 Task: Look for Airbnb options in Sepuka, Tanzania from 4th December, 2023 to 10th December, 2023 for 1 adult.1  bedroom having 1 bed and 1 bathroom. Property type can be hotel. Look for 5 properties as per requirement.
Action: Mouse moved to (382, 154)
Screenshot: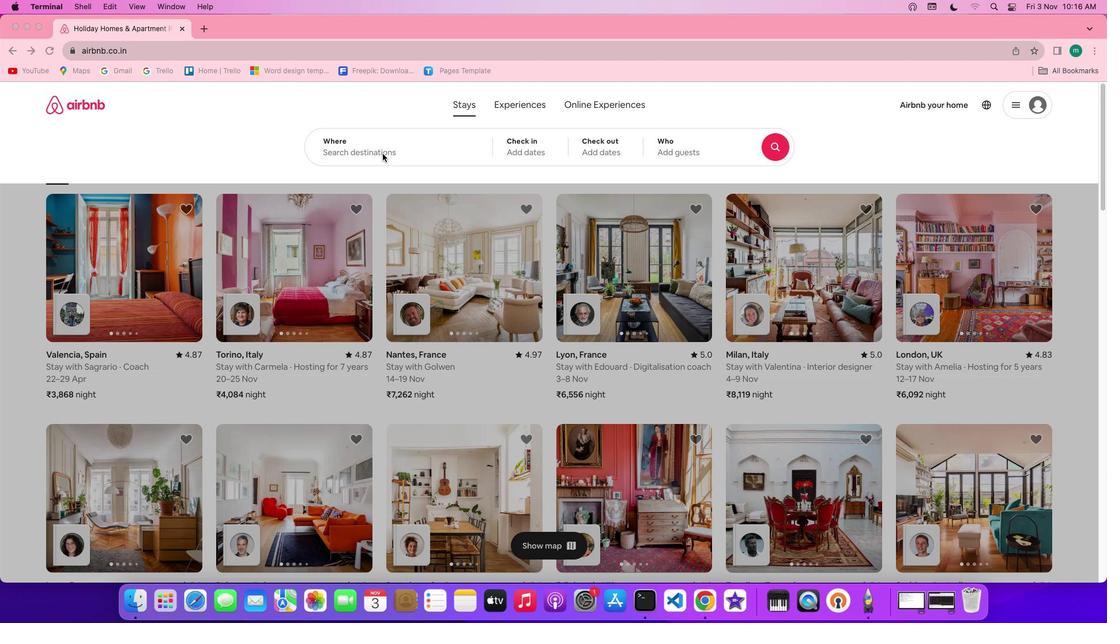 
Action: Mouse pressed left at (382, 154)
Screenshot: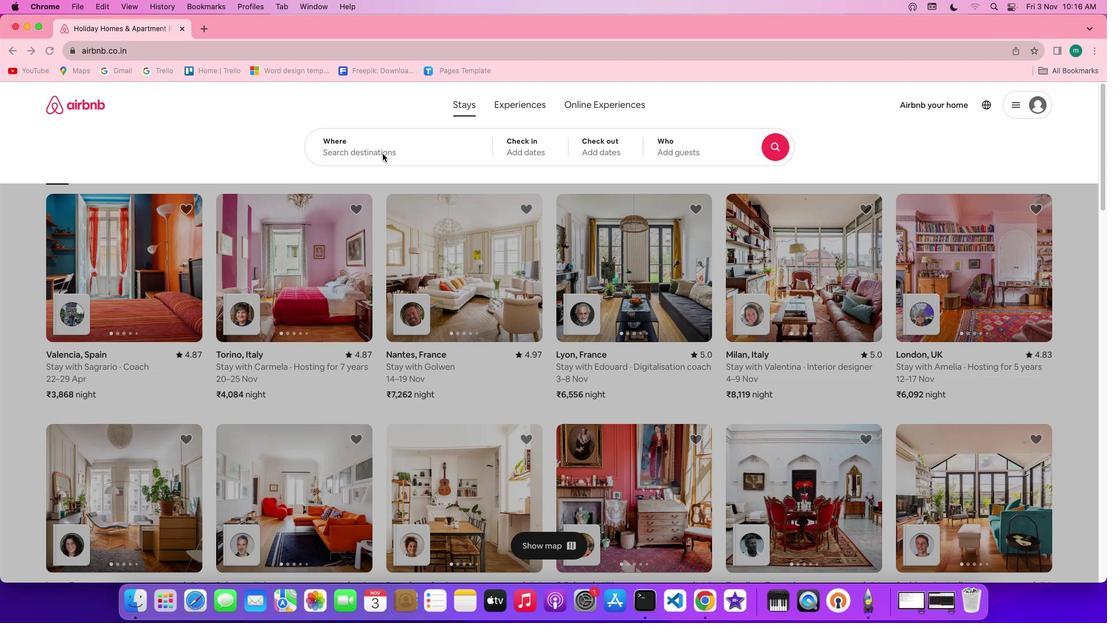 
Action: Mouse pressed left at (382, 154)
Screenshot: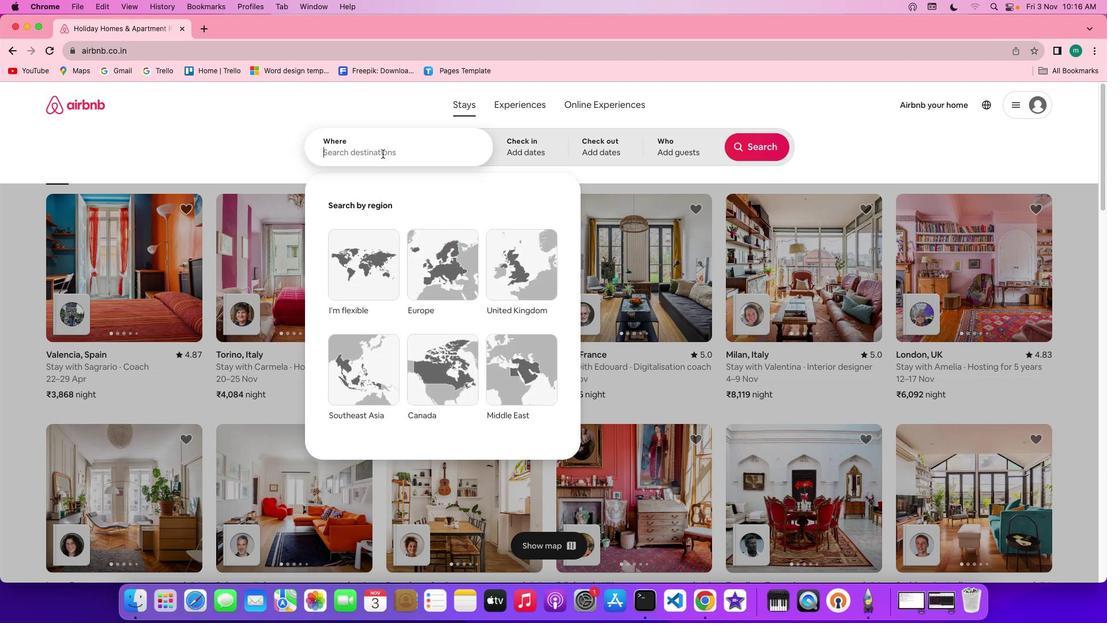 
Action: Mouse moved to (380, 154)
Screenshot: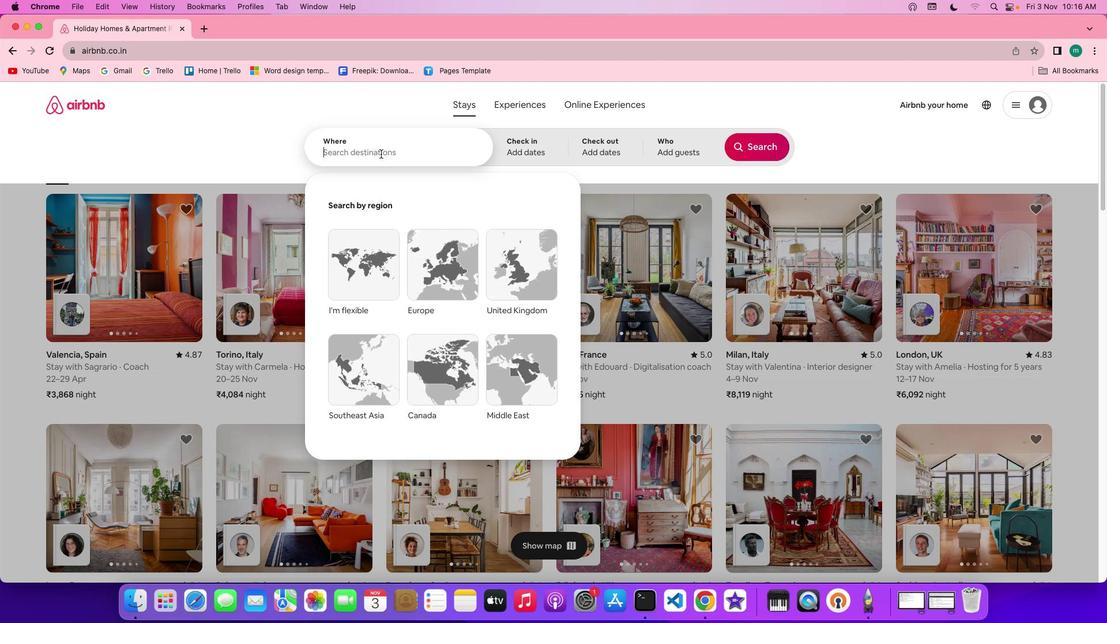 
Action: Key pressed Key.shift'S''e''p''u''k''a'','Key.spaceKey.shift'T''e'Key.backspace'a''n''z''a''l''i''a'Key.backspaceKey.backspaceKey.backspace'n''i''a'
Screenshot: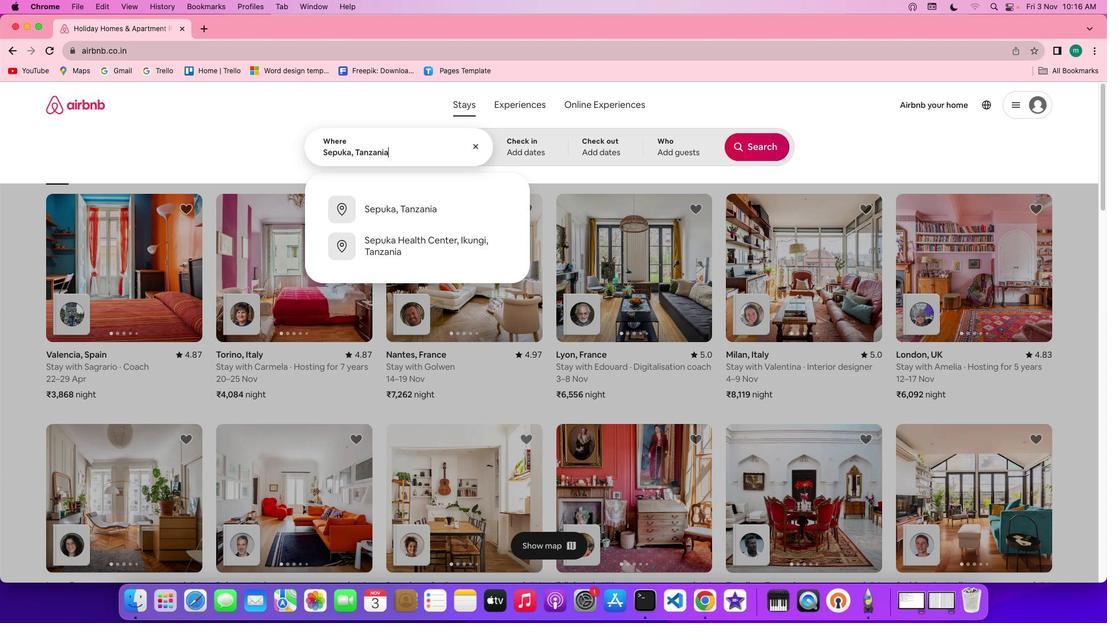 
Action: Mouse moved to (543, 156)
Screenshot: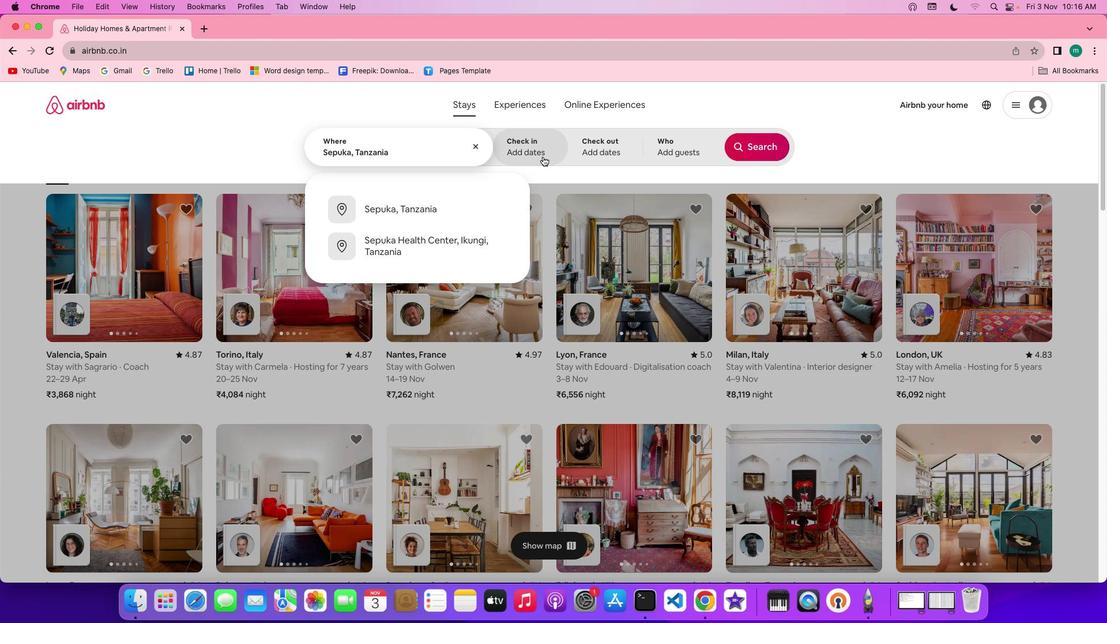 
Action: Mouse pressed left at (543, 156)
Screenshot: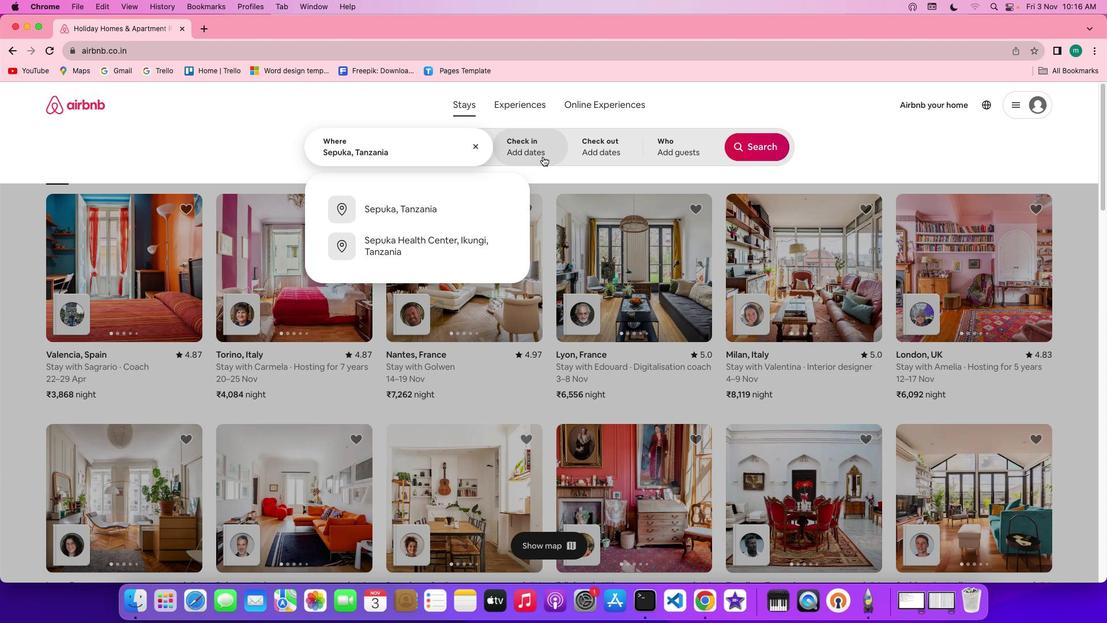 
Action: Mouse moved to (605, 317)
Screenshot: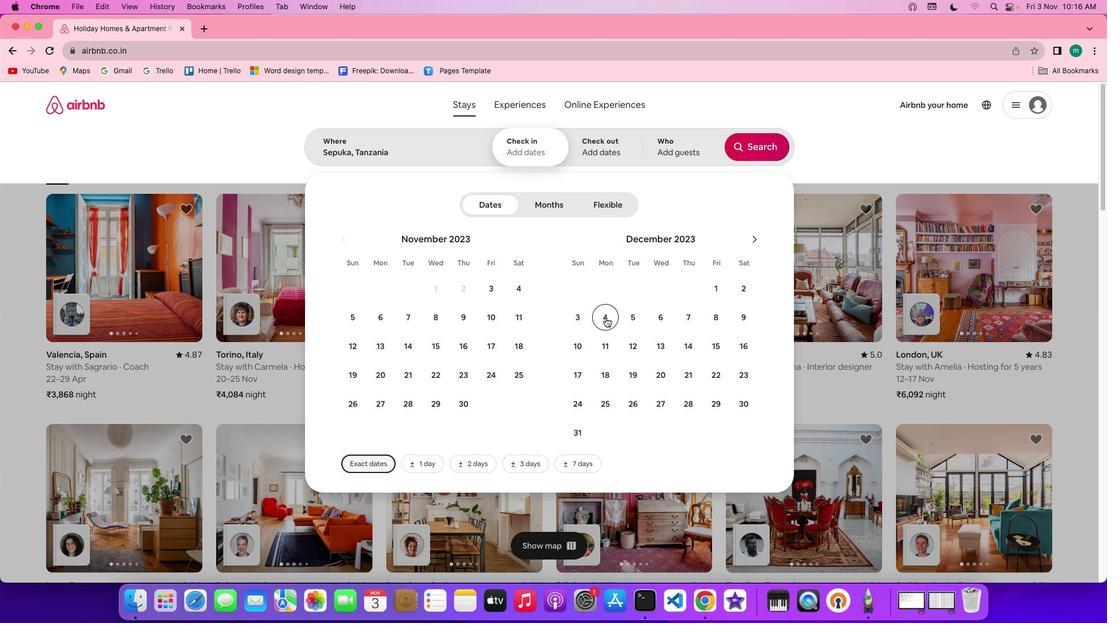 
Action: Mouse pressed left at (605, 317)
Screenshot: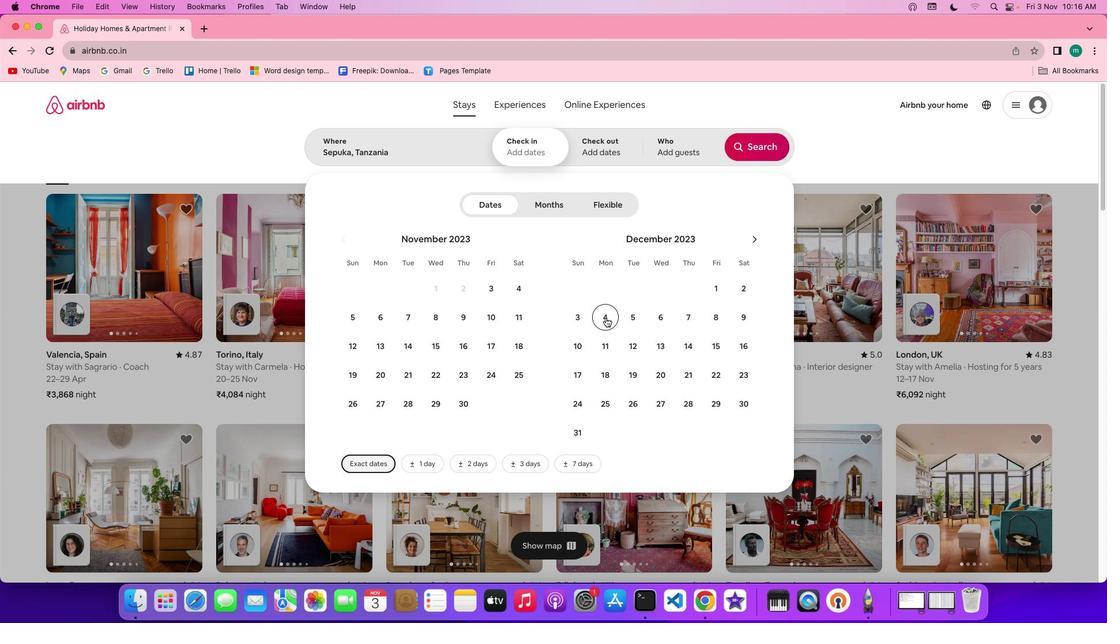 
Action: Mouse moved to (578, 346)
Screenshot: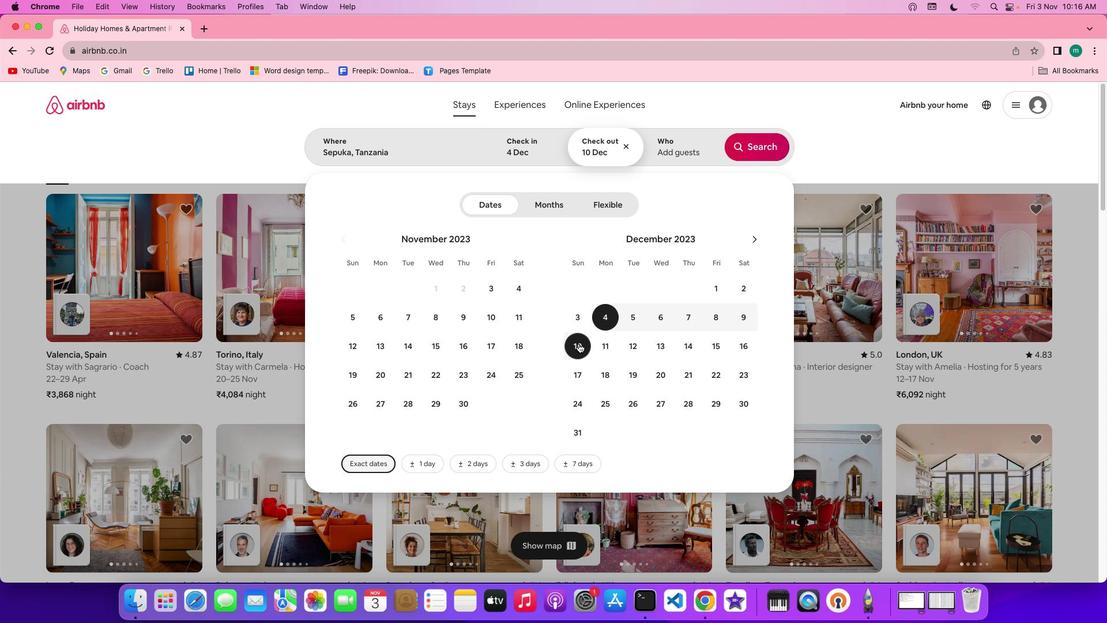
Action: Mouse pressed left at (578, 346)
Screenshot: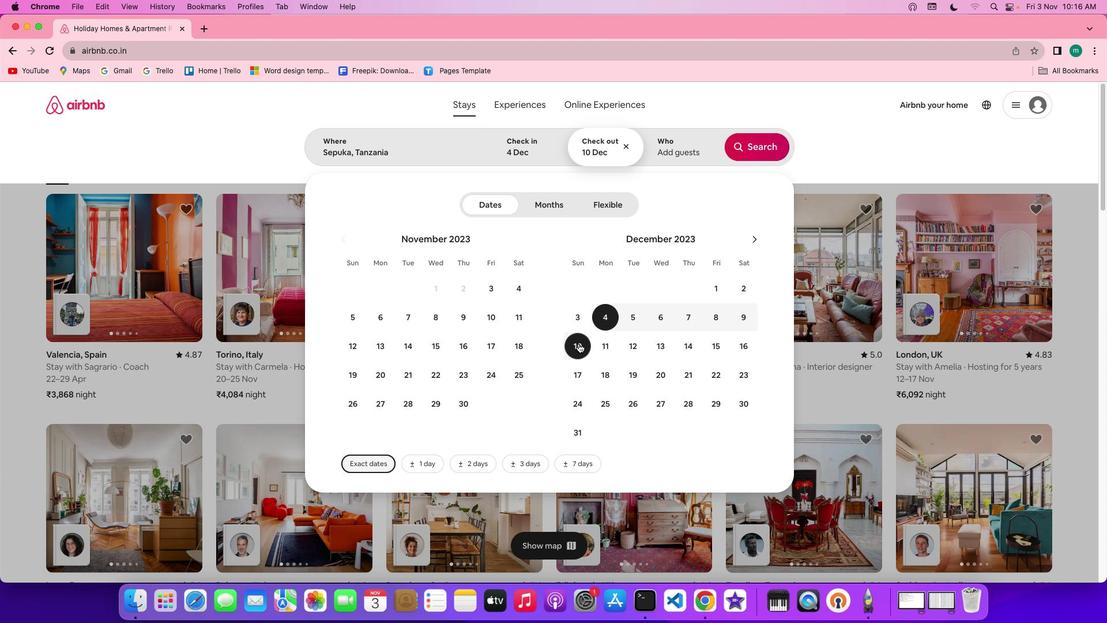 
Action: Mouse moved to (673, 148)
Screenshot: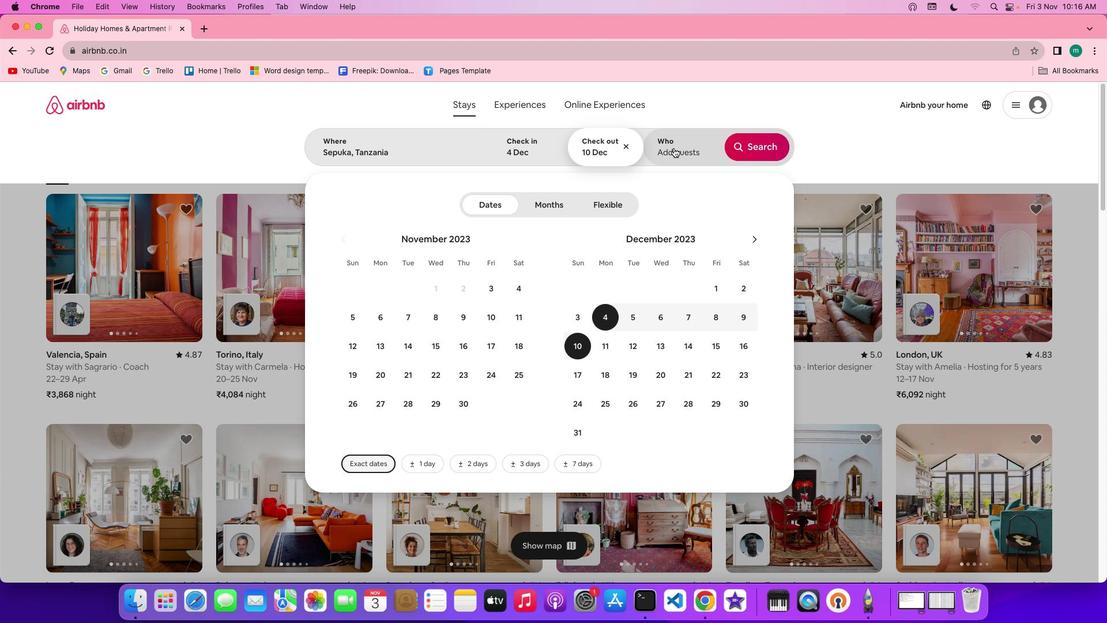 
Action: Mouse pressed left at (673, 148)
Screenshot: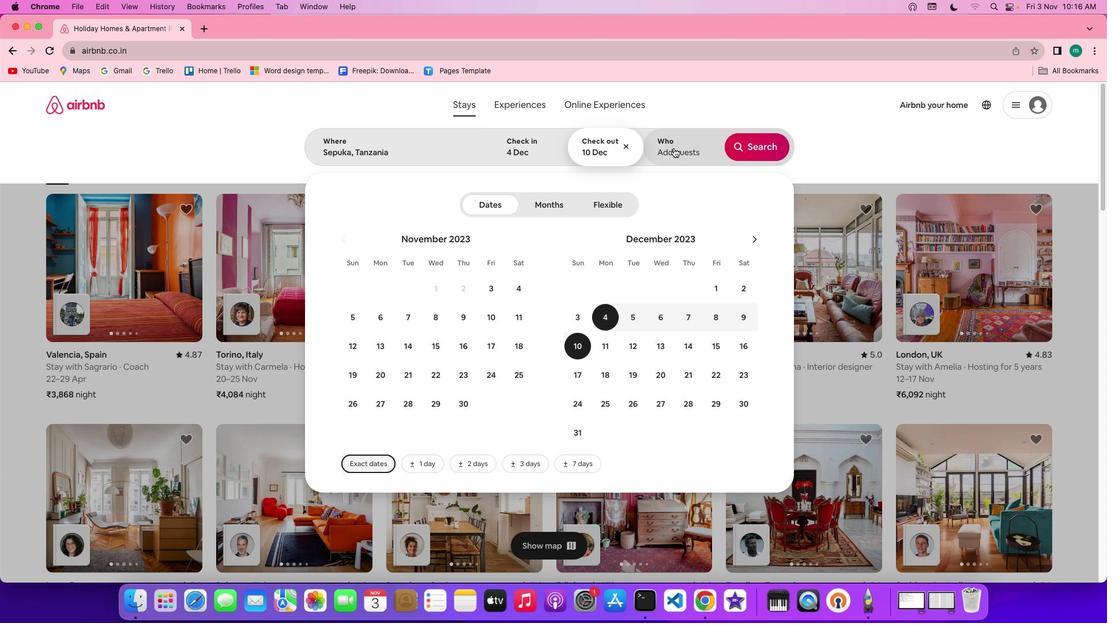 
Action: Mouse moved to (758, 203)
Screenshot: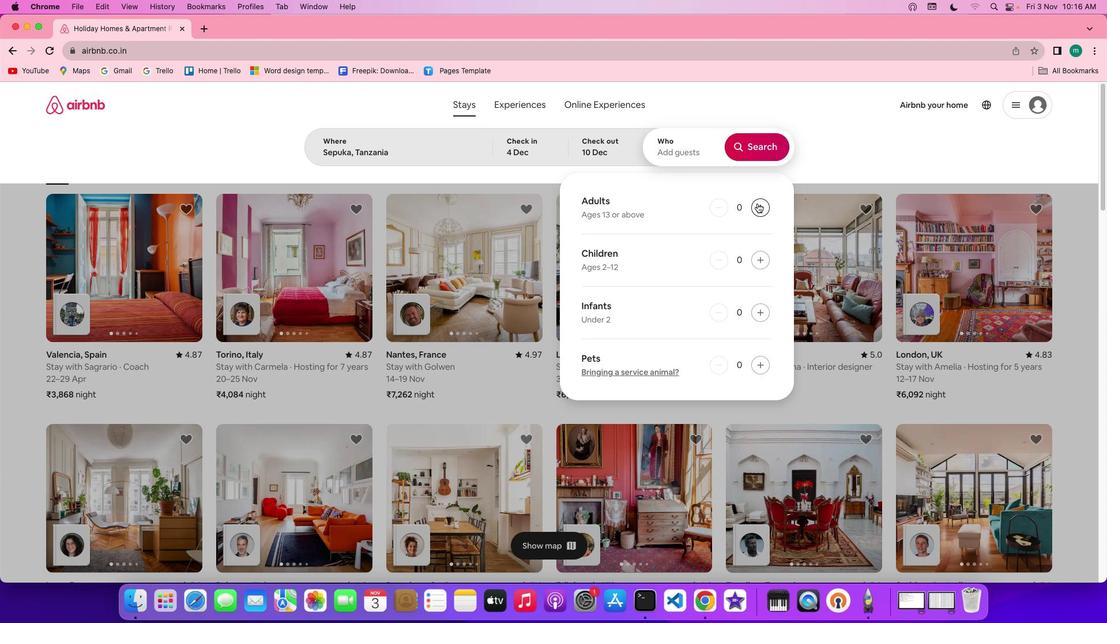 
Action: Mouse pressed left at (758, 203)
Screenshot: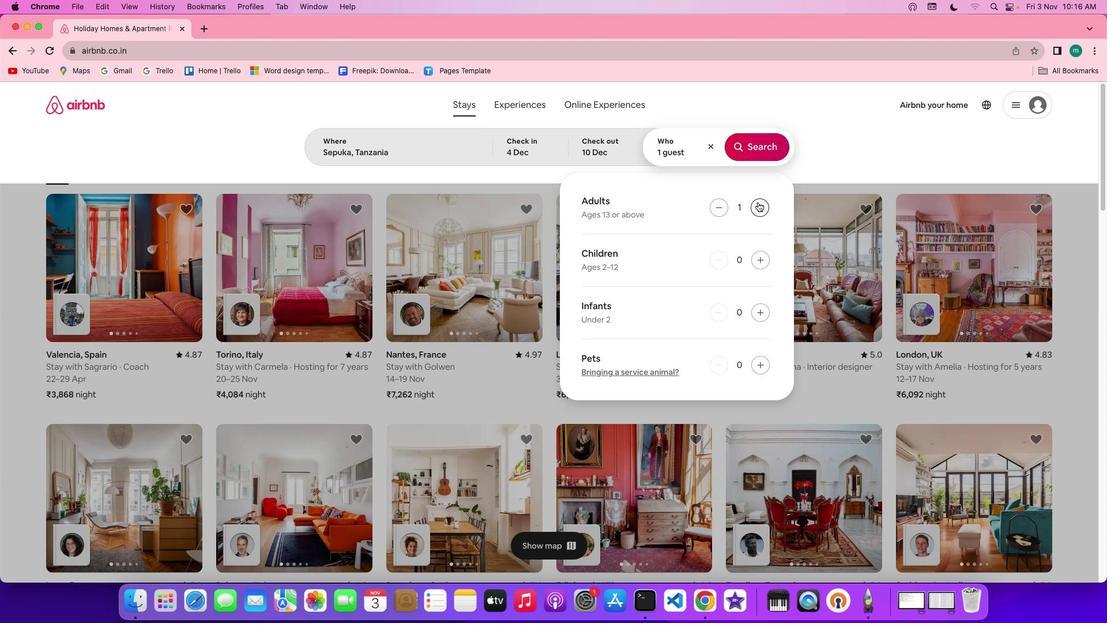 
Action: Mouse moved to (767, 145)
Screenshot: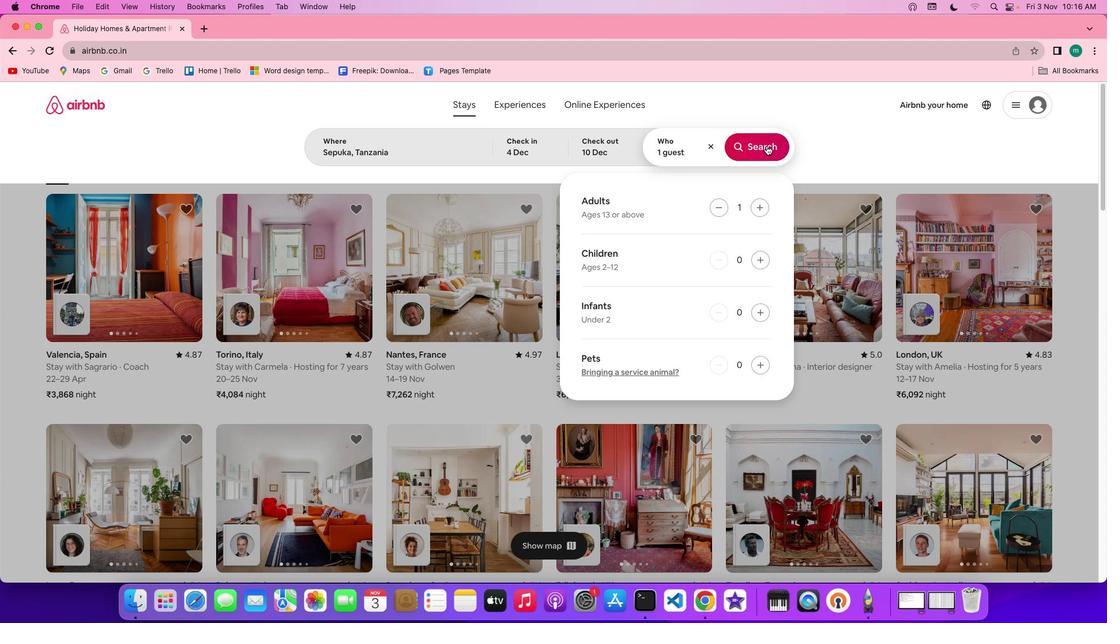 
Action: Mouse pressed left at (767, 145)
Screenshot: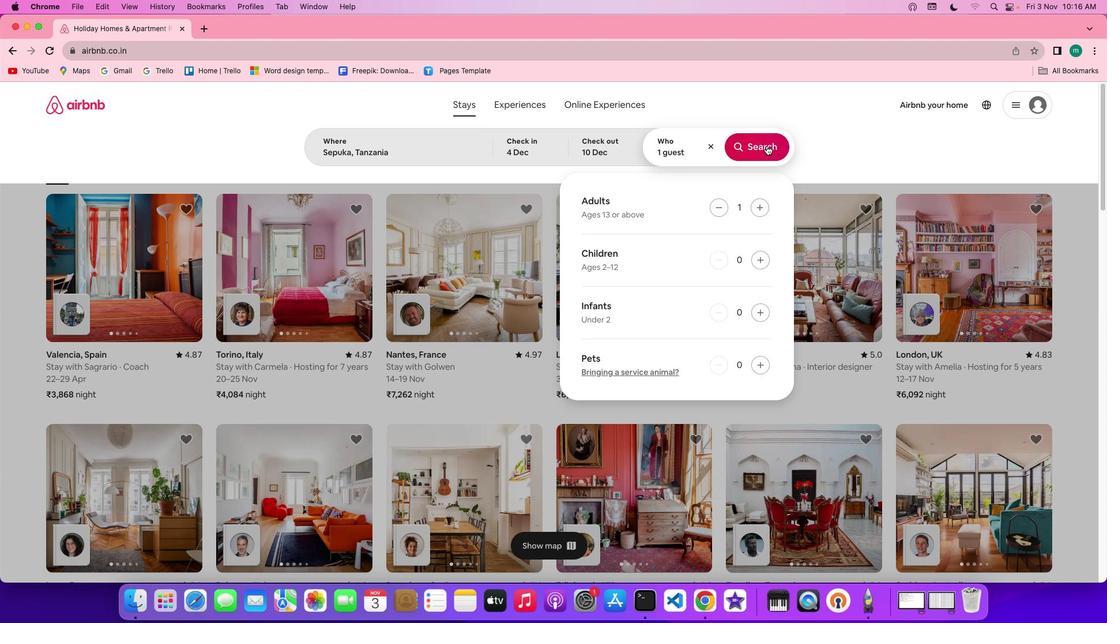 
Action: Mouse moved to (926, 148)
Screenshot: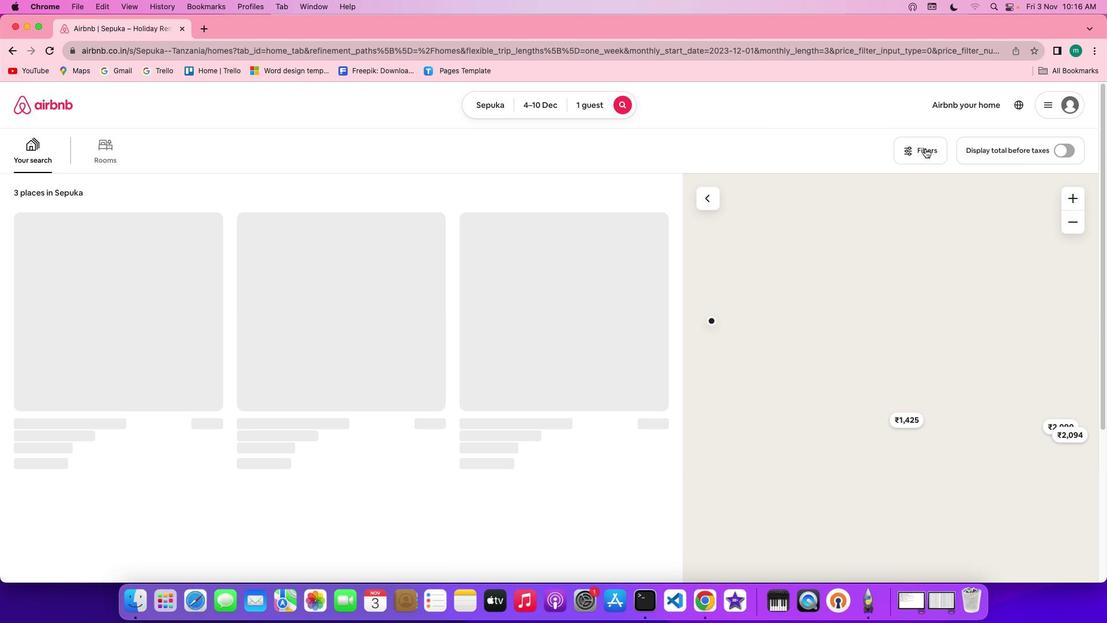 
Action: Mouse pressed left at (926, 148)
Screenshot: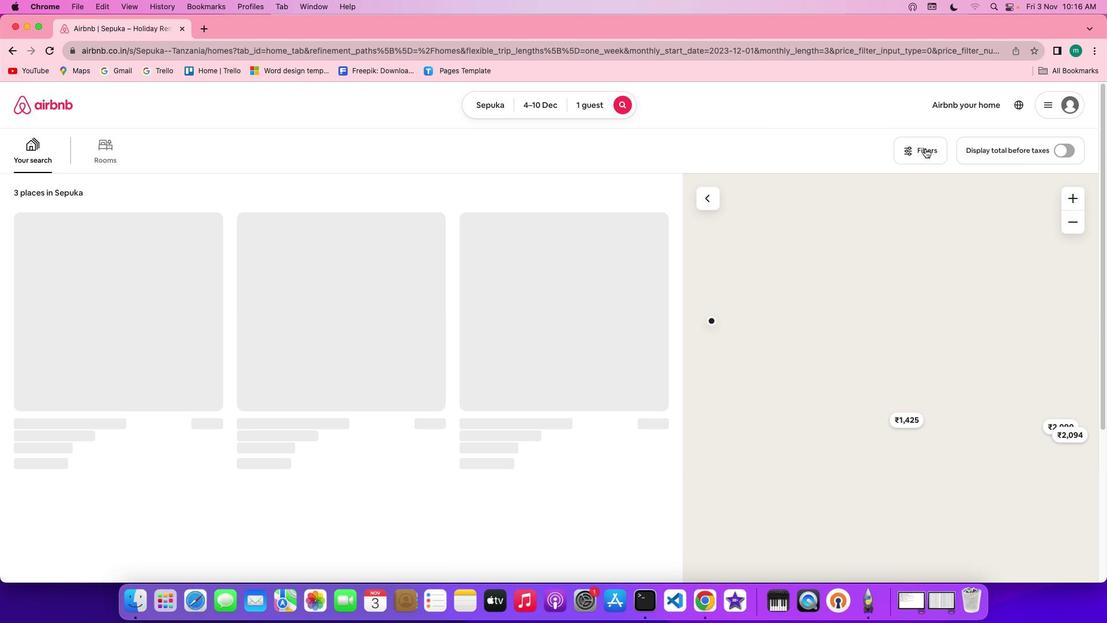 
Action: Mouse moved to (566, 313)
Screenshot: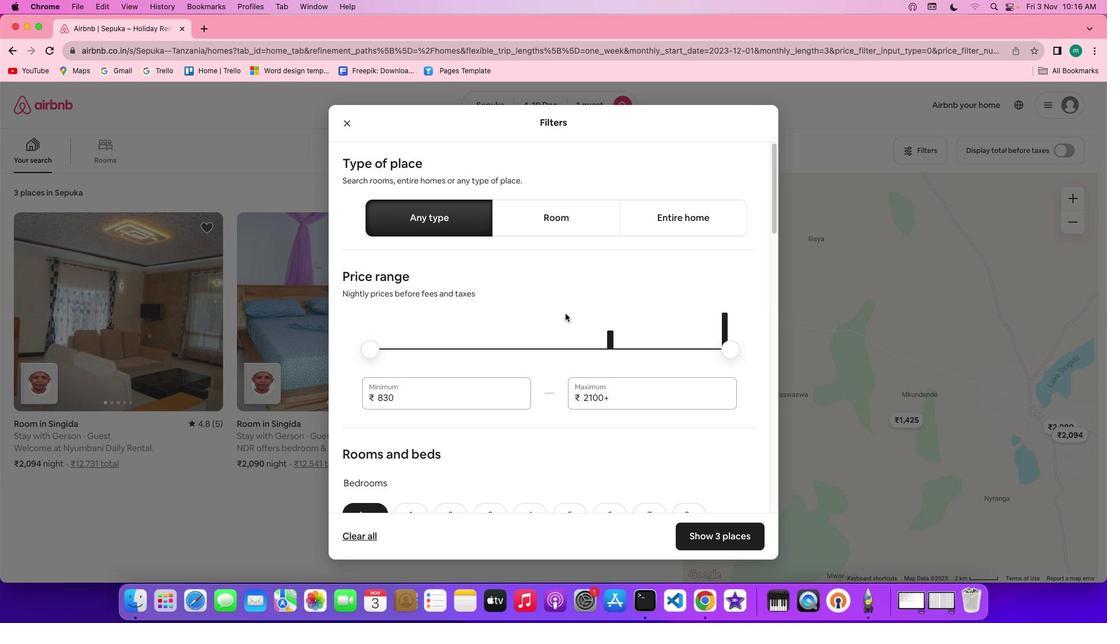 
Action: Mouse scrolled (566, 313) with delta (0, 0)
Screenshot: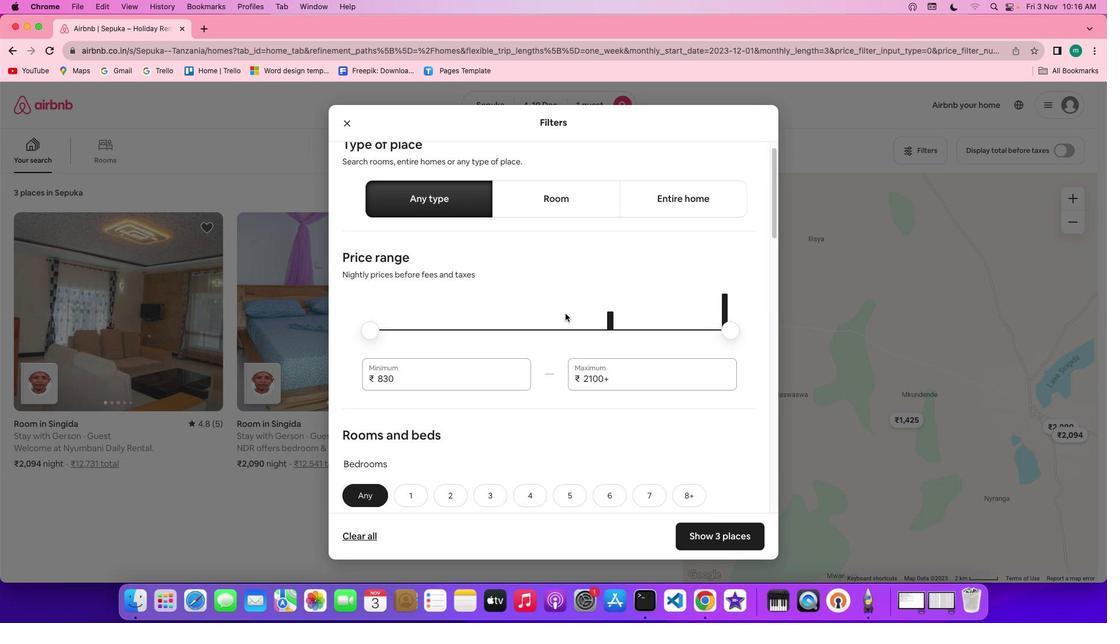 
Action: Mouse scrolled (566, 313) with delta (0, 0)
Screenshot: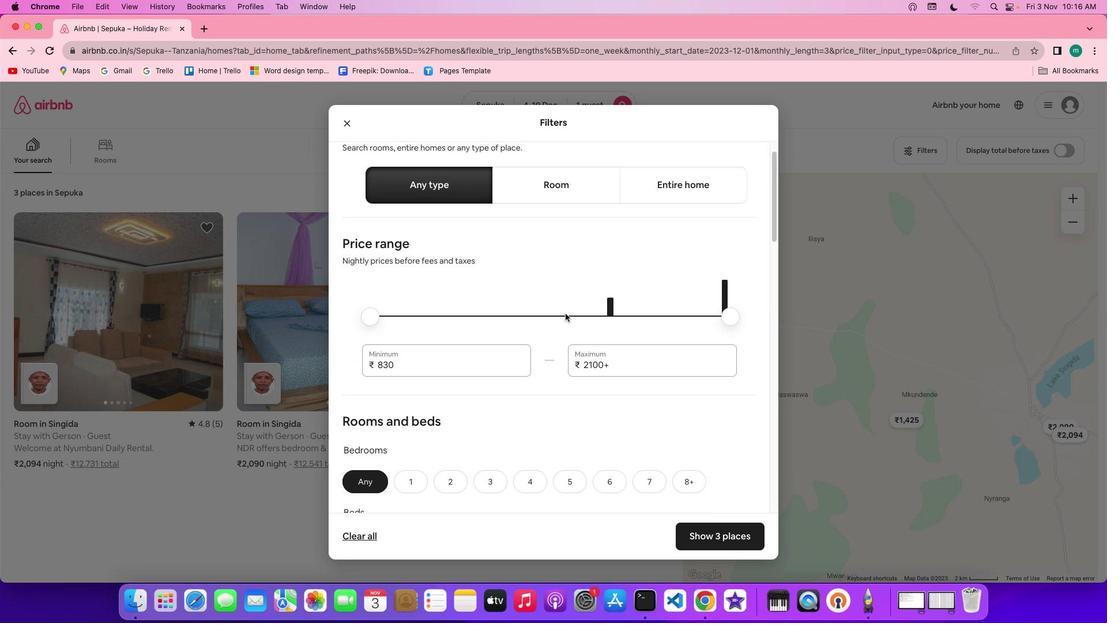 
Action: Mouse scrolled (566, 313) with delta (0, -1)
Screenshot: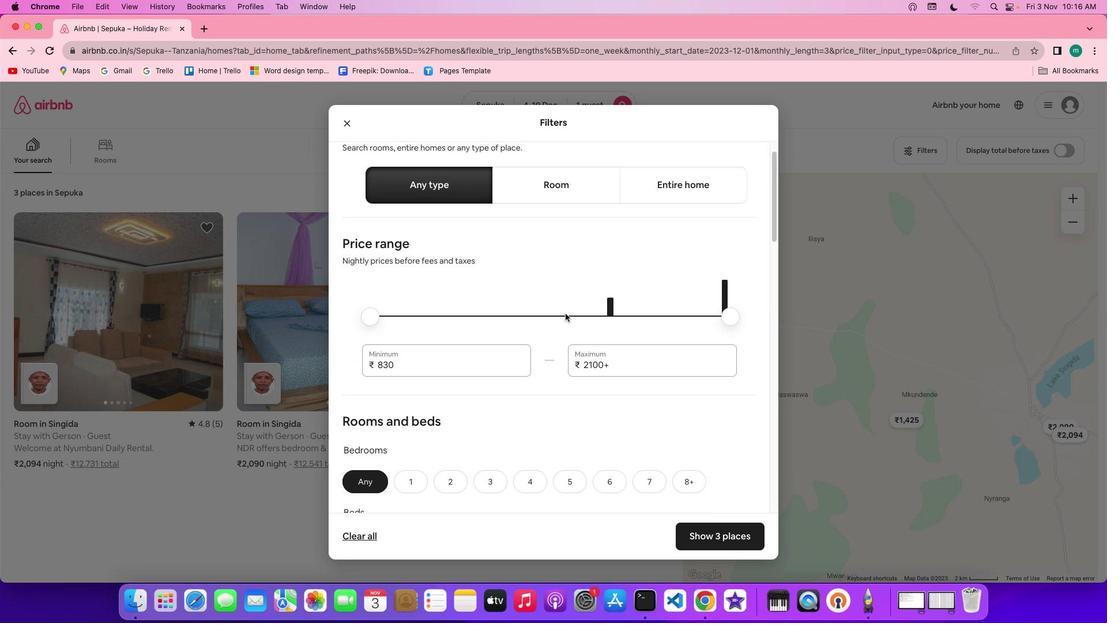 
Action: Mouse scrolled (566, 313) with delta (0, -1)
Screenshot: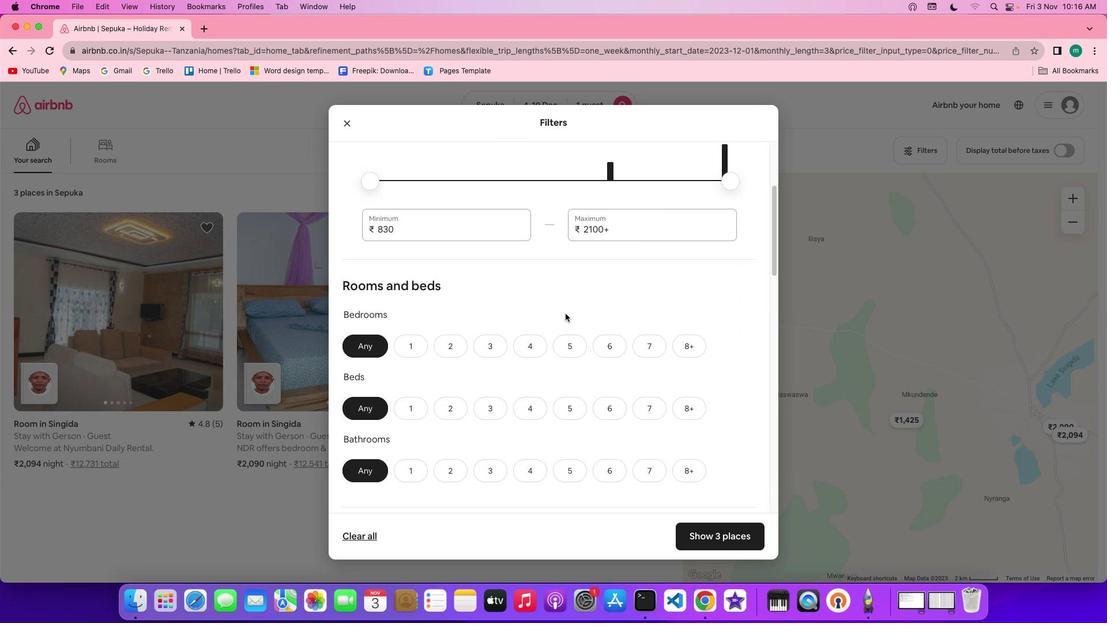 
Action: Mouse scrolled (566, 313) with delta (0, 0)
Screenshot: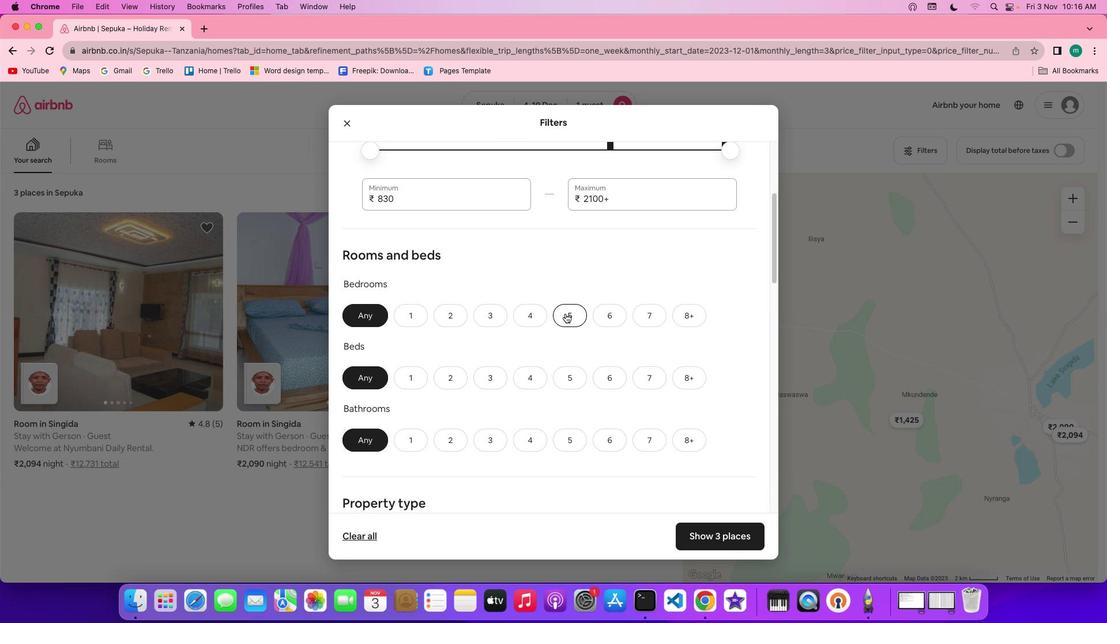 
Action: Mouse scrolled (566, 313) with delta (0, 0)
Screenshot: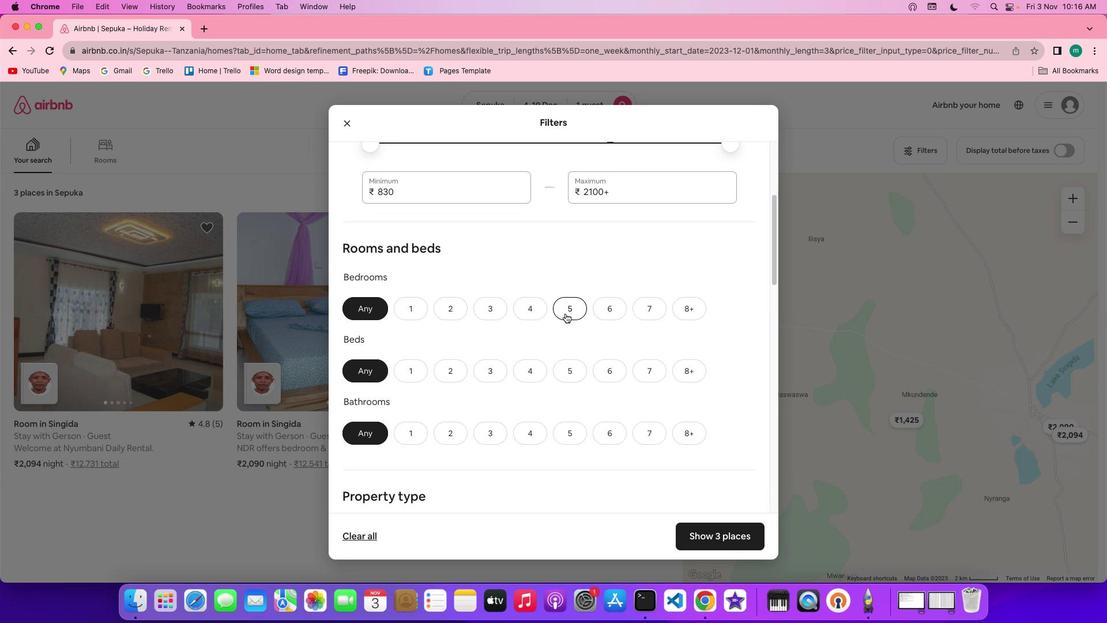 
Action: Mouse scrolled (566, 313) with delta (0, 0)
Screenshot: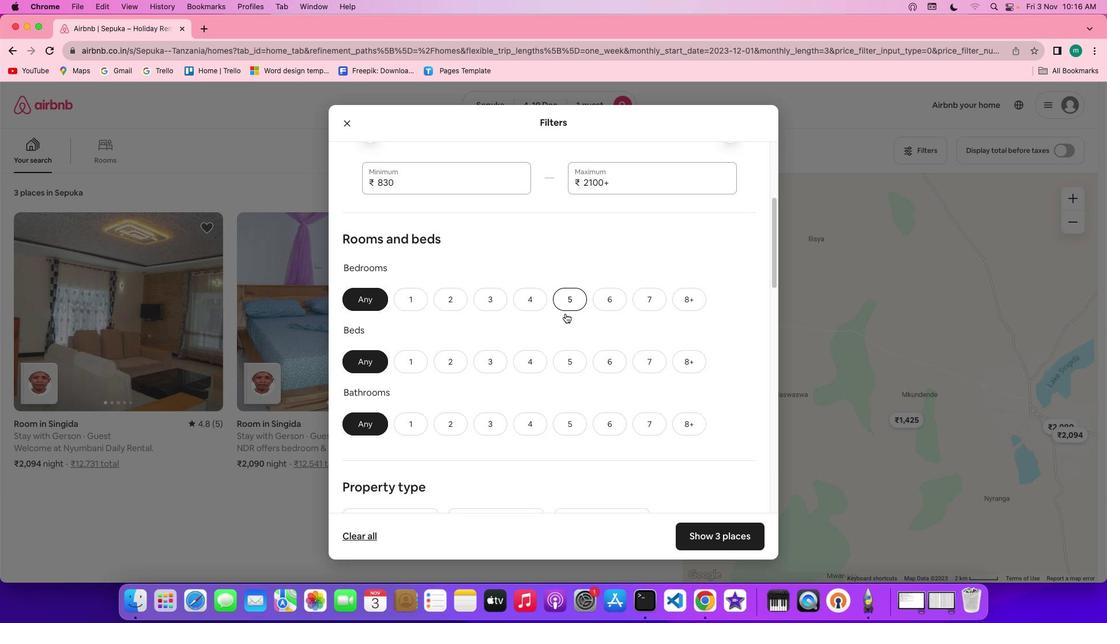 
Action: Mouse scrolled (566, 313) with delta (0, 0)
Screenshot: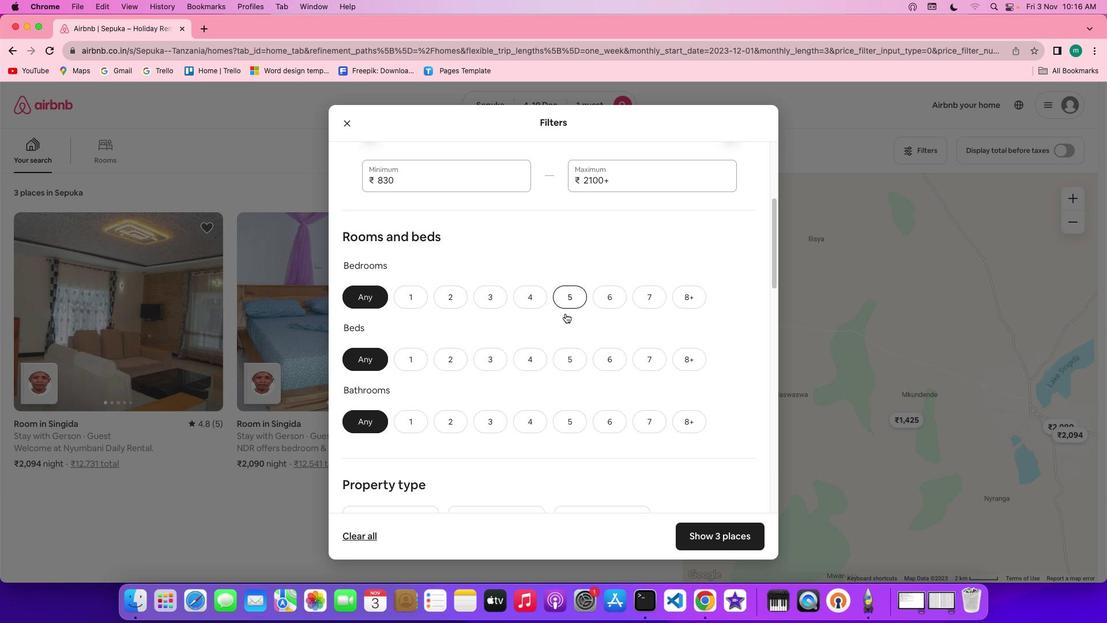 
Action: Mouse scrolled (566, 313) with delta (0, 0)
Screenshot: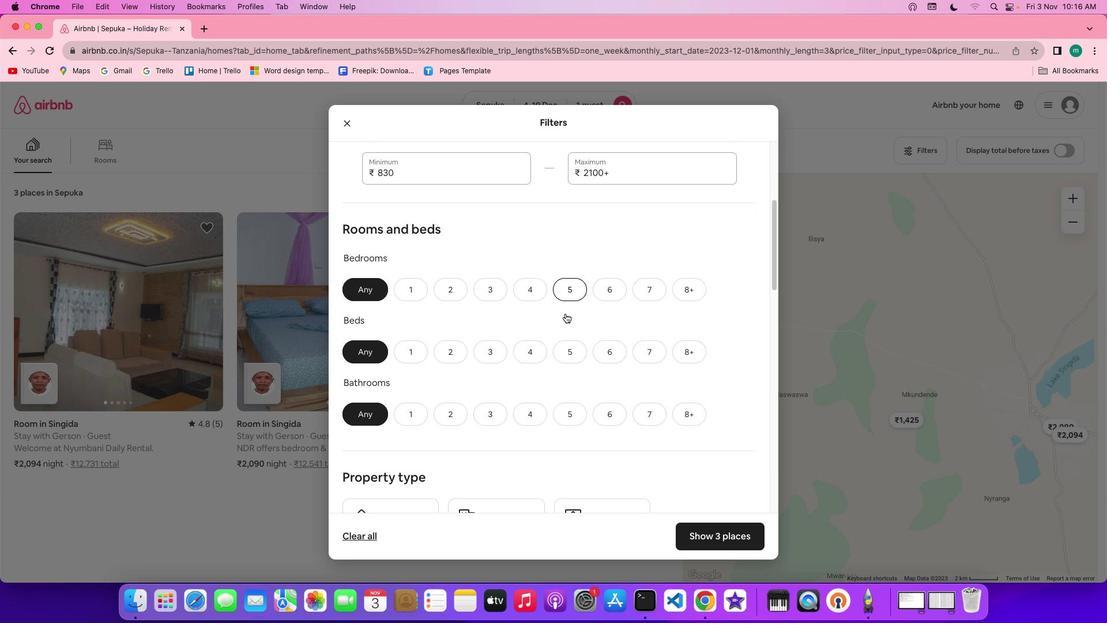 
Action: Mouse scrolled (566, 313) with delta (0, 0)
Screenshot: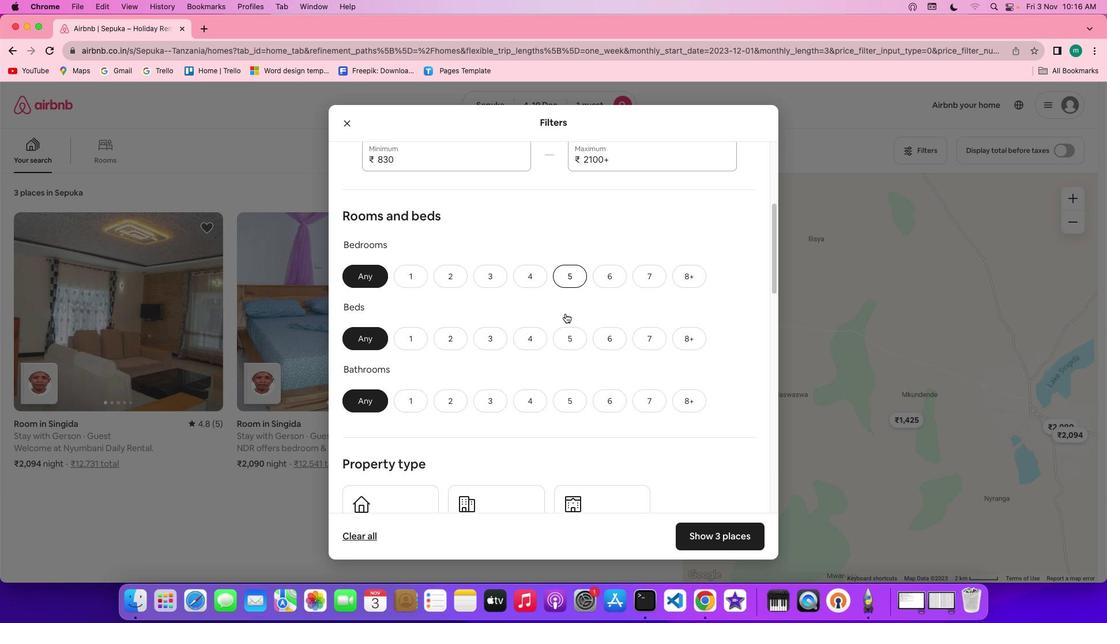 
Action: Mouse moved to (415, 249)
Screenshot: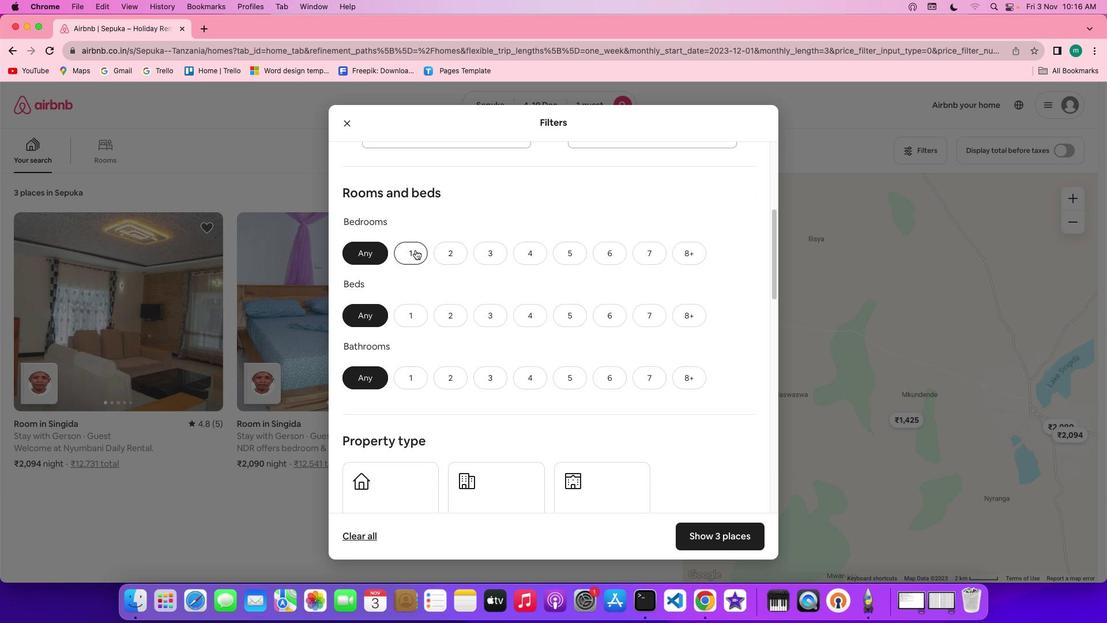 
Action: Mouse pressed left at (415, 249)
Screenshot: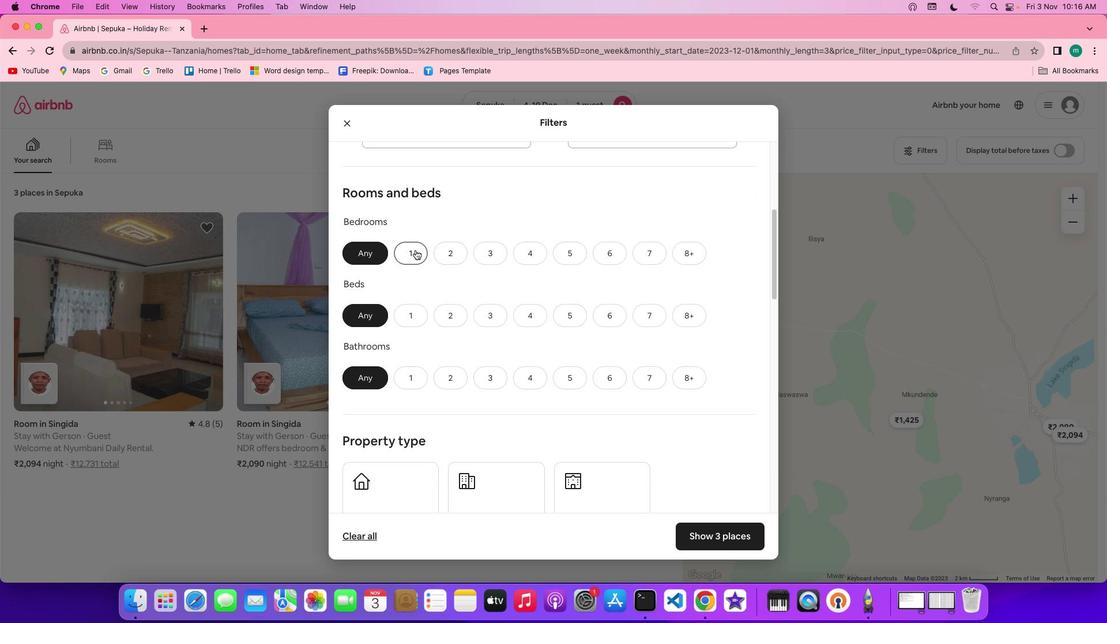 
Action: Mouse moved to (408, 323)
Screenshot: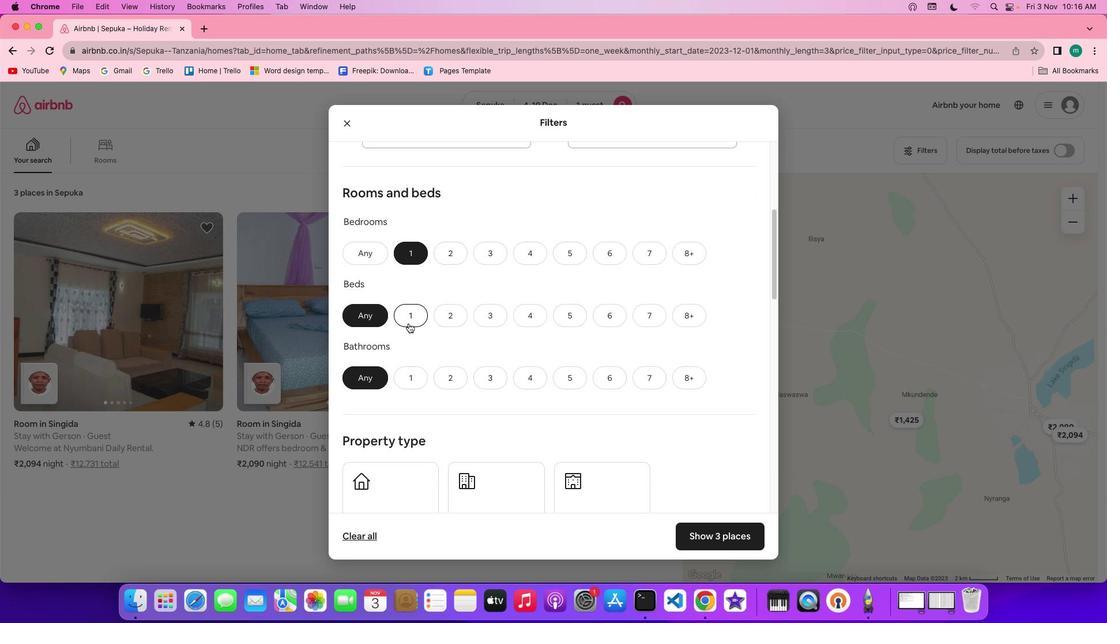 
Action: Mouse pressed left at (408, 323)
Screenshot: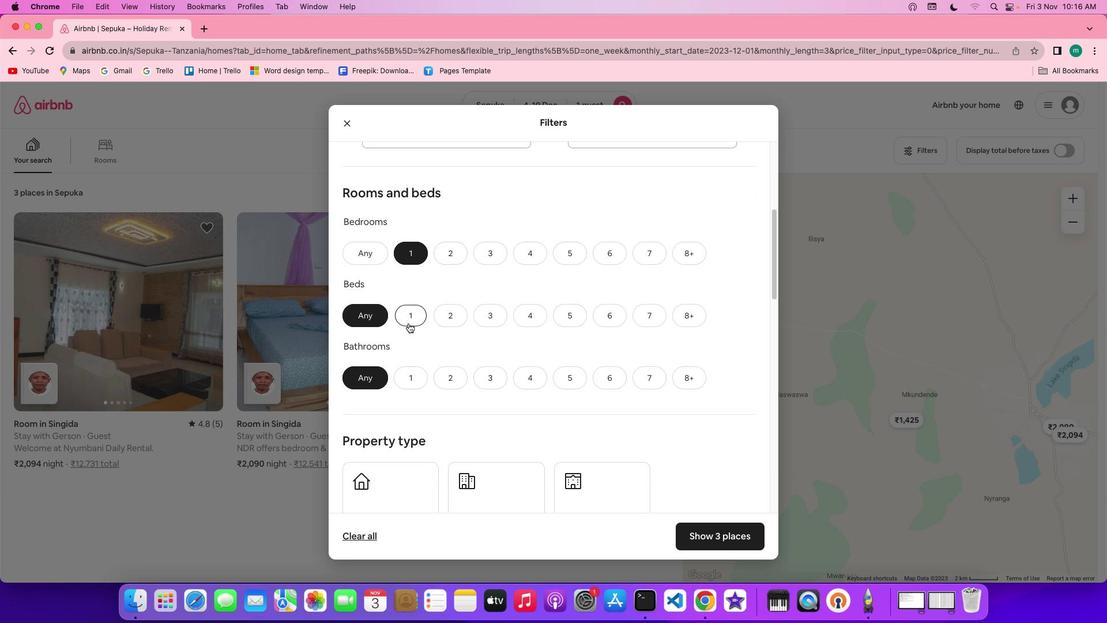 
Action: Mouse moved to (412, 373)
Screenshot: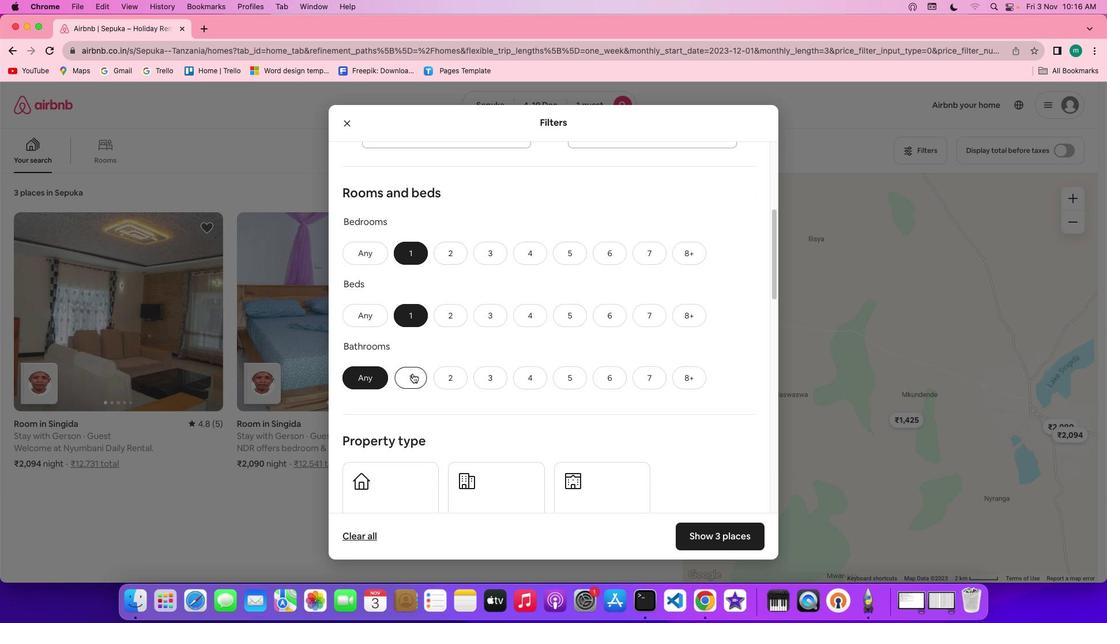 
Action: Mouse pressed left at (412, 373)
Screenshot: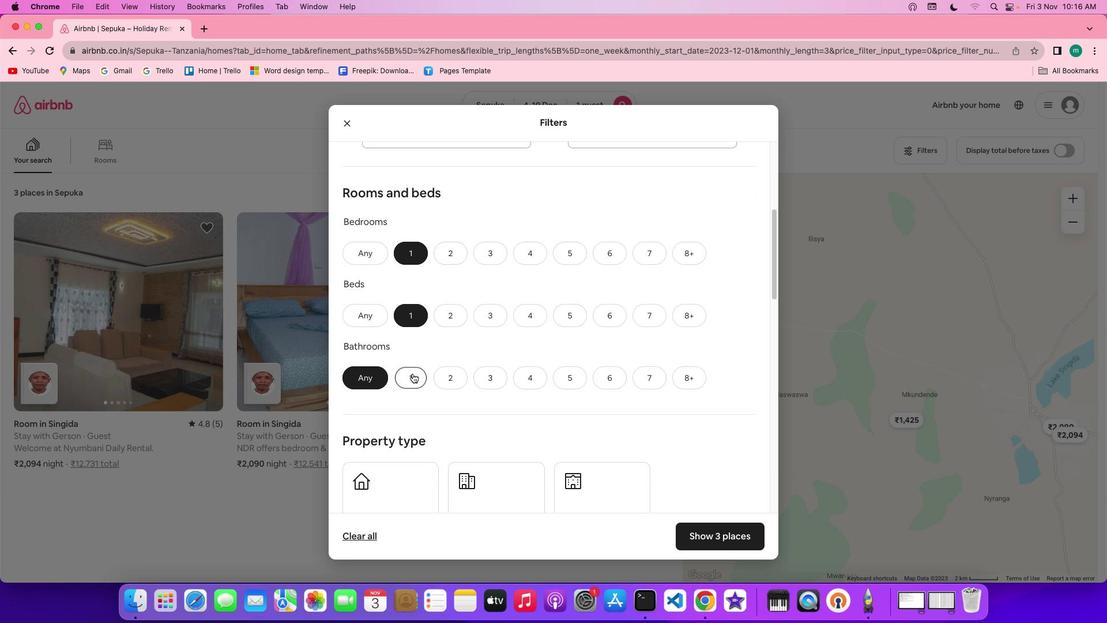 
Action: Mouse moved to (530, 370)
Screenshot: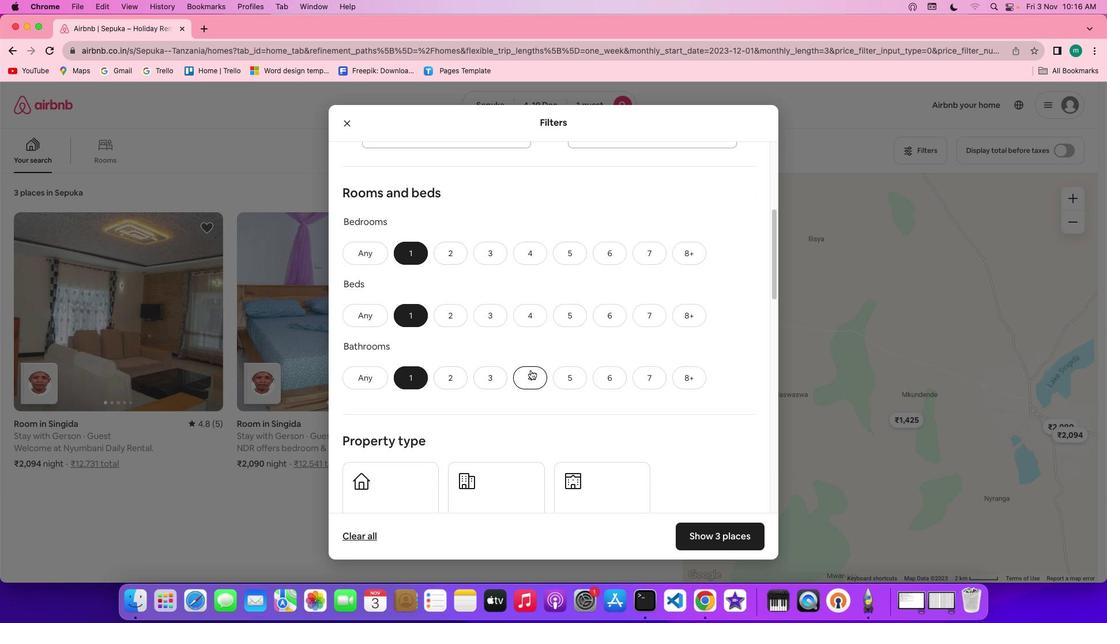 
Action: Mouse scrolled (530, 370) with delta (0, 0)
Screenshot: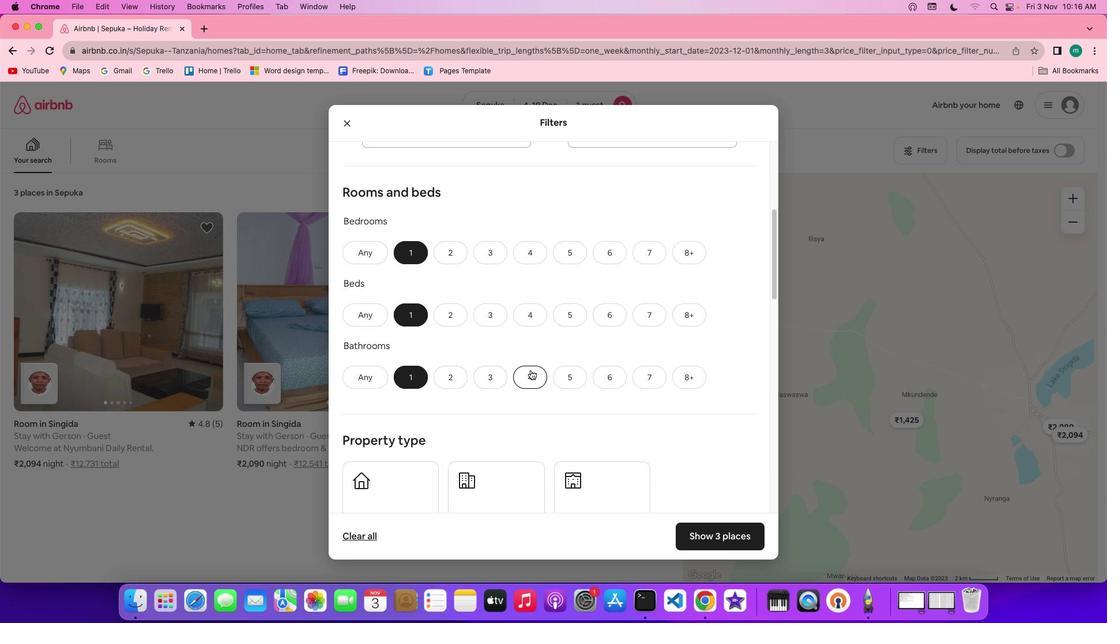 
Action: Mouse scrolled (530, 370) with delta (0, 0)
Screenshot: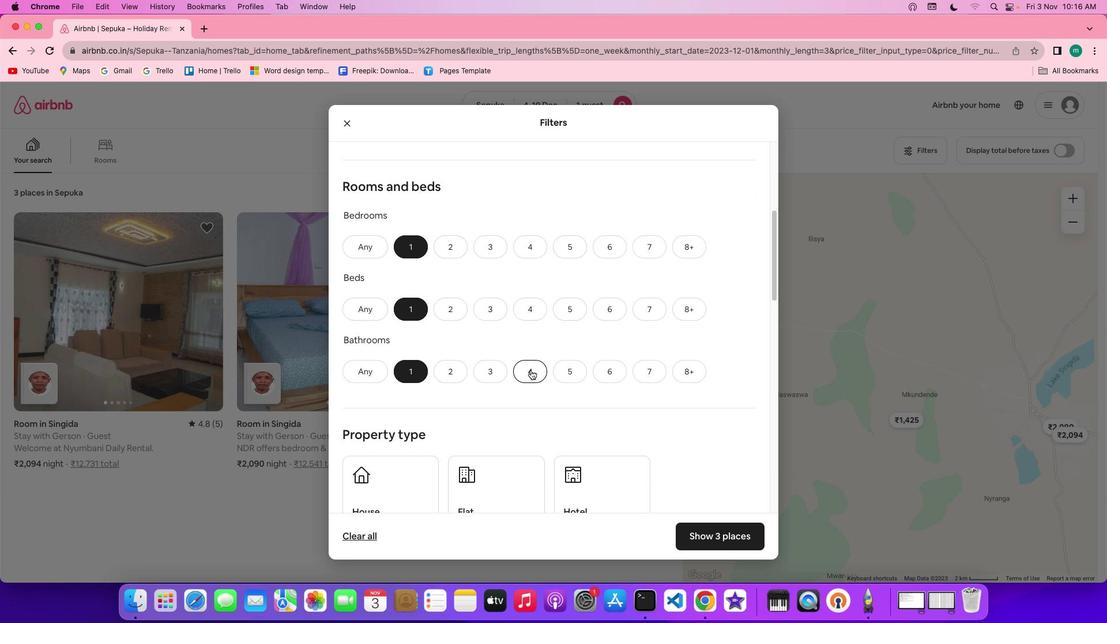 
Action: Mouse scrolled (530, 370) with delta (0, 0)
Screenshot: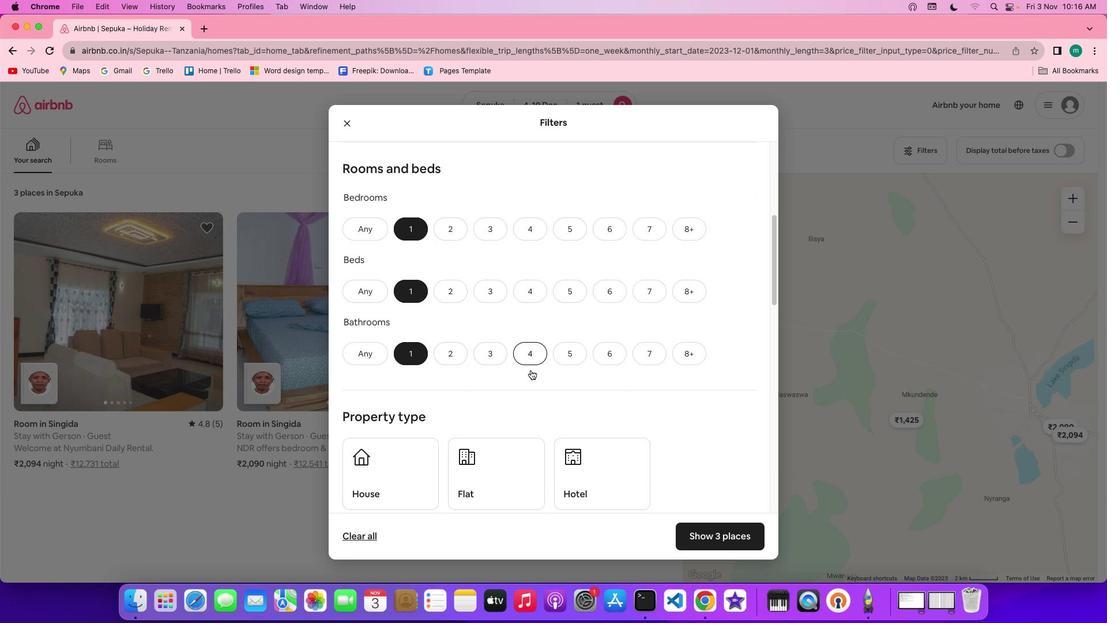 
Action: Mouse moved to (531, 369)
Screenshot: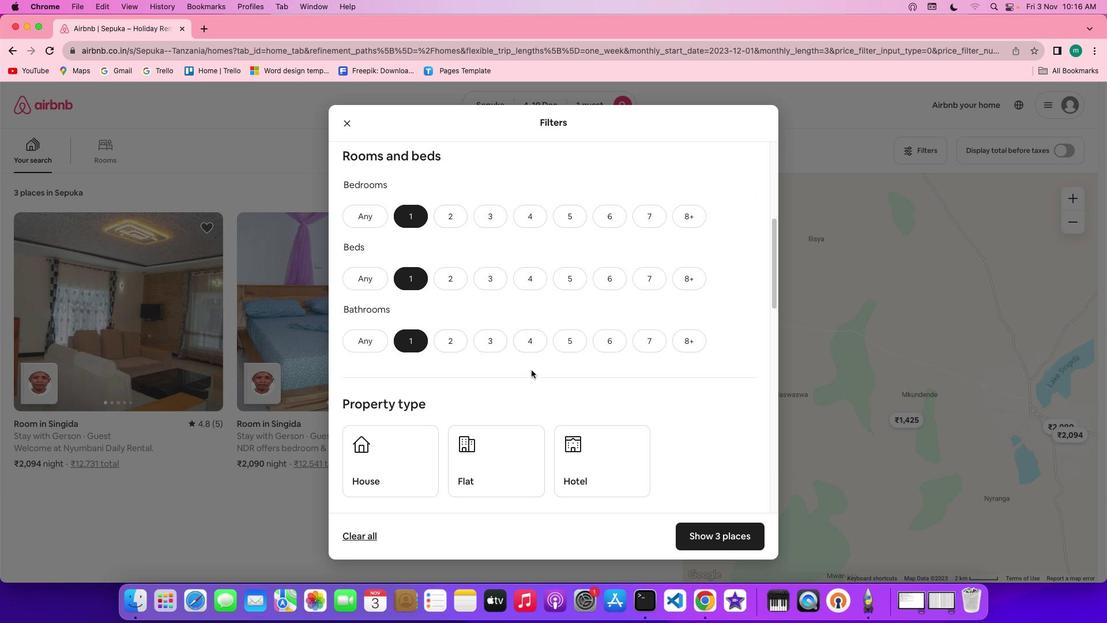 
Action: Mouse scrolled (531, 369) with delta (0, 0)
Screenshot: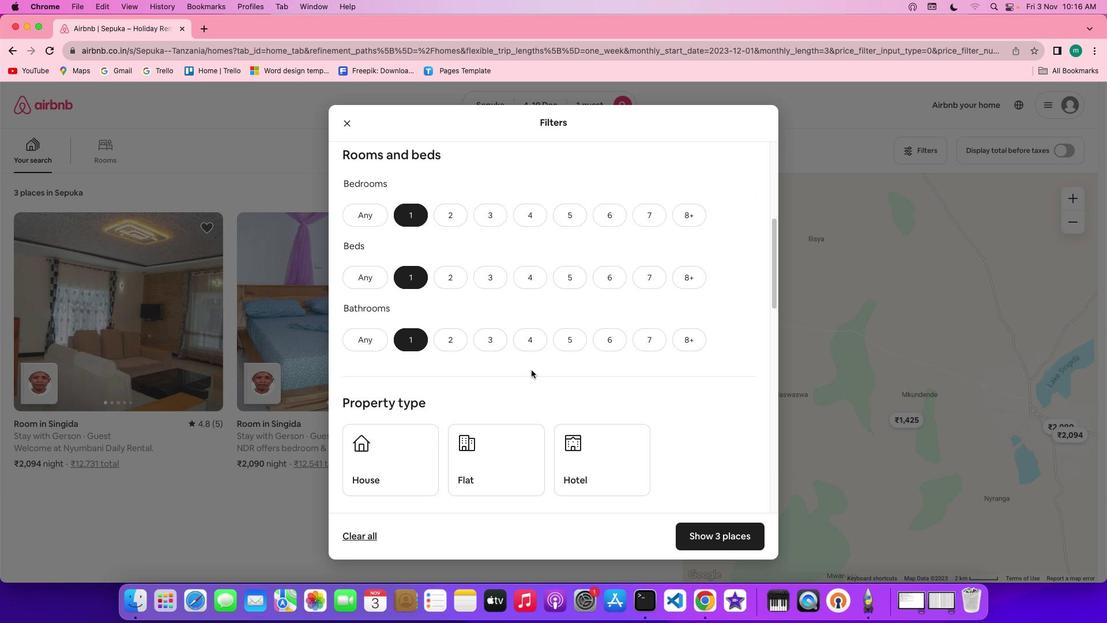 
Action: Mouse scrolled (531, 369) with delta (0, 0)
Screenshot: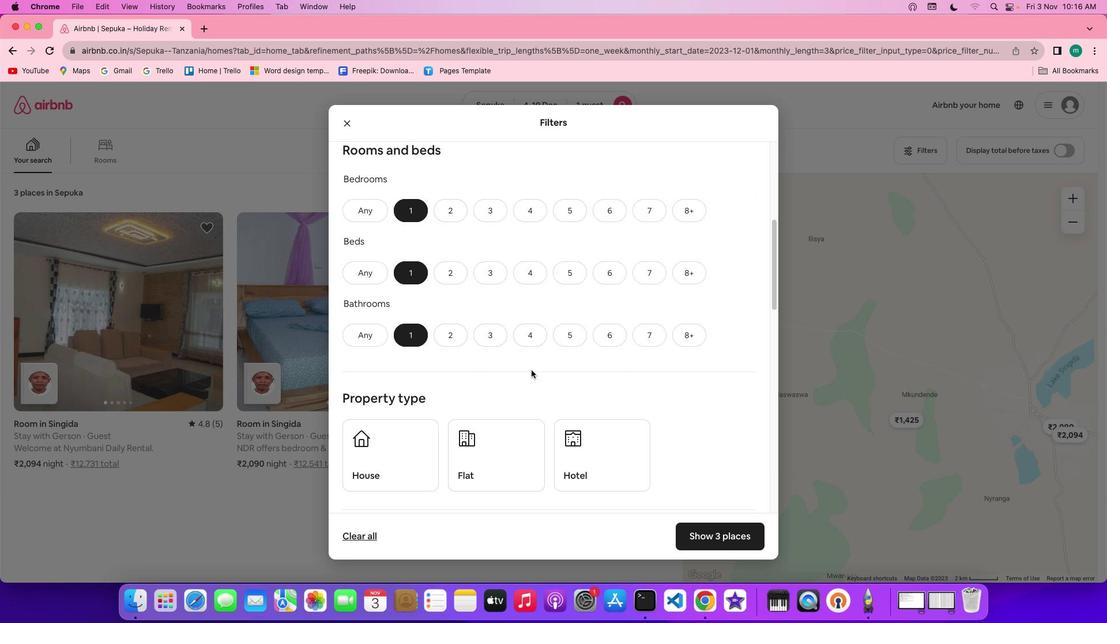 
Action: Mouse scrolled (531, 369) with delta (0, 0)
Screenshot: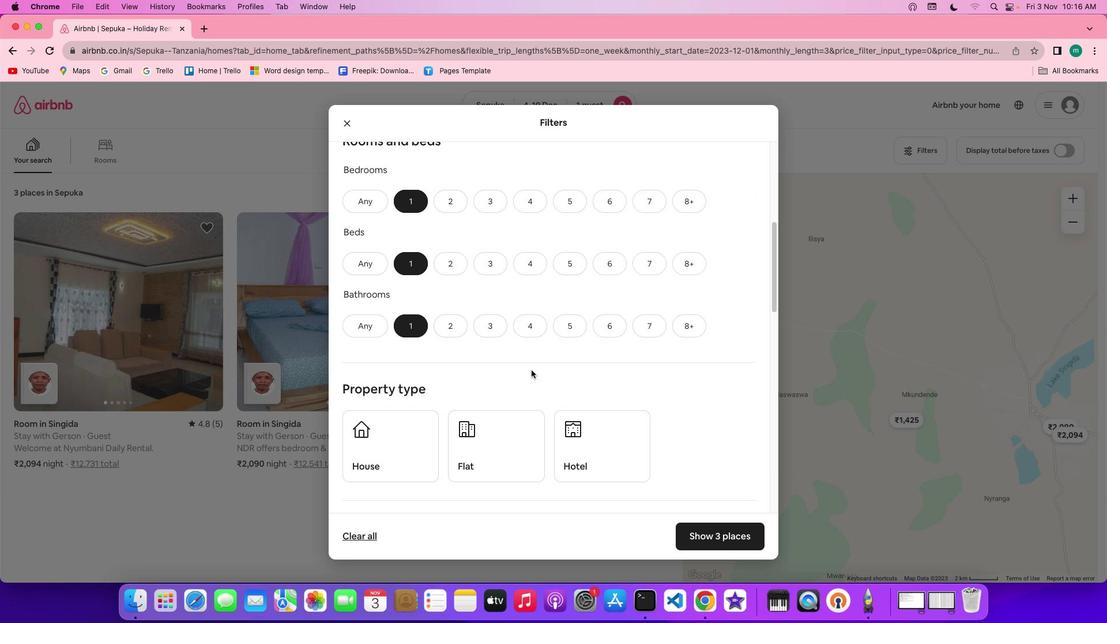 
Action: Mouse scrolled (531, 369) with delta (0, 0)
Screenshot: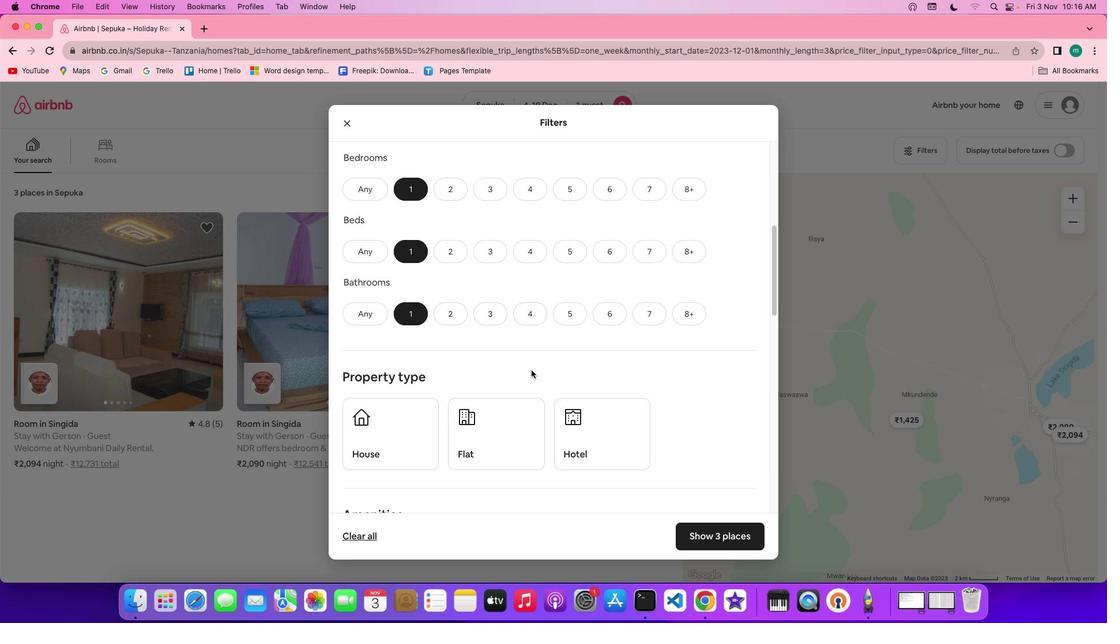 
Action: Mouse scrolled (531, 369) with delta (0, 0)
Screenshot: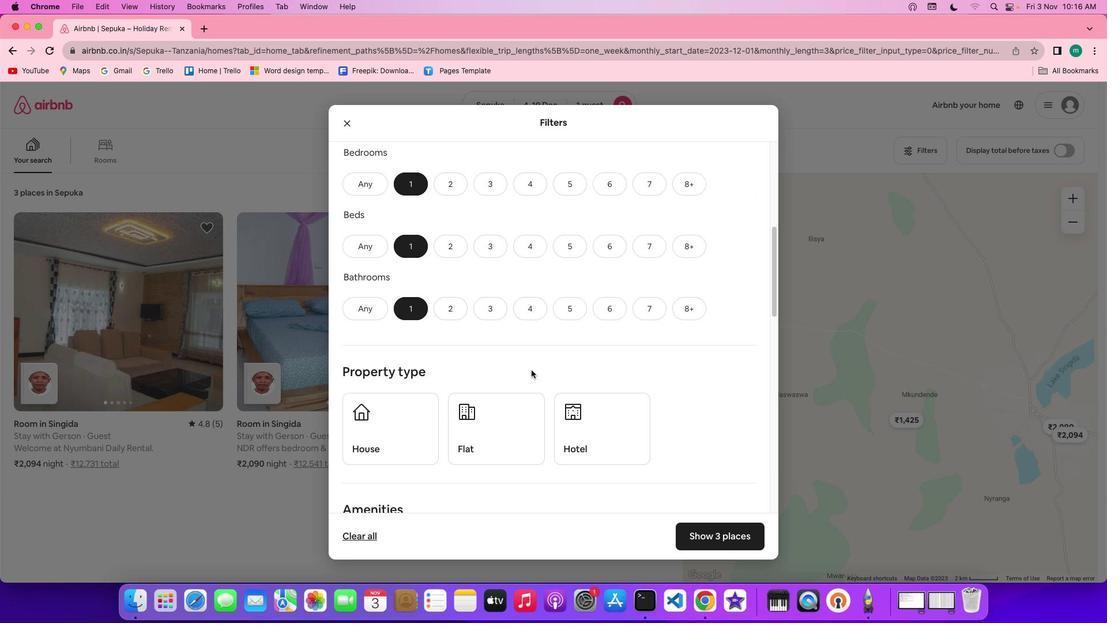 
Action: Mouse scrolled (531, 369) with delta (0, 0)
Screenshot: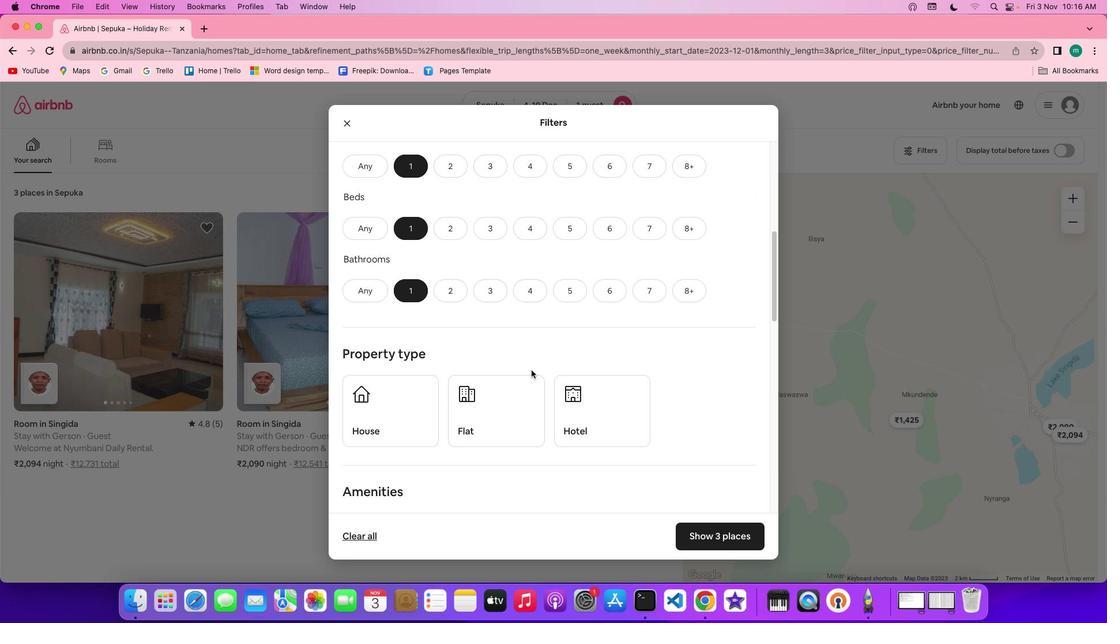 
Action: Mouse moved to (632, 399)
Screenshot: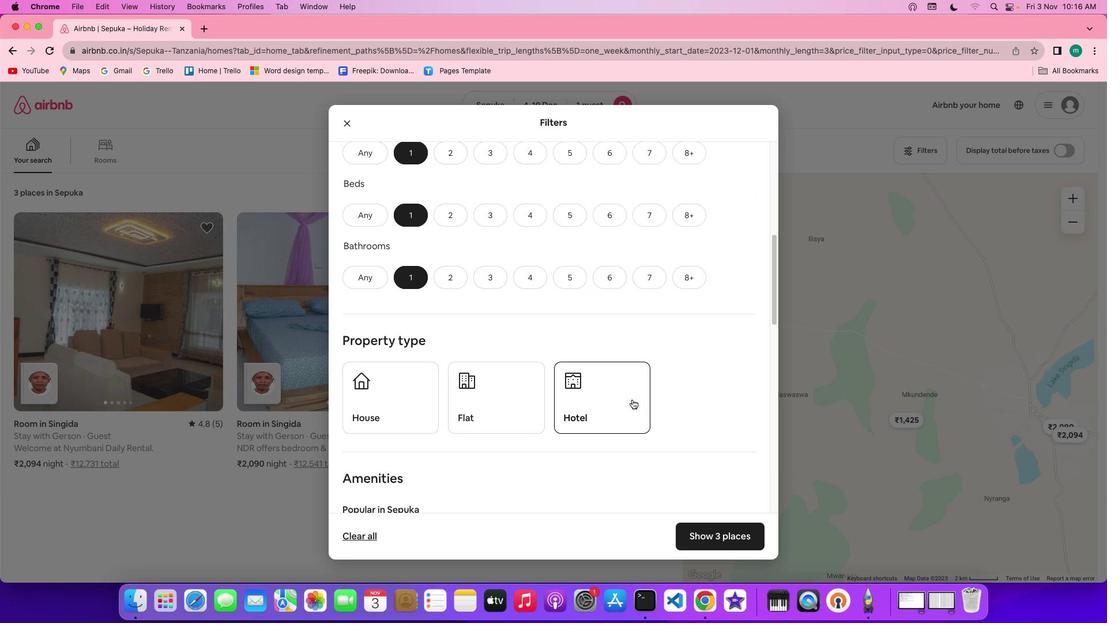 
Action: Mouse pressed left at (632, 399)
Screenshot: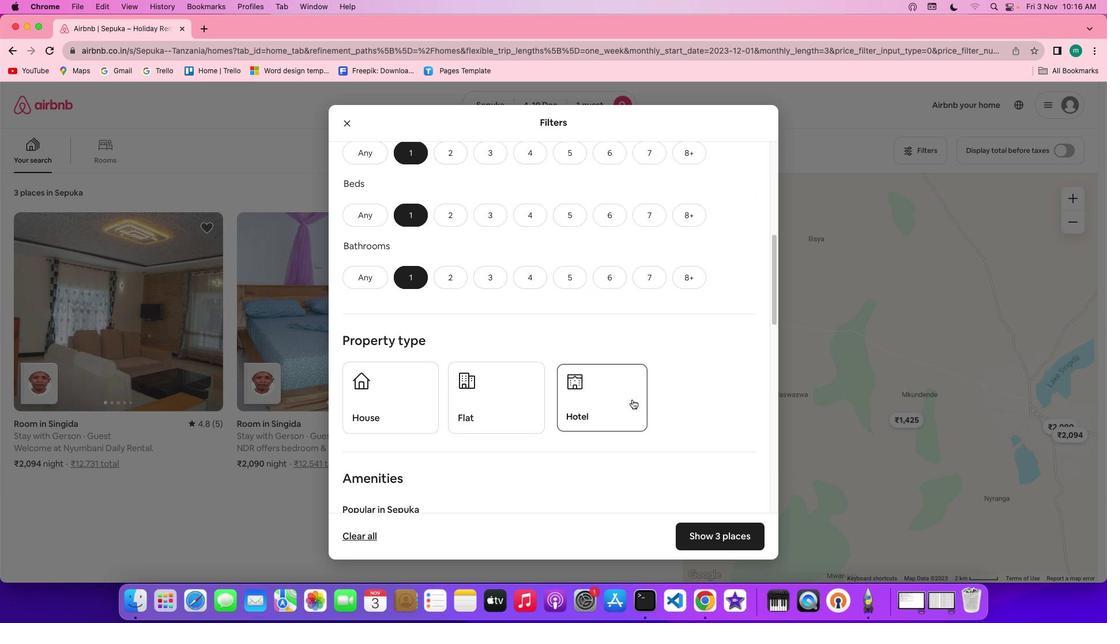
Action: Mouse moved to (685, 396)
Screenshot: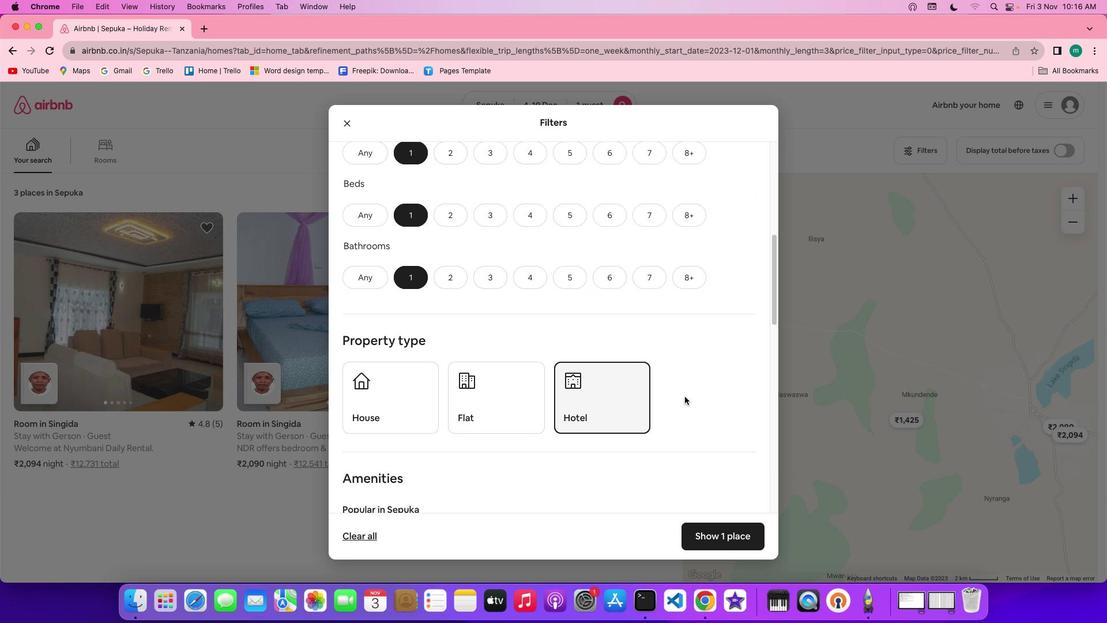 
Action: Mouse scrolled (685, 396) with delta (0, 0)
Screenshot: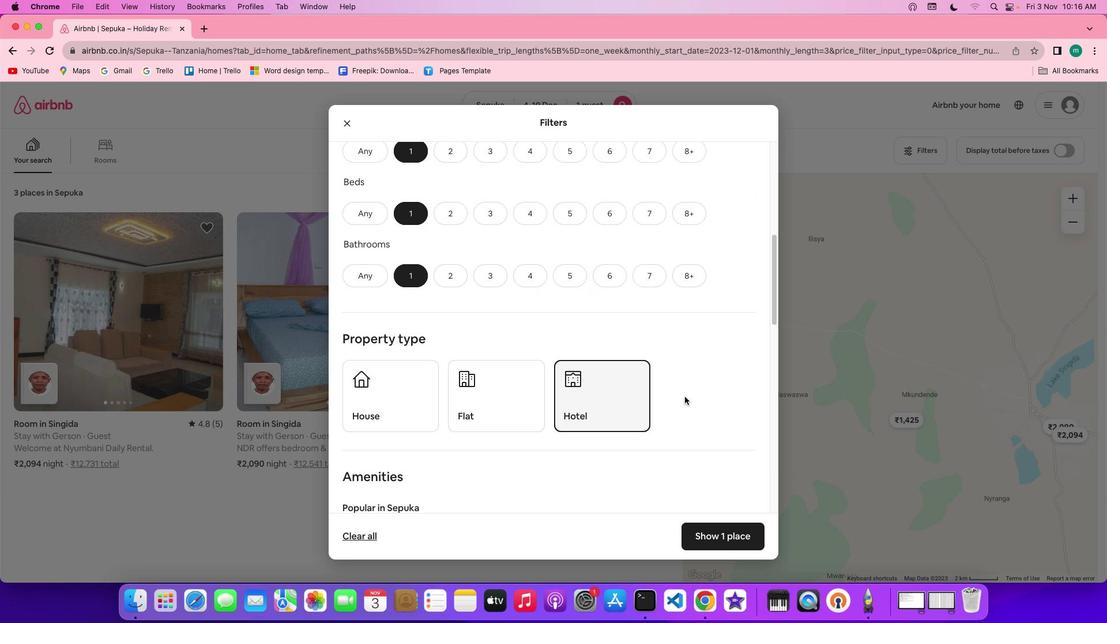 
Action: Mouse scrolled (685, 396) with delta (0, 0)
Screenshot: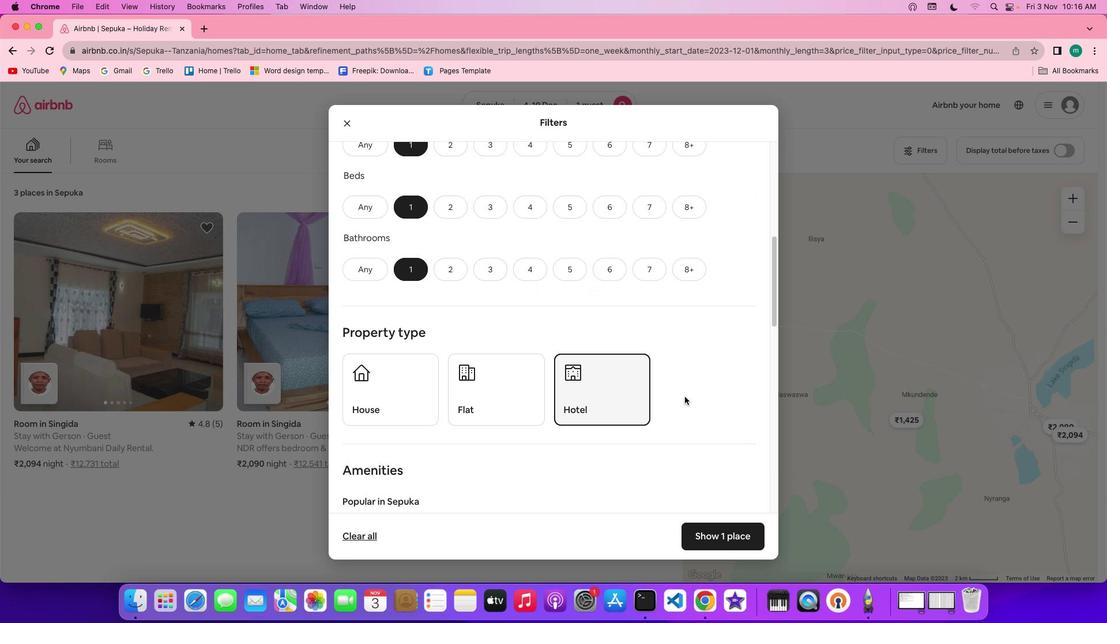 
Action: Mouse scrolled (685, 396) with delta (0, 0)
Screenshot: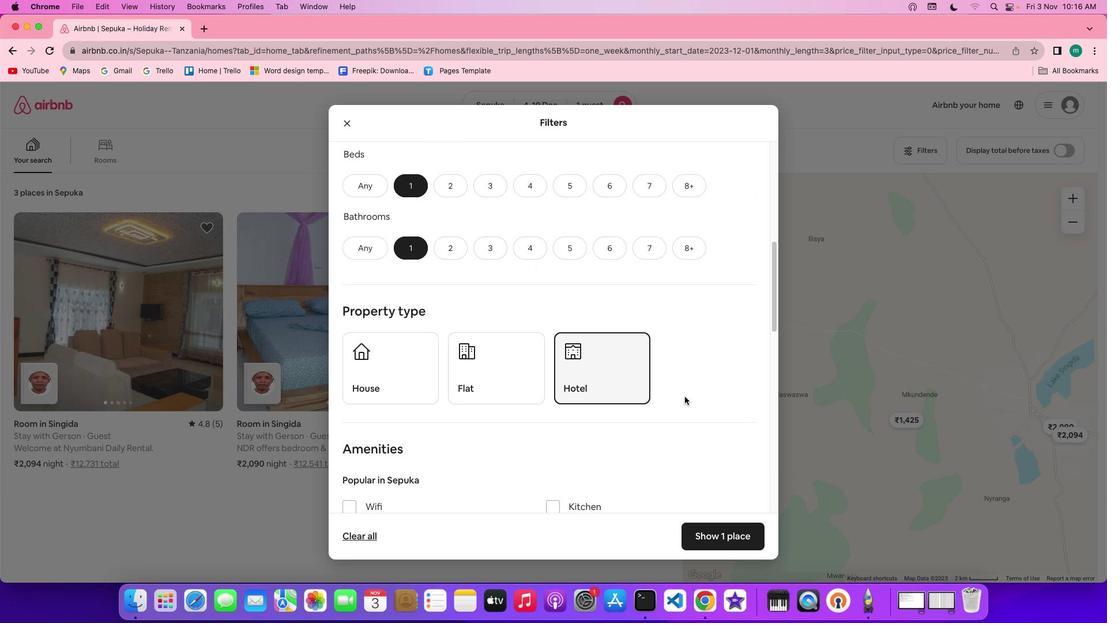 
Action: Mouse scrolled (685, 396) with delta (0, 0)
Screenshot: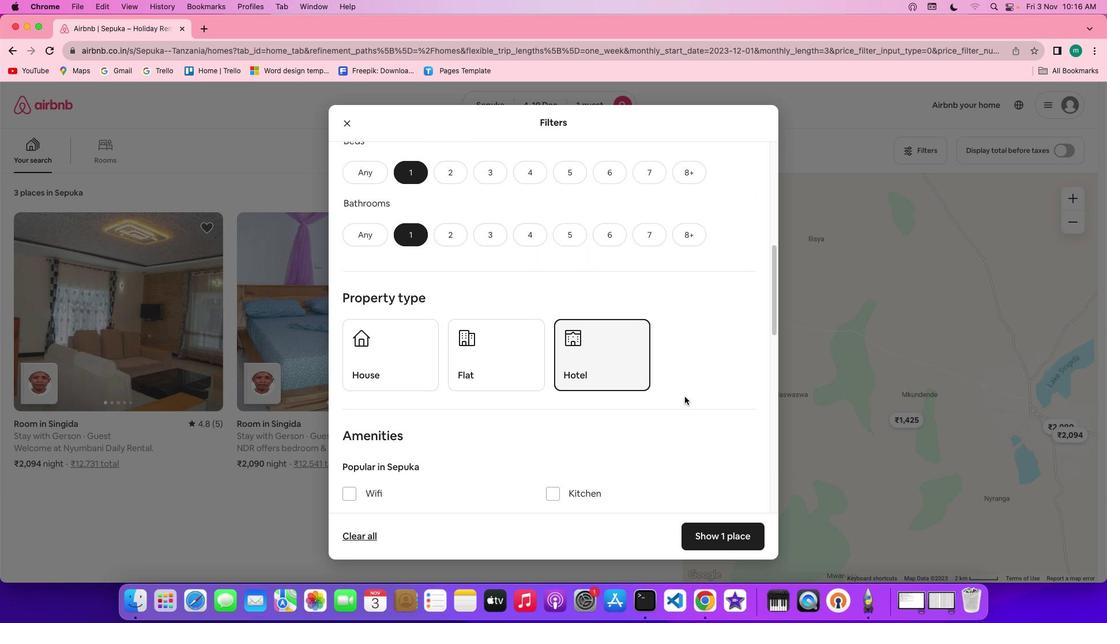 
Action: Mouse scrolled (685, 396) with delta (0, 0)
Screenshot: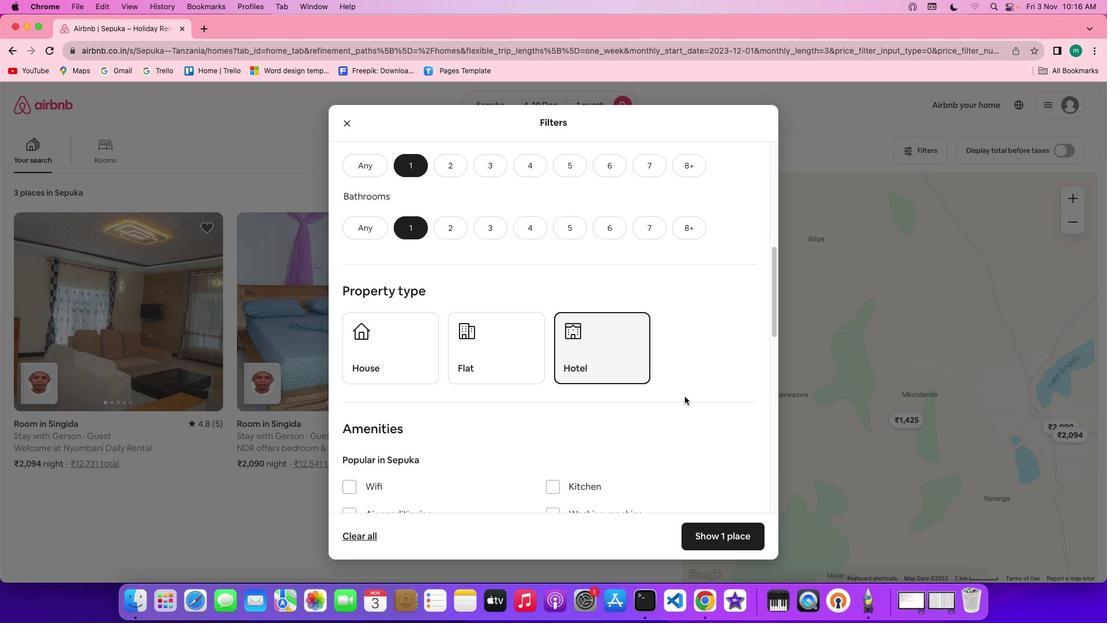 
Action: Mouse scrolled (685, 396) with delta (0, 0)
Screenshot: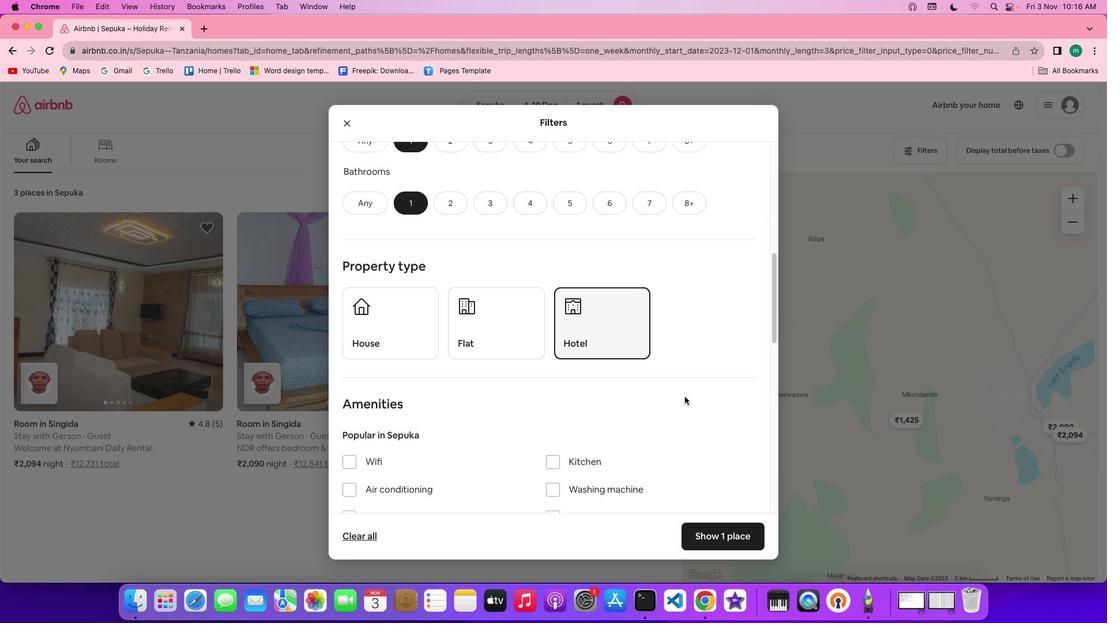 
Action: Mouse scrolled (685, 396) with delta (0, 0)
Screenshot: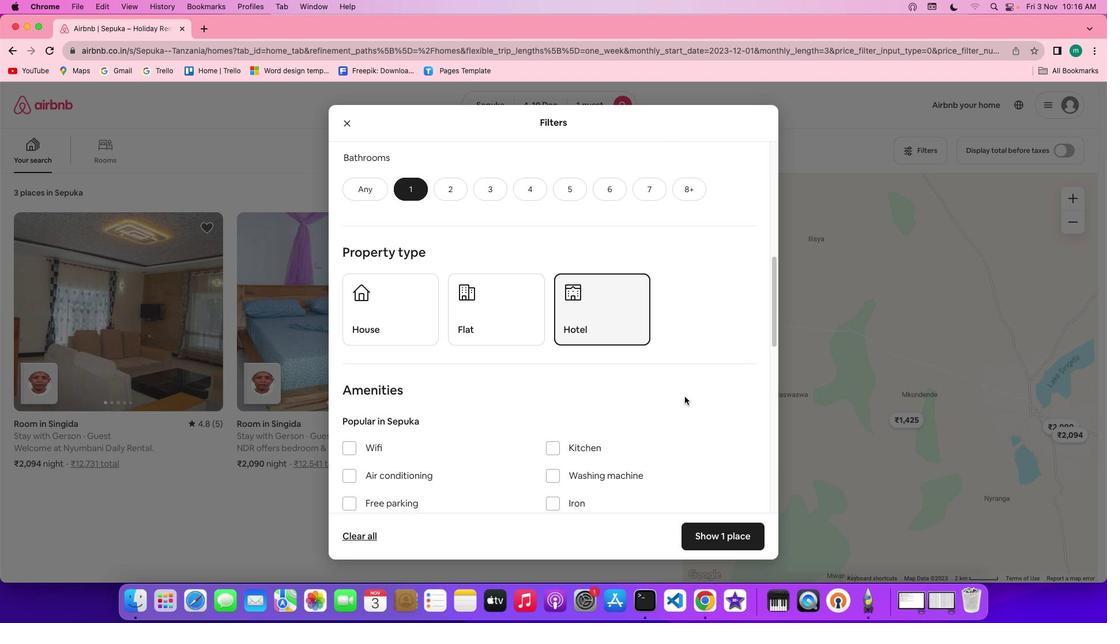 
Action: Mouse scrolled (685, 396) with delta (0, 0)
Screenshot: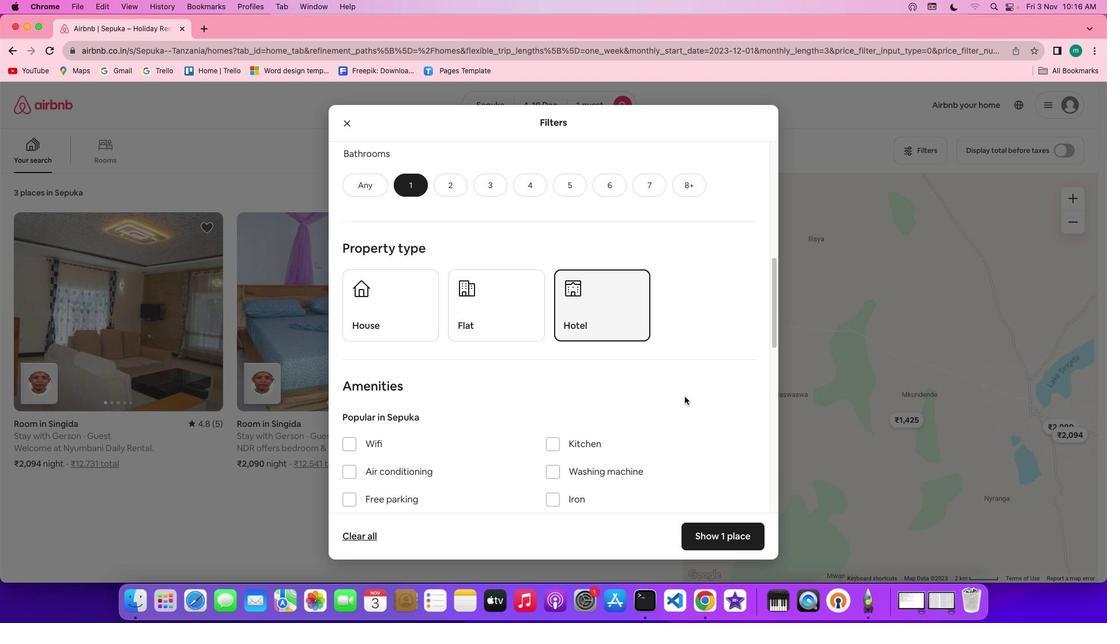 
Action: Mouse scrolled (685, 396) with delta (0, 0)
Screenshot: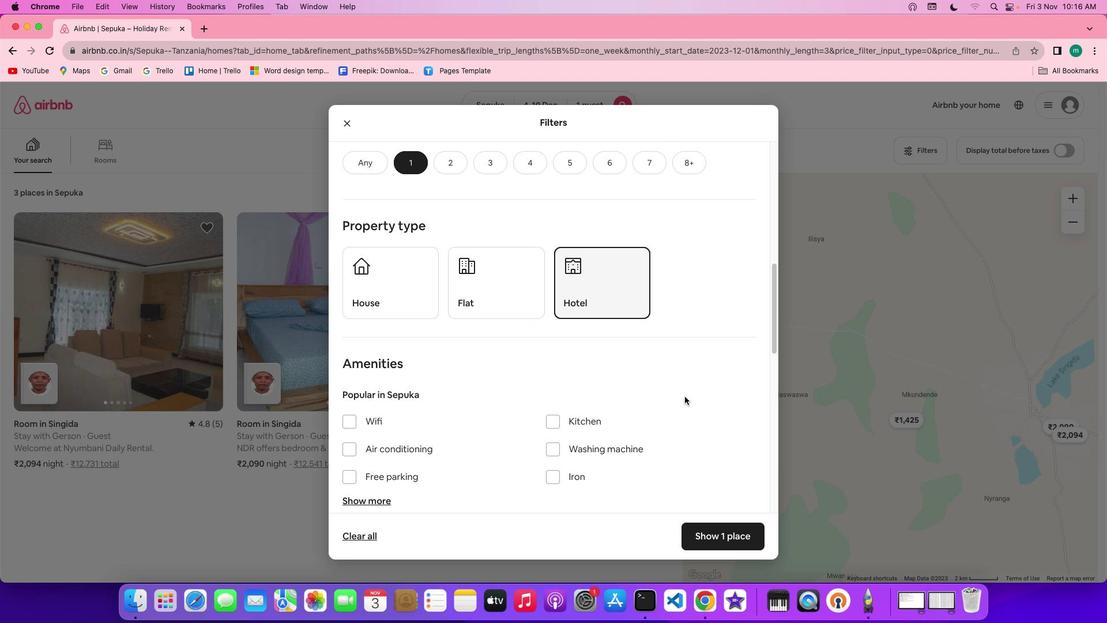 
Action: Mouse scrolled (685, 396) with delta (0, 0)
Screenshot: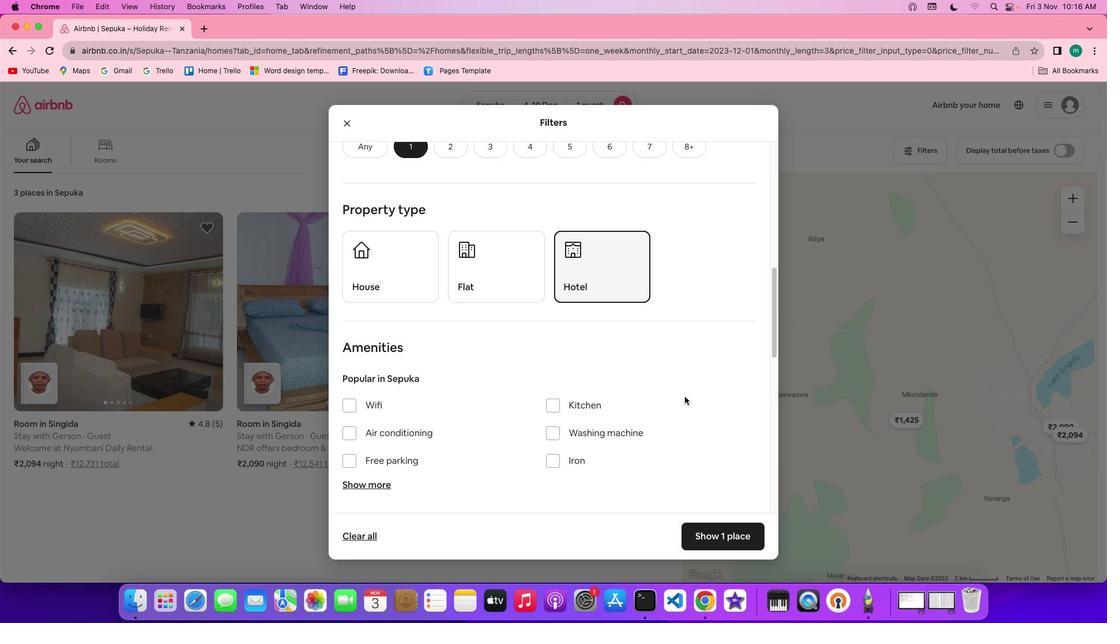 
Action: Mouse scrolled (685, 396) with delta (0, 0)
Screenshot: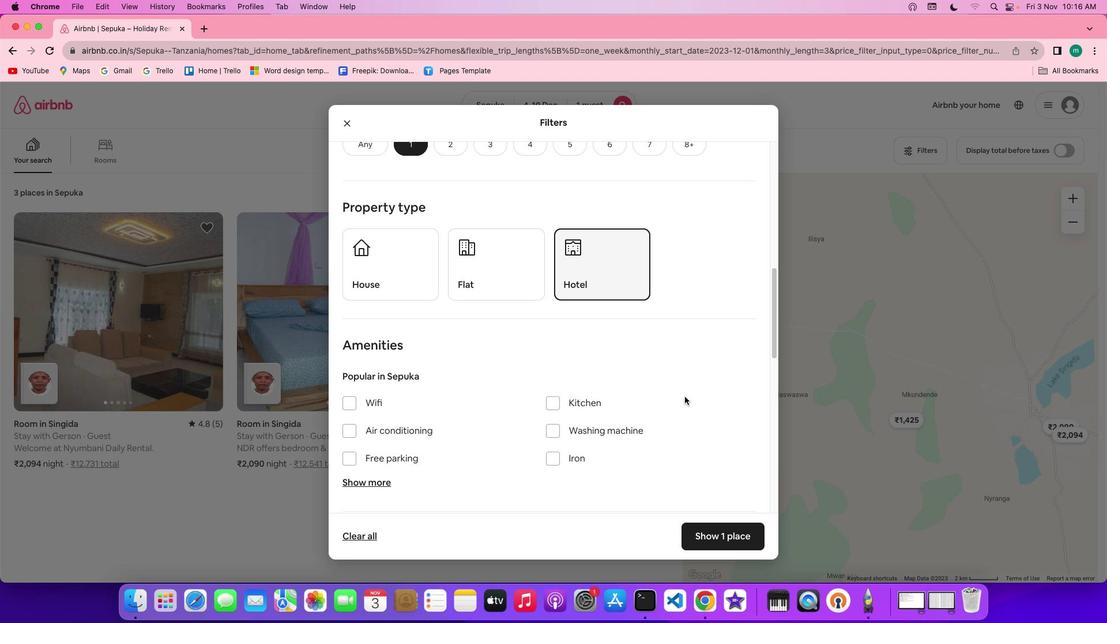 
Action: Mouse scrolled (685, 396) with delta (0, 0)
Screenshot: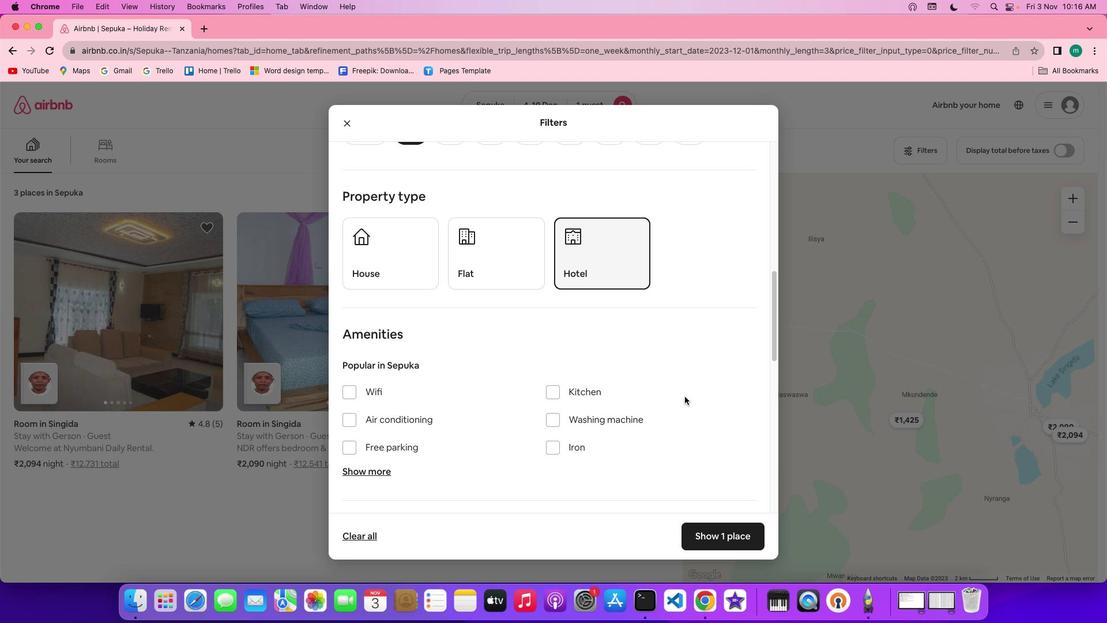 
Action: Mouse scrolled (685, 396) with delta (0, 0)
Screenshot: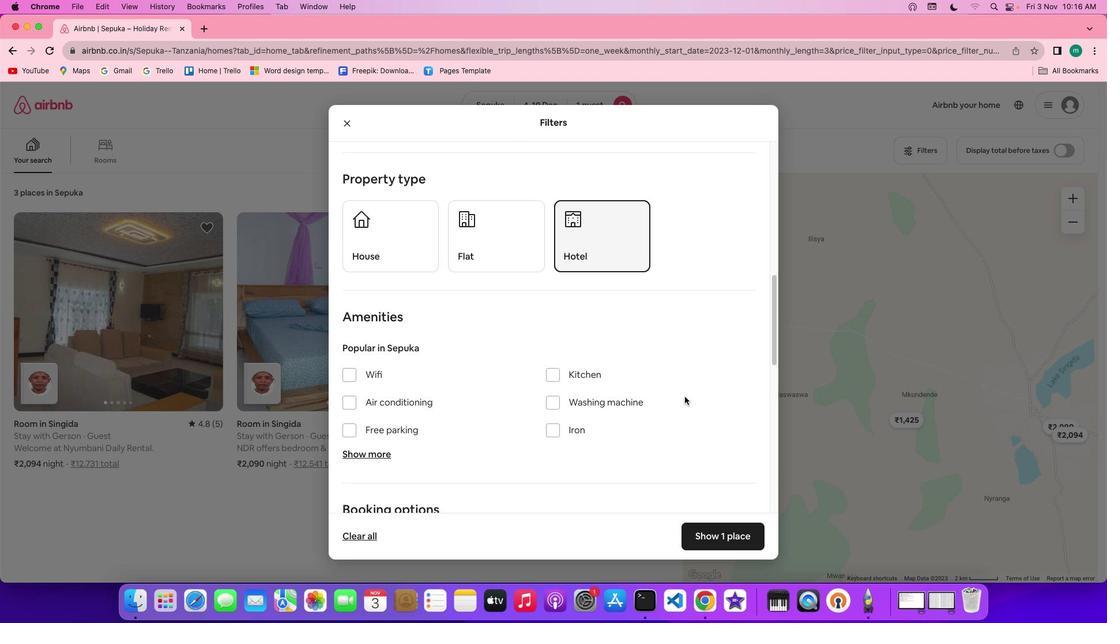 
Action: Mouse scrolled (685, 396) with delta (0, 0)
Screenshot: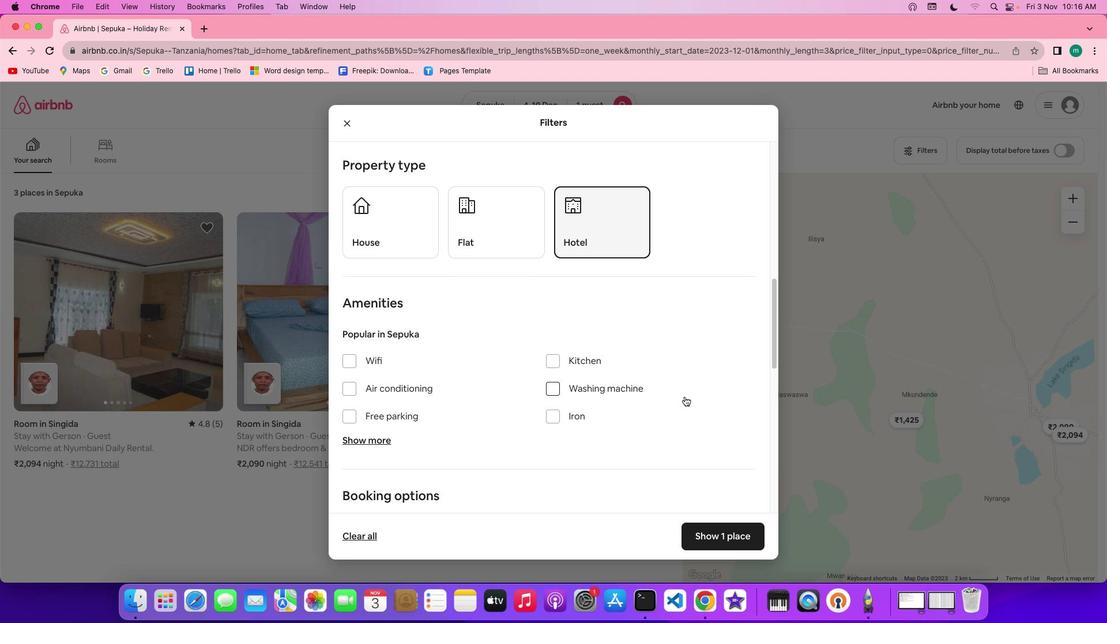 
Action: Mouse scrolled (685, 396) with delta (0, 0)
Screenshot: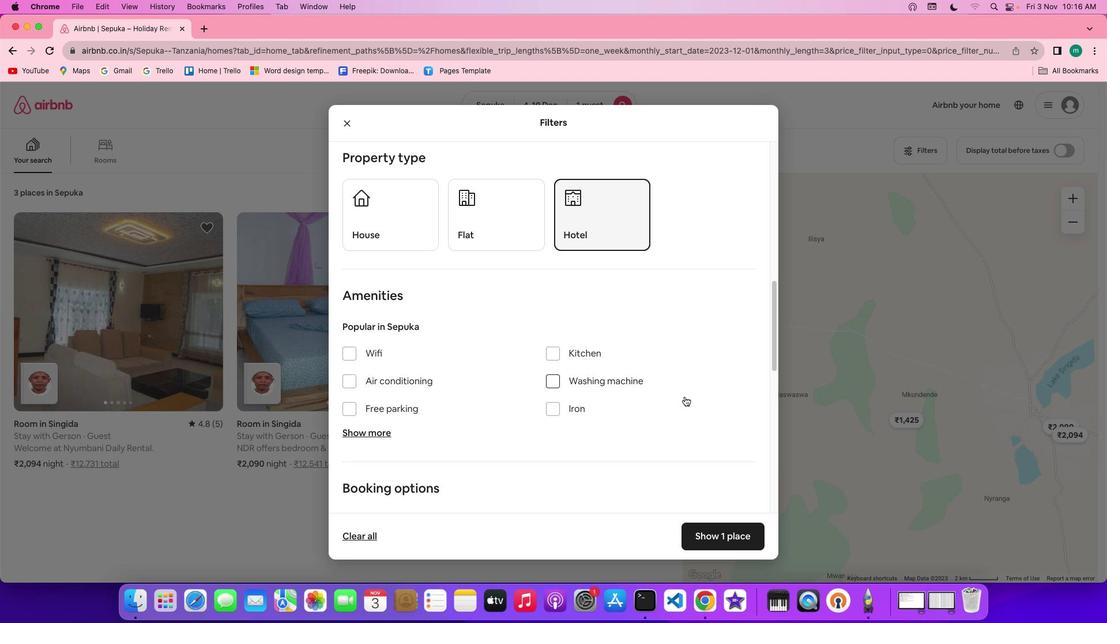 
Action: Mouse scrolled (685, 396) with delta (0, 0)
Screenshot: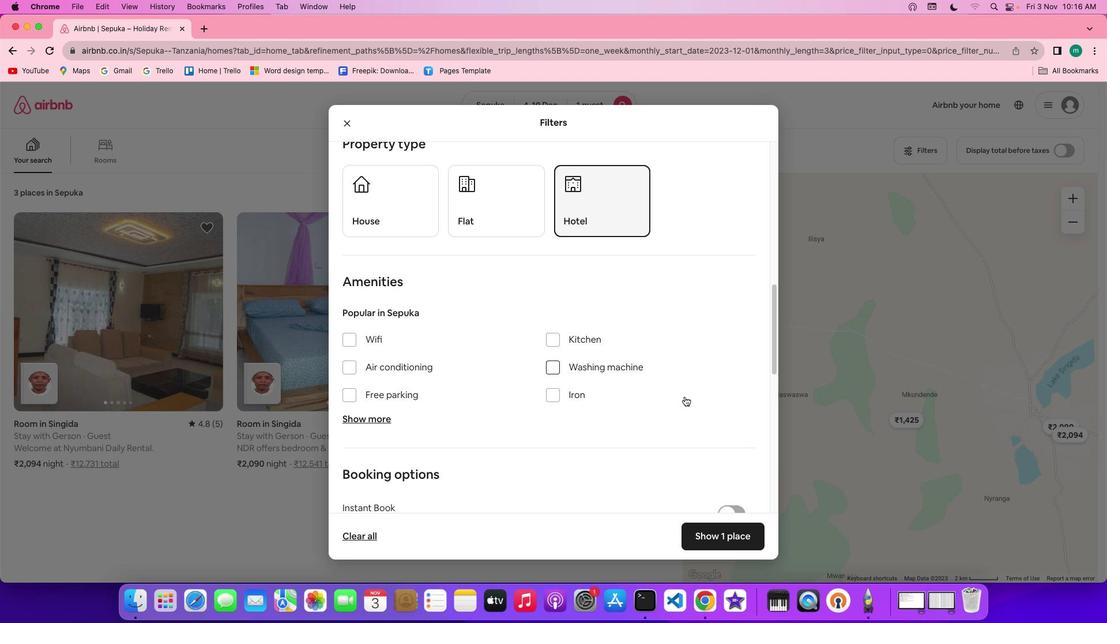 
Action: Mouse scrolled (685, 396) with delta (0, 0)
Screenshot: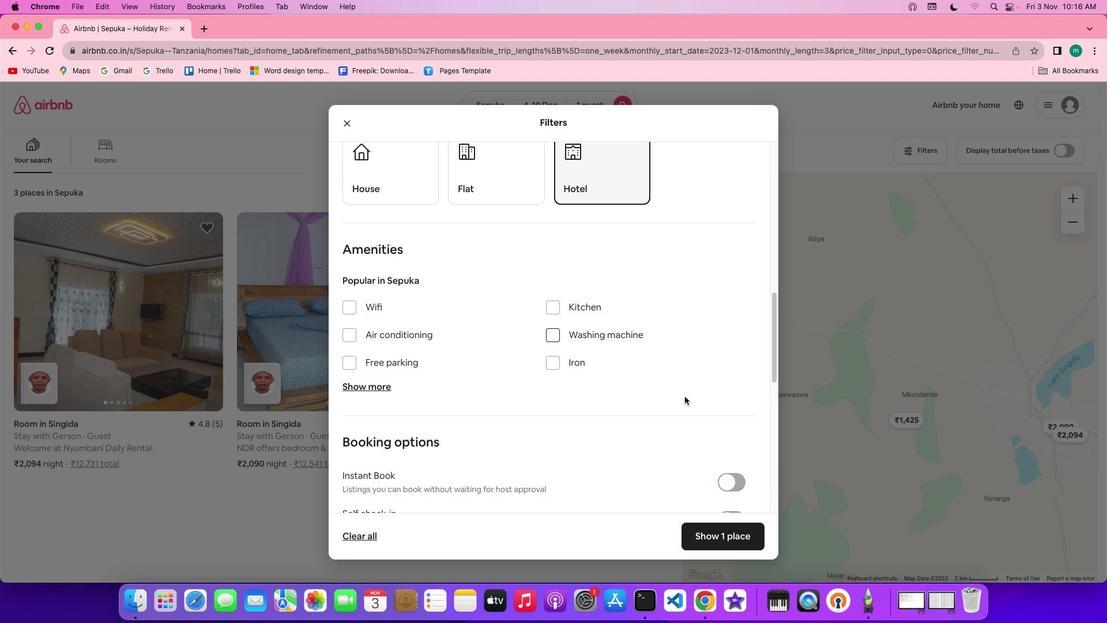 
Action: Mouse scrolled (685, 396) with delta (0, 0)
Screenshot: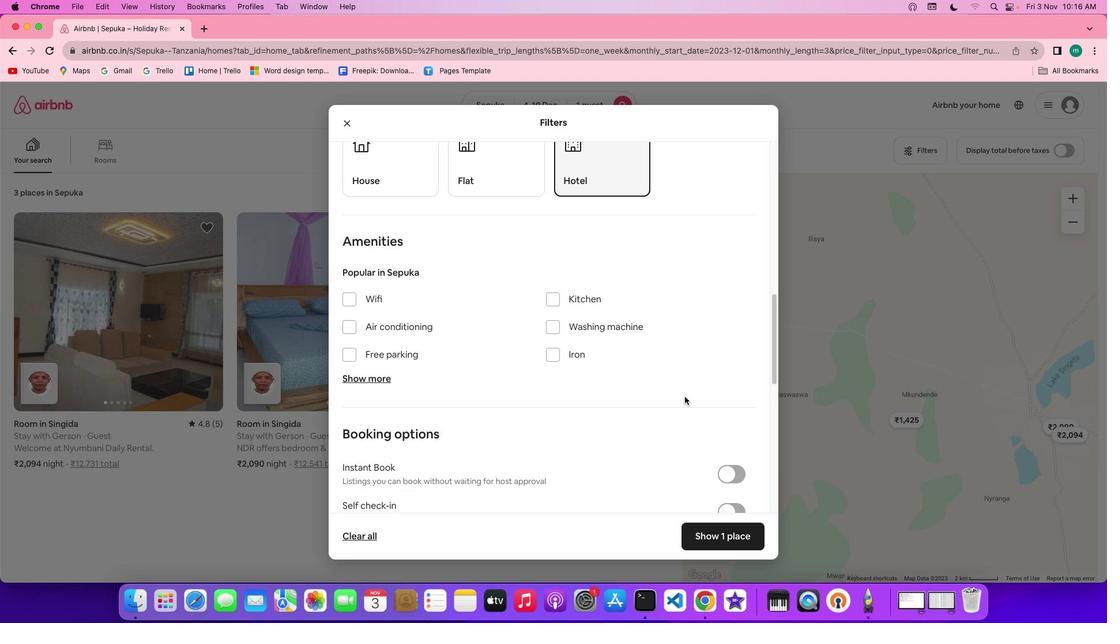 
Action: Mouse scrolled (685, 396) with delta (0, 0)
Screenshot: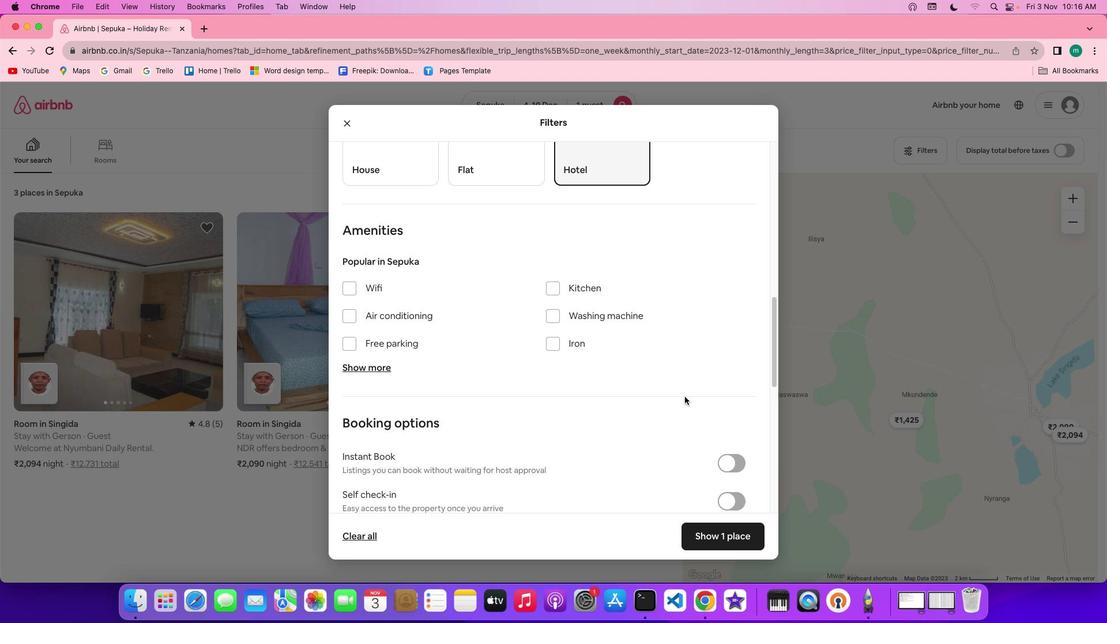
Action: Mouse scrolled (685, 396) with delta (0, 0)
Screenshot: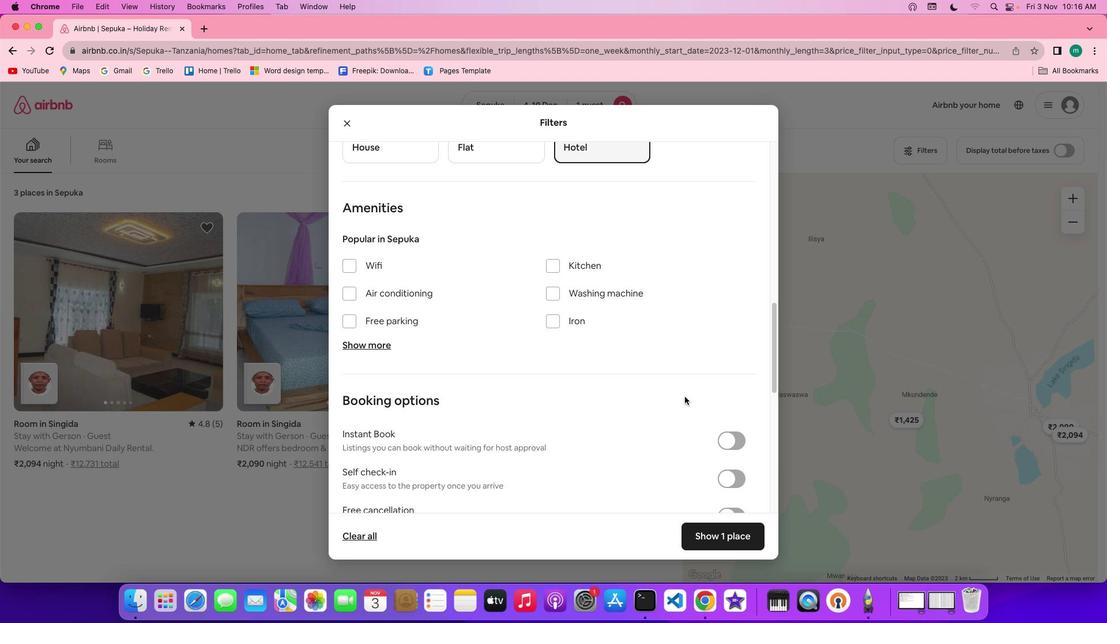 
Action: Mouse scrolled (685, 396) with delta (0, 0)
Screenshot: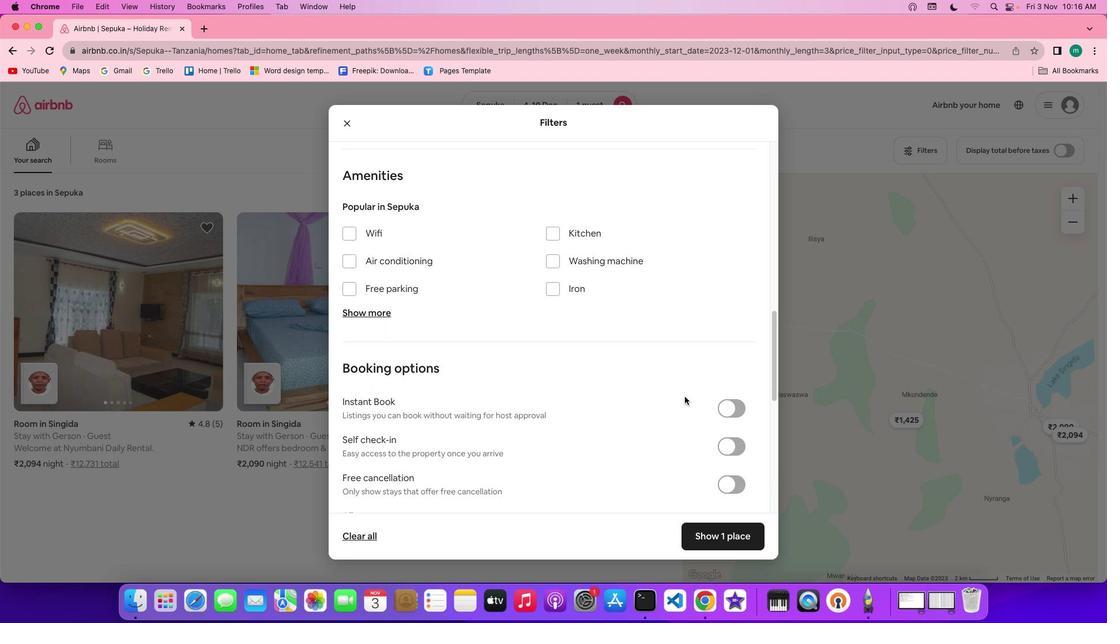 
Action: Mouse scrolled (685, 396) with delta (0, 0)
Screenshot: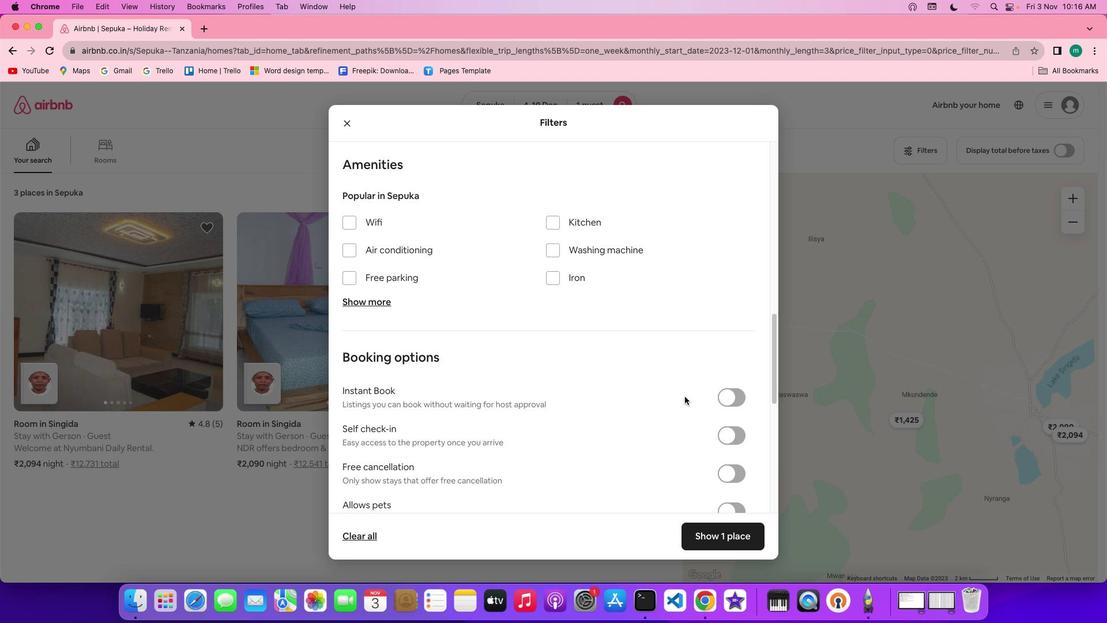 
Action: Mouse scrolled (685, 396) with delta (0, 0)
Screenshot: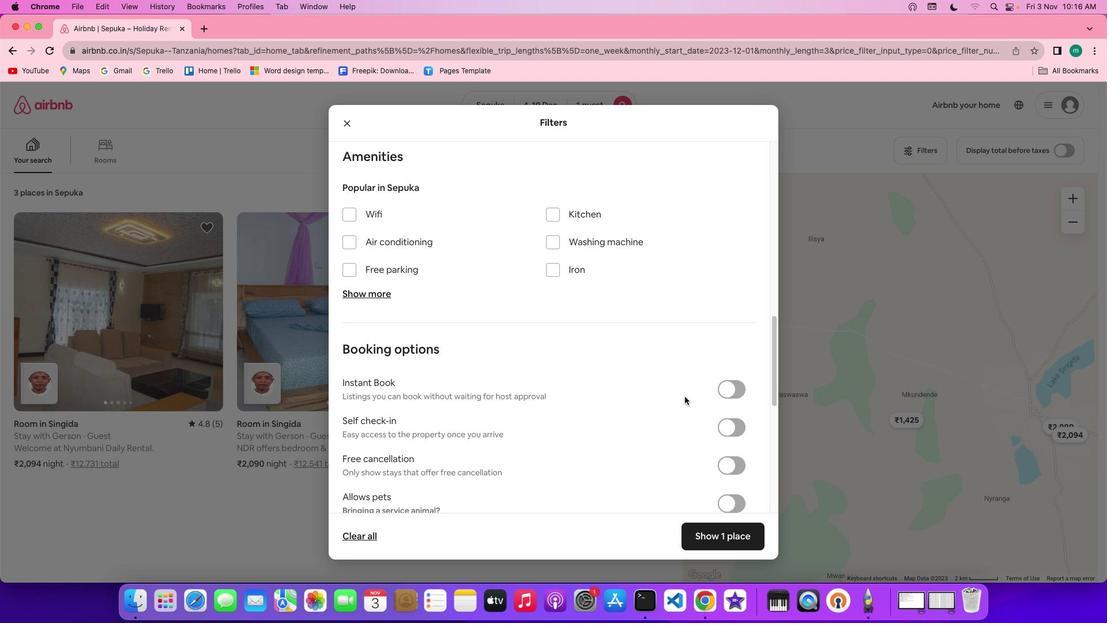 
Action: Mouse scrolled (685, 396) with delta (0, 0)
Screenshot: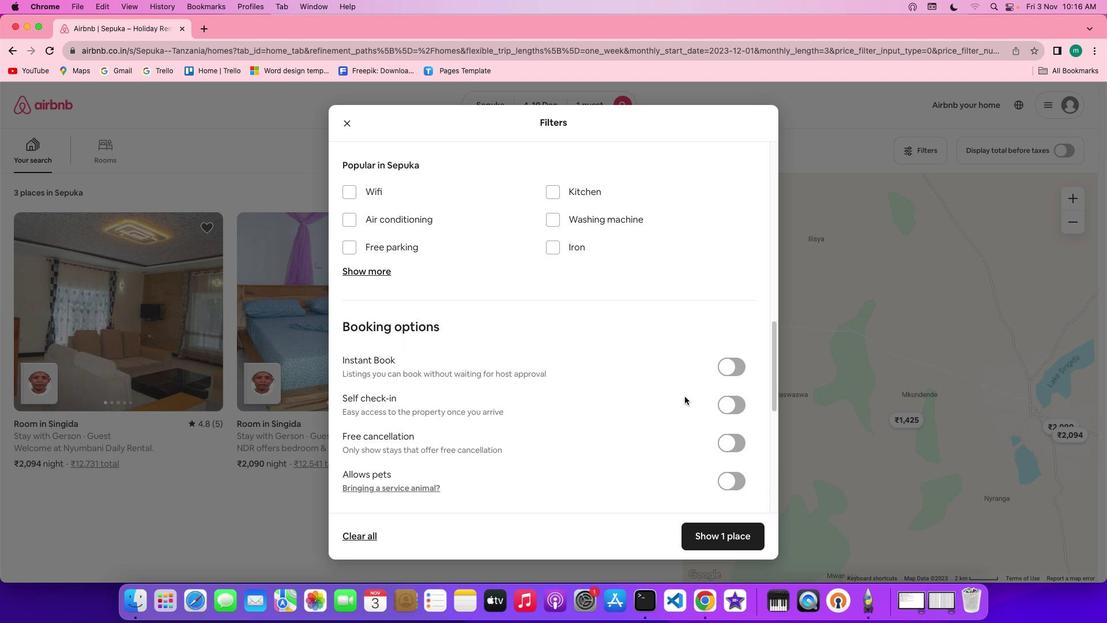 
Action: Mouse scrolled (685, 396) with delta (0, 0)
Screenshot: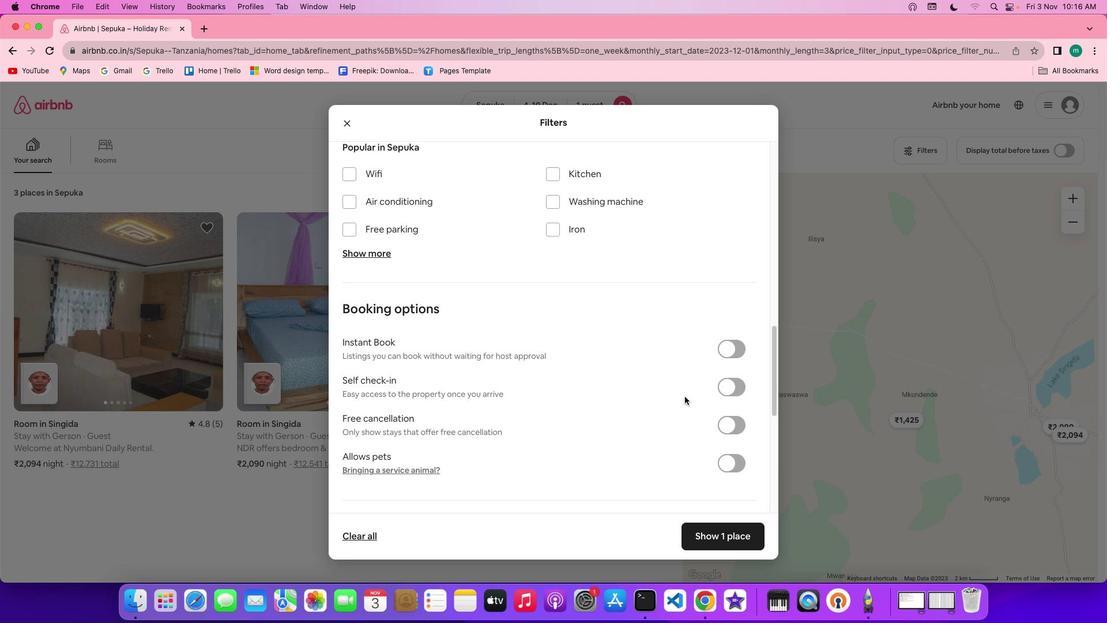 
Action: Mouse scrolled (685, 396) with delta (0, 0)
Screenshot: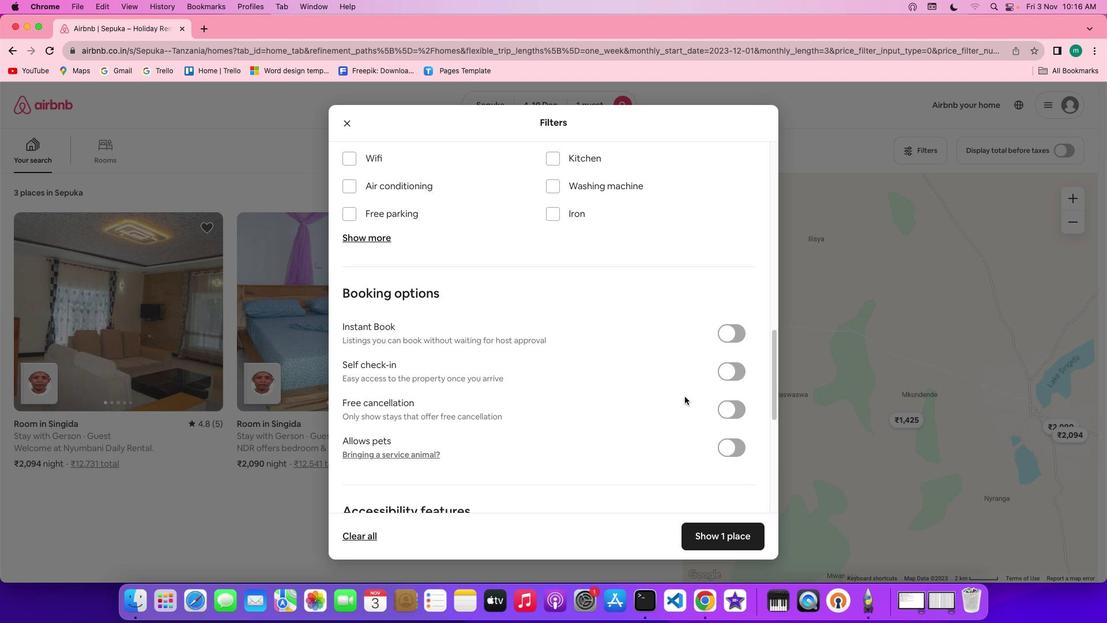 
Action: Mouse scrolled (685, 396) with delta (0, 0)
Screenshot: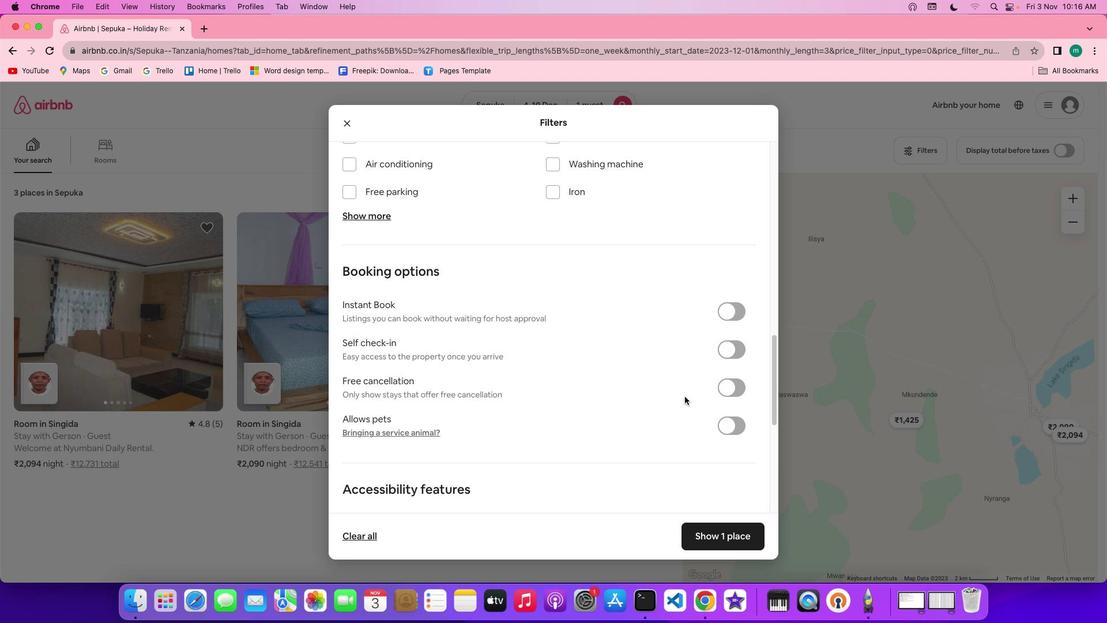 
Action: Mouse scrolled (685, 396) with delta (0, -1)
Screenshot: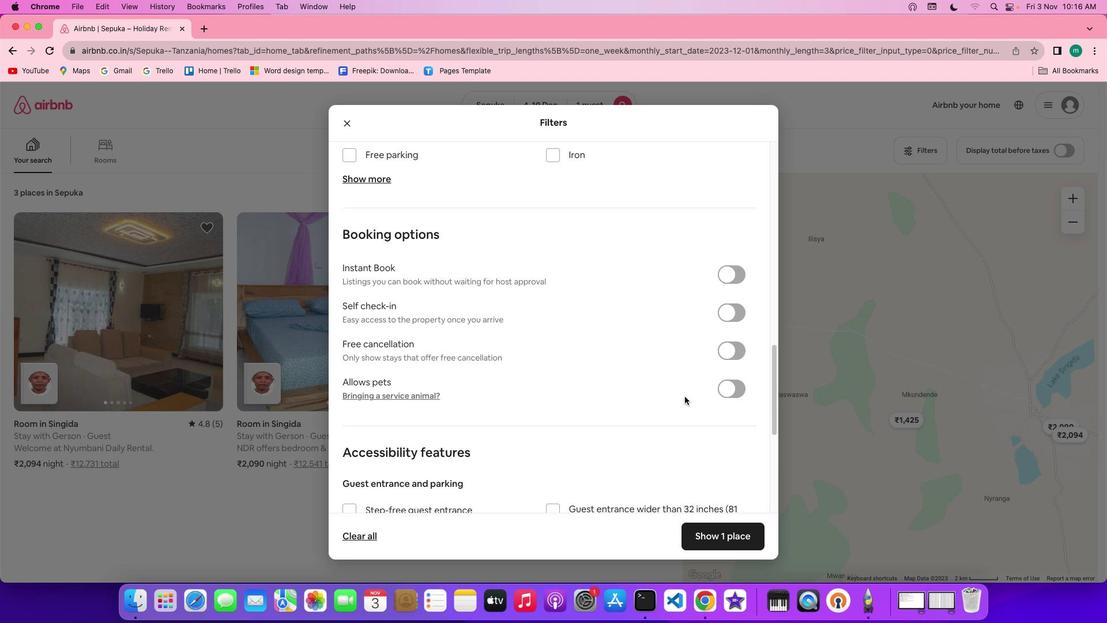 
Action: Mouse scrolled (685, 396) with delta (0, -1)
Screenshot: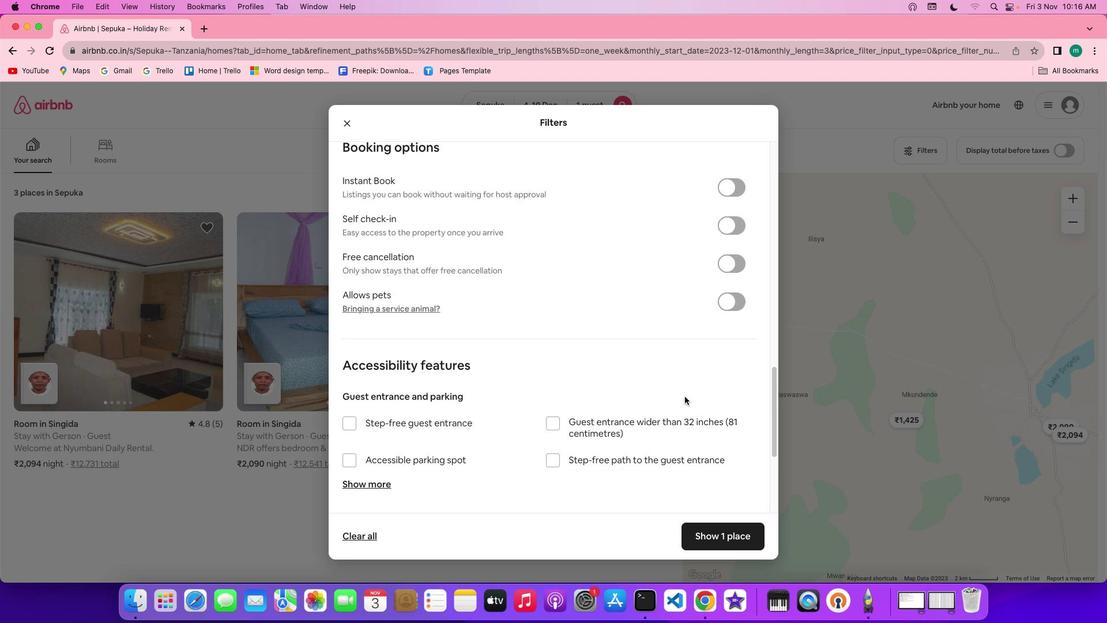 
Action: Mouse scrolled (685, 396) with delta (0, 0)
Screenshot: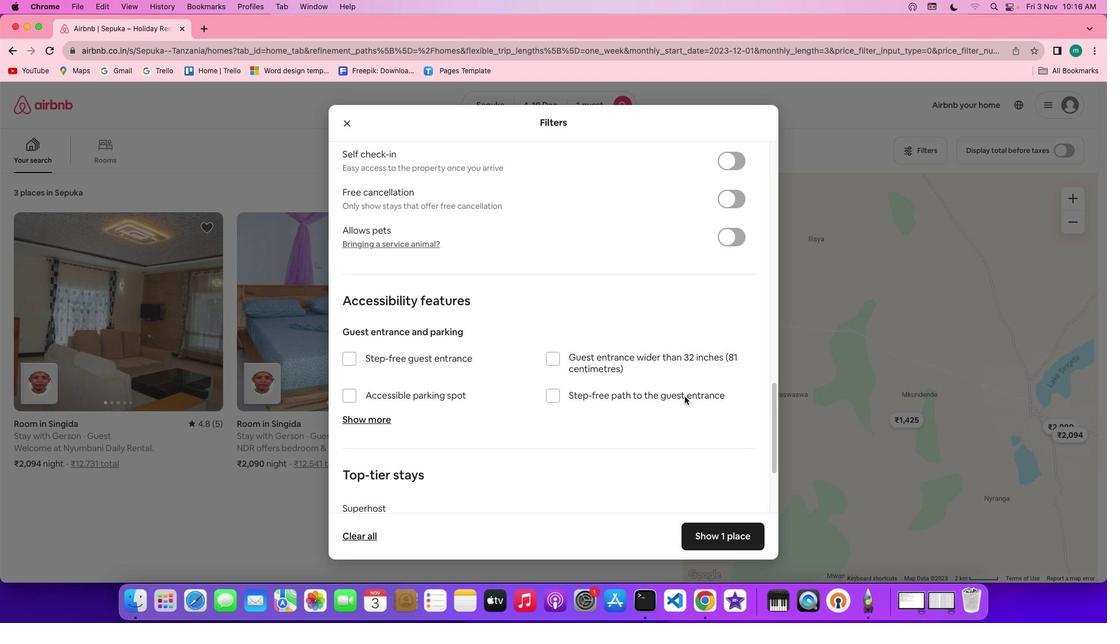 
Action: Mouse scrolled (685, 396) with delta (0, 0)
Screenshot: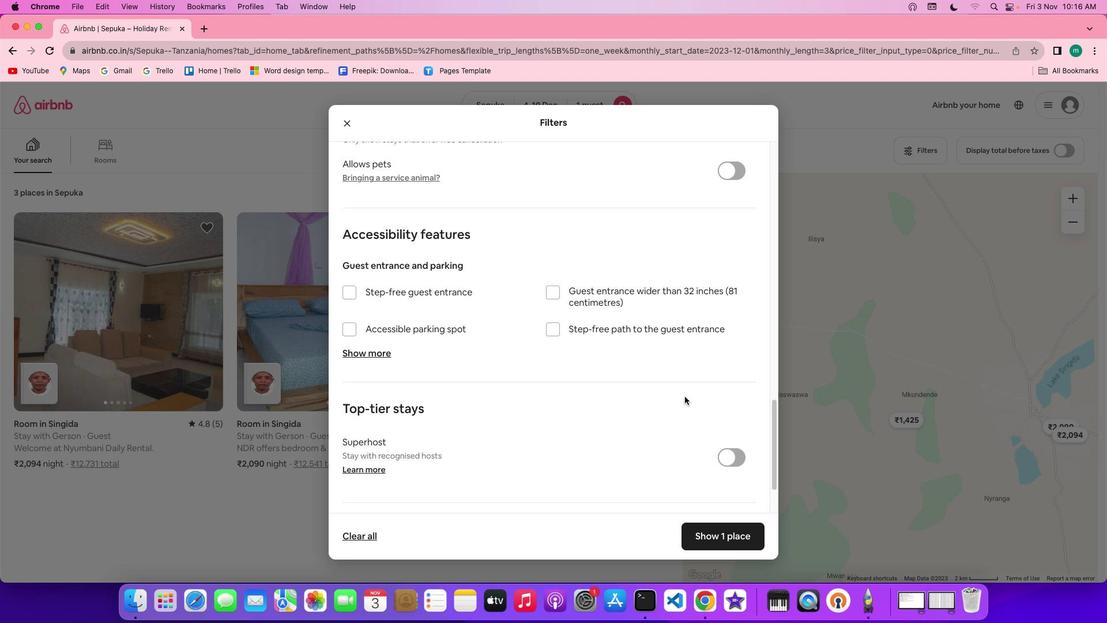 
Action: Mouse scrolled (685, 396) with delta (0, -1)
Screenshot: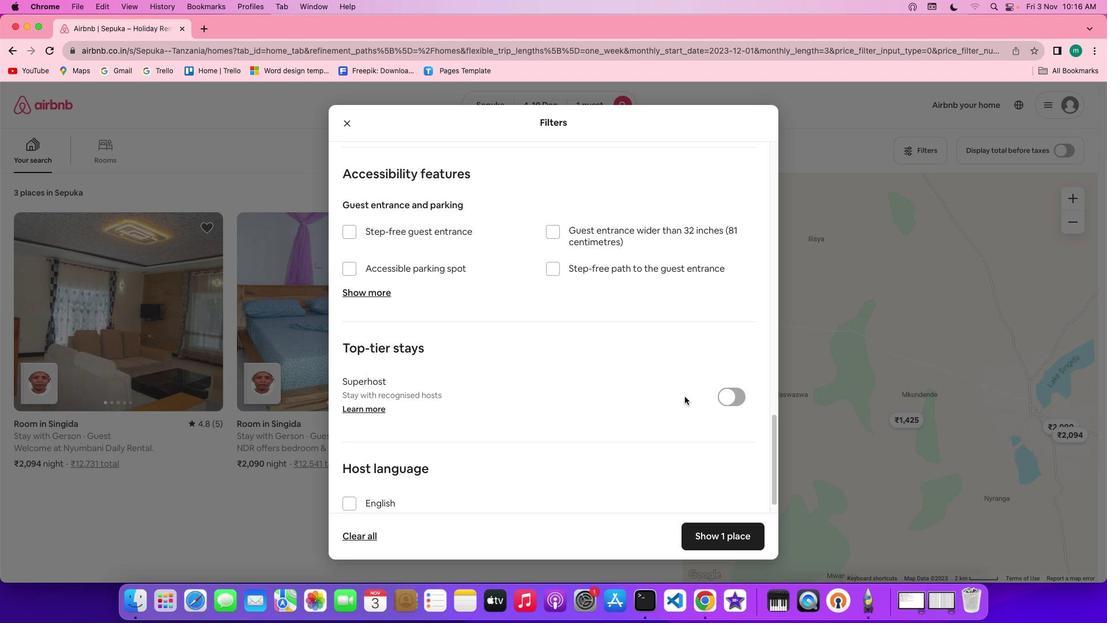 
Action: Mouse scrolled (685, 396) with delta (0, -2)
Screenshot: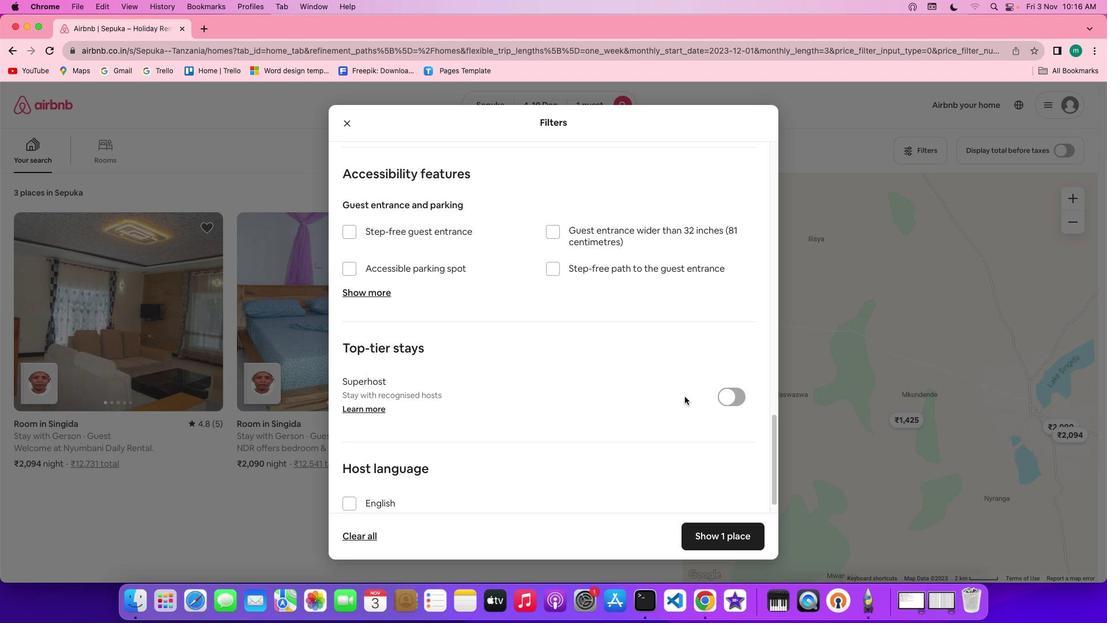 
Action: Mouse scrolled (685, 396) with delta (0, -2)
Screenshot: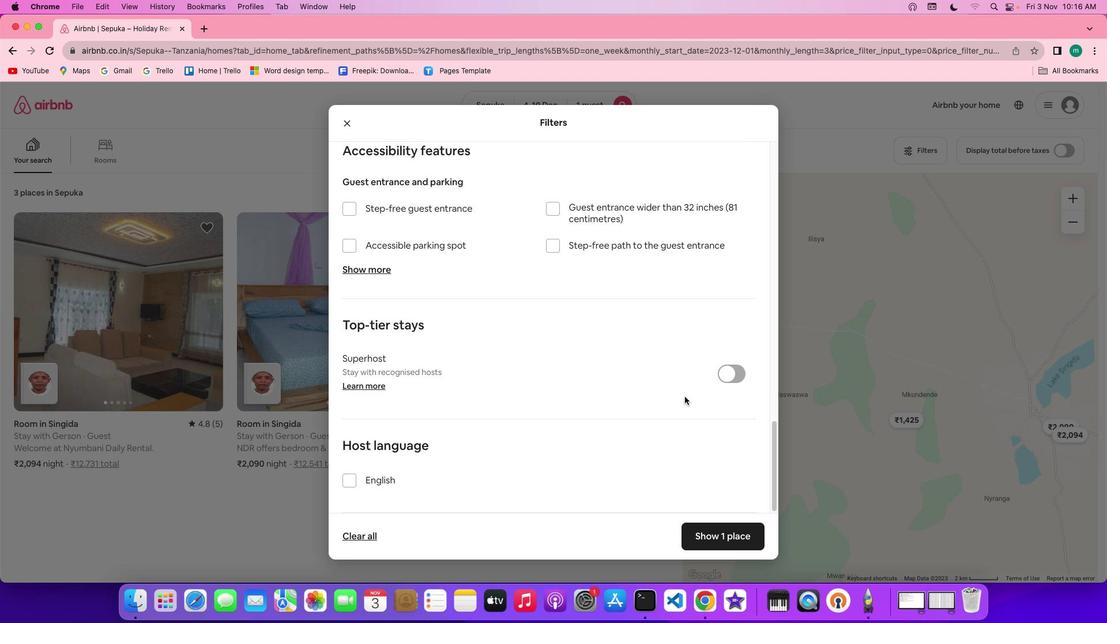 
Action: Mouse scrolled (685, 396) with delta (0, 0)
Screenshot: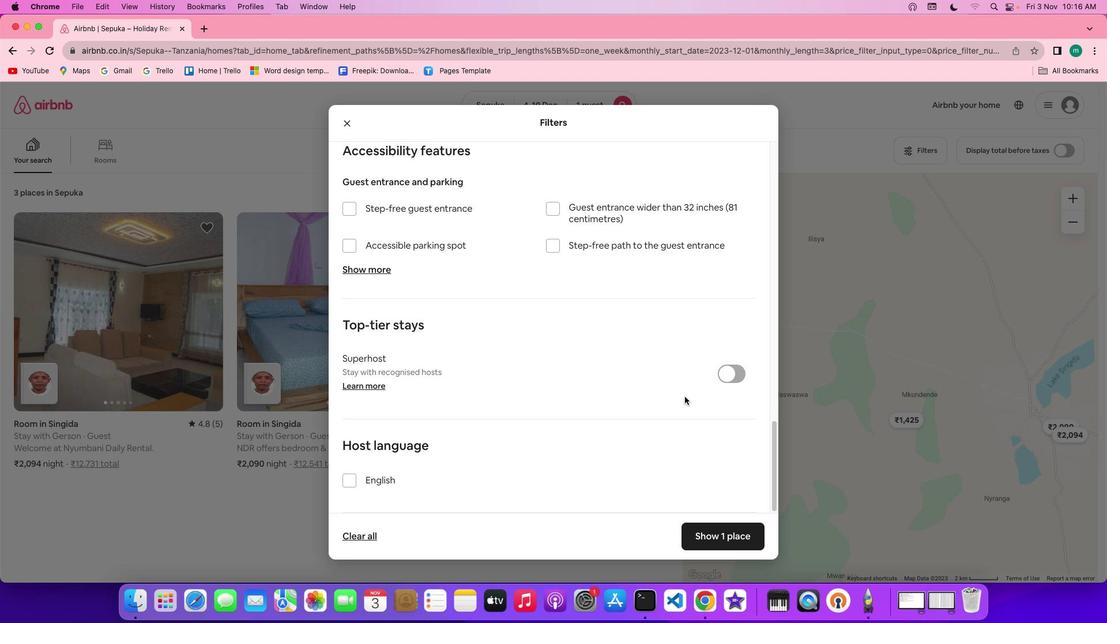 
Action: Mouse scrolled (685, 396) with delta (0, 0)
Screenshot: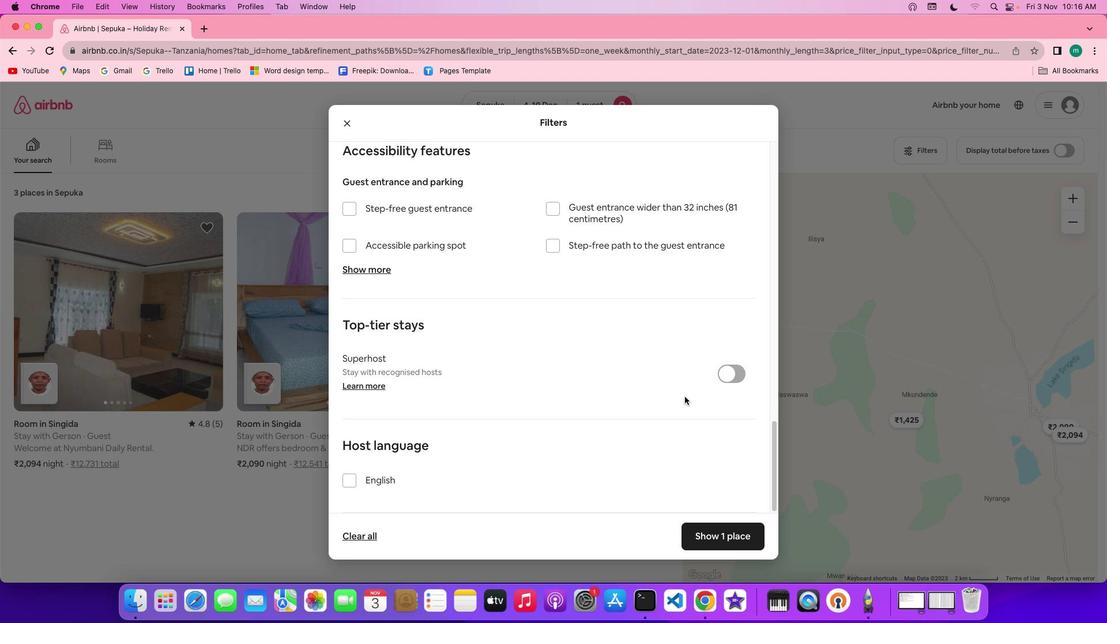 
Action: Mouse scrolled (685, 396) with delta (0, -1)
Screenshot: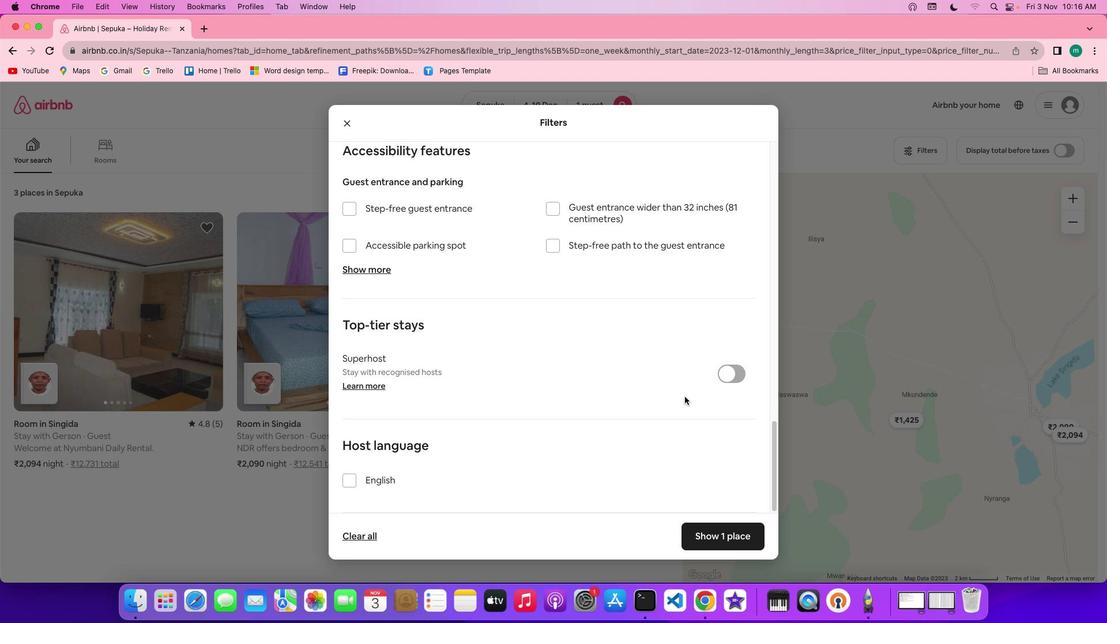 
Action: Mouse scrolled (685, 396) with delta (0, -2)
Screenshot: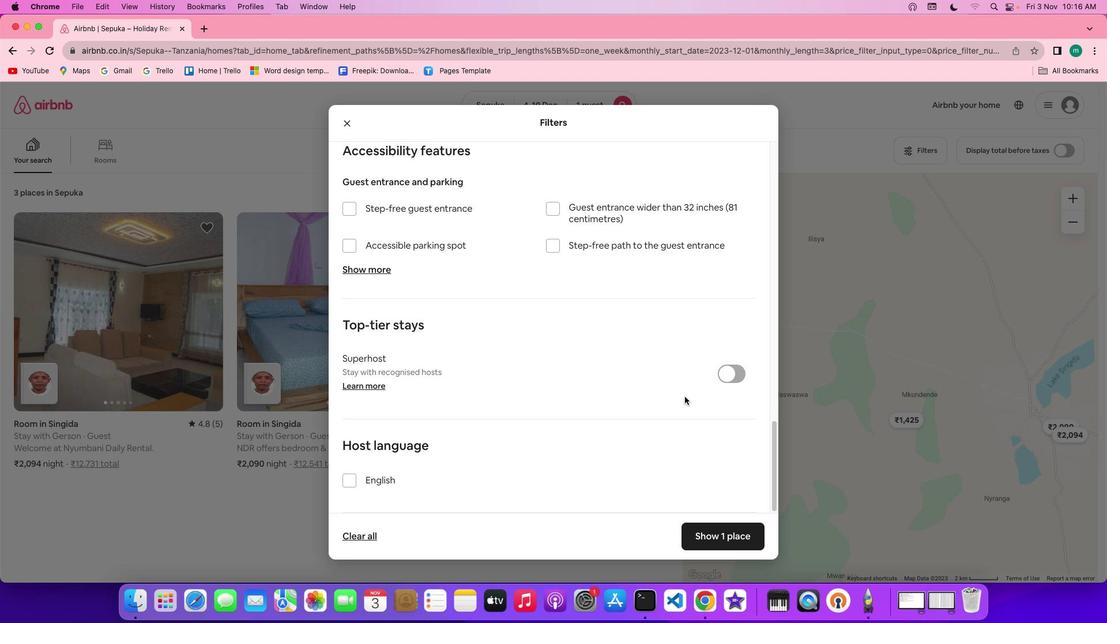 
Action: Mouse scrolled (685, 396) with delta (0, -3)
Screenshot: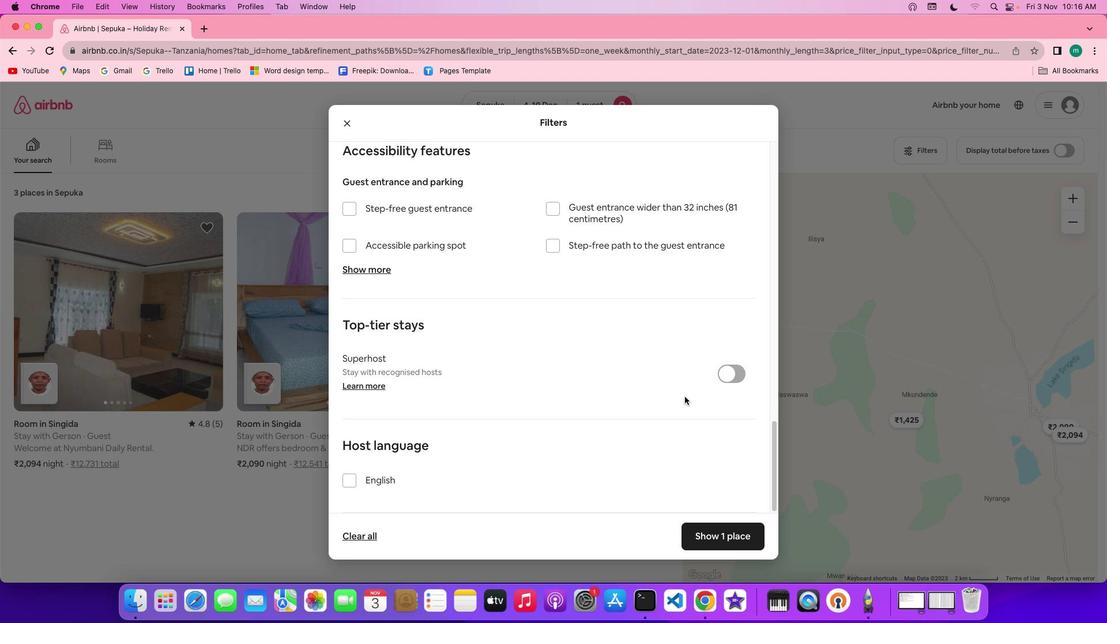 
Action: Mouse moved to (733, 533)
Screenshot: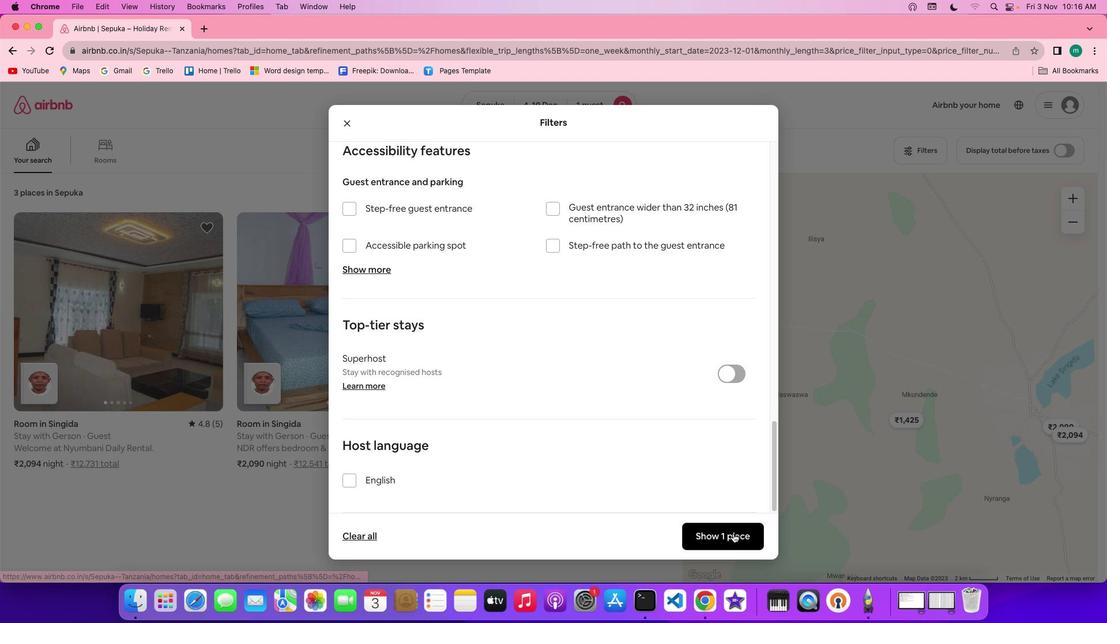 
Action: Mouse pressed left at (733, 533)
Screenshot: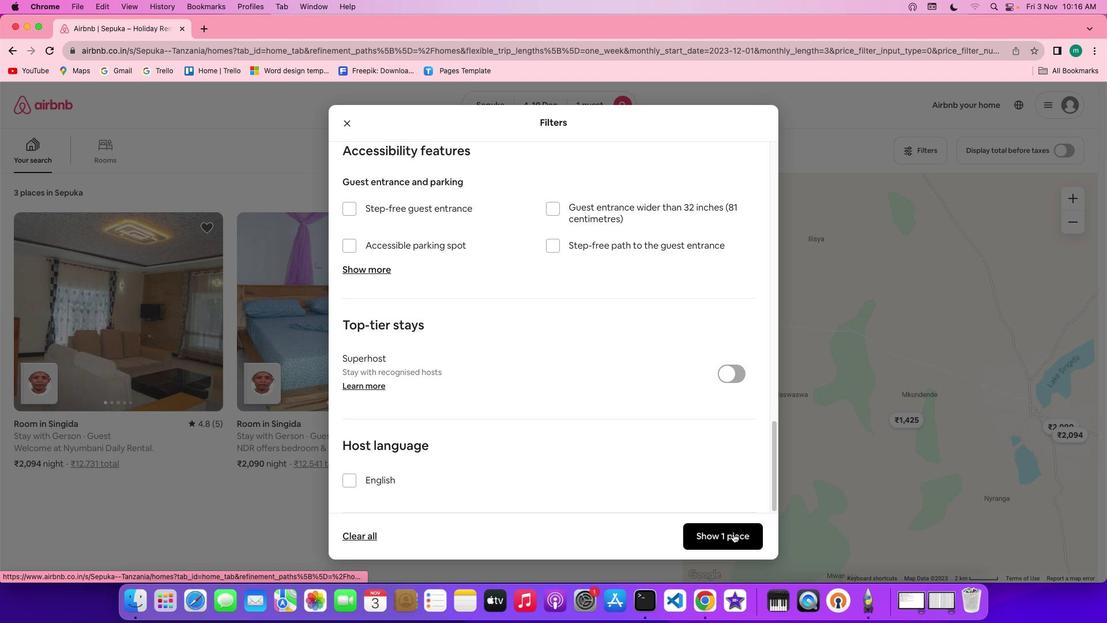 
Action: Mouse moved to (108, 295)
Screenshot: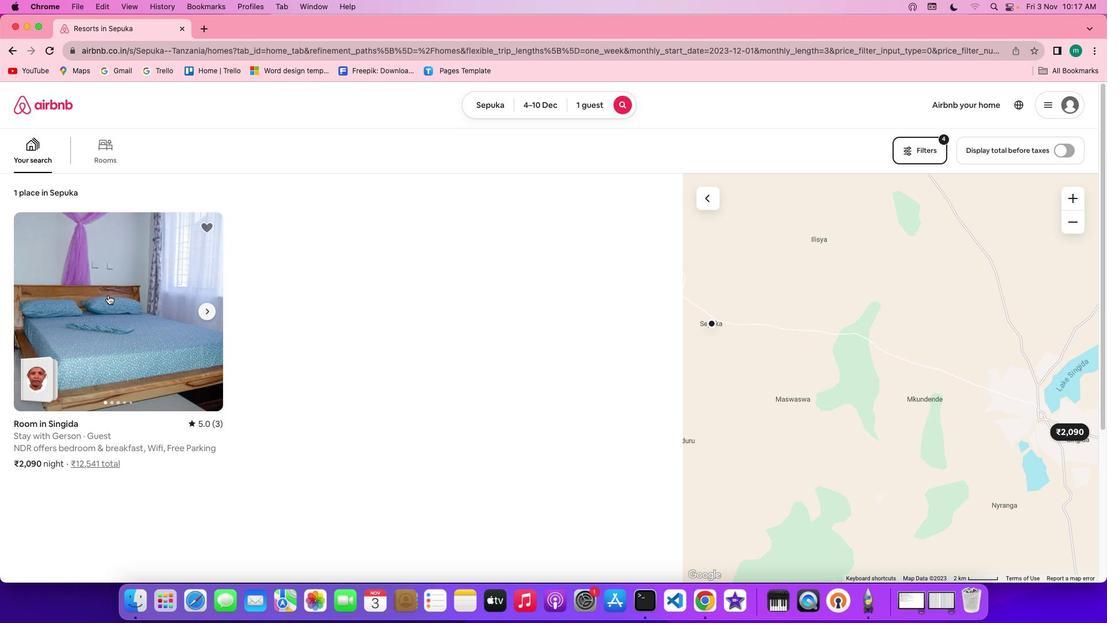 
Action: Mouse pressed left at (108, 295)
Screenshot: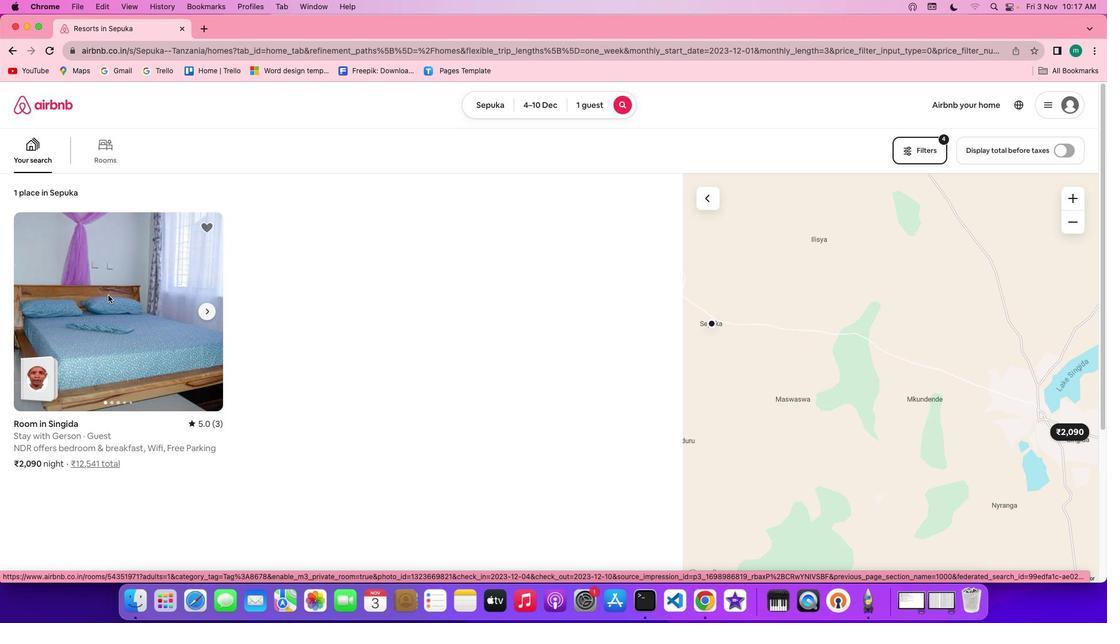 
Action: Mouse moved to (819, 431)
Screenshot: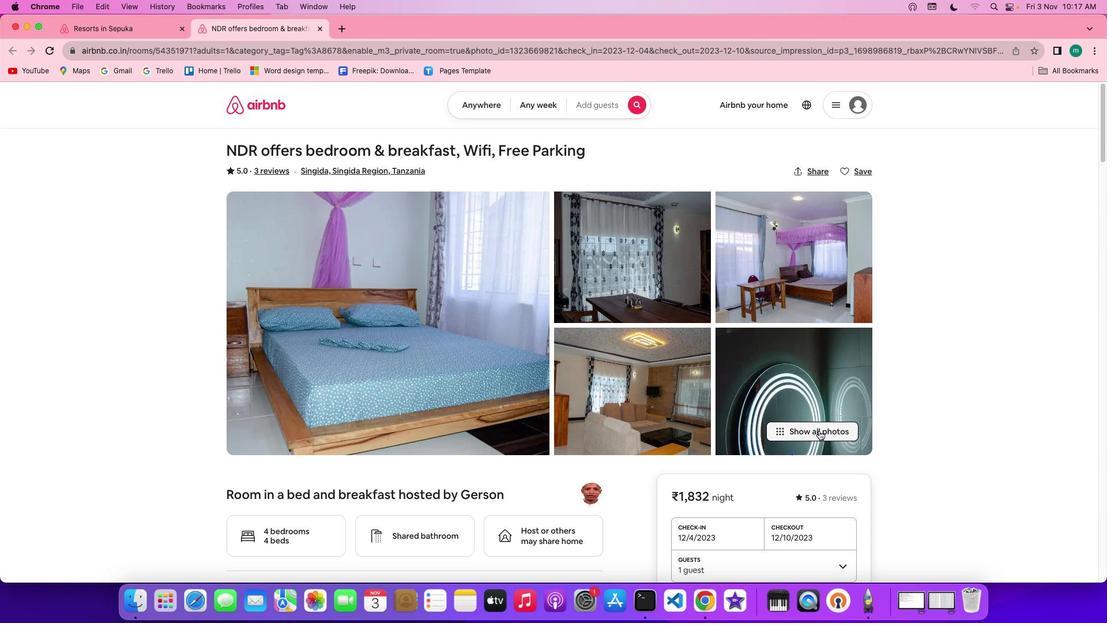 
Action: Mouse pressed left at (819, 431)
Screenshot: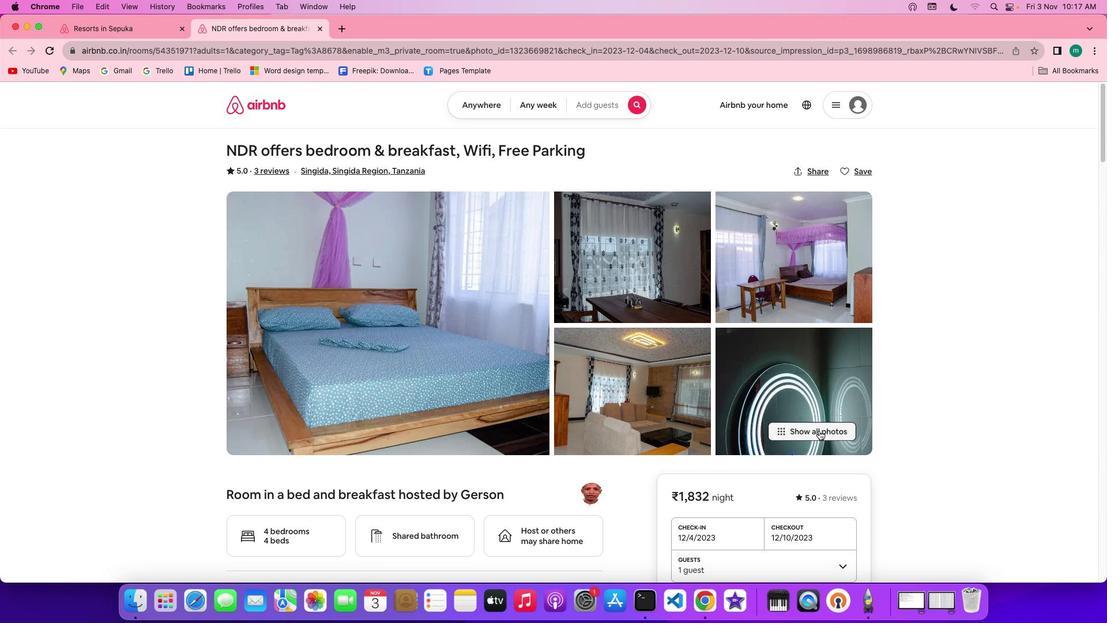
Action: Mouse moved to (647, 457)
Screenshot: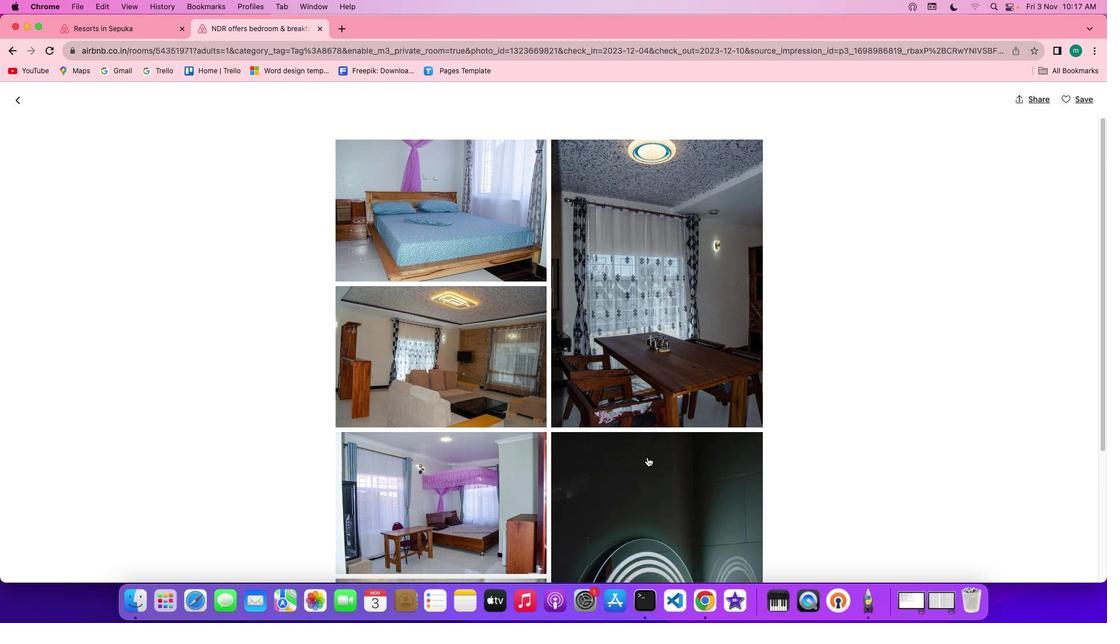 
Action: Mouse scrolled (647, 457) with delta (0, 0)
Screenshot: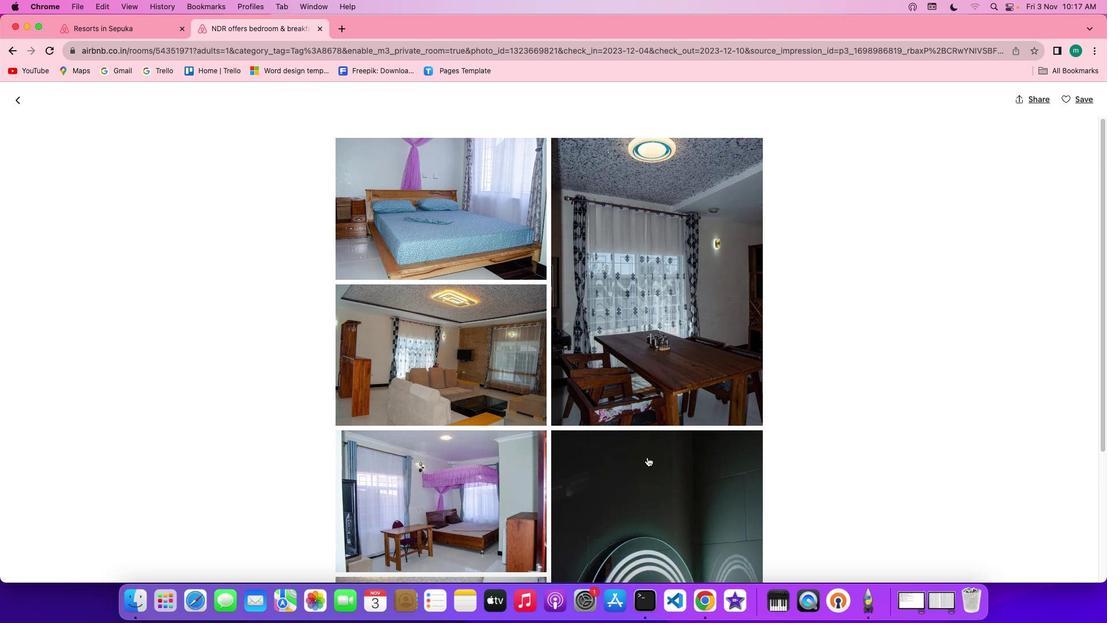 
Action: Mouse scrolled (647, 457) with delta (0, 0)
Screenshot: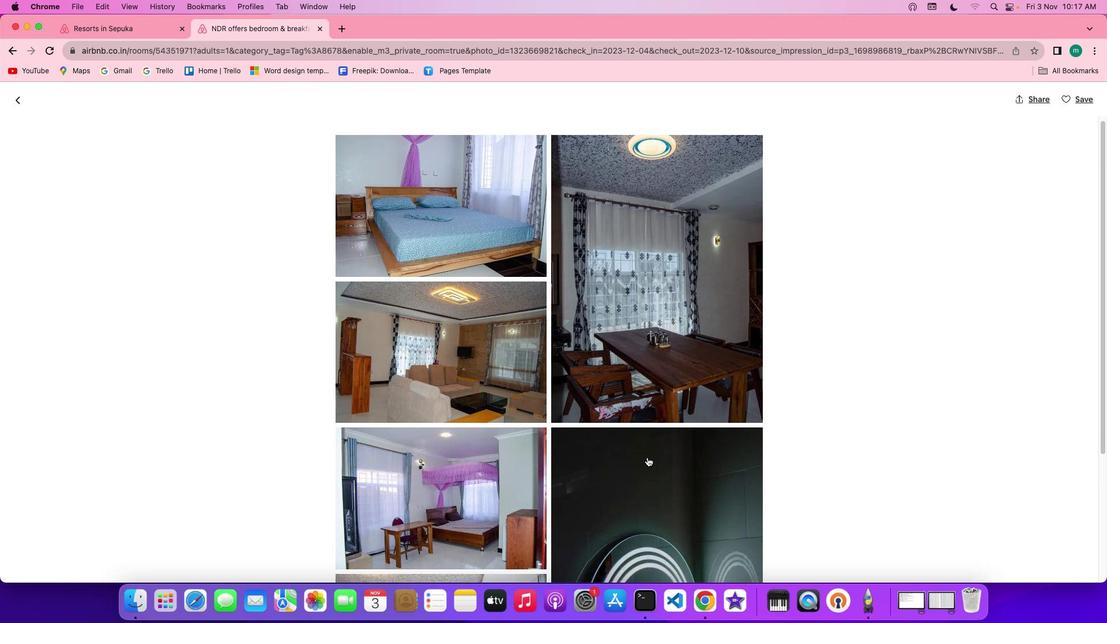 
Action: Mouse scrolled (647, 457) with delta (0, 0)
Screenshot: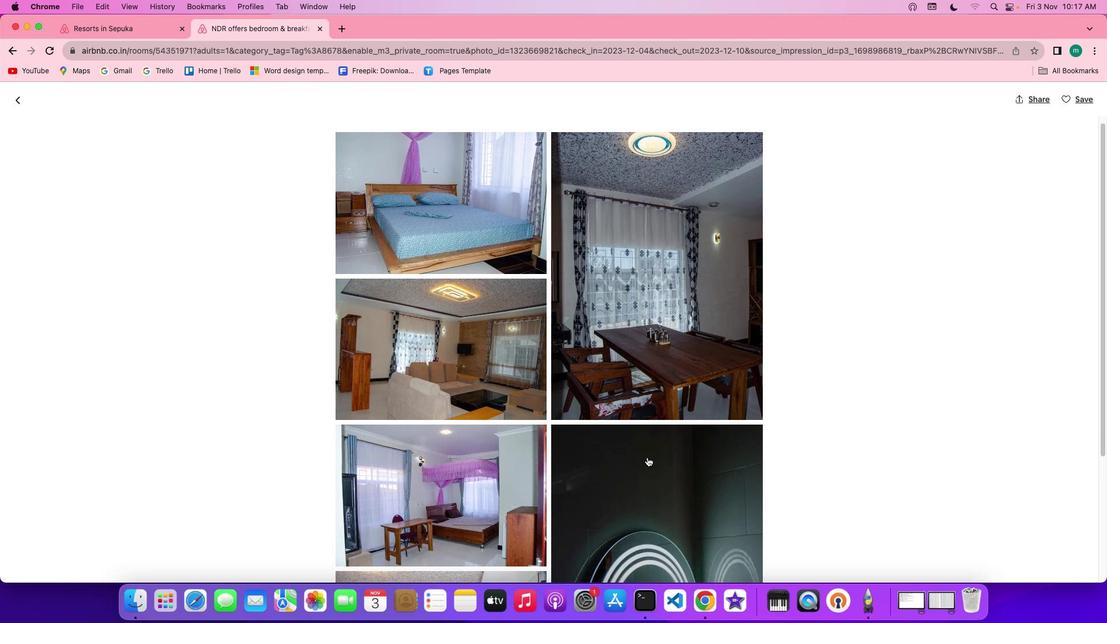 
Action: Mouse scrolled (647, 457) with delta (0, 0)
Screenshot: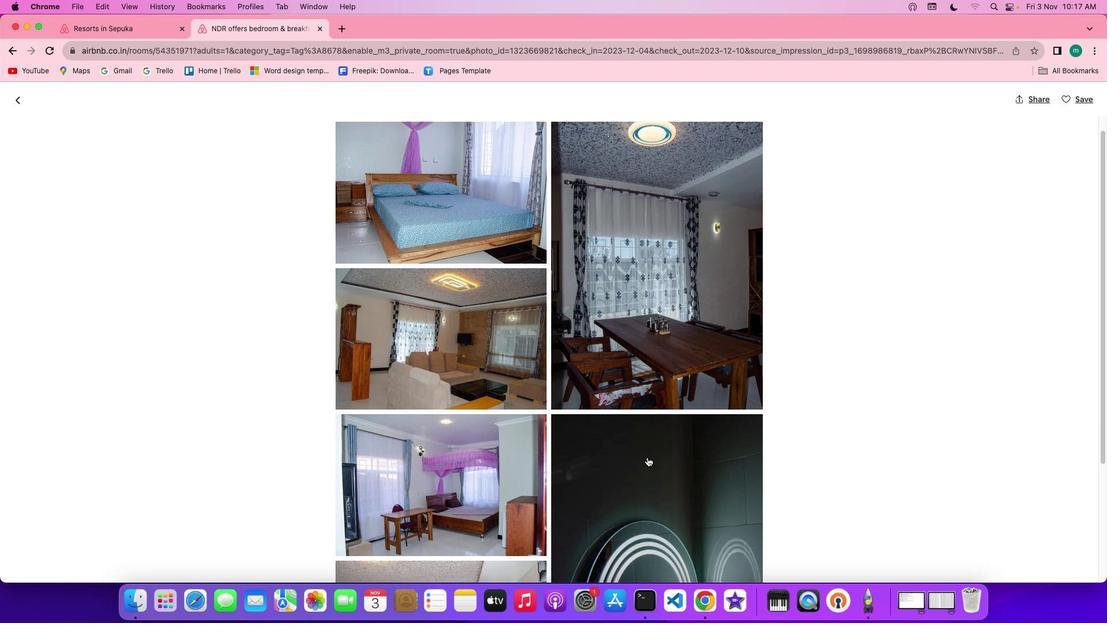 
Action: Mouse scrolled (647, 457) with delta (0, 0)
Screenshot: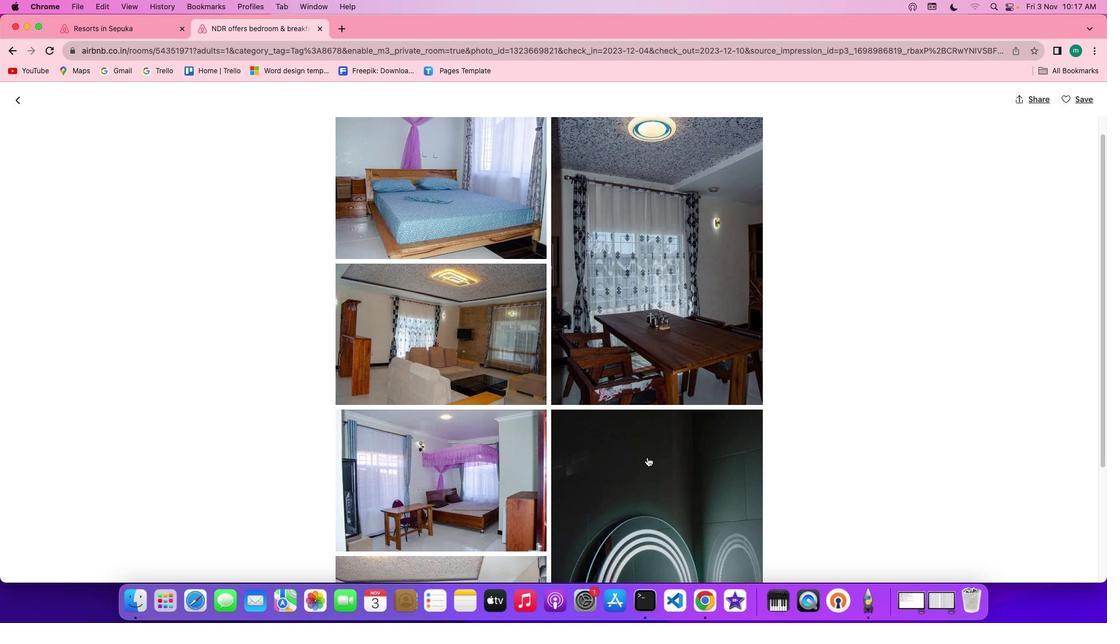 
Action: Mouse scrolled (647, 457) with delta (0, 0)
Screenshot: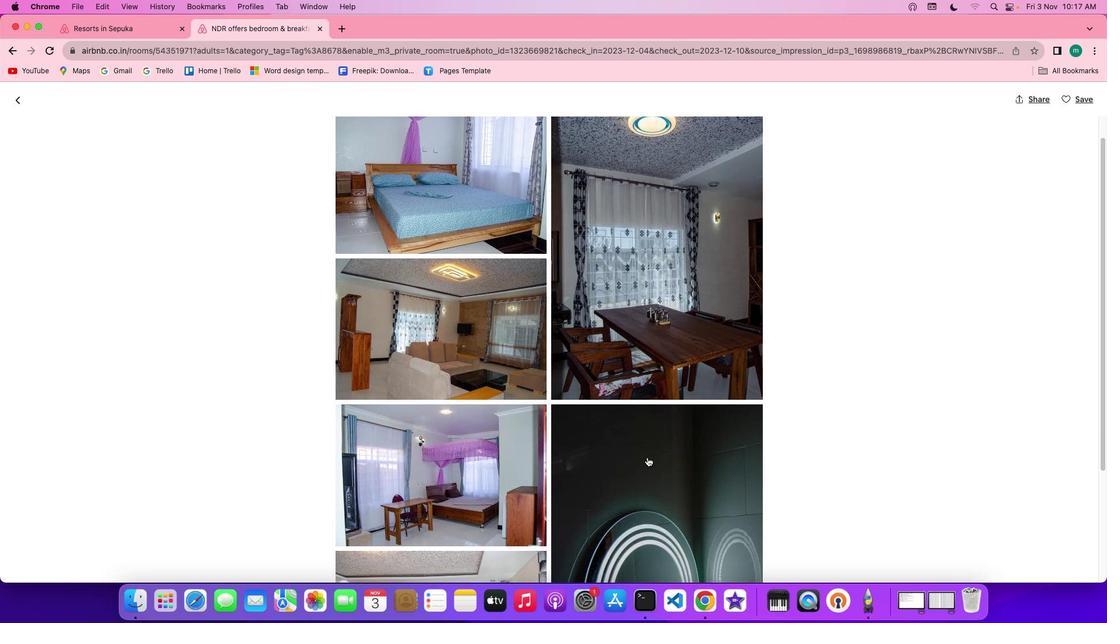 
Action: Mouse scrolled (647, 457) with delta (0, 0)
Screenshot: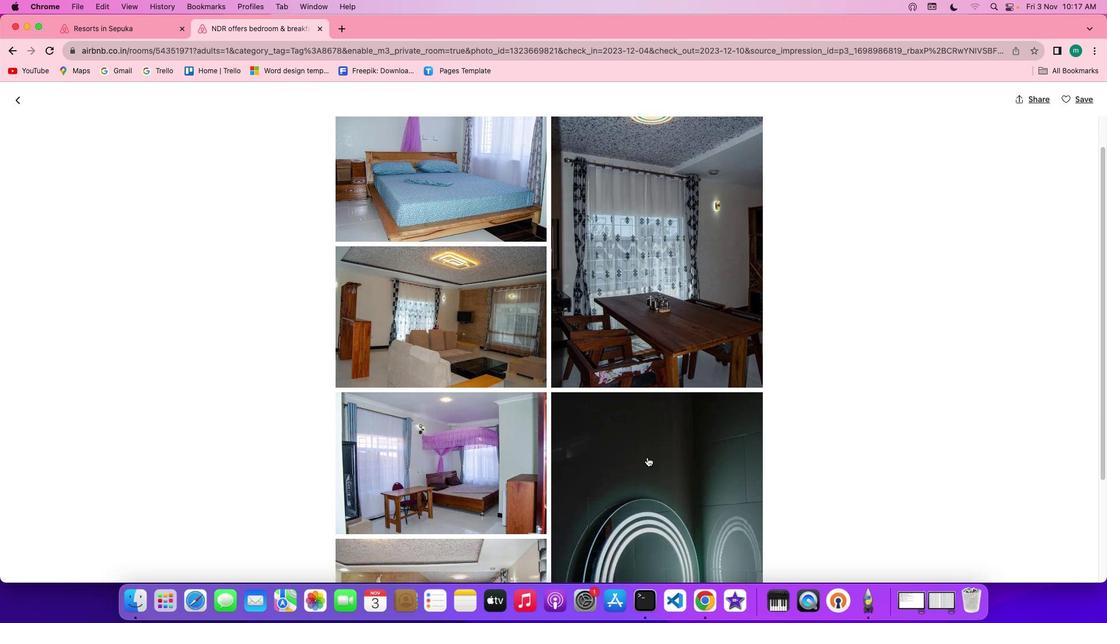 
Action: Mouse scrolled (647, 457) with delta (0, 0)
Screenshot: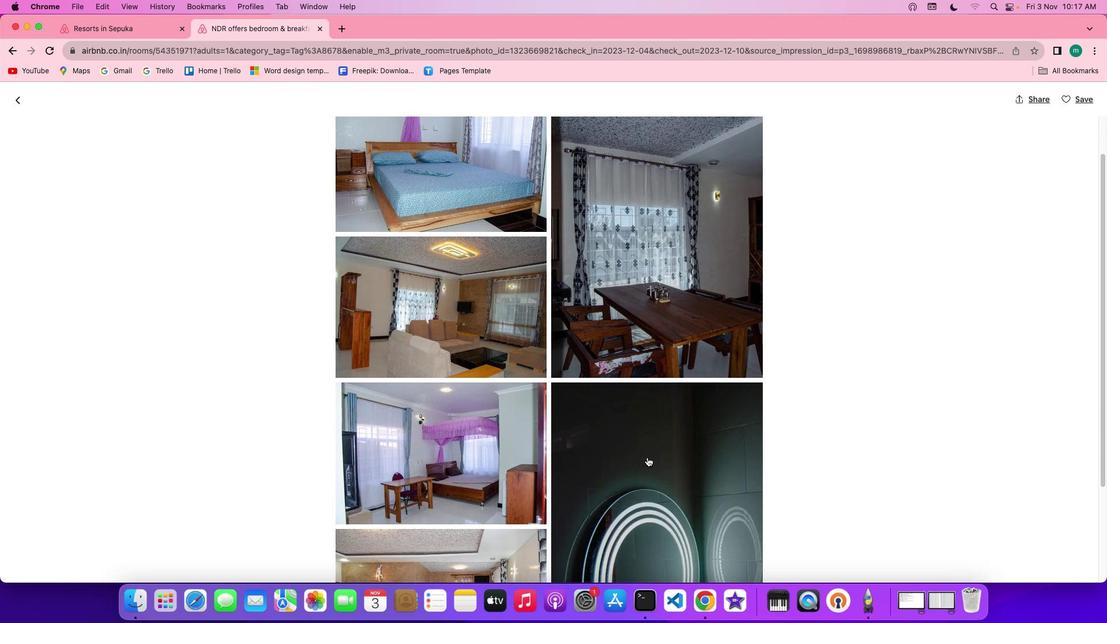 
Action: Mouse scrolled (647, 457) with delta (0, 0)
Screenshot: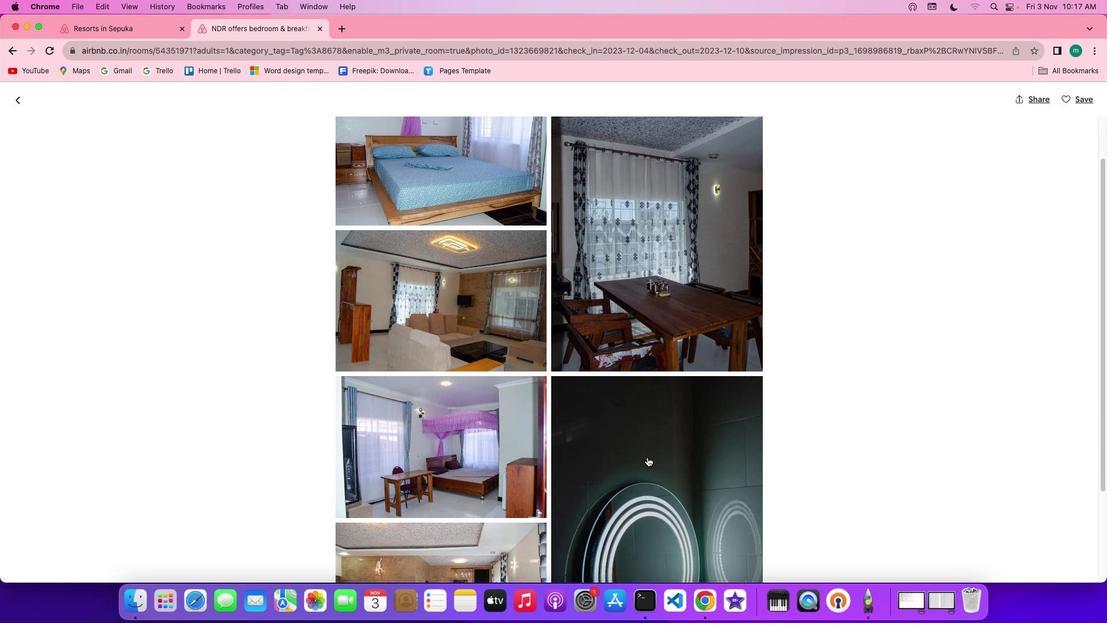 
Action: Mouse scrolled (647, 457) with delta (0, 0)
Screenshot: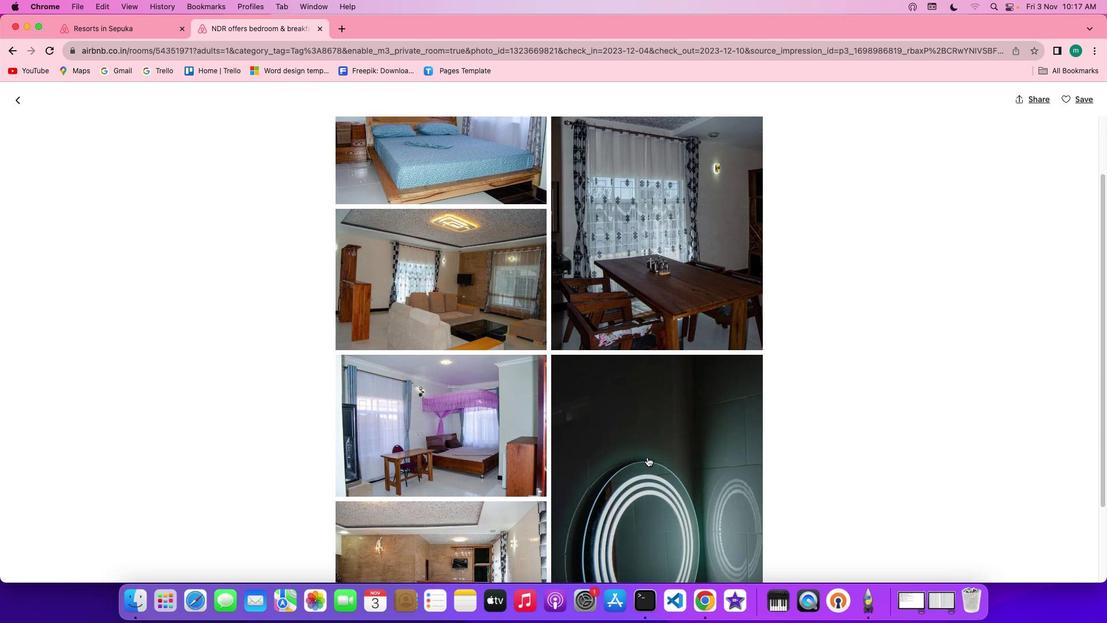 
Action: Mouse scrolled (647, 457) with delta (0, 0)
Screenshot: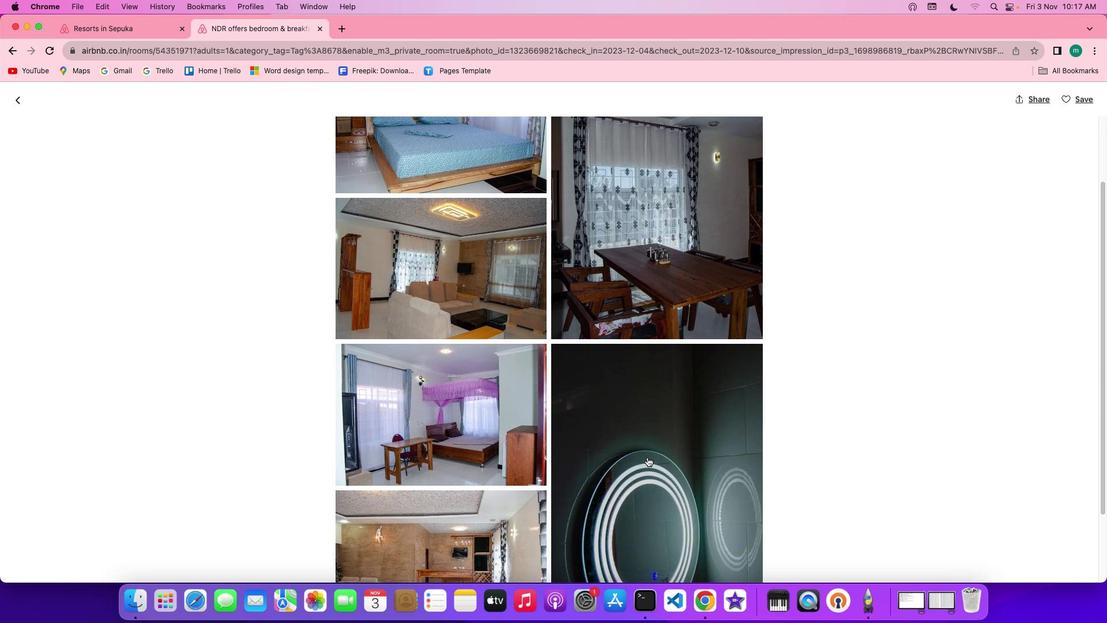 
Action: Mouse scrolled (647, 457) with delta (0, 0)
Screenshot: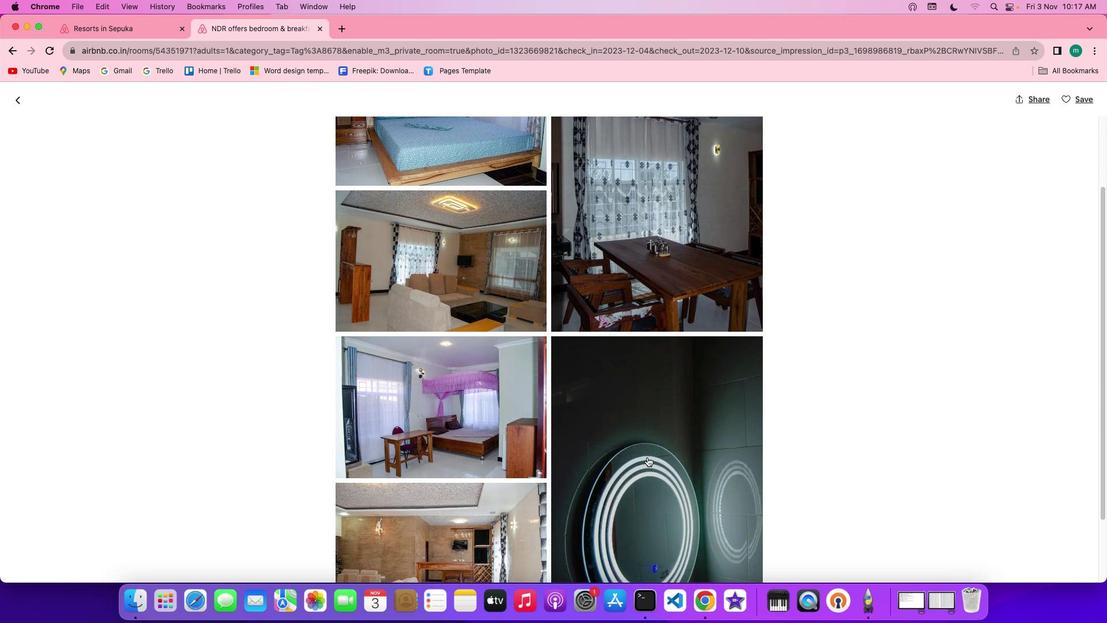 
Action: Mouse scrolled (647, 457) with delta (0, 0)
Screenshot: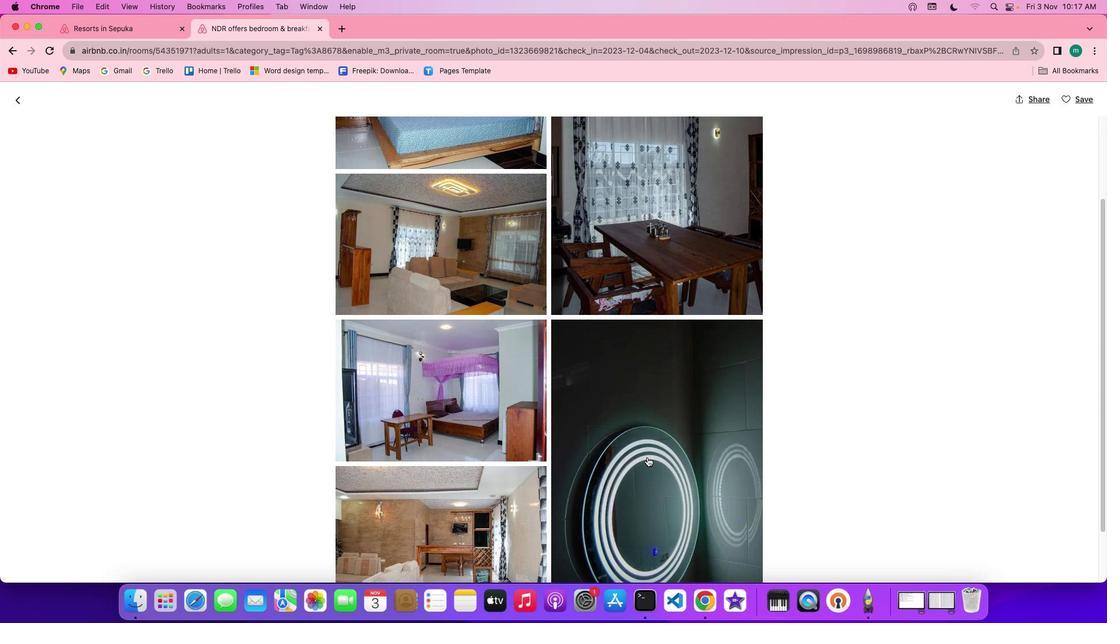 
Action: Mouse scrolled (647, 457) with delta (0, 0)
Screenshot: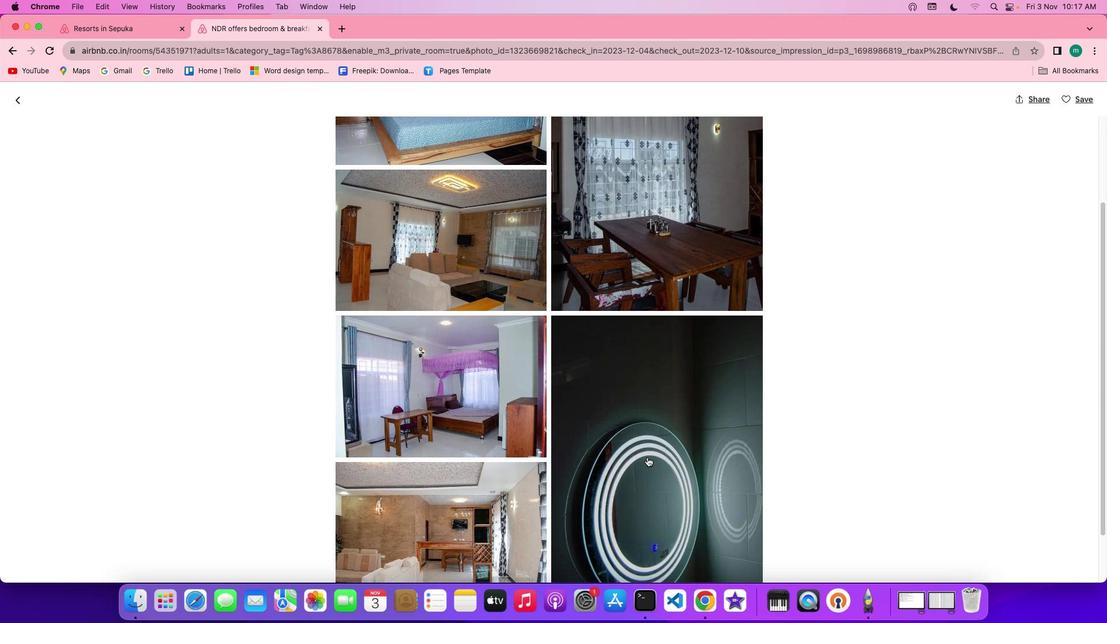 
Action: Mouse scrolled (647, 457) with delta (0, 0)
Screenshot: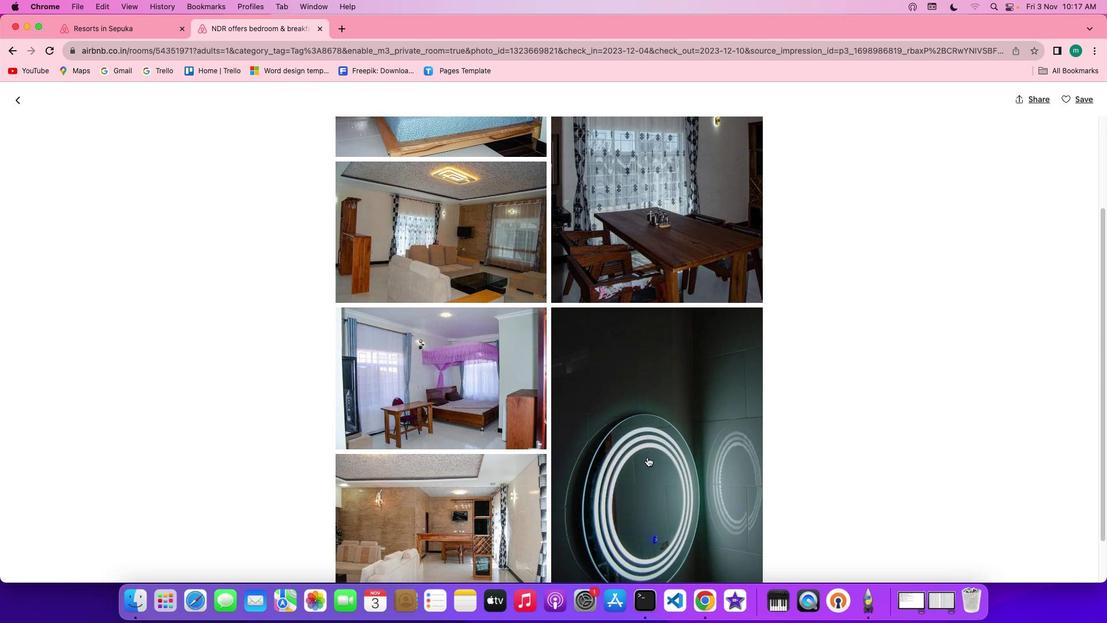 
Action: Mouse scrolled (647, 457) with delta (0, 0)
Screenshot: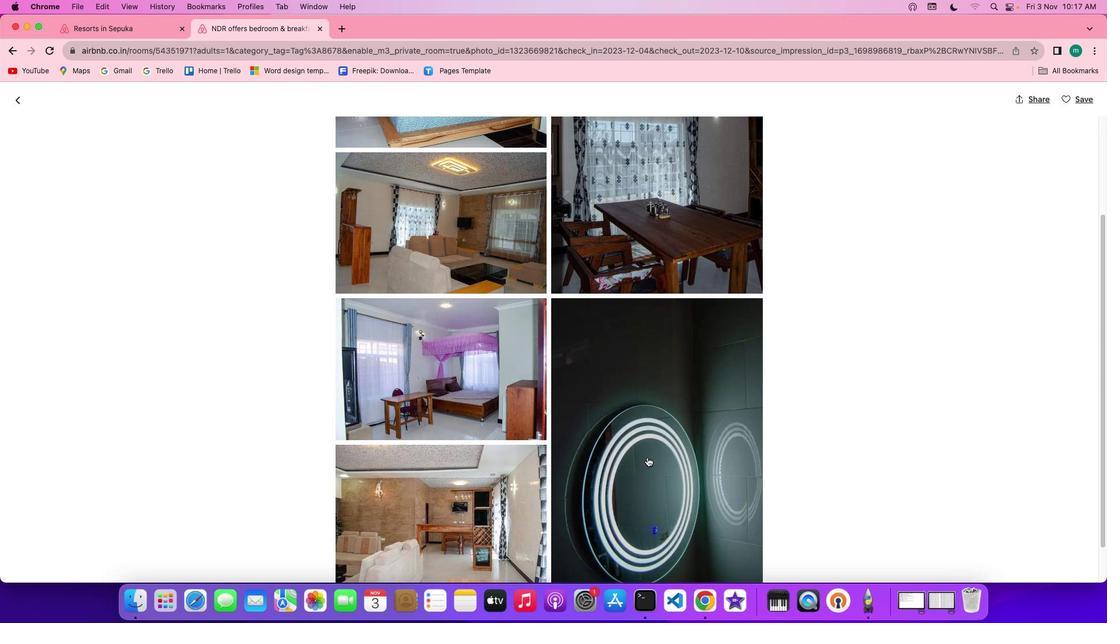 
Action: Mouse scrolled (647, 457) with delta (0, 0)
Screenshot: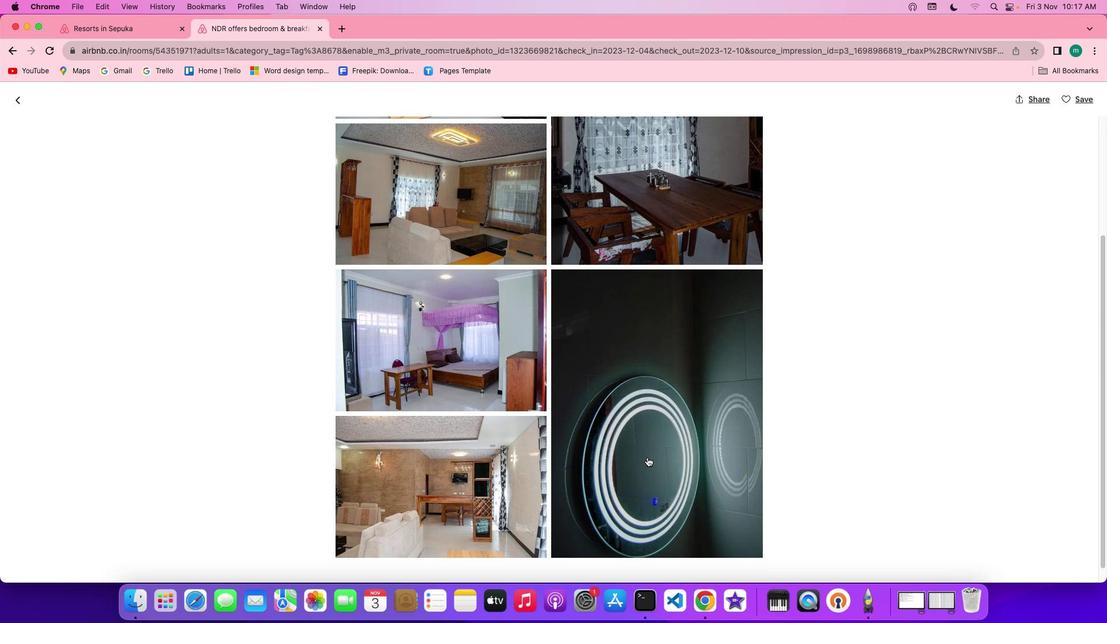 
Action: Mouse scrolled (647, 457) with delta (0, 0)
Screenshot: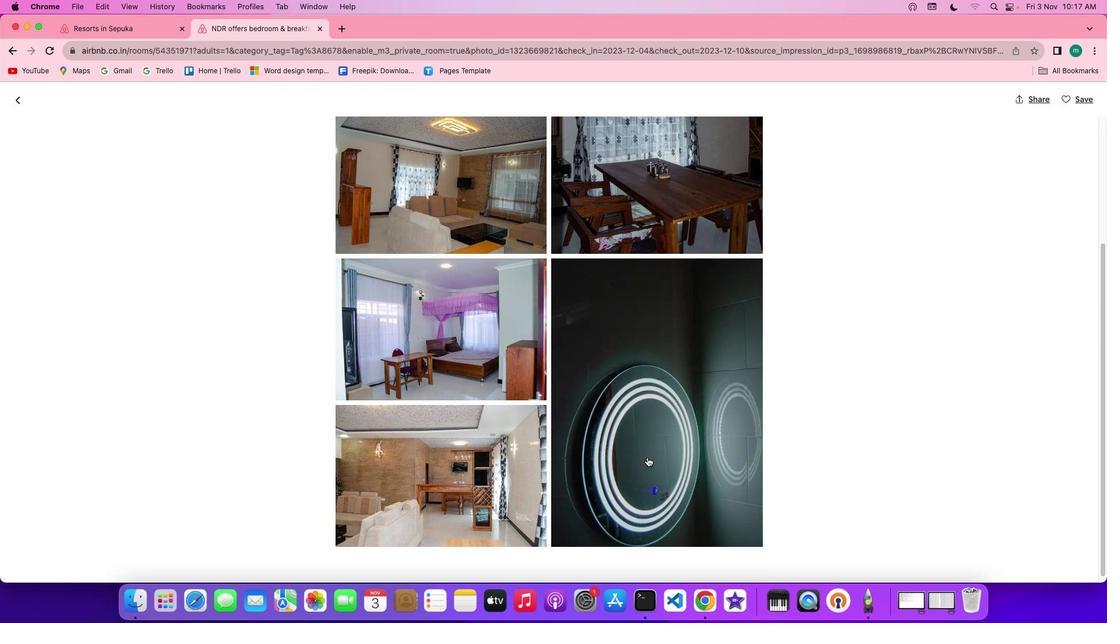 
Action: Mouse scrolled (647, 457) with delta (0, 0)
Screenshot: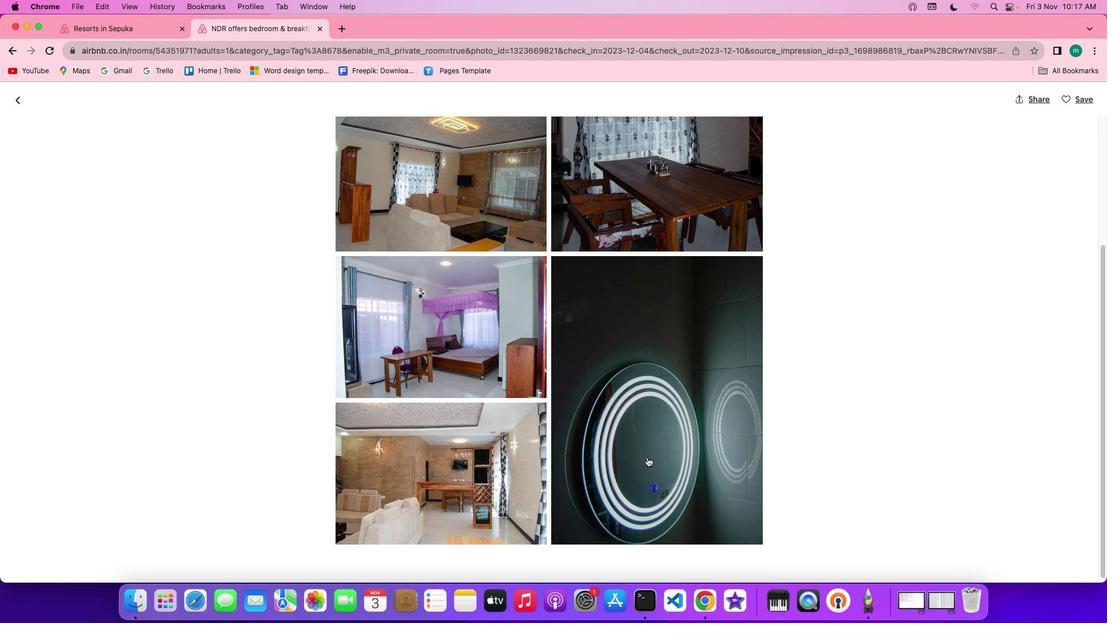 
Action: Mouse scrolled (647, 457) with delta (0, -1)
Screenshot: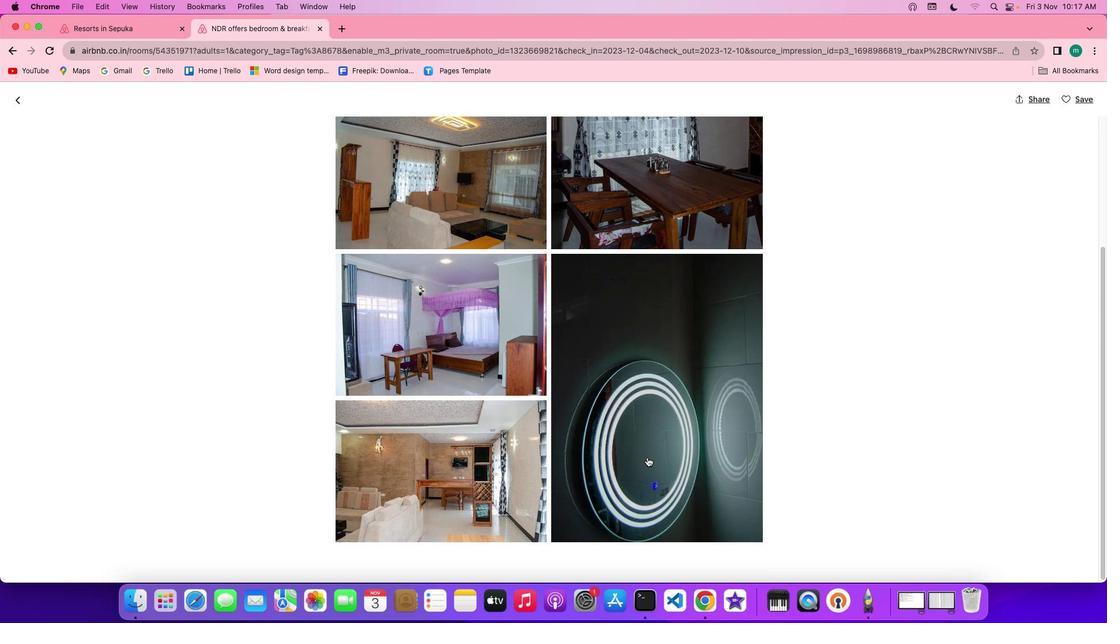 
Action: Mouse scrolled (647, 457) with delta (0, 0)
Screenshot: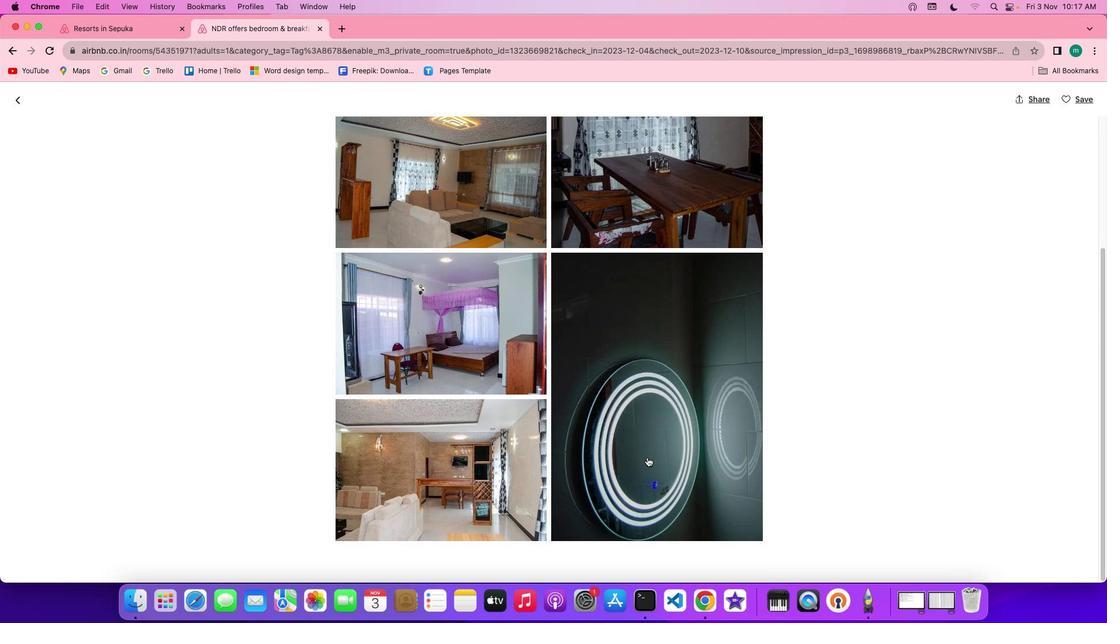 
Action: Mouse scrolled (647, 457) with delta (0, 0)
Screenshot: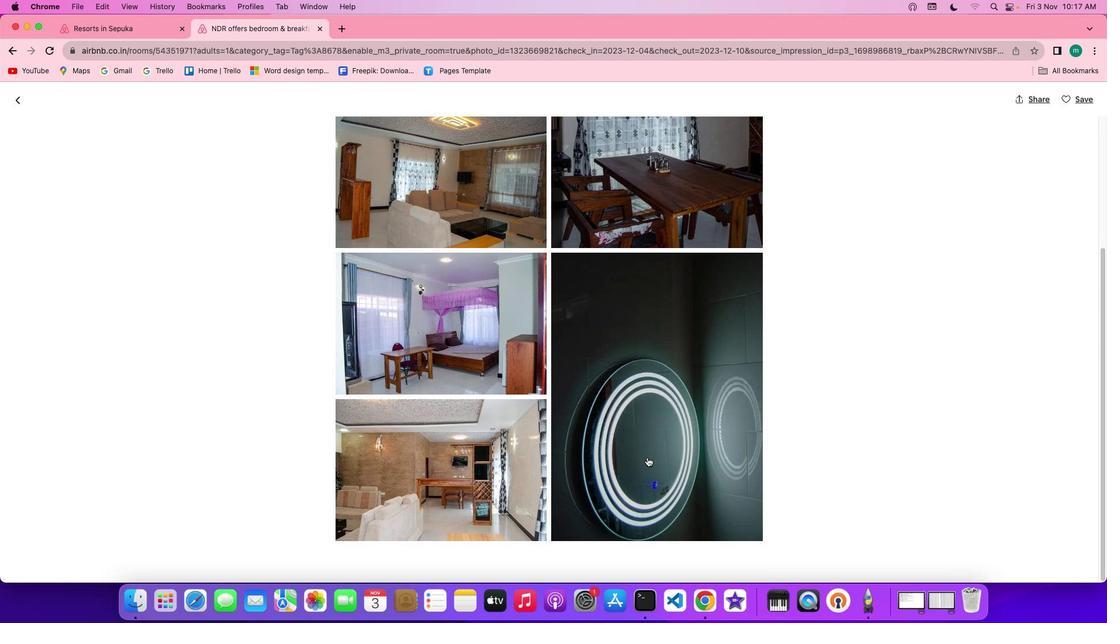 
Action: Mouse scrolled (647, 457) with delta (0, 0)
Screenshot: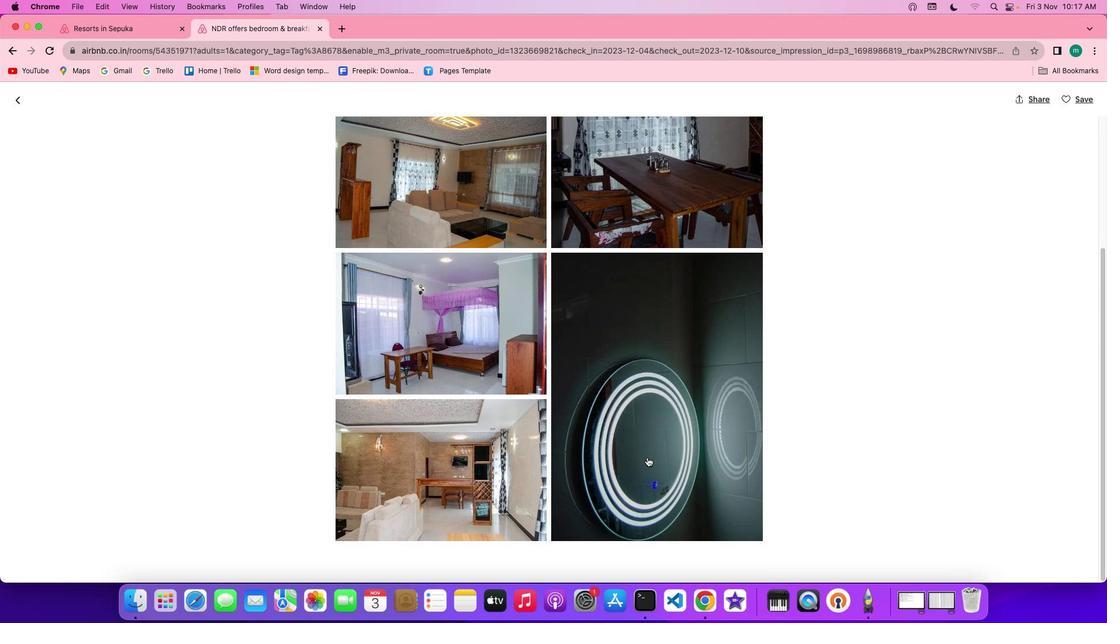 
Action: Mouse scrolled (647, 457) with delta (0, -1)
Screenshot: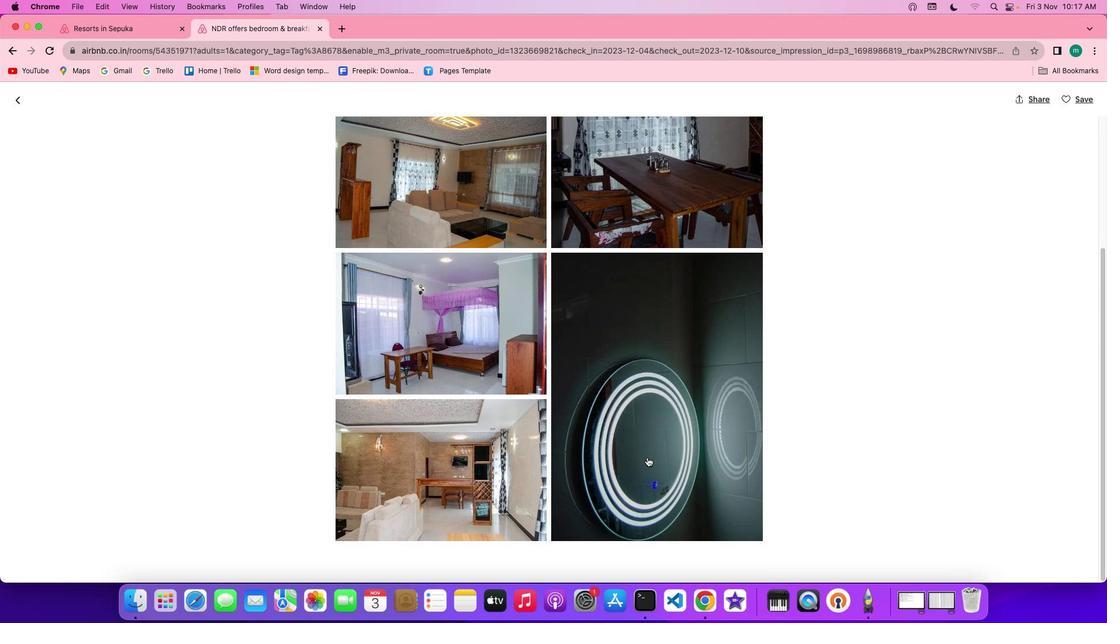 
Action: Mouse scrolled (647, 457) with delta (0, -1)
Screenshot: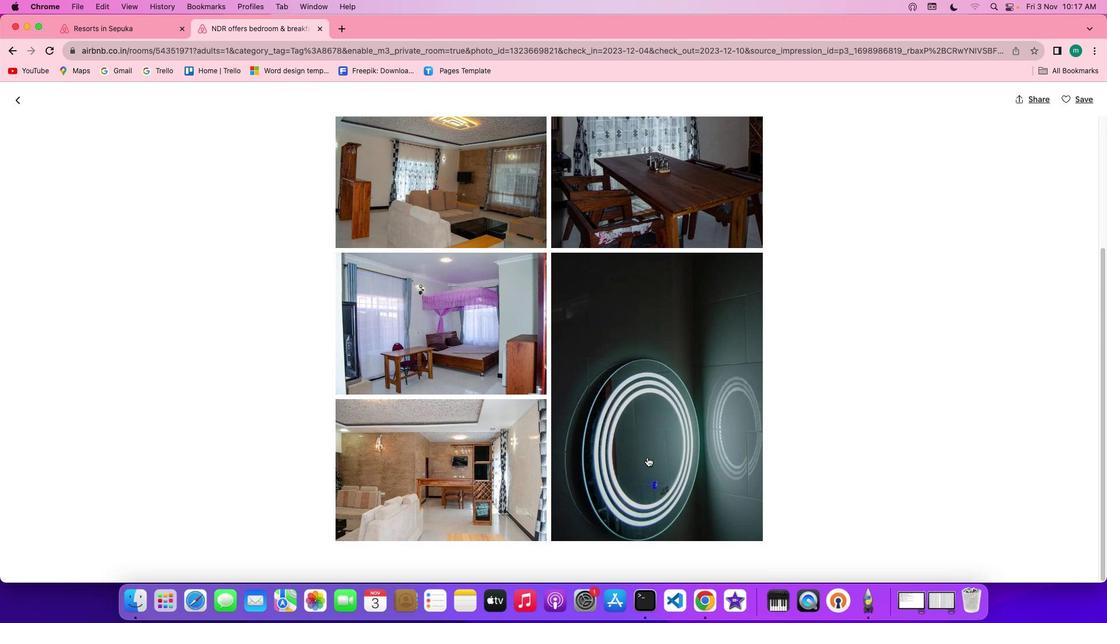 
Action: Mouse scrolled (647, 457) with delta (0, 0)
Screenshot: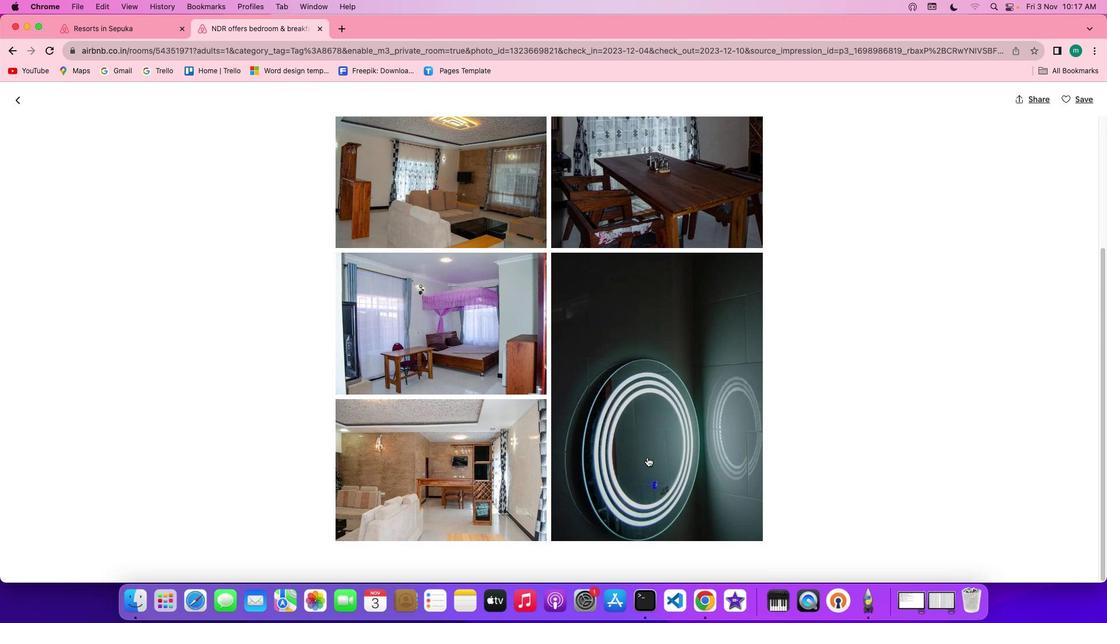 
Action: Mouse scrolled (647, 457) with delta (0, 0)
Screenshot: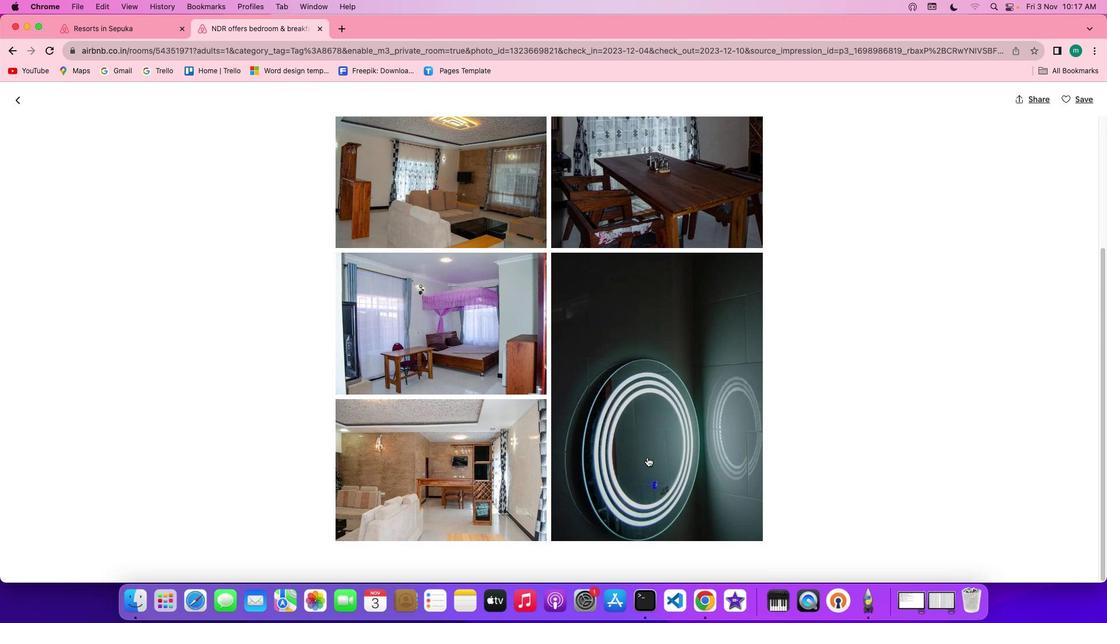 
Action: Mouse scrolled (647, 457) with delta (0, -1)
Screenshot: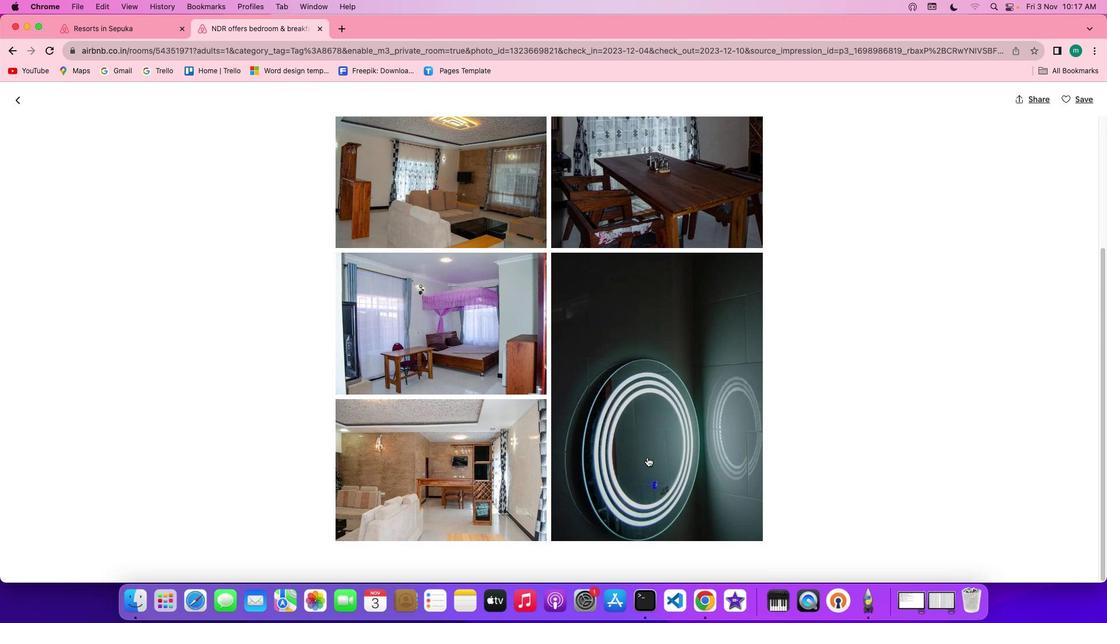 
Action: Mouse scrolled (647, 457) with delta (0, -2)
Screenshot: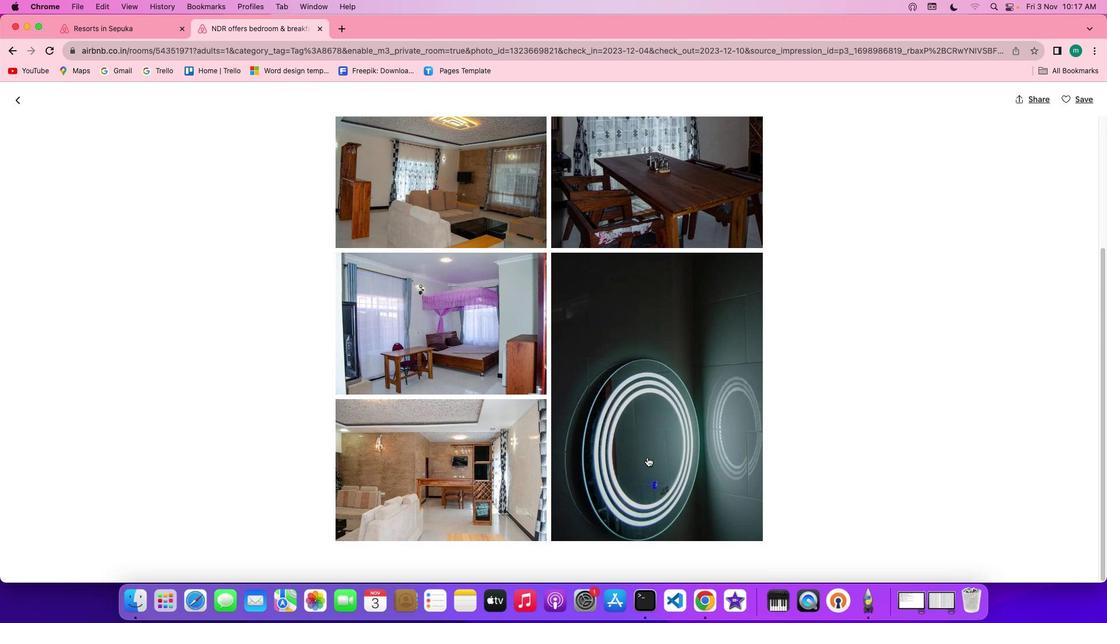 
Action: Mouse scrolled (647, 457) with delta (0, -2)
Screenshot: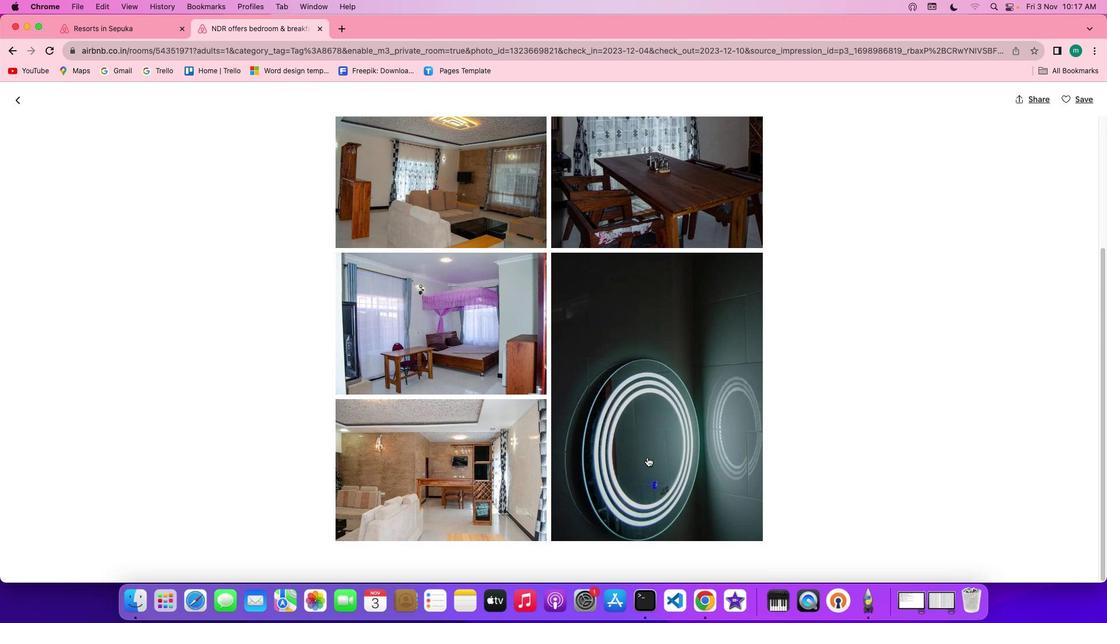 
Action: Mouse moved to (23, 100)
Screenshot: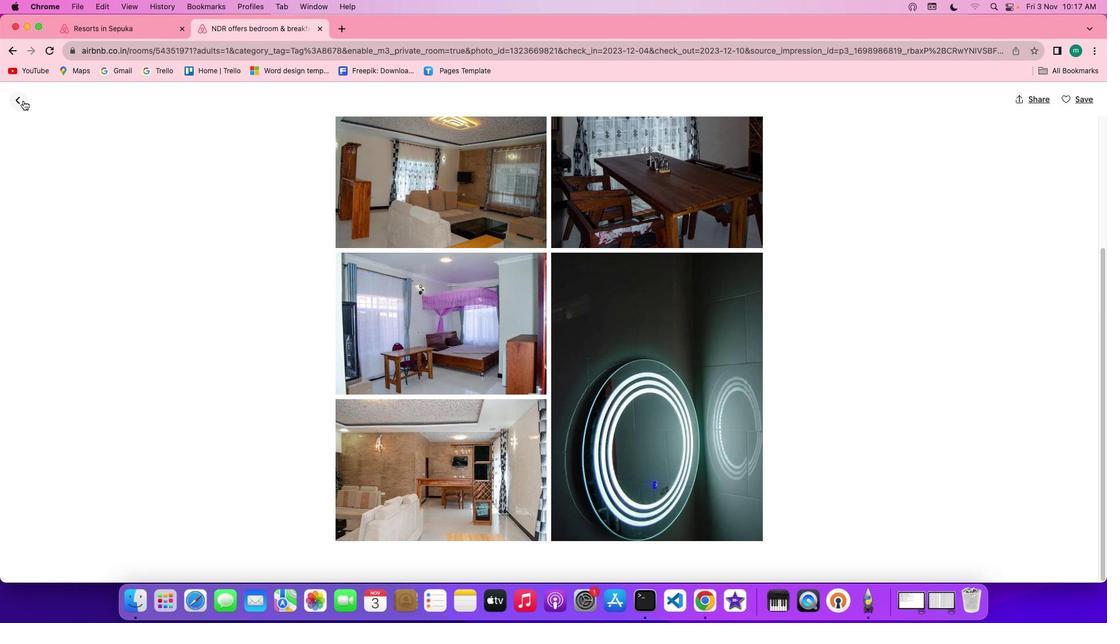 
Action: Mouse pressed left at (23, 100)
Screenshot: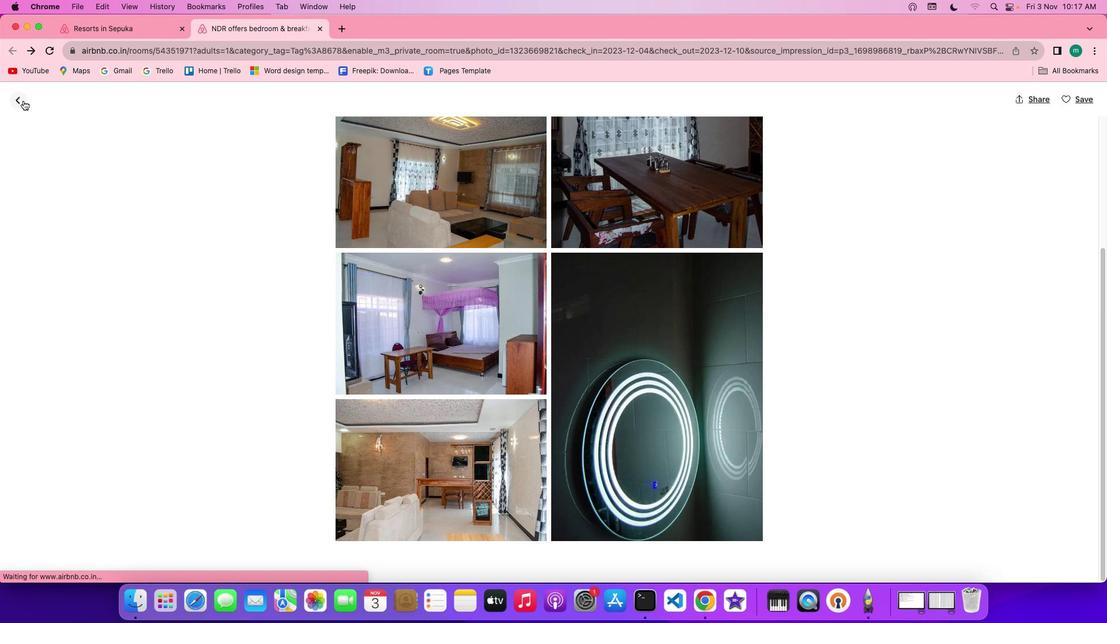 
Action: Mouse moved to (544, 386)
Screenshot: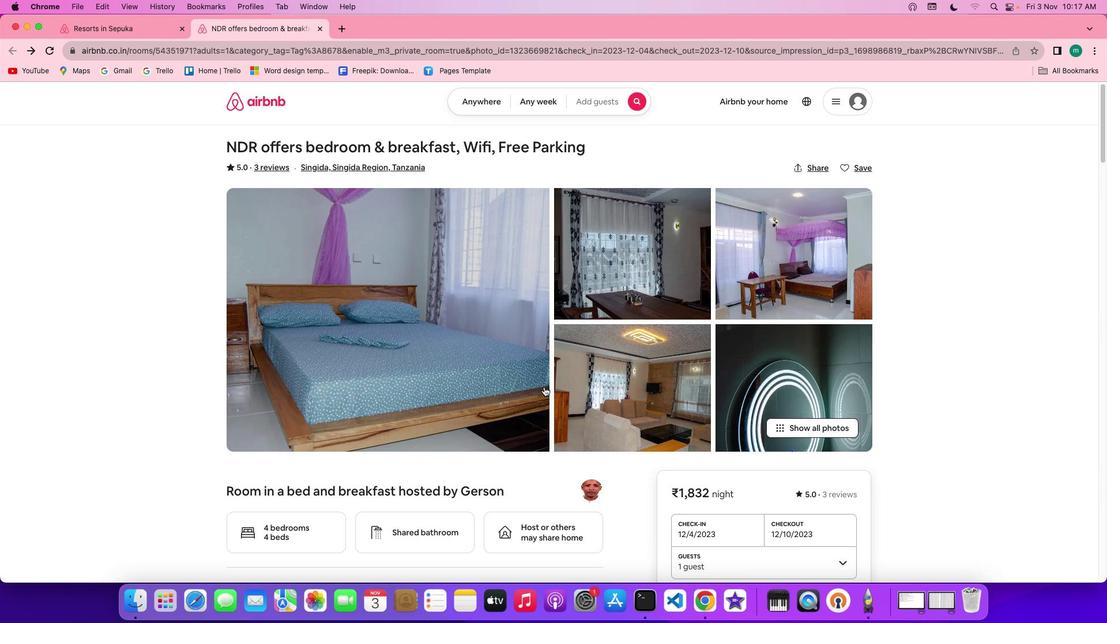 
Action: Mouse scrolled (544, 386) with delta (0, 0)
Screenshot: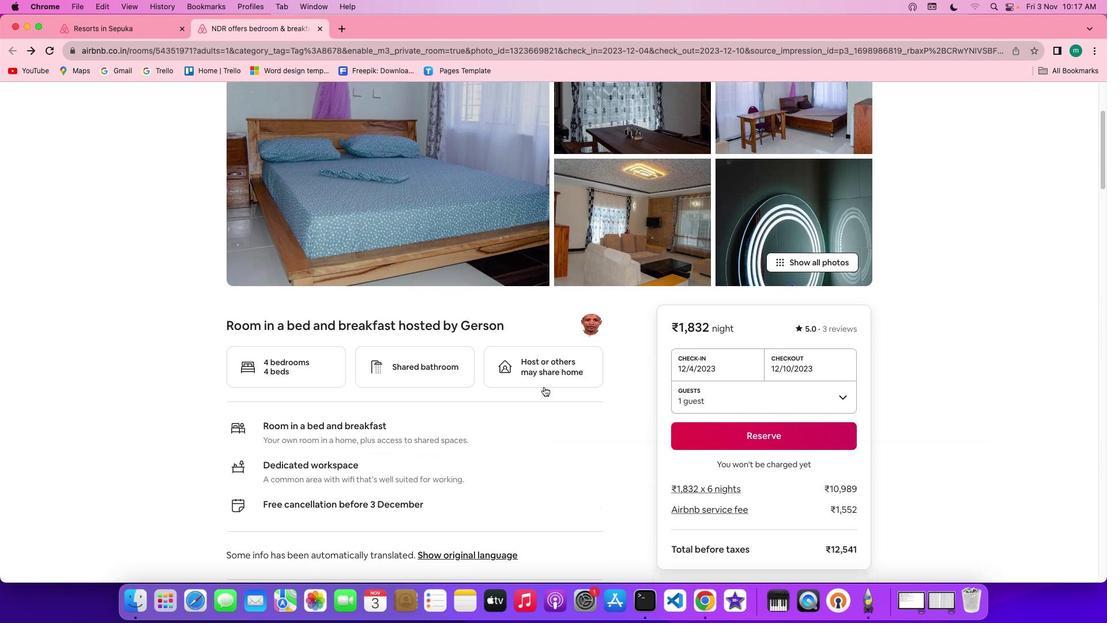 
Action: Mouse moved to (544, 387)
Screenshot: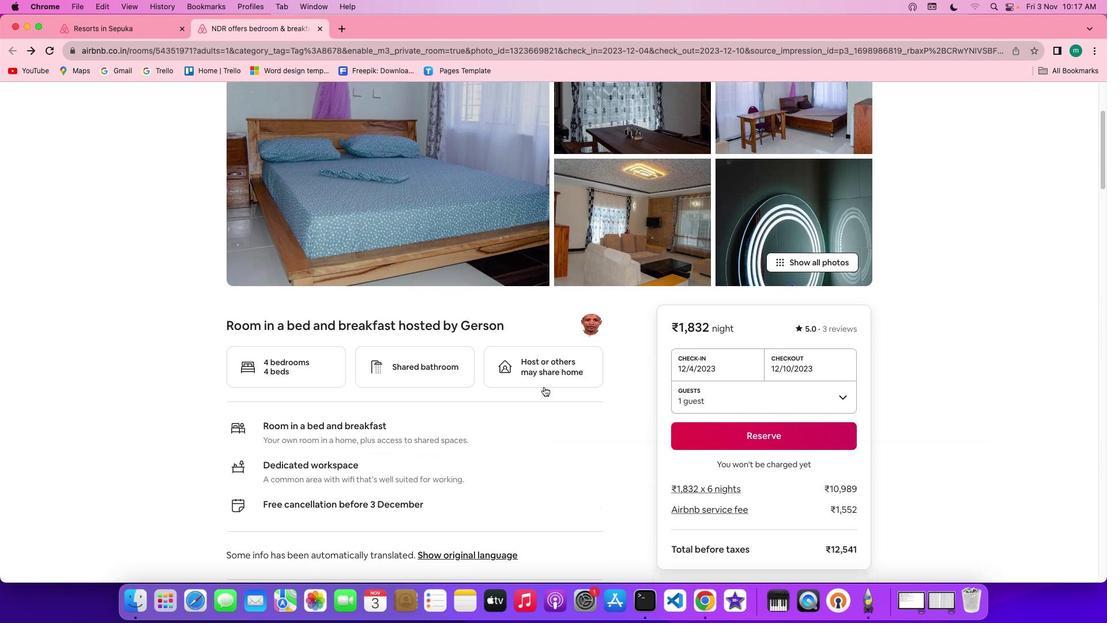 
Action: Mouse scrolled (544, 387) with delta (0, 0)
Screenshot: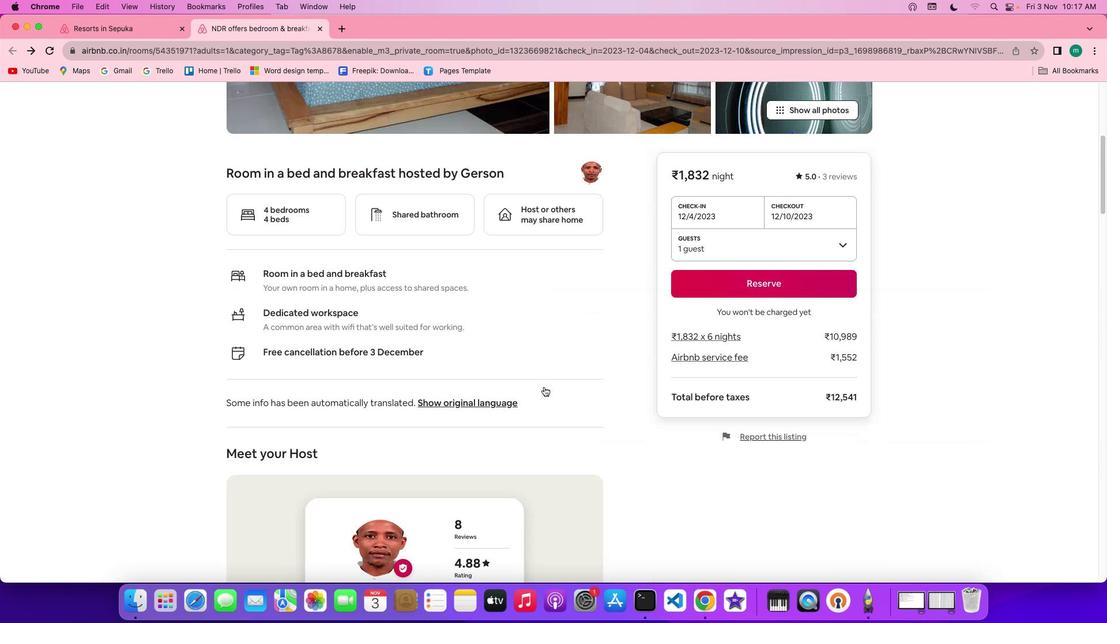
Action: Mouse moved to (544, 387)
Screenshot: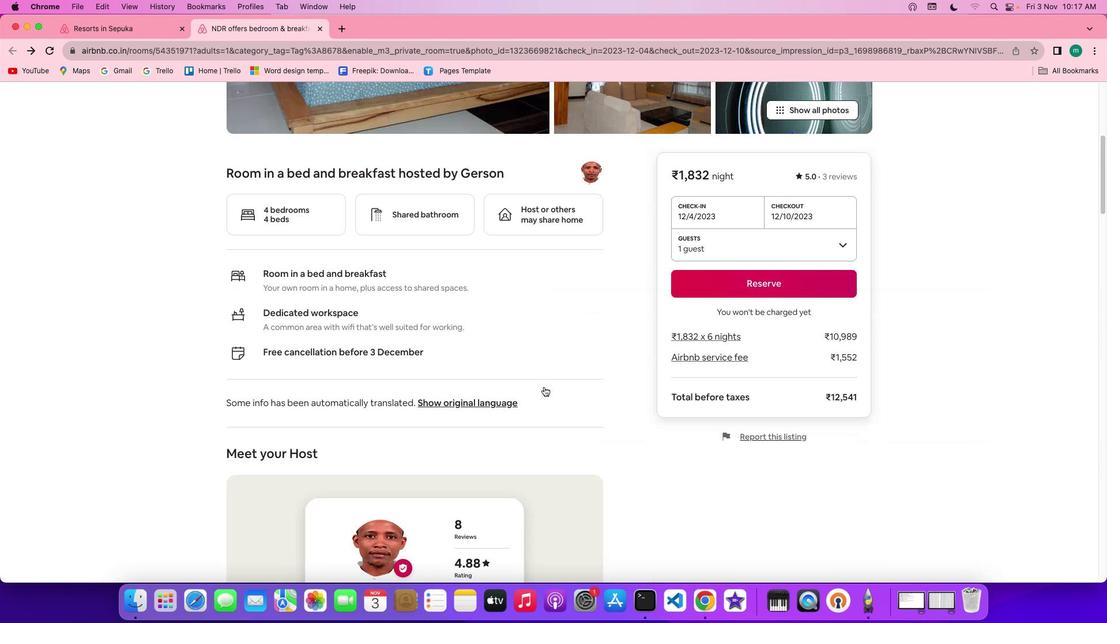 
Action: Mouse scrolled (544, 387) with delta (0, -1)
Screenshot: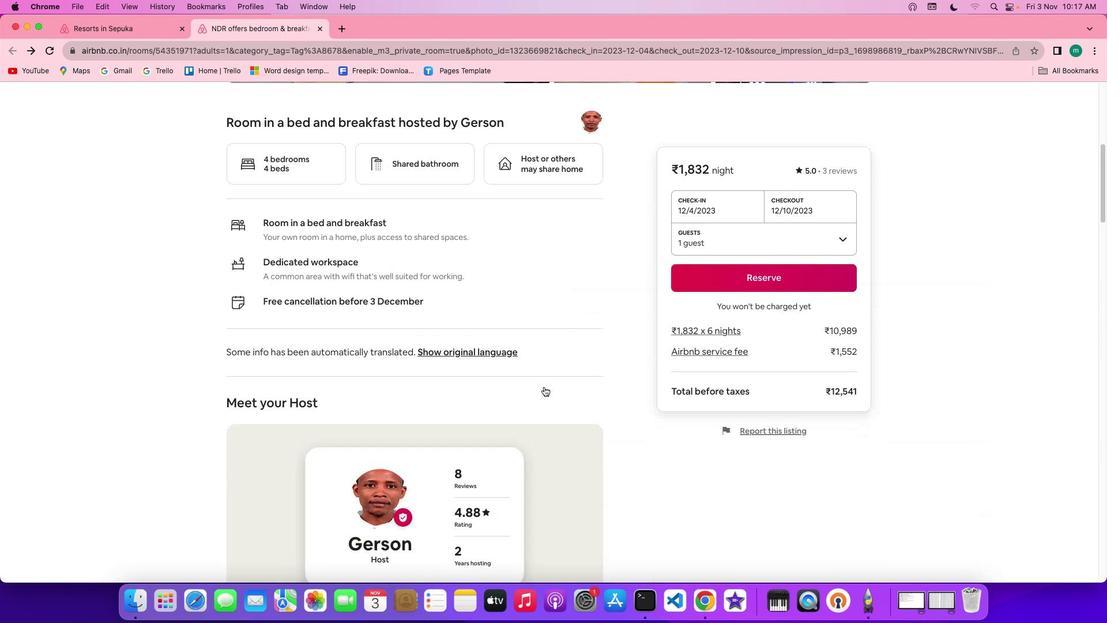 
Action: Mouse scrolled (544, 387) with delta (0, -2)
Screenshot: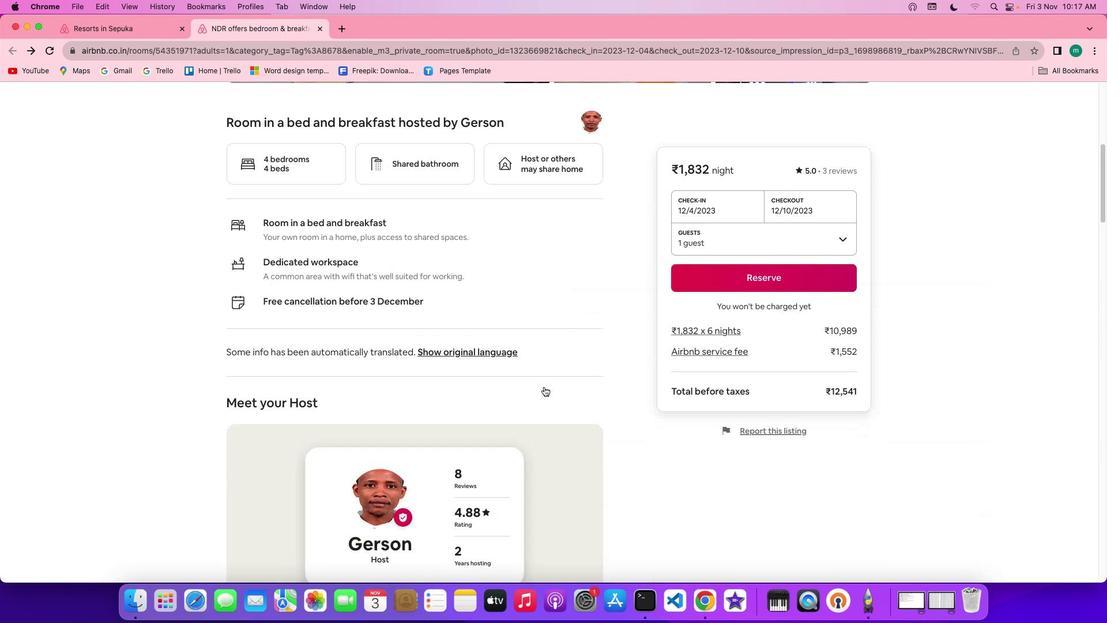 
Action: Mouse scrolled (544, 387) with delta (0, -3)
Screenshot: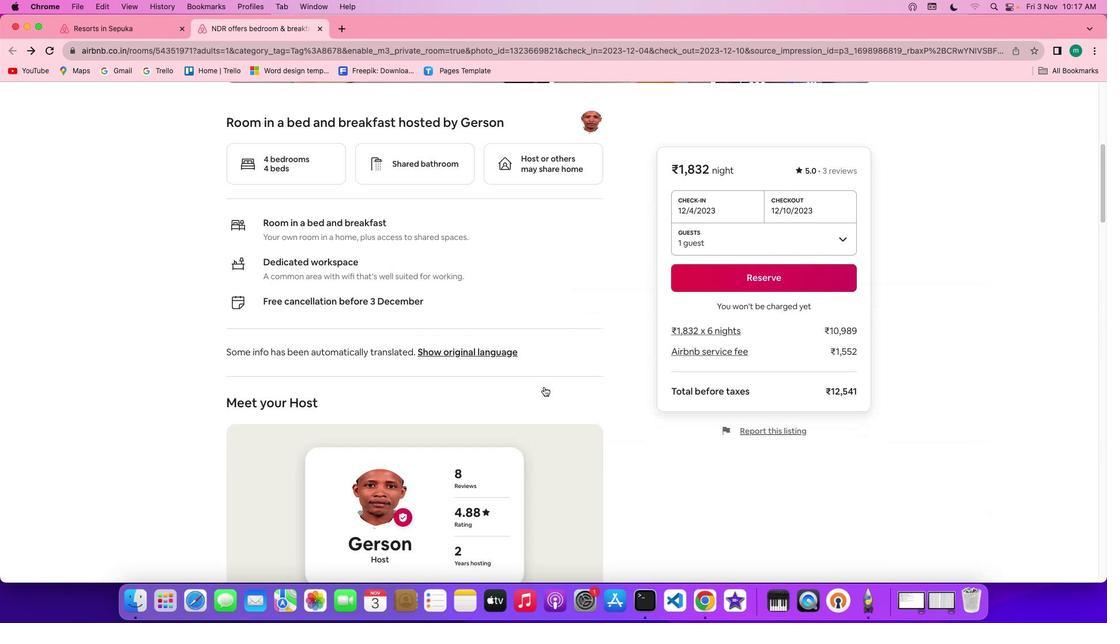 
Action: Mouse scrolled (544, 387) with delta (0, 0)
Screenshot: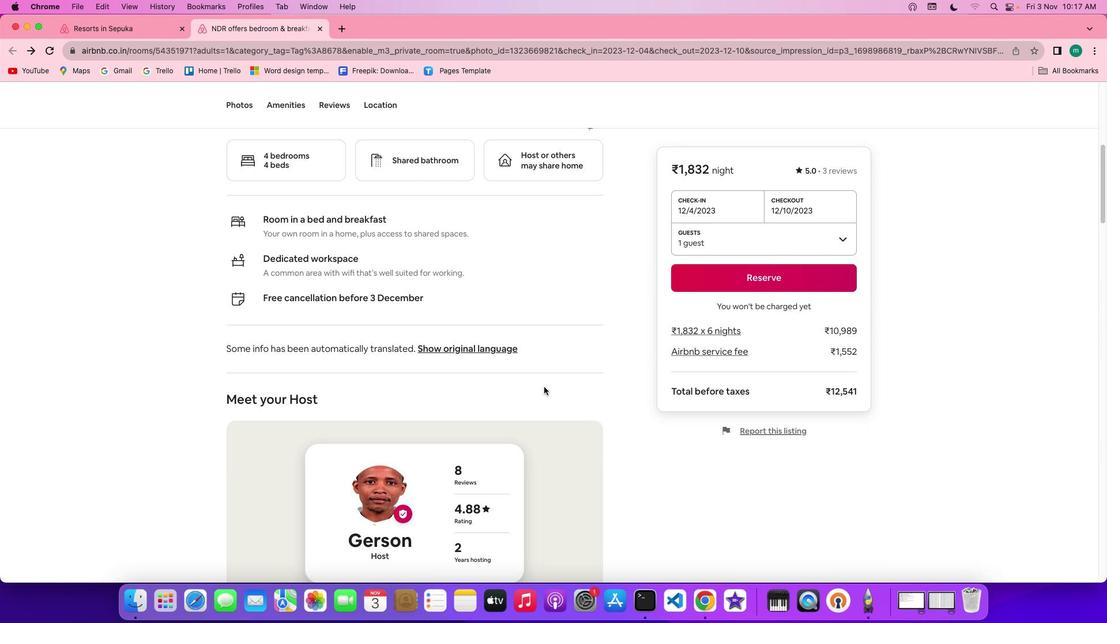 
Action: Mouse scrolled (544, 387) with delta (0, 0)
Screenshot: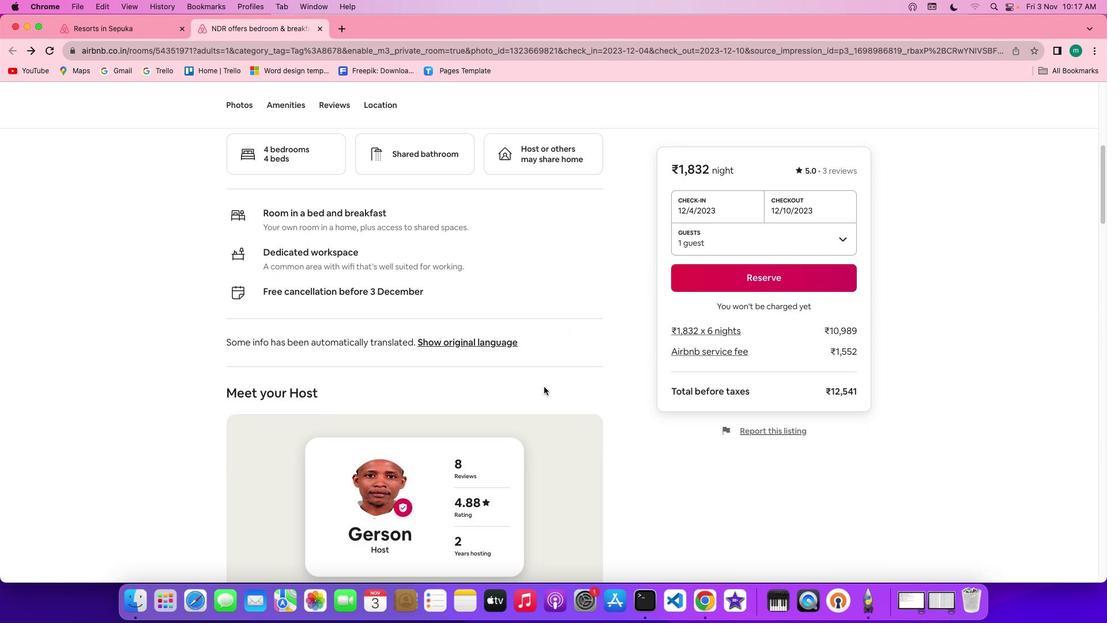 
Action: Mouse scrolled (544, 387) with delta (0, 0)
Screenshot: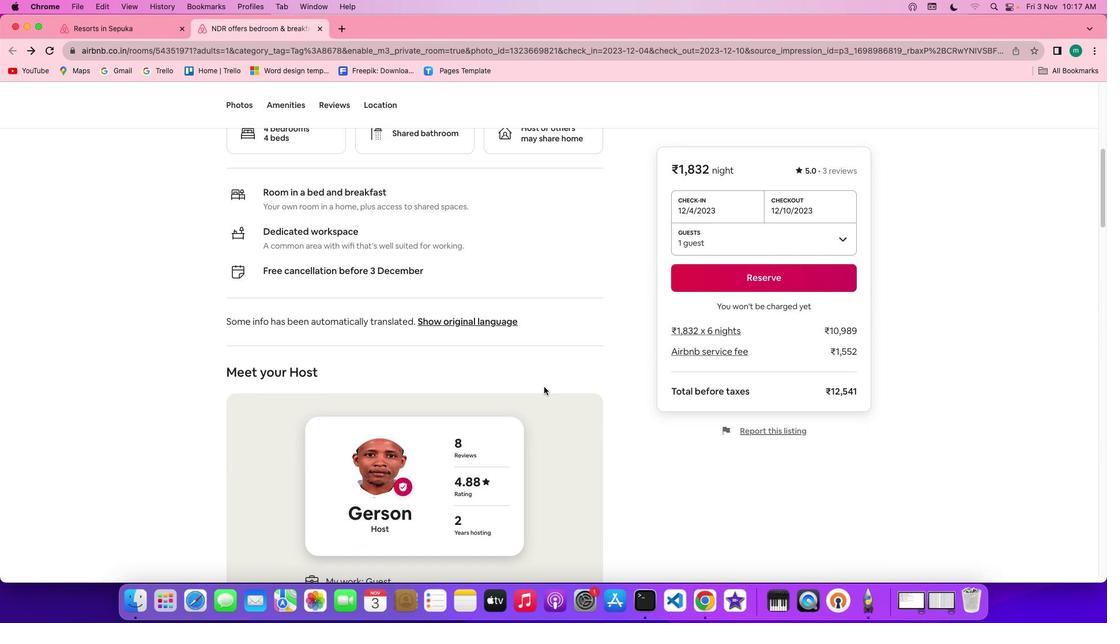 
Action: Mouse scrolled (544, 387) with delta (0, 0)
Screenshot: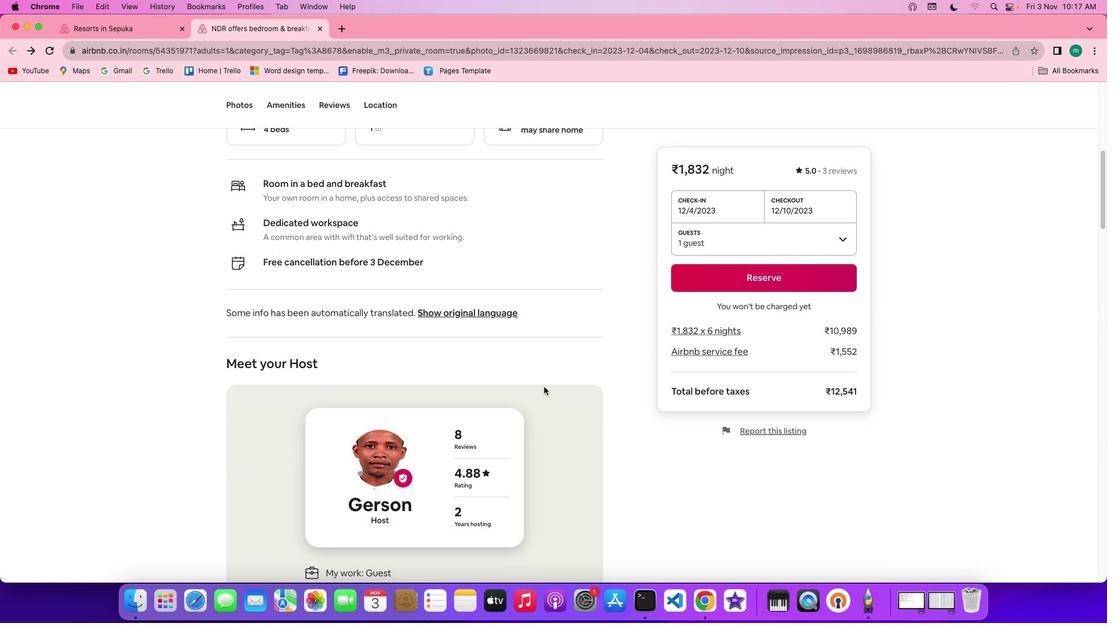 
Action: Mouse scrolled (544, 387) with delta (0, 0)
Screenshot: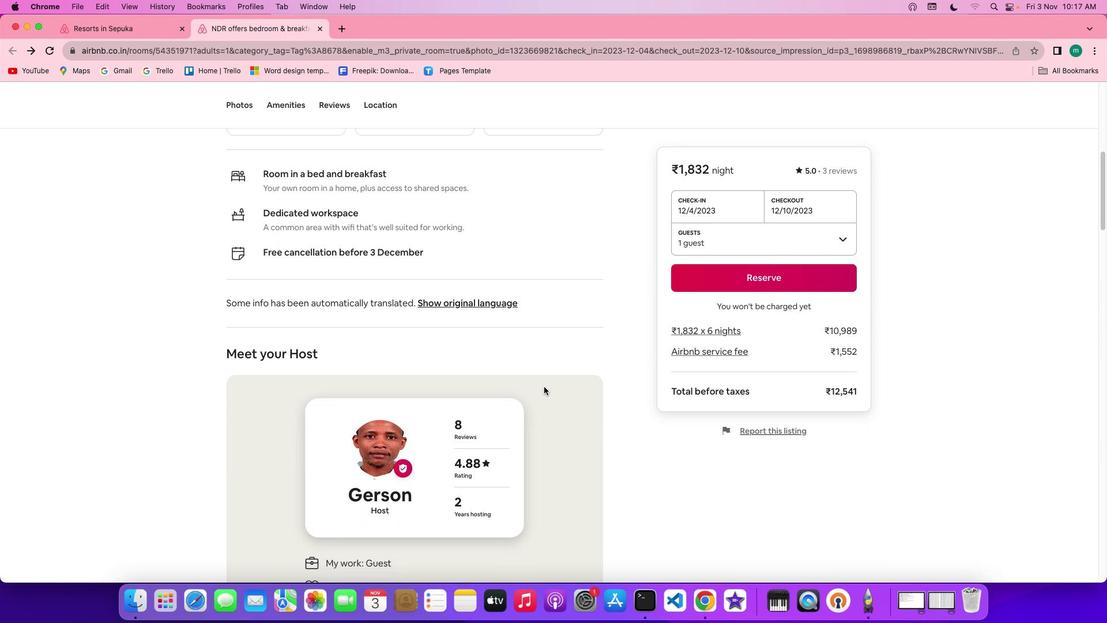 
Action: Mouse scrolled (544, 387) with delta (0, 0)
Screenshot: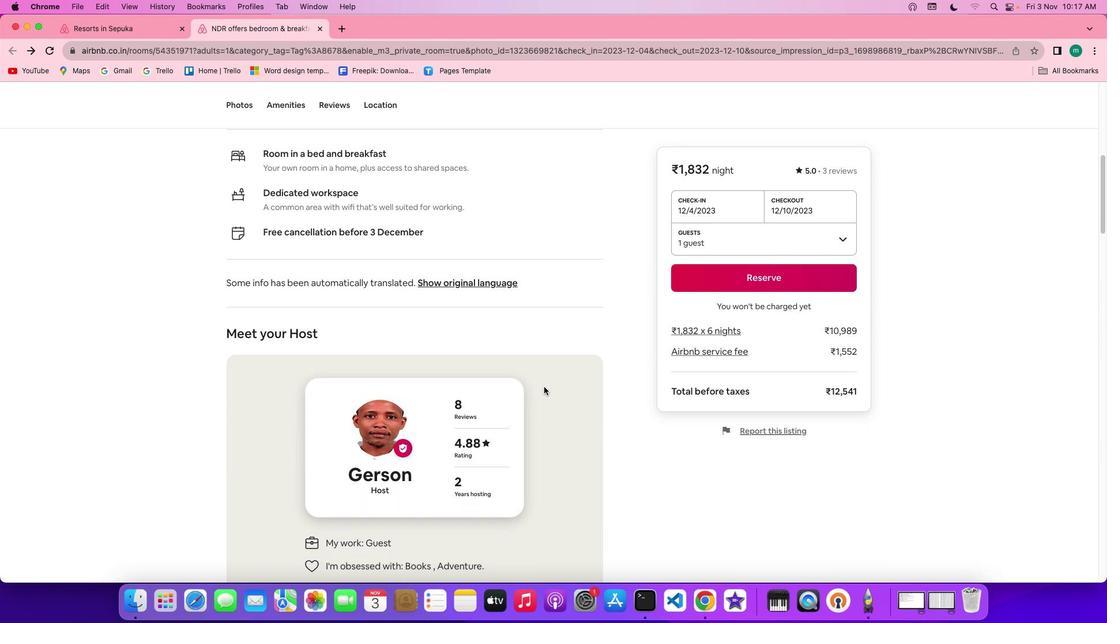 
Action: Mouse scrolled (544, 387) with delta (0, 0)
Screenshot: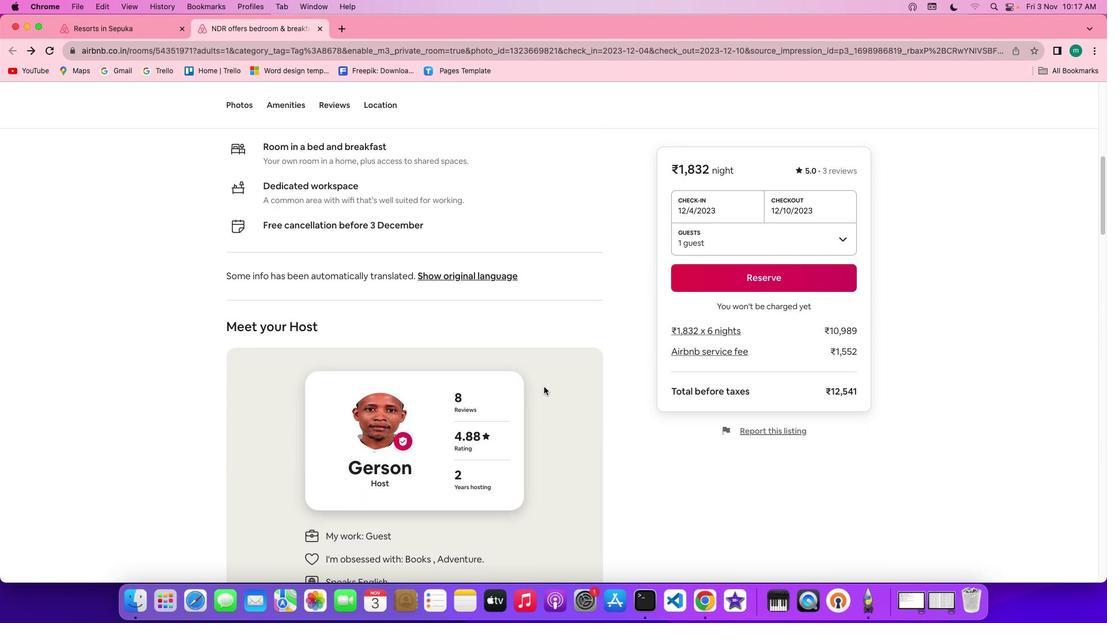 
Action: Mouse scrolled (544, 387) with delta (0, 0)
Screenshot: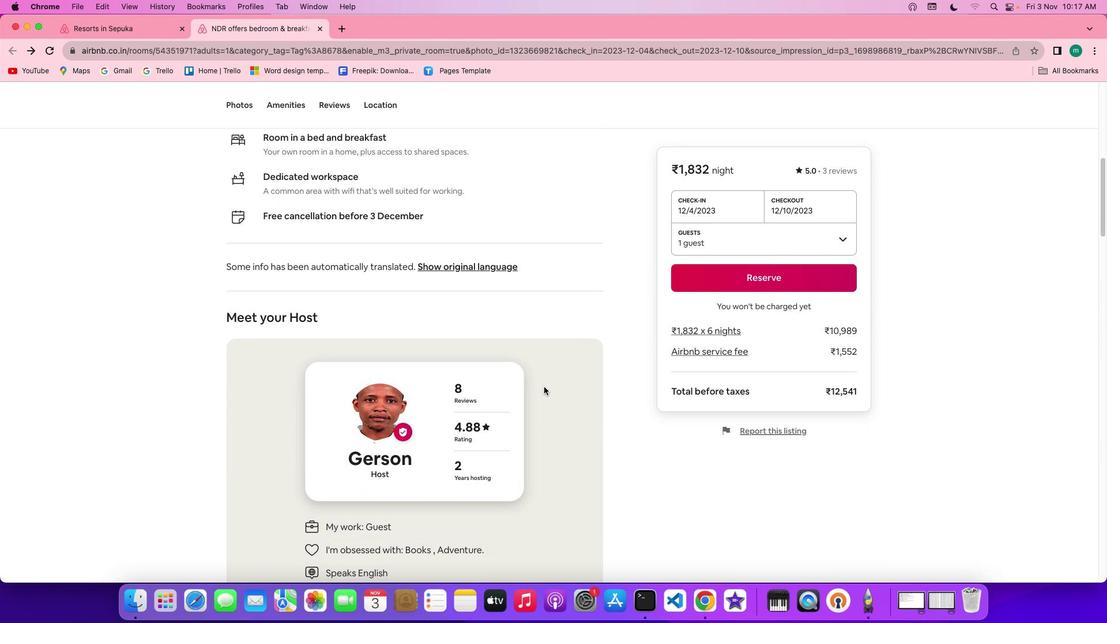 
Action: Mouse scrolled (544, 387) with delta (0, 0)
Screenshot: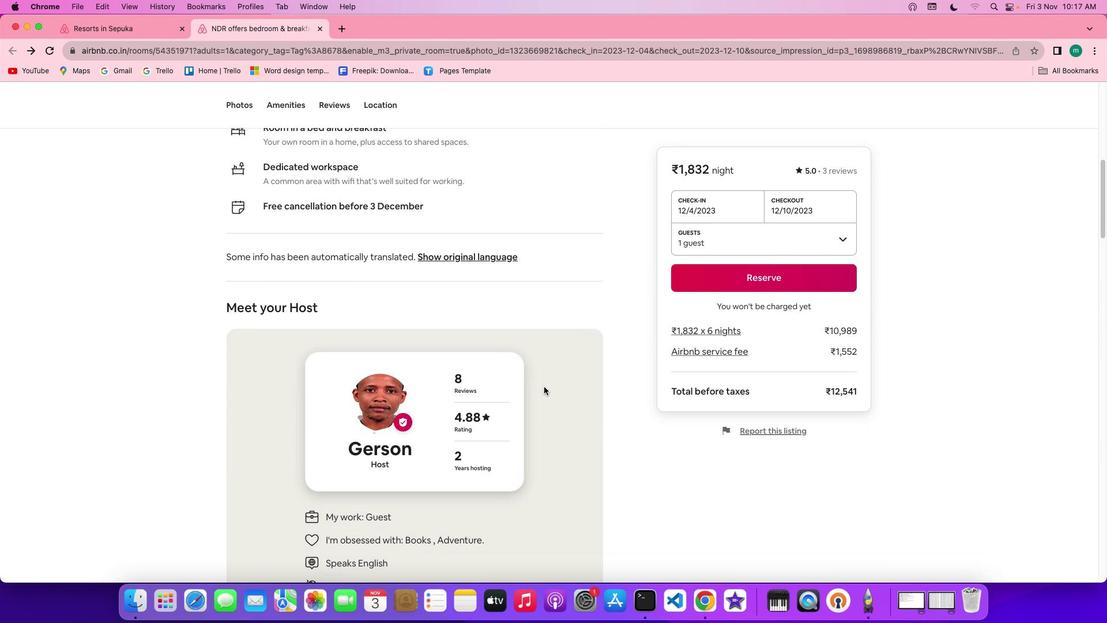 
Action: Mouse scrolled (544, 387) with delta (0, -1)
Screenshot: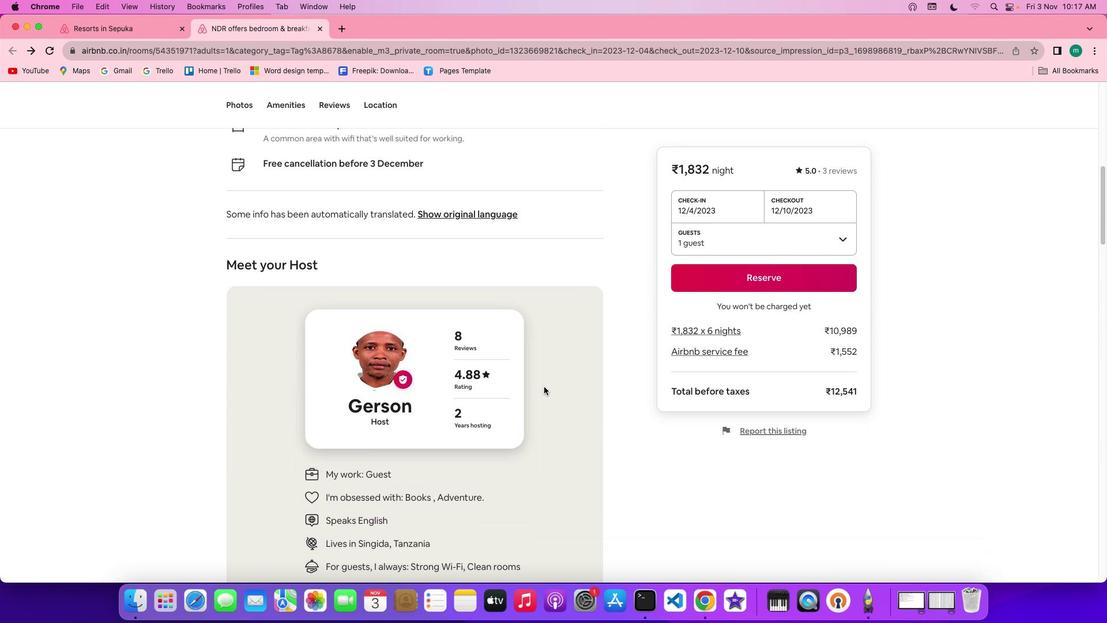 
Action: Mouse scrolled (544, 387) with delta (0, 0)
Screenshot: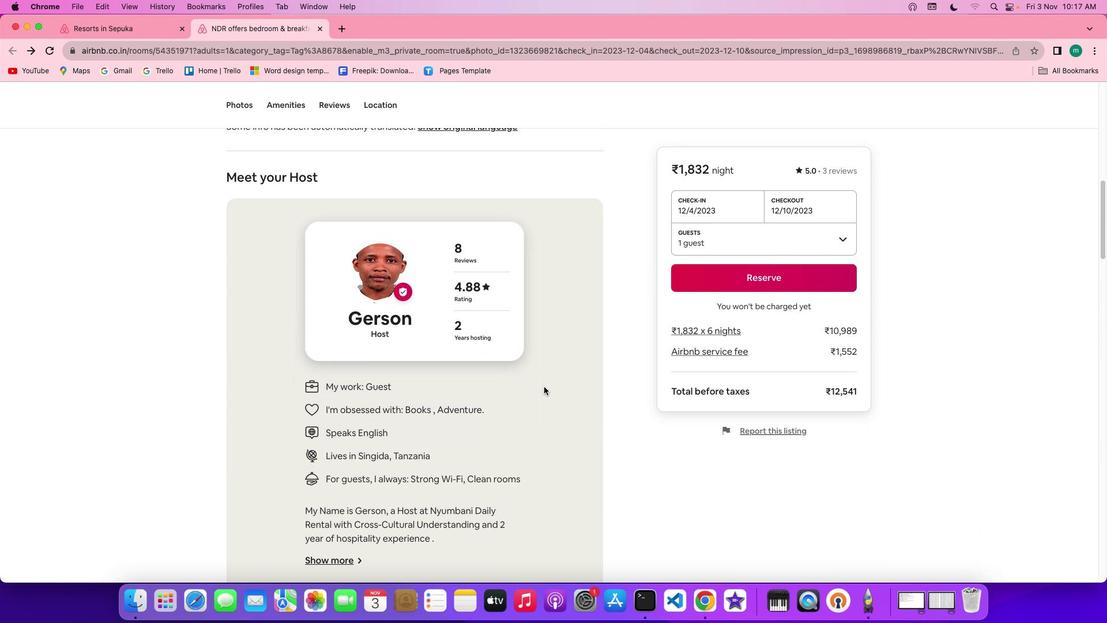 
Action: Mouse scrolled (544, 387) with delta (0, 0)
Screenshot: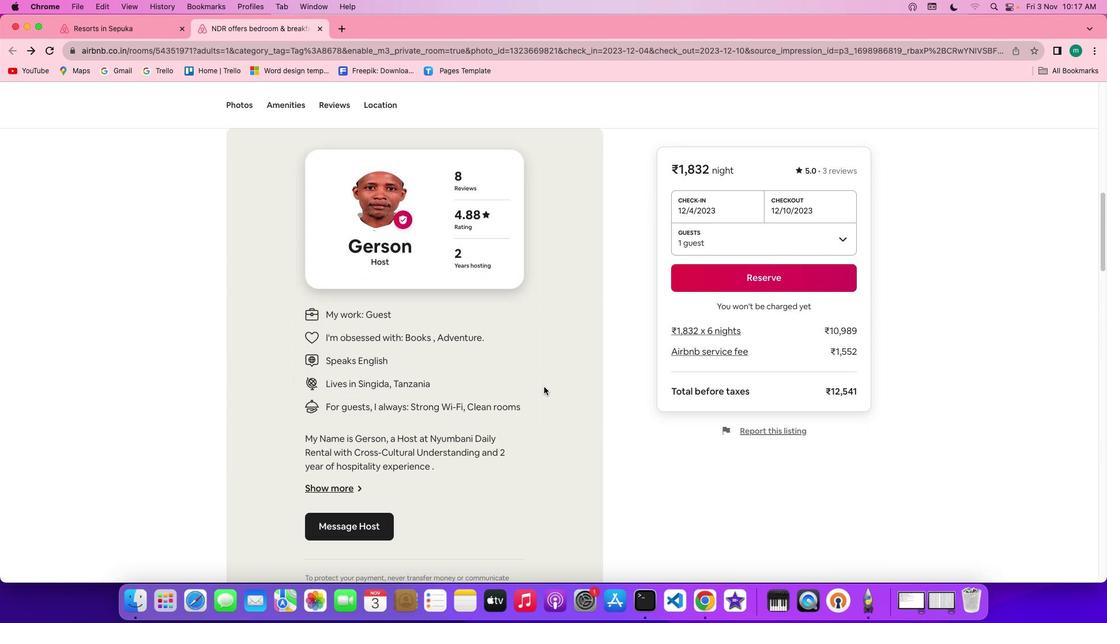 
Action: Mouse scrolled (544, 387) with delta (0, -1)
Screenshot: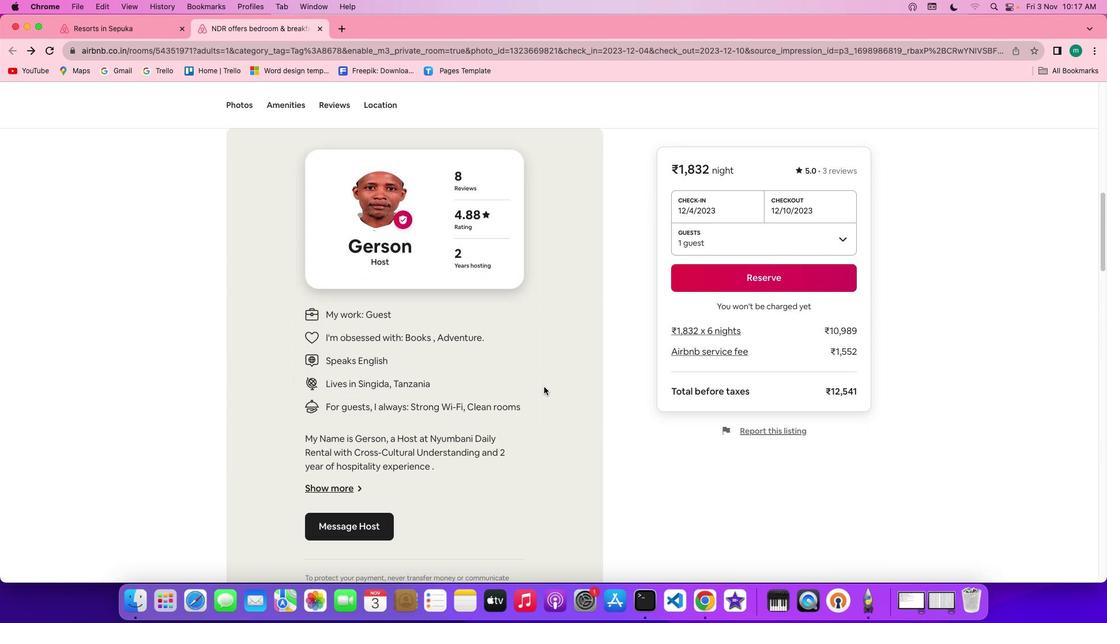 
Action: Mouse scrolled (544, 387) with delta (0, -2)
Screenshot: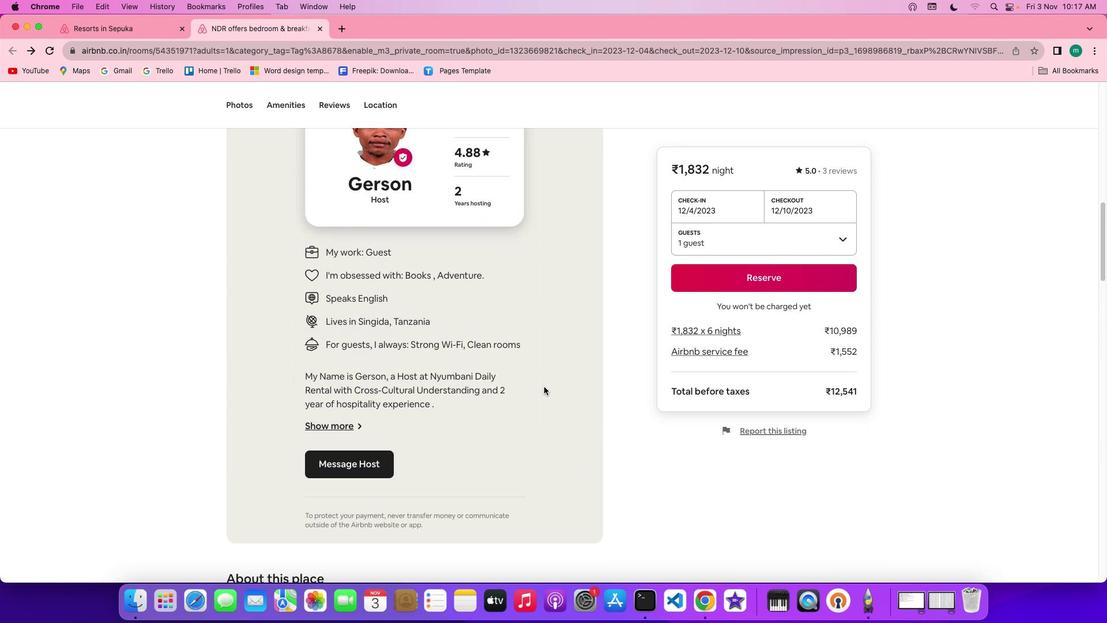 
Action: Mouse scrolled (544, 387) with delta (0, 0)
Screenshot: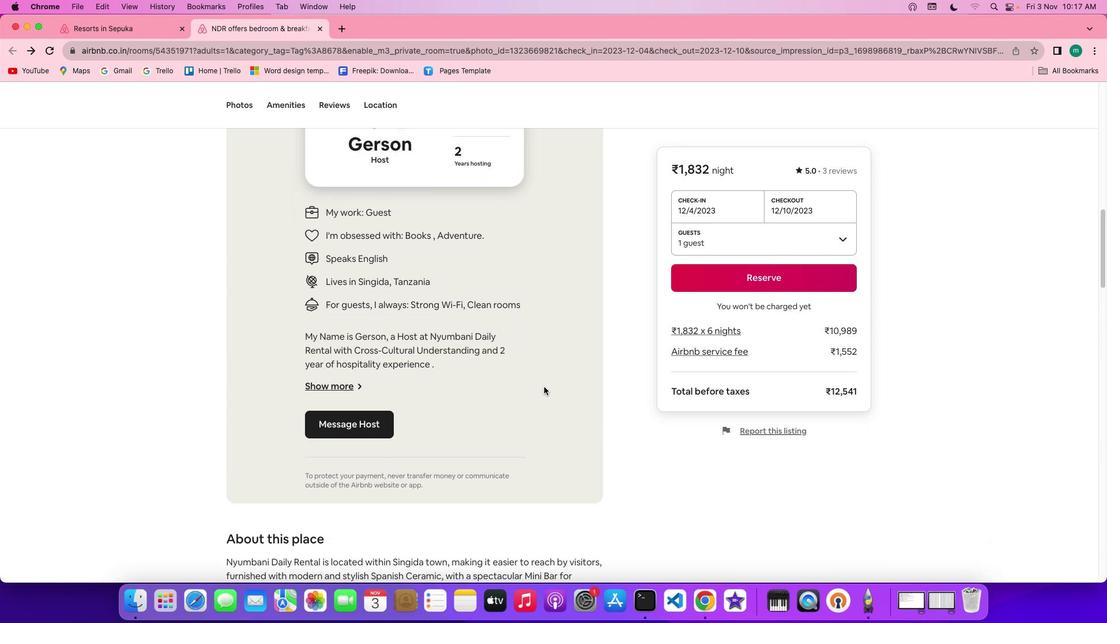 
Action: Mouse scrolled (544, 387) with delta (0, 0)
Screenshot: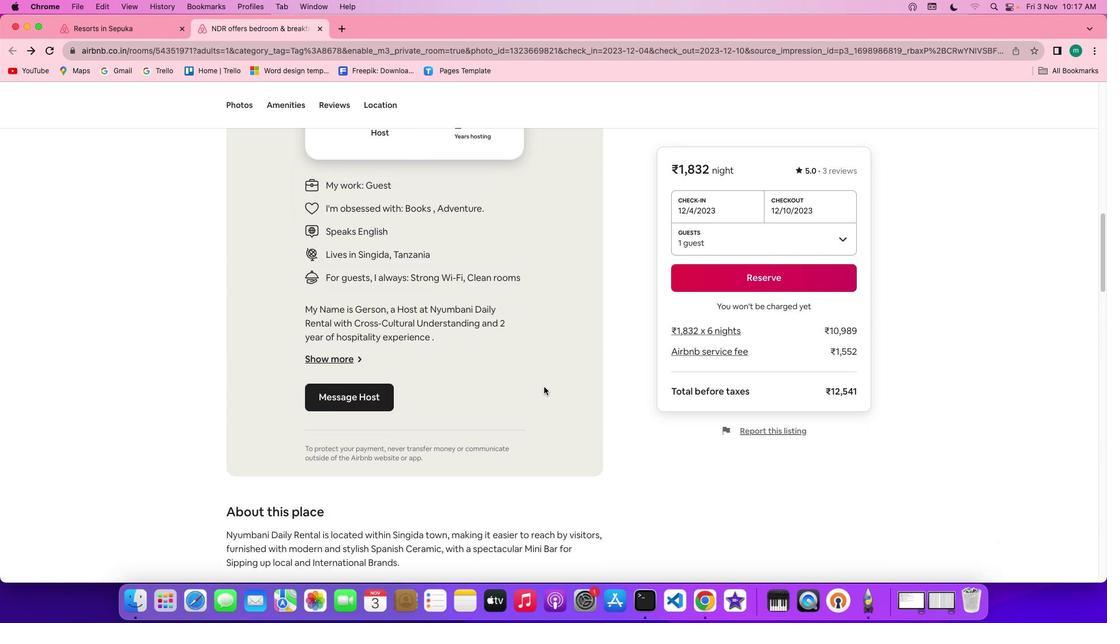
Action: Mouse scrolled (544, 387) with delta (0, -1)
Screenshot: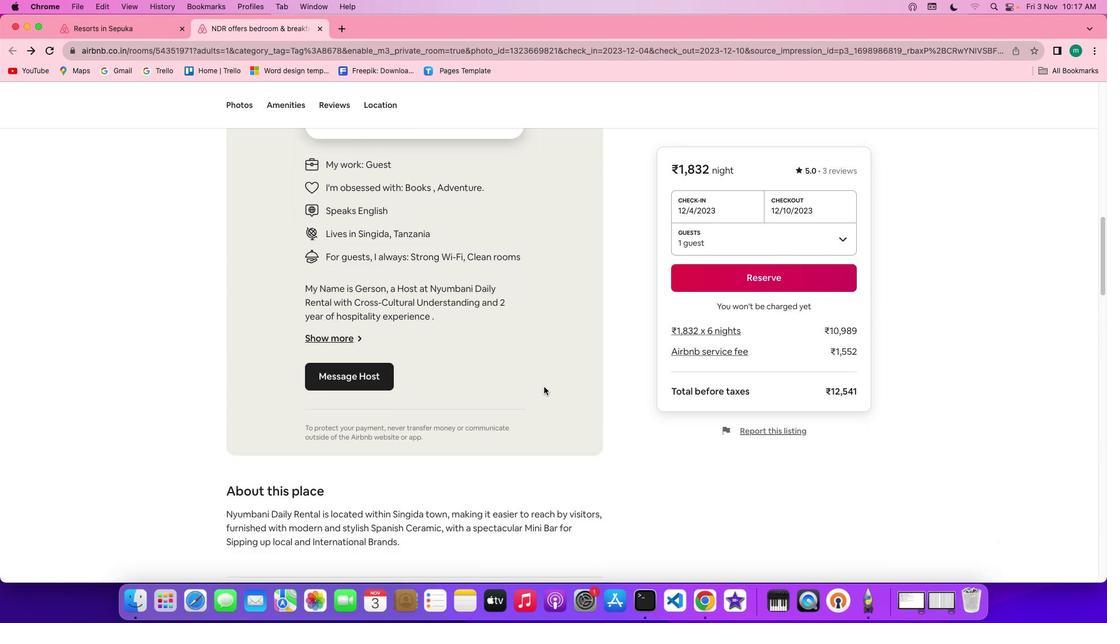 
Action: Mouse scrolled (544, 387) with delta (0, 0)
Screenshot: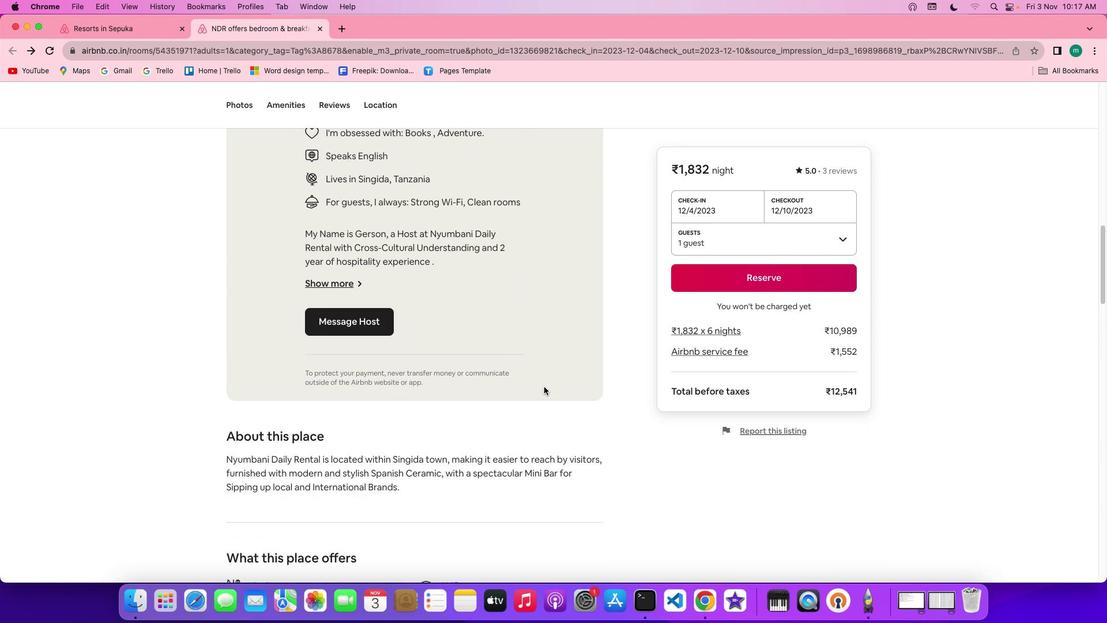
Action: Mouse scrolled (544, 387) with delta (0, 0)
Screenshot: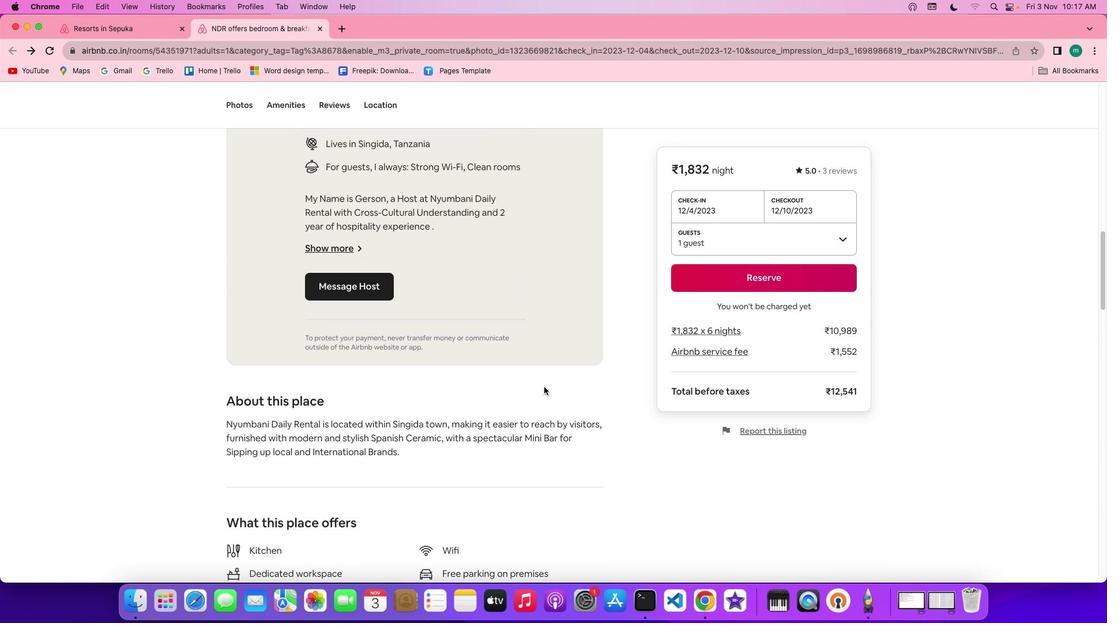 
Action: Mouse scrolled (544, 387) with delta (0, -1)
Screenshot: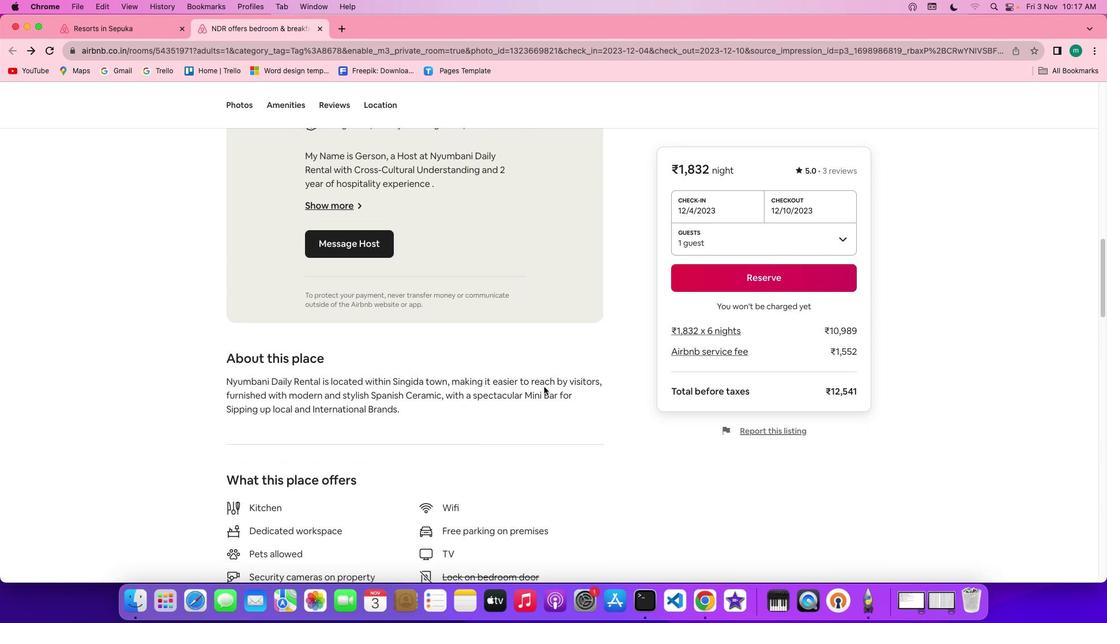 
Action: Mouse scrolled (544, 387) with delta (0, -1)
Screenshot: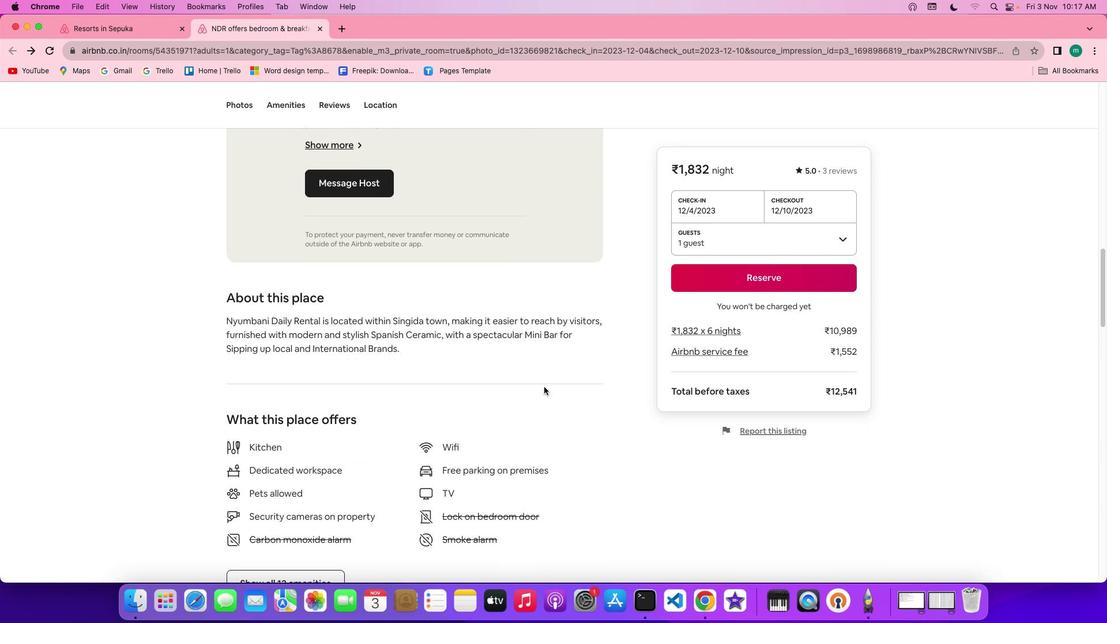 
Action: Mouse moved to (531, 391)
Screenshot: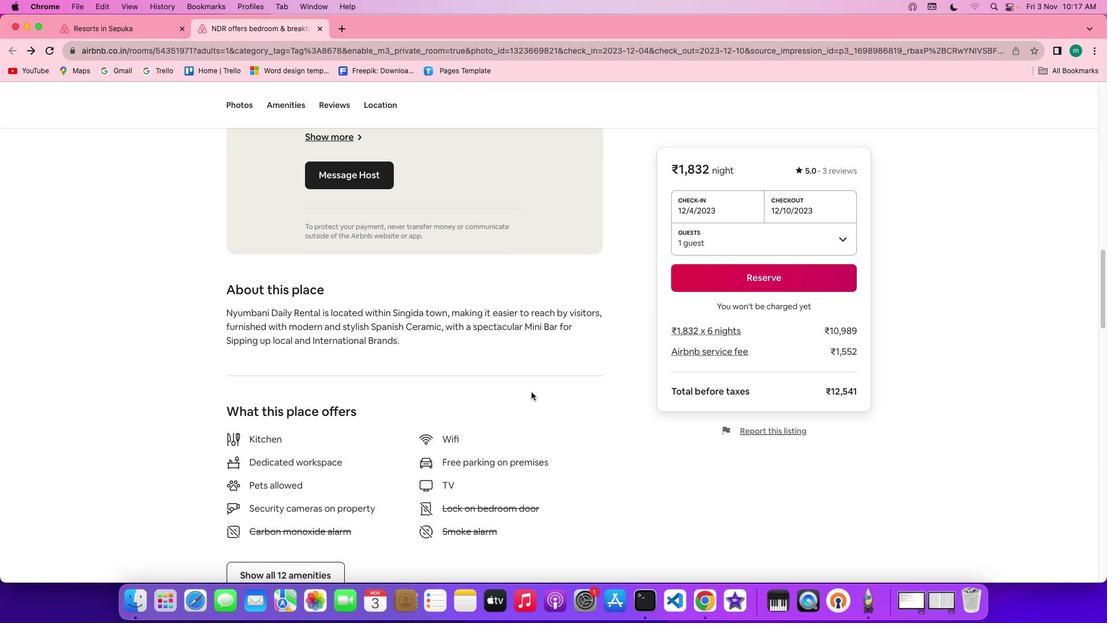 
Action: Mouse scrolled (531, 391) with delta (0, 0)
Screenshot: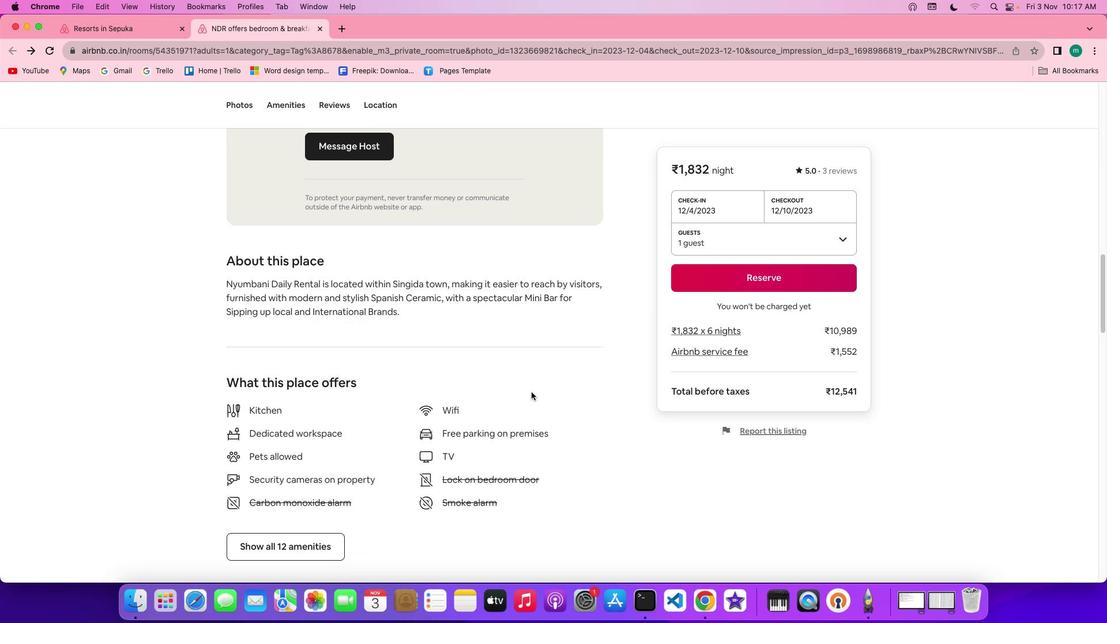 
Action: Mouse scrolled (531, 391) with delta (0, 0)
Screenshot: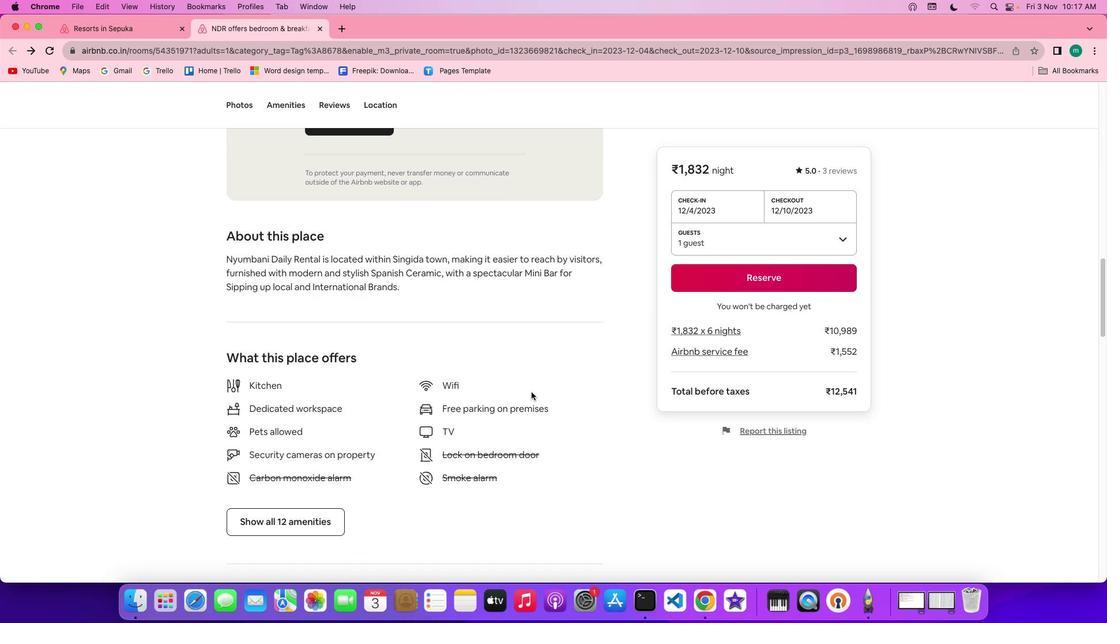 
Action: Mouse scrolled (531, 391) with delta (0, -1)
Screenshot: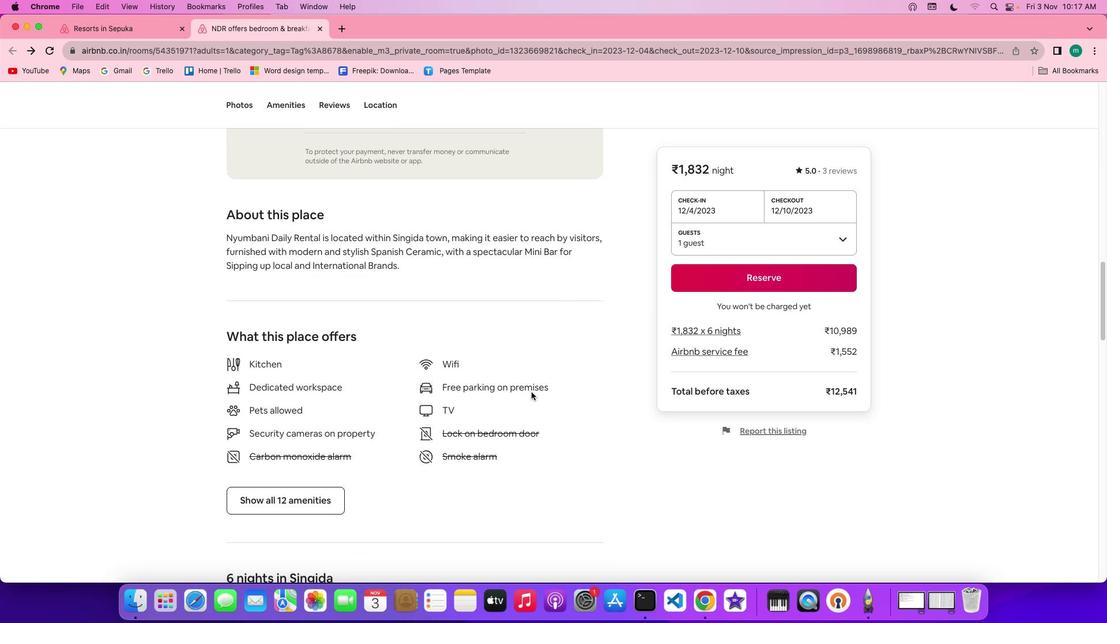 
Action: Mouse moved to (301, 474)
Screenshot: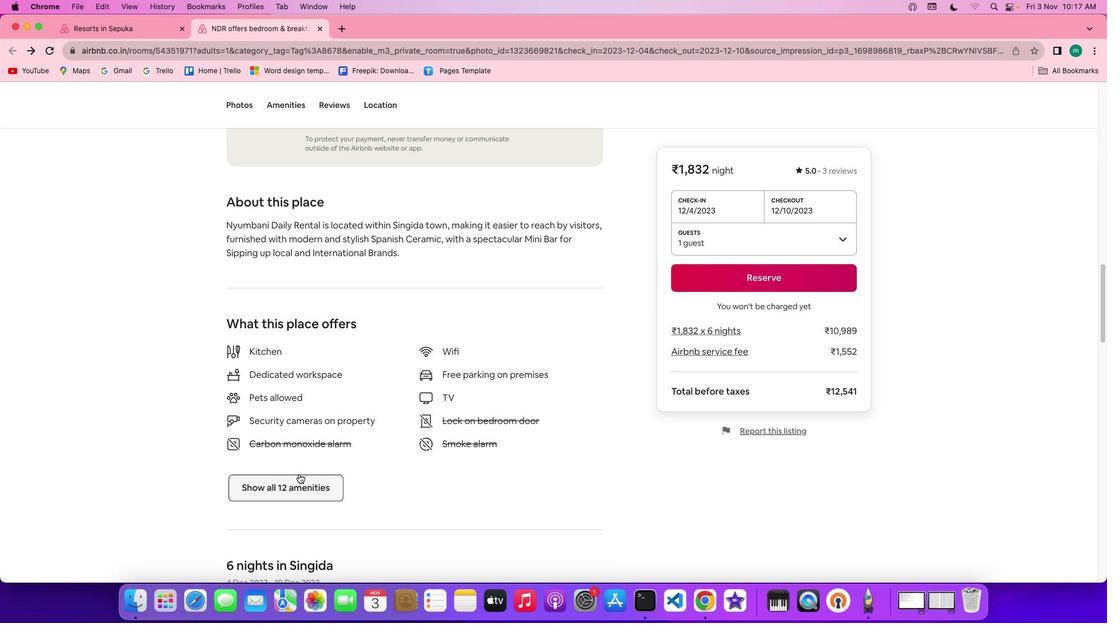 
Action: Mouse pressed left at (301, 474)
Screenshot: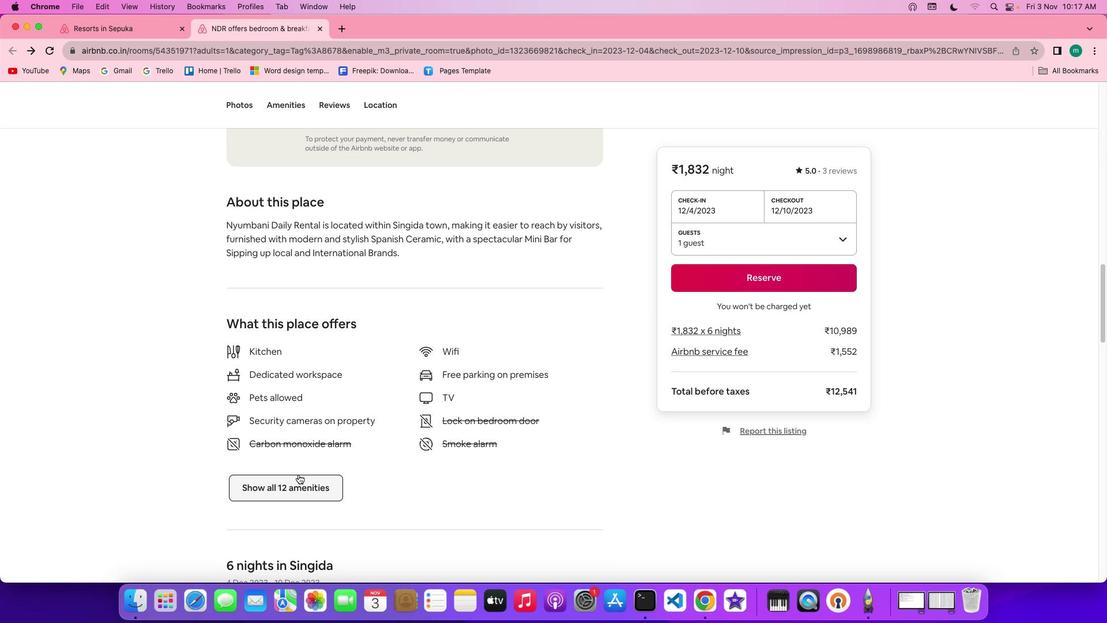 
Action: Mouse moved to (604, 437)
Screenshot: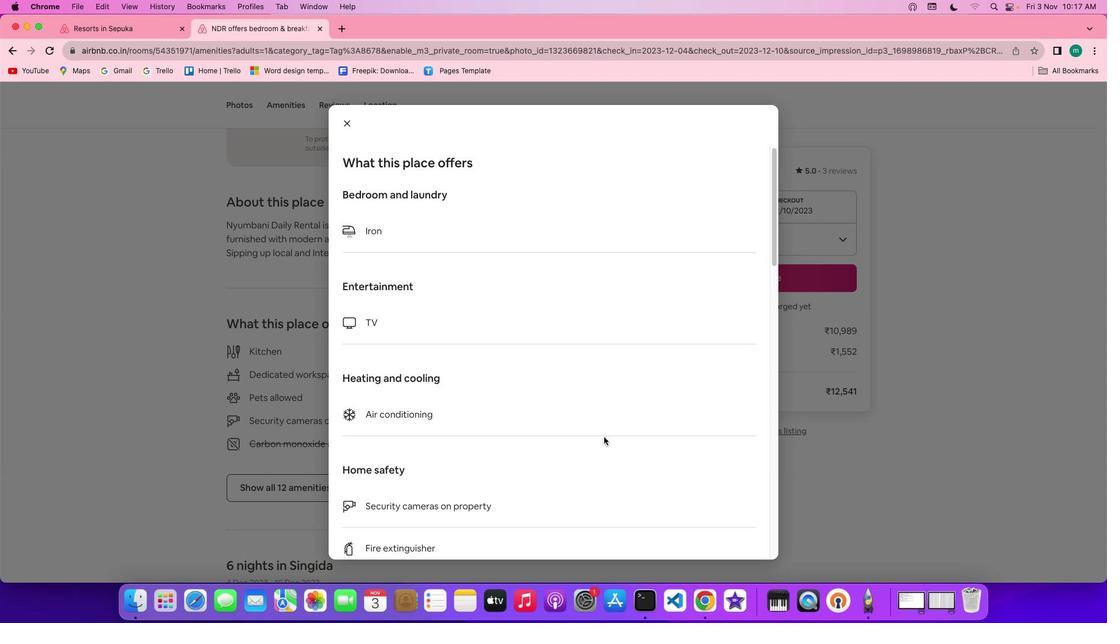 
Action: Mouse scrolled (604, 437) with delta (0, 0)
Screenshot: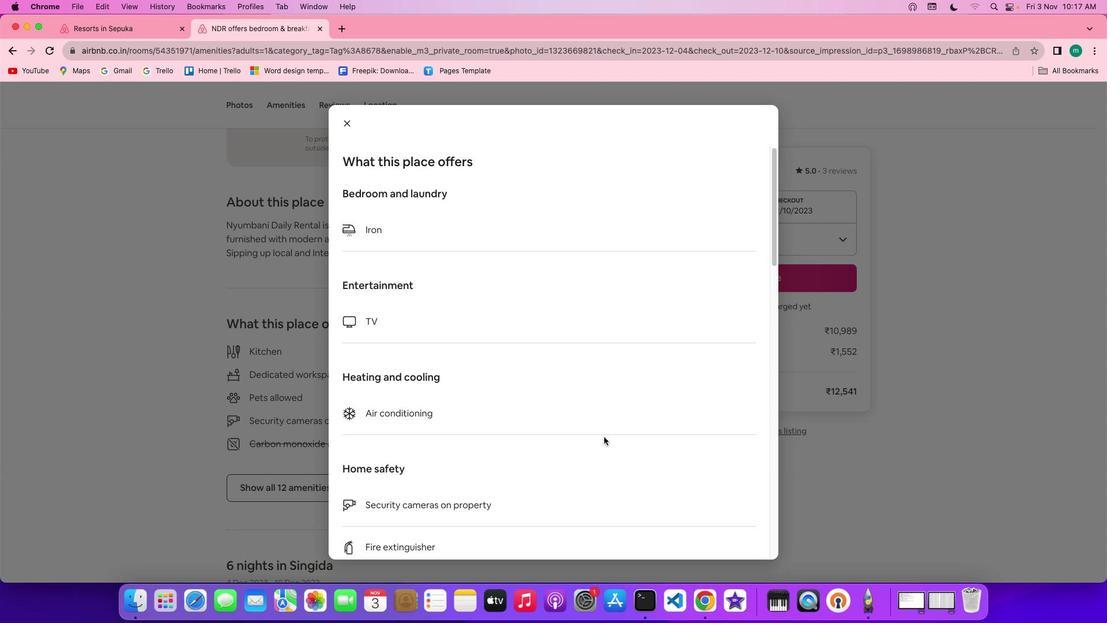 
Action: Mouse scrolled (604, 437) with delta (0, 0)
Screenshot: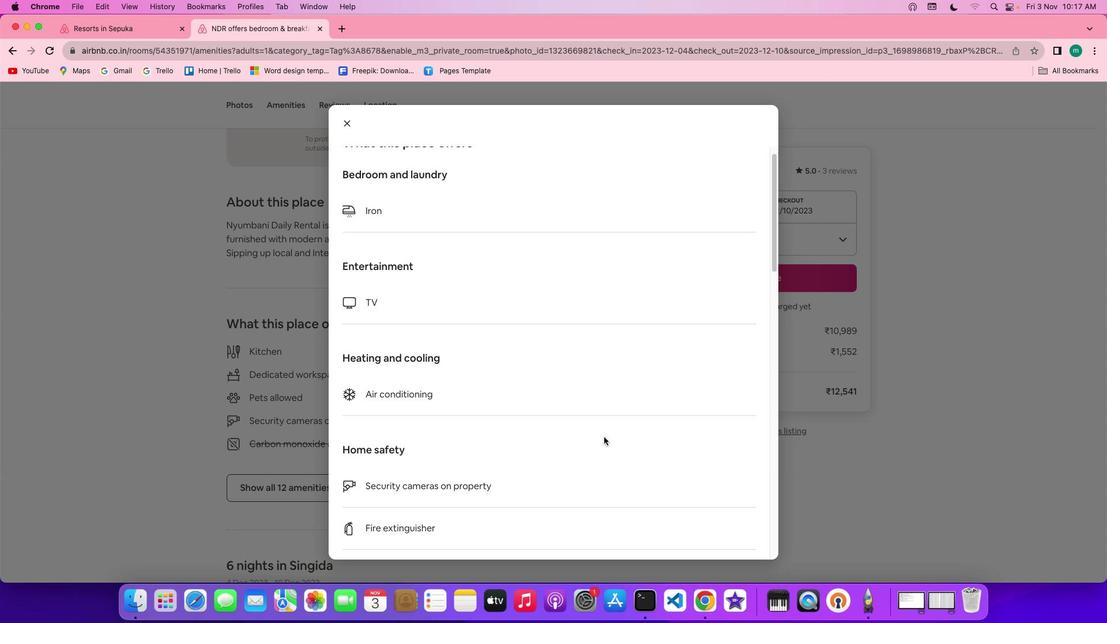 
Action: Mouse scrolled (604, 437) with delta (0, 0)
Screenshot: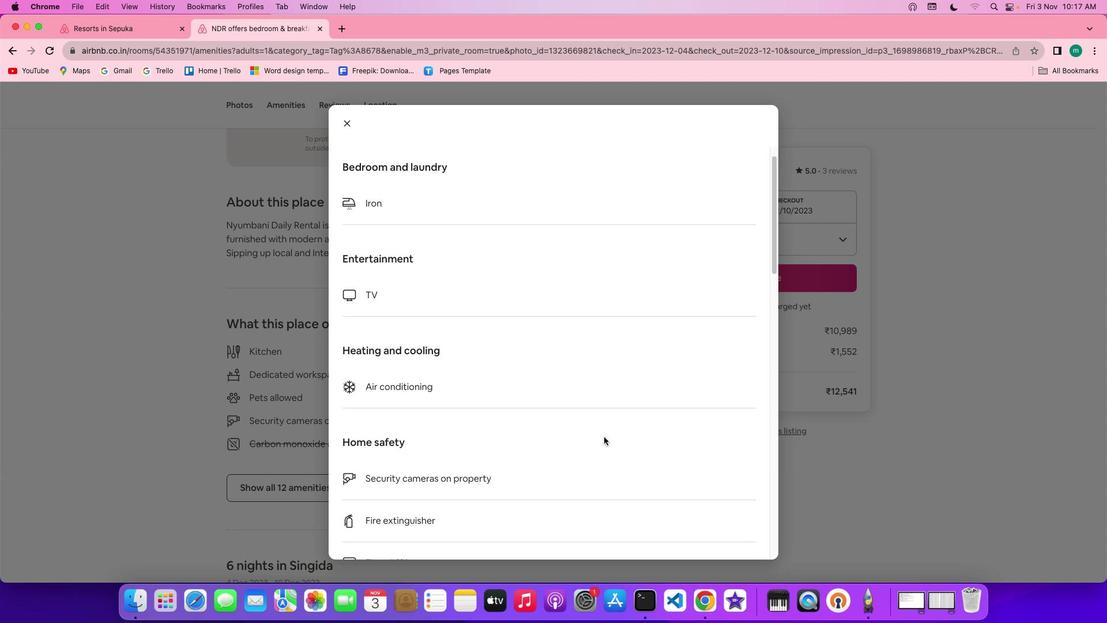 
Action: Mouse scrolled (604, 437) with delta (0, 0)
Screenshot: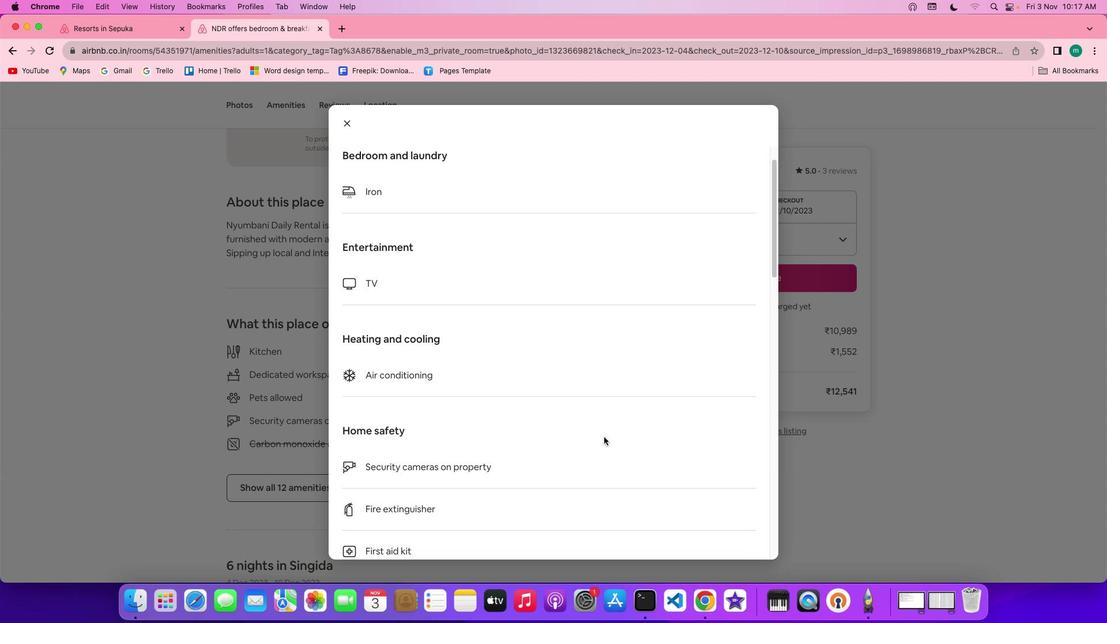 
Action: Mouse scrolled (604, 437) with delta (0, 0)
Screenshot: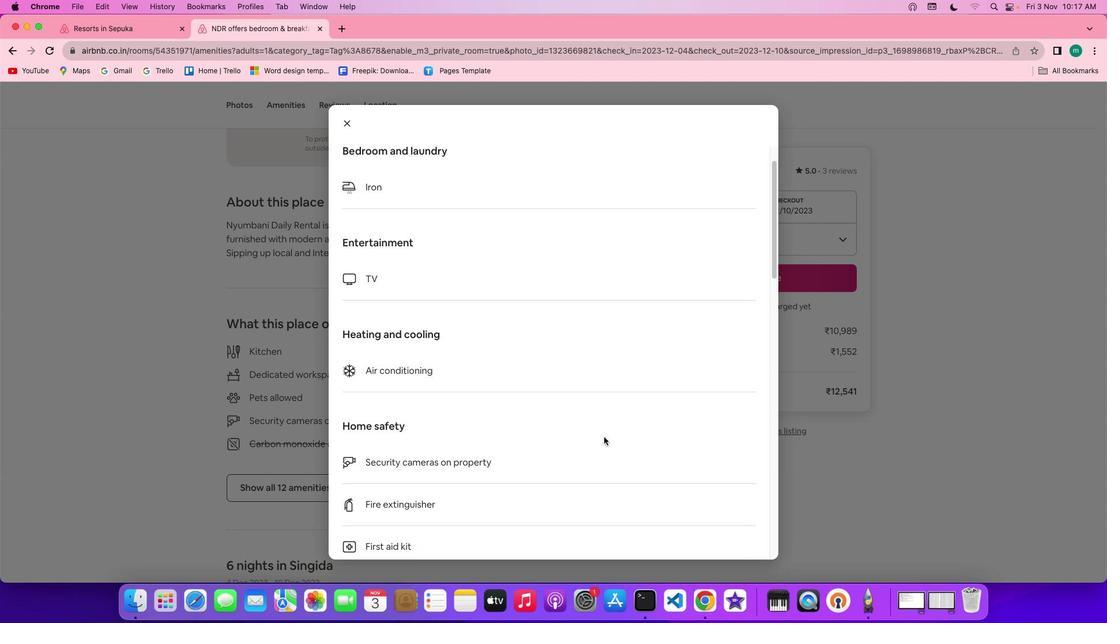 
Action: Mouse scrolled (604, 437) with delta (0, 0)
Screenshot: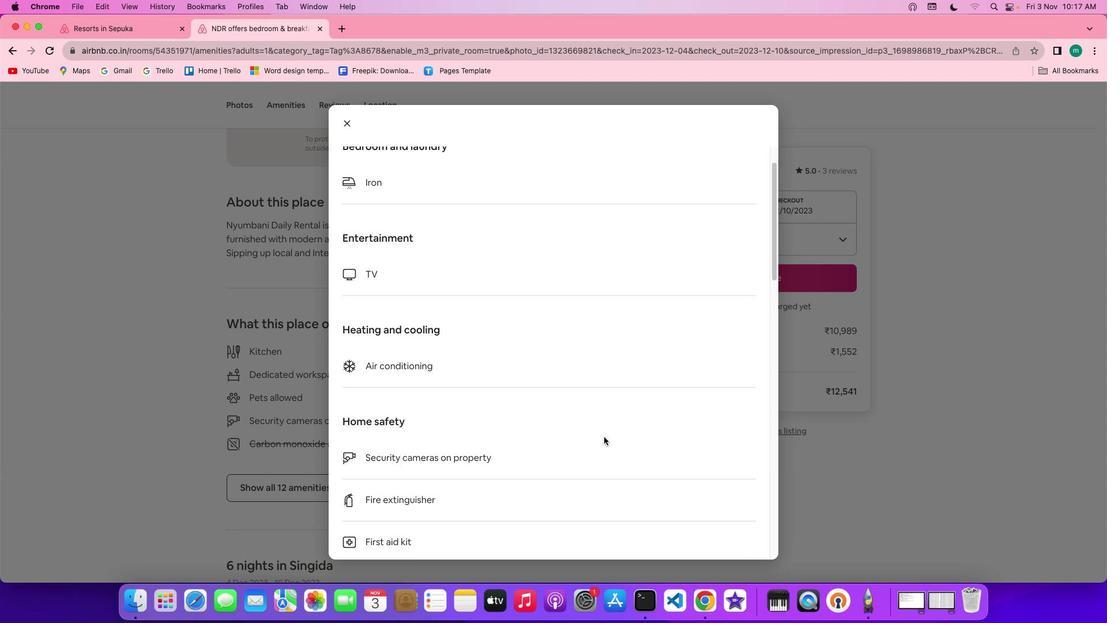 
Action: Mouse scrolled (604, 437) with delta (0, 0)
Screenshot: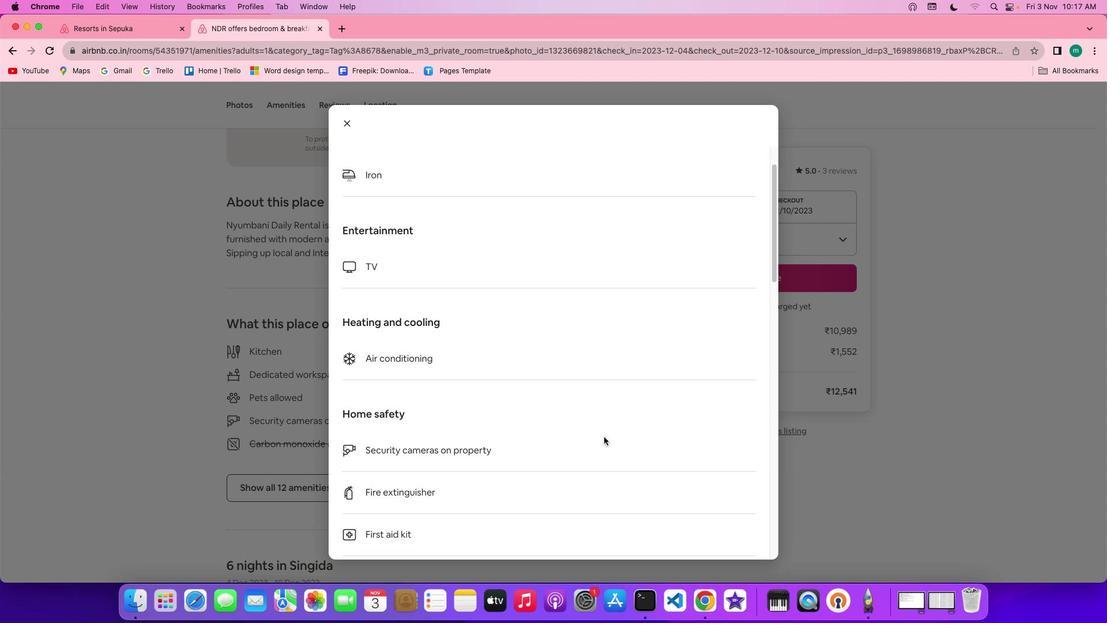 
Action: Mouse scrolled (604, 437) with delta (0, 0)
Screenshot: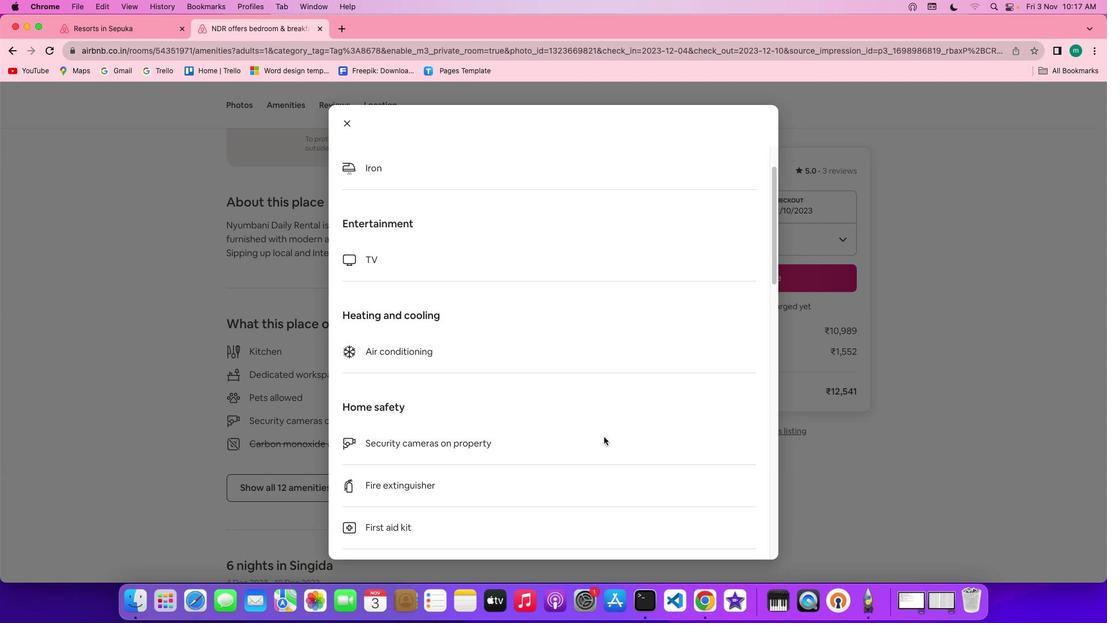 
Action: Mouse scrolled (604, 437) with delta (0, 0)
Screenshot: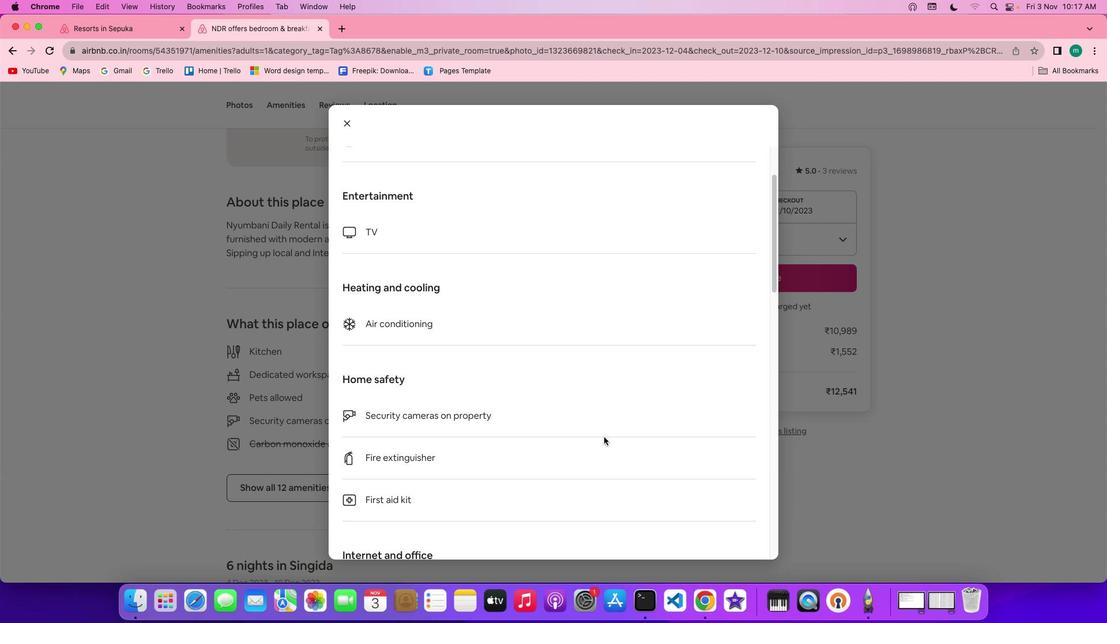 
Action: Mouse scrolled (604, 437) with delta (0, 0)
Screenshot: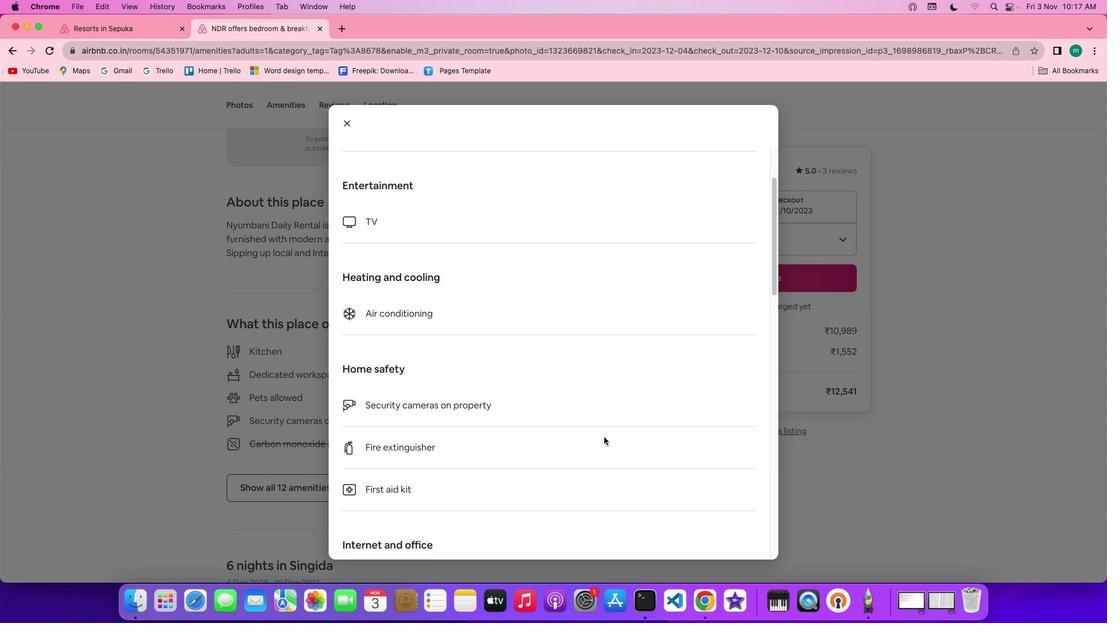 
Action: Mouse scrolled (604, 437) with delta (0, 0)
Screenshot: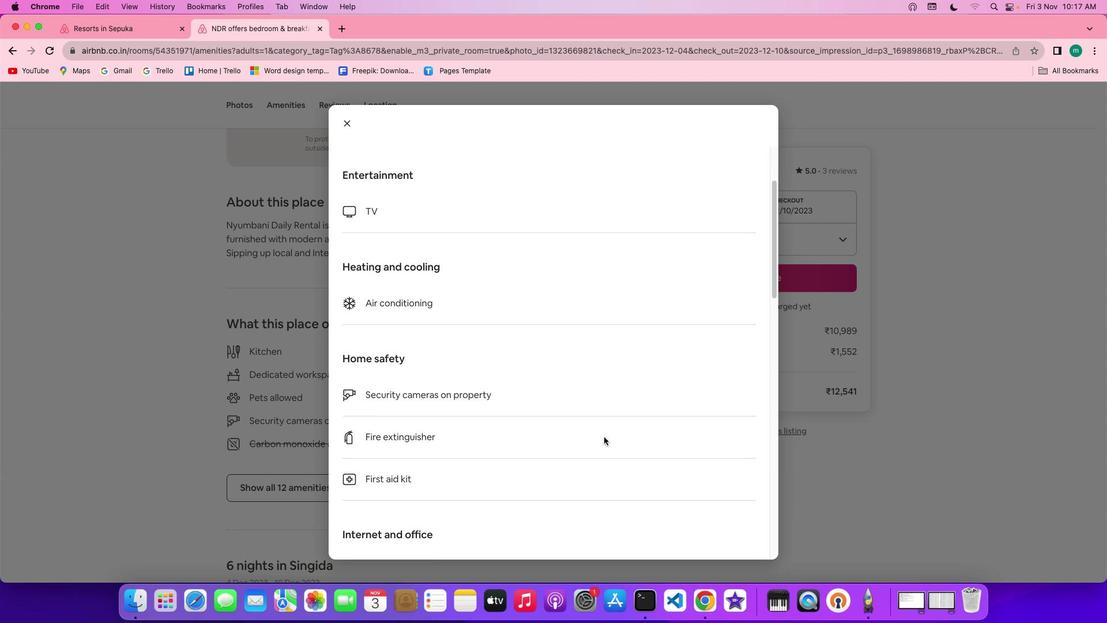 
Action: Mouse scrolled (604, 437) with delta (0, 0)
Screenshot: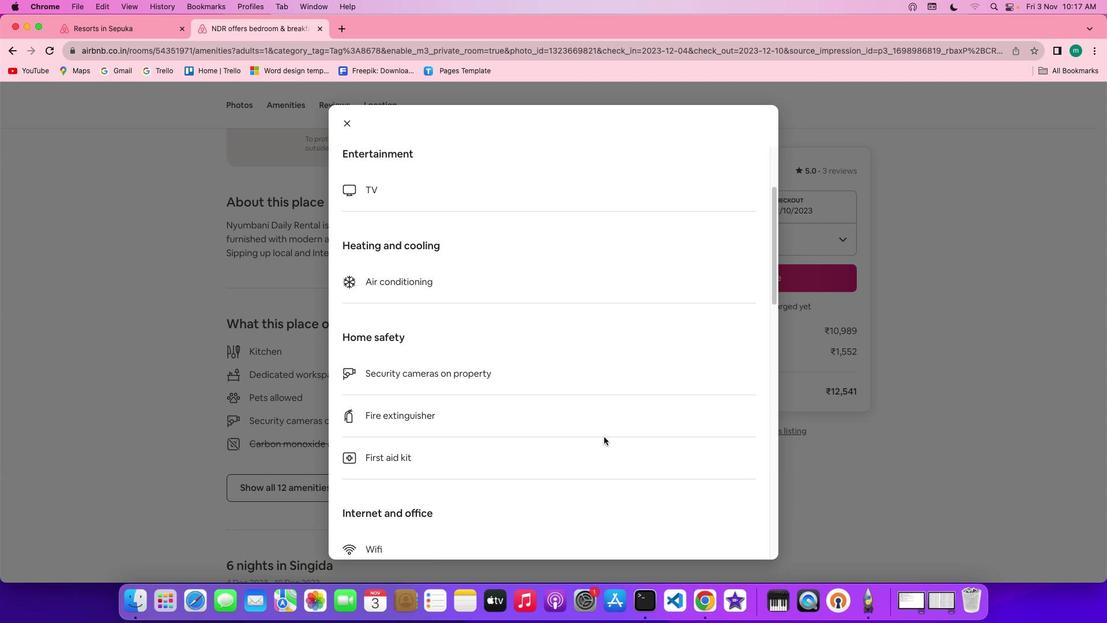 
Action: Mouse scrolled (604, 437) with delta (0, 0)
Screenshot: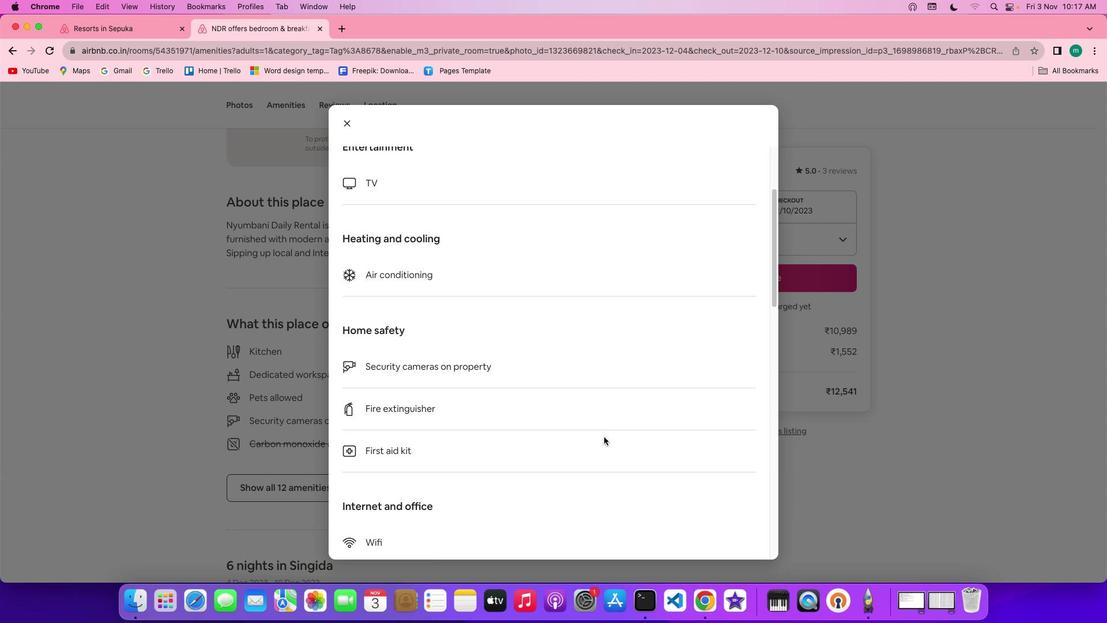 
Action: Mouse scrolled (604, 437) with delta (0, 0)
Screenshot: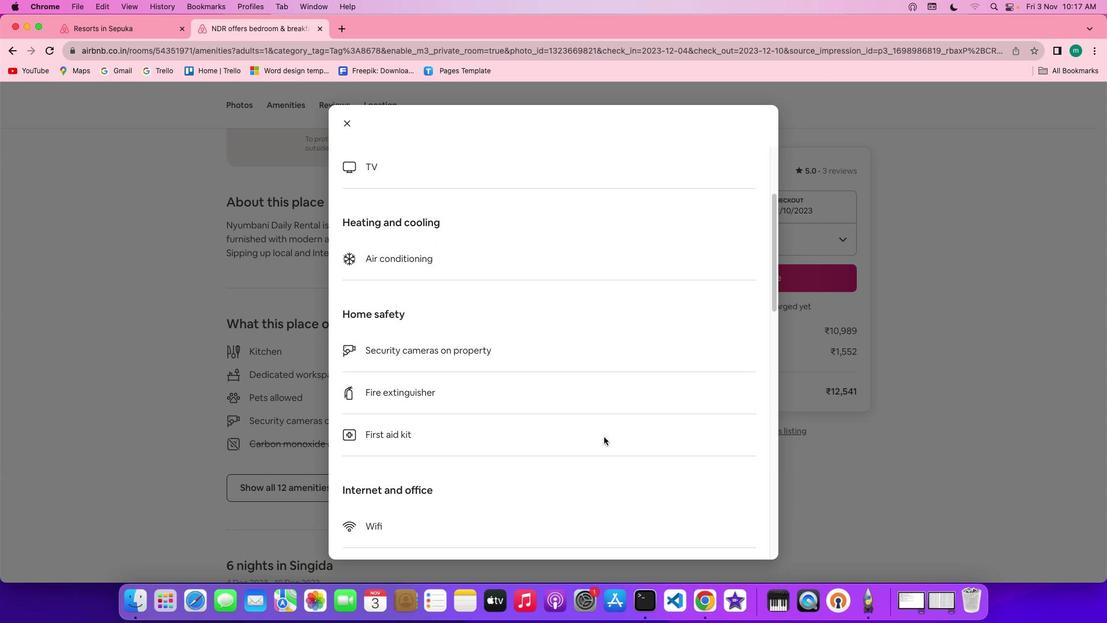 
Action: Mouse scrolled (604, 437) with delta (0, 0)
Screenshot: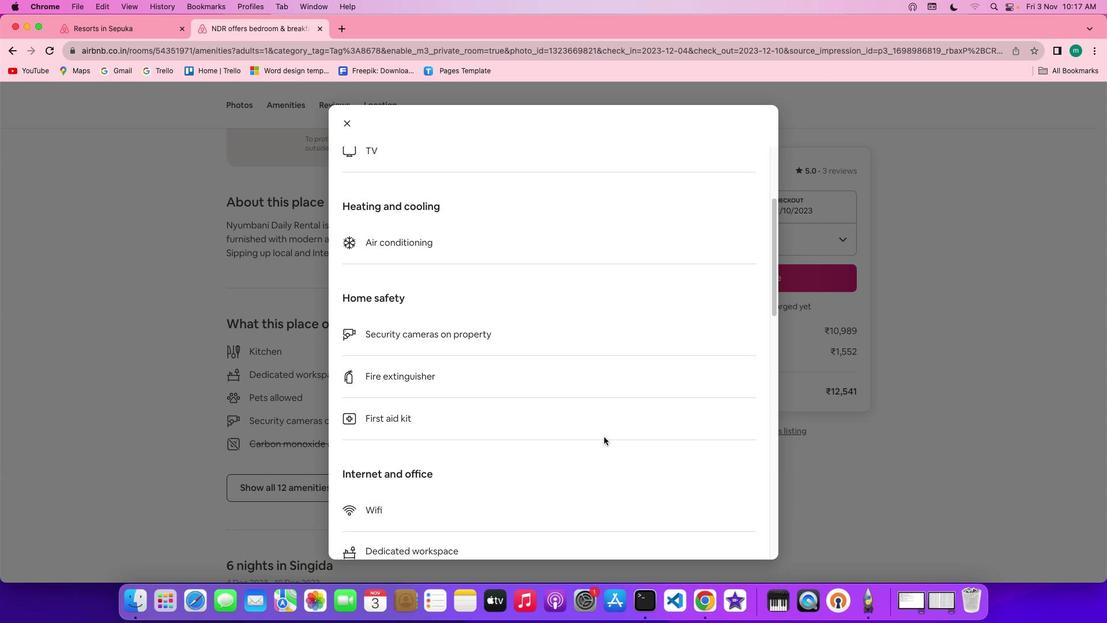 
Action: Mouse scrolled (604, 437) with delta (0, 0)
Screenshot: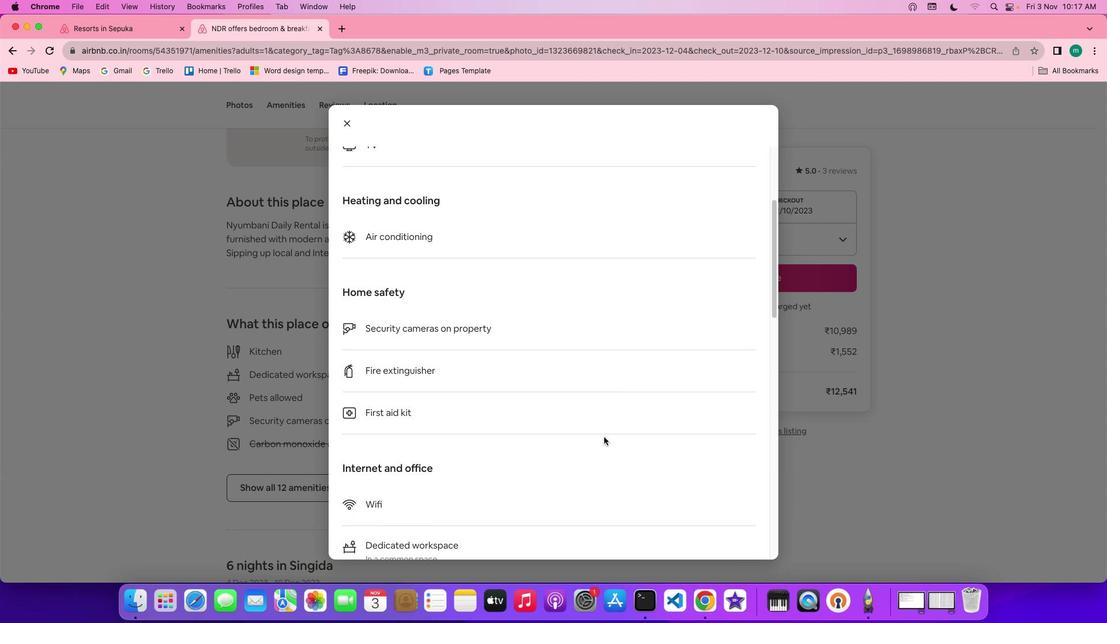 
Action: Mouse scrolled (604, 437) with delta (0, 0)
Screenshot: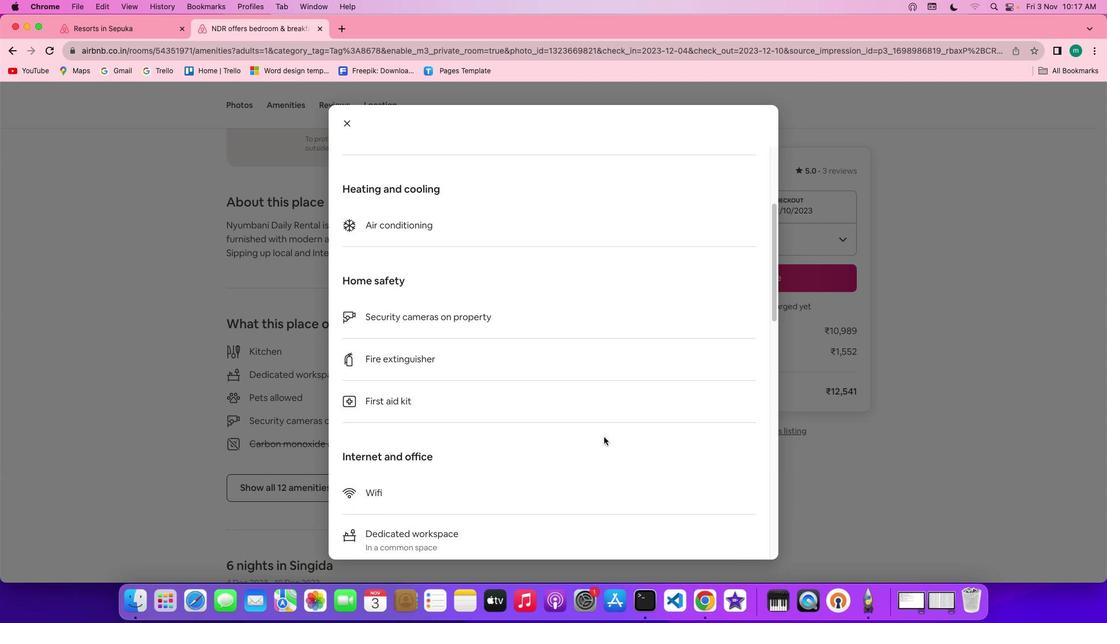 
Action: Mouse scrolled (604, 437) with delta (0, 0)
Screenshot: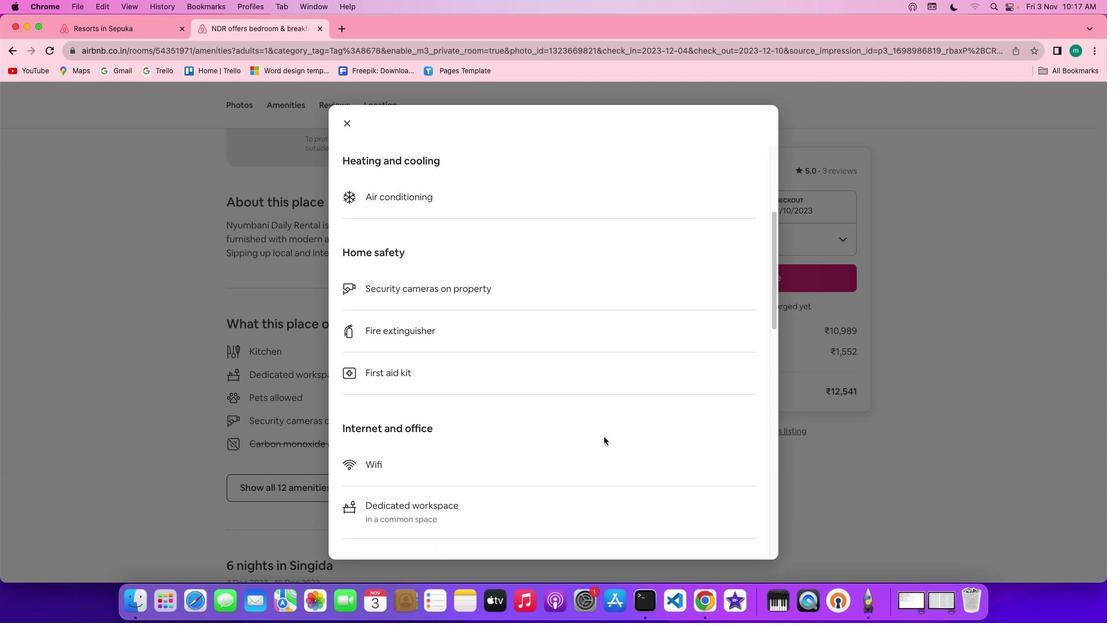 
Action: Mouse scrolled (604, 437) with delta (0, -1)
Screenshot: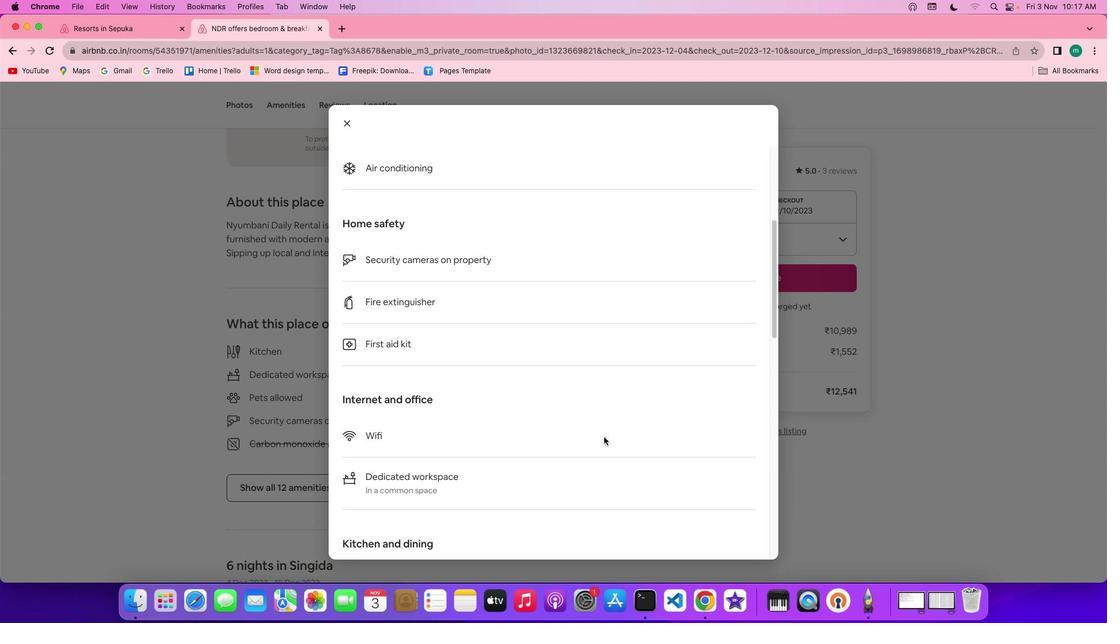 
Action: Mouse scrolled (604, 437) with delta (0, -1)
Screenshot: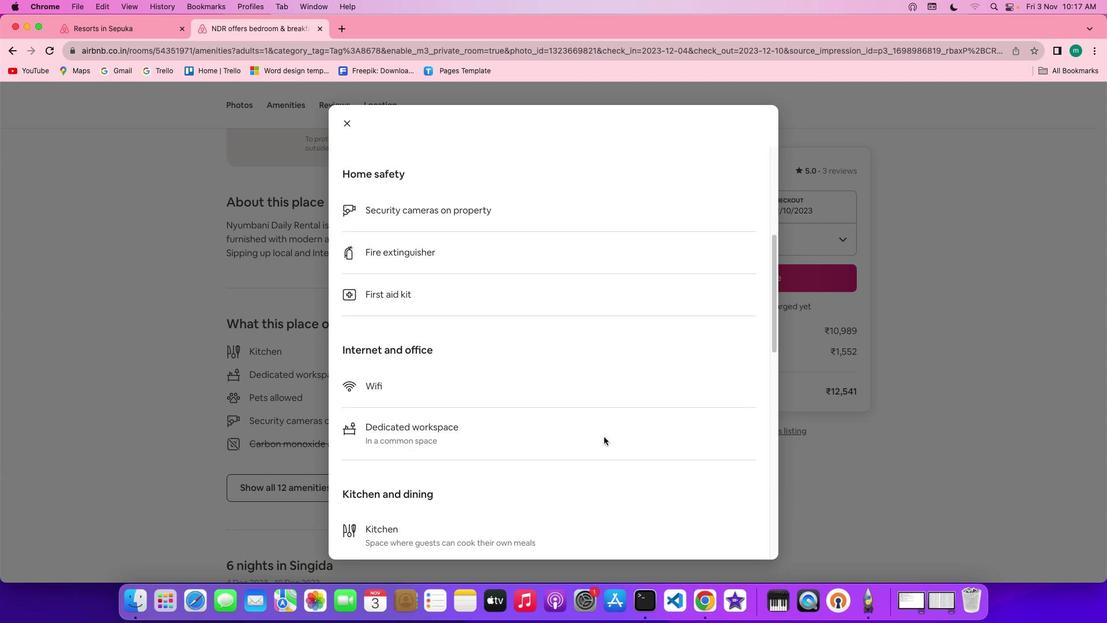
Action: Mouse scrolled (604, 437) with delta (0, 0)
Screenshot: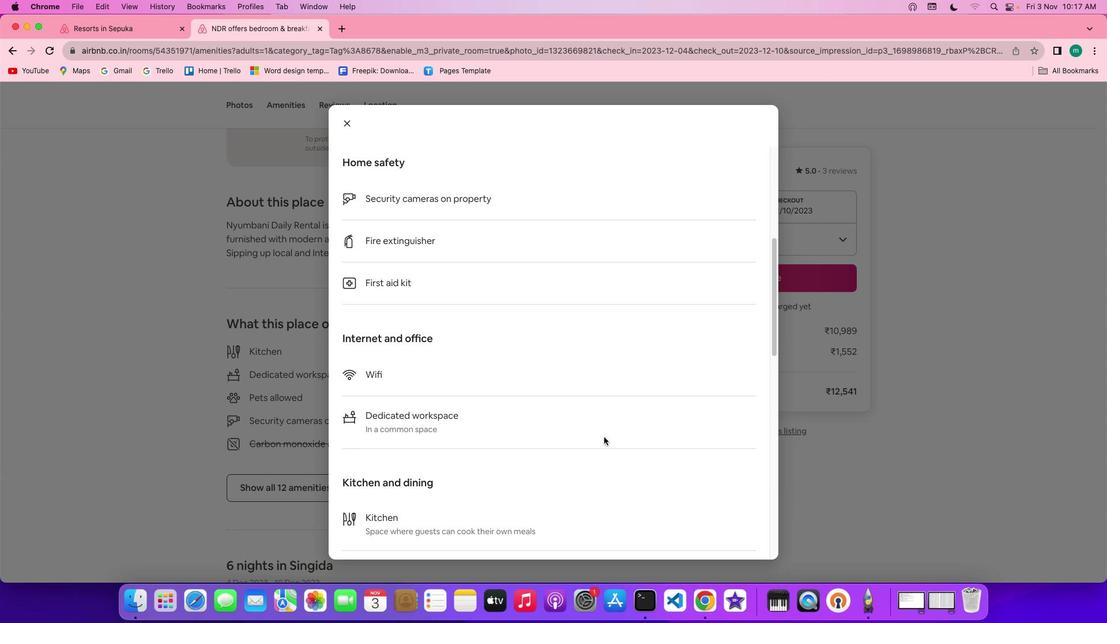 
Action: Mouse scrolled (604, 437) with delta (0, 0)
Screenshot: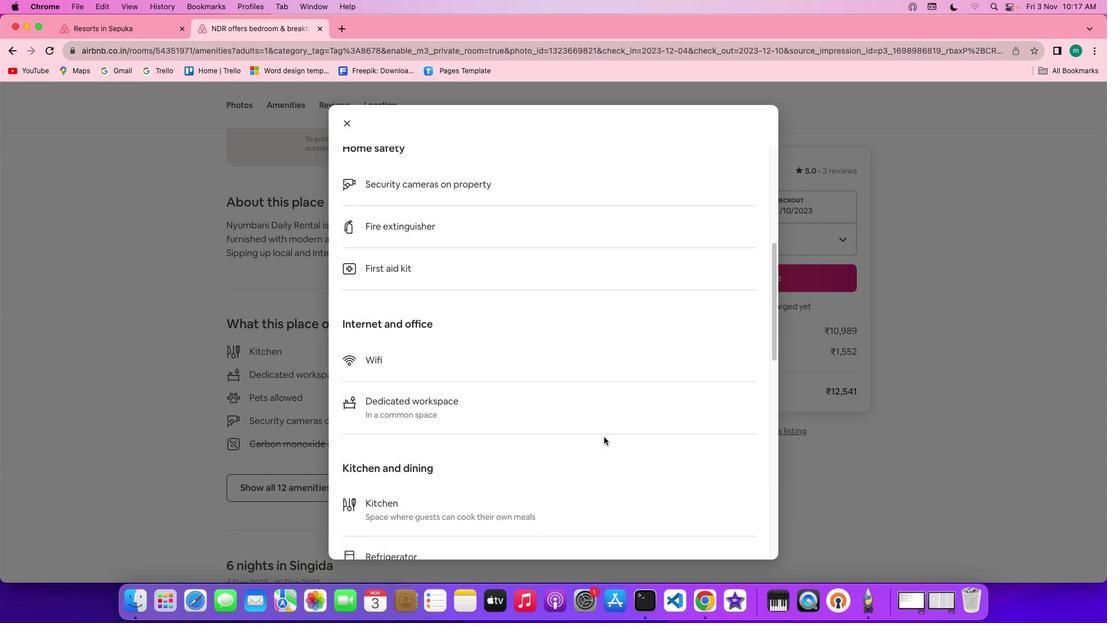 
Action: Mouse scrolled (604, 437) with delta (0, 0)
Screenshot: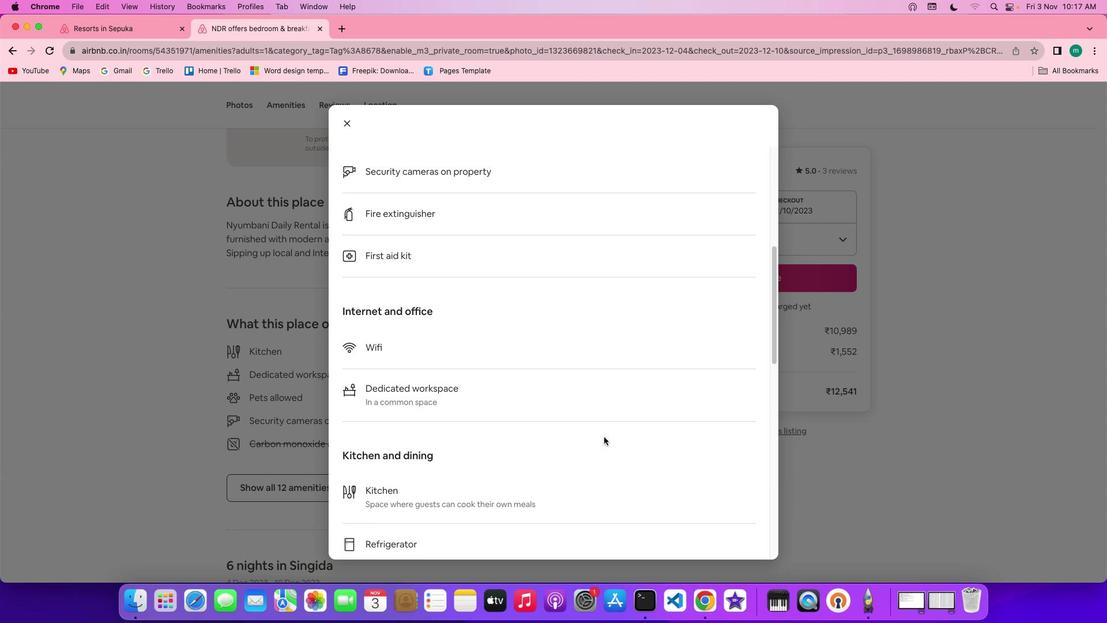 
Action: Mouse scrolled (604, 437) with delta (0, 0)
Screenshot: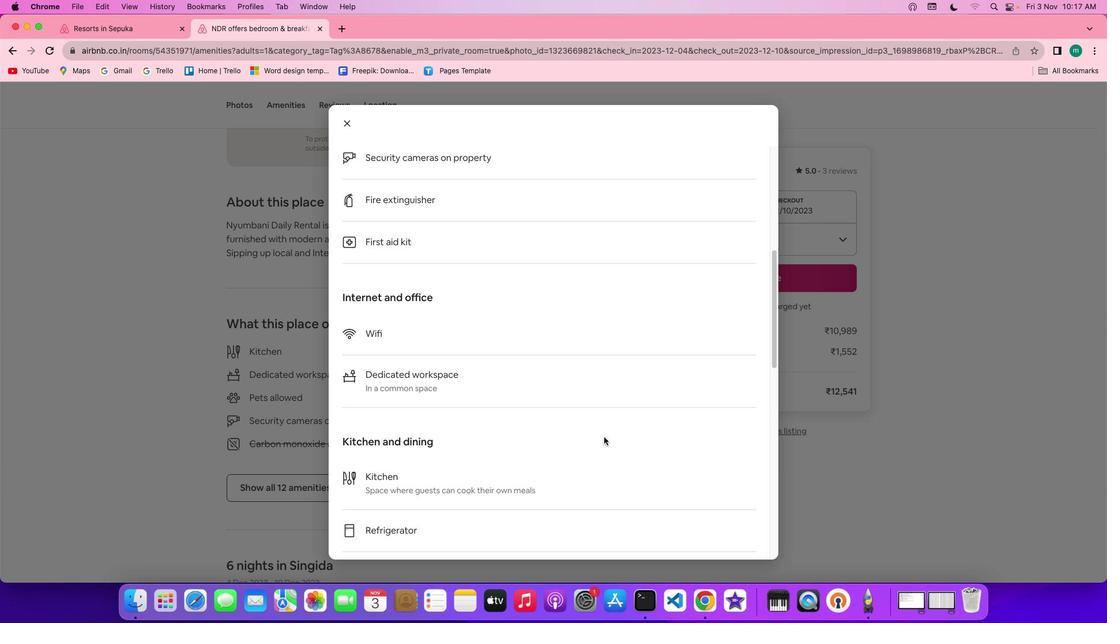 
Action: Mouse scrolled (604, 437) with delta (0, 0)
Screenshot: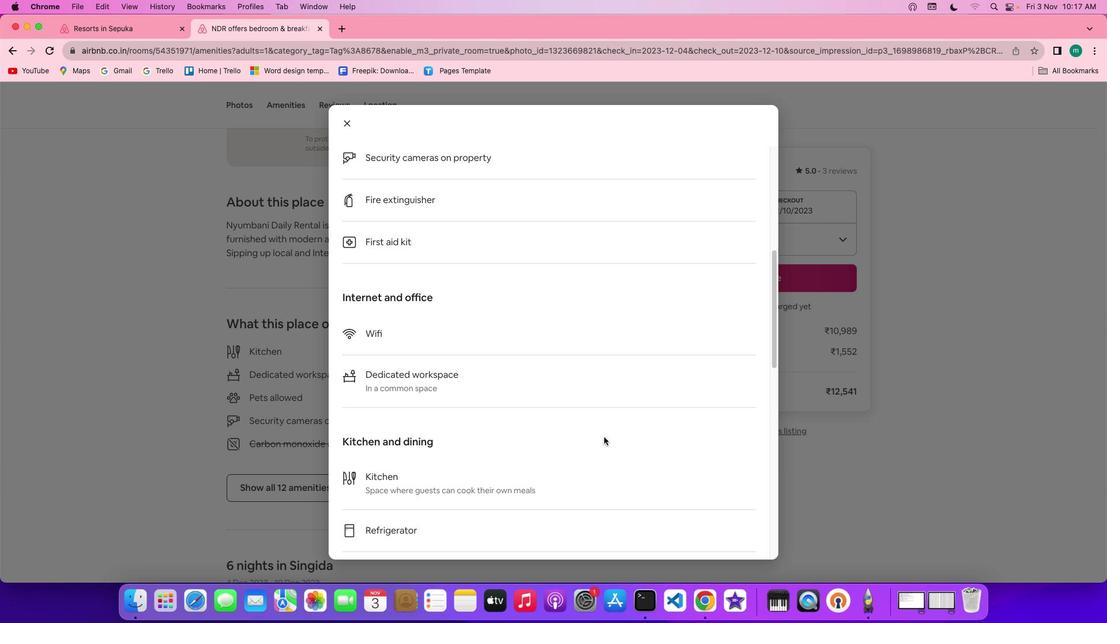 
Action: Mouse scrolled (604, 437) with delta (0, 0)
Screenshot: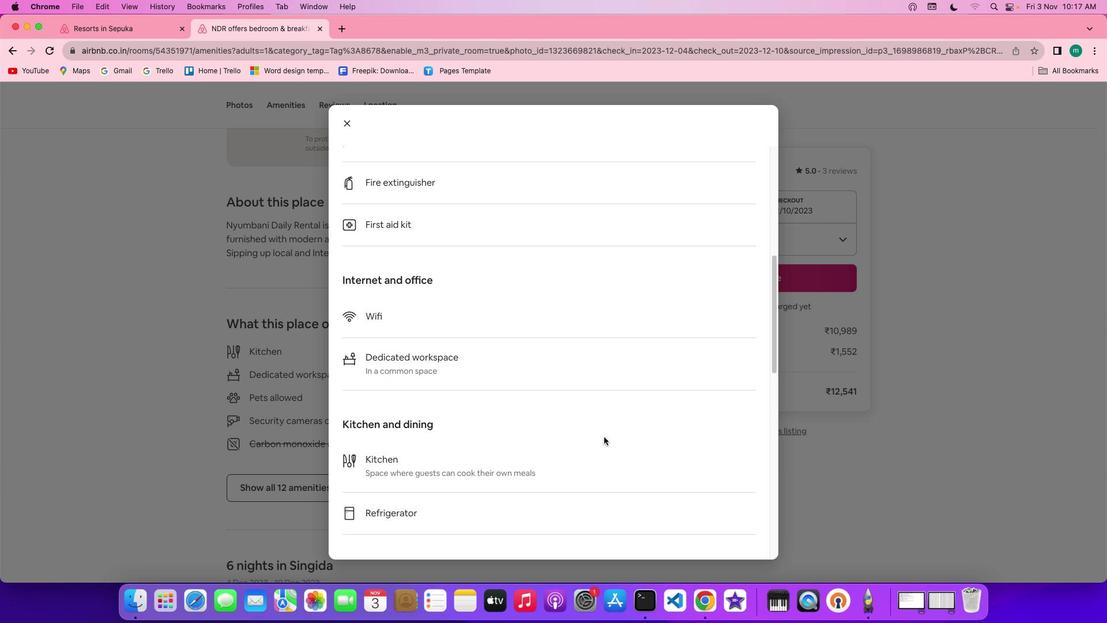 
Action: Mouse scrolled (604, 437) with delta (0, 0)
Screenshot: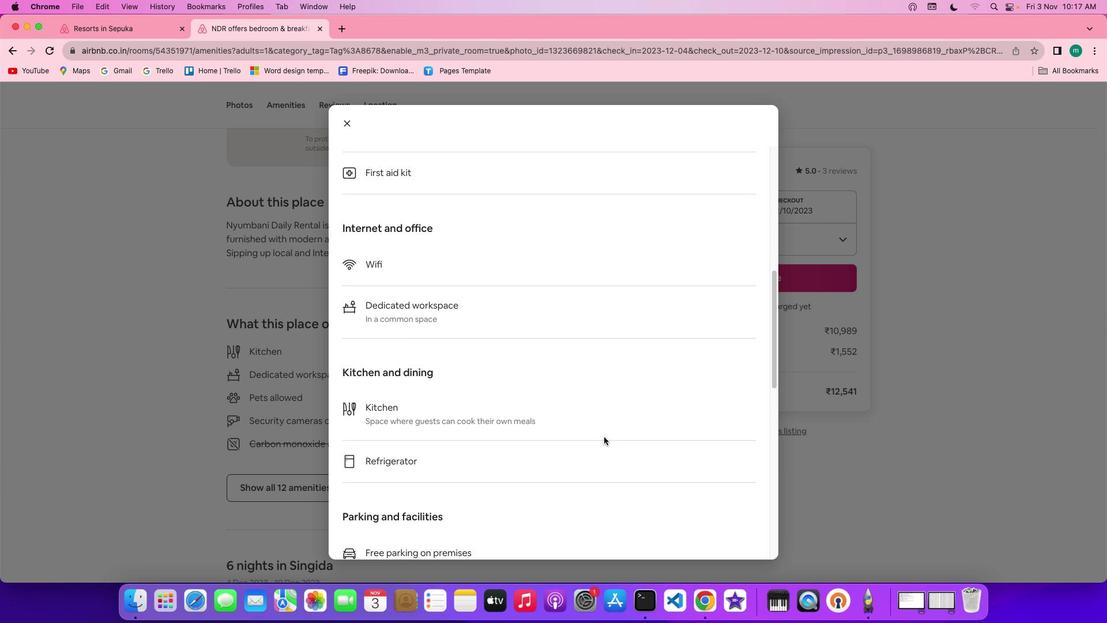 
Action: Mouse scrolled (604, 437) with delta (0, 0)
Screenshot: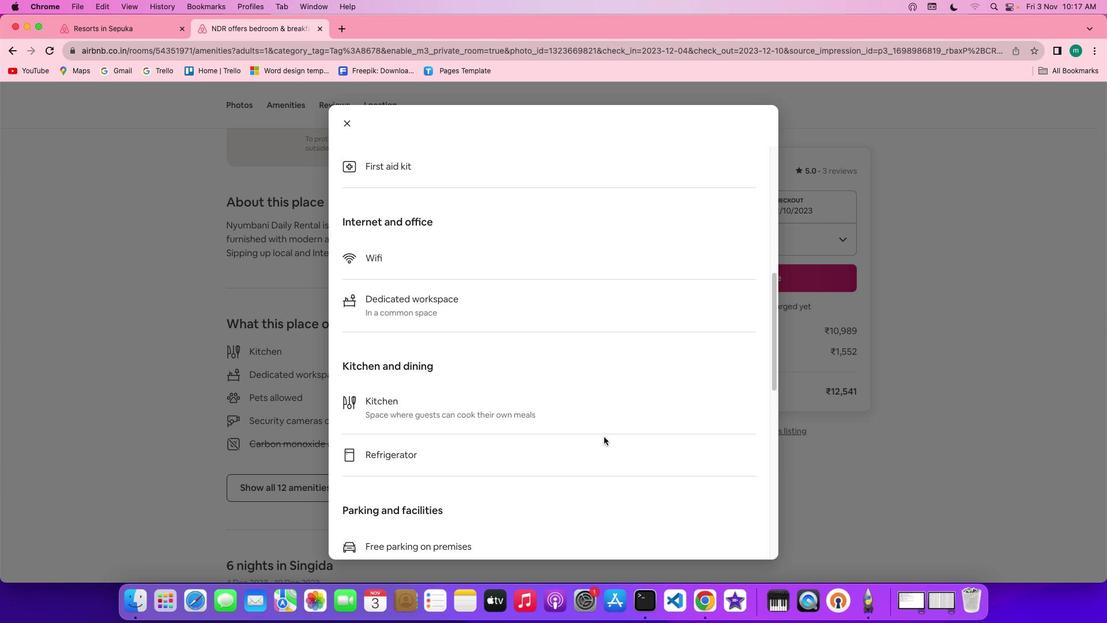 
Action: Mouse scrolled (604, 437) with delta (0, 0)
Screenshot: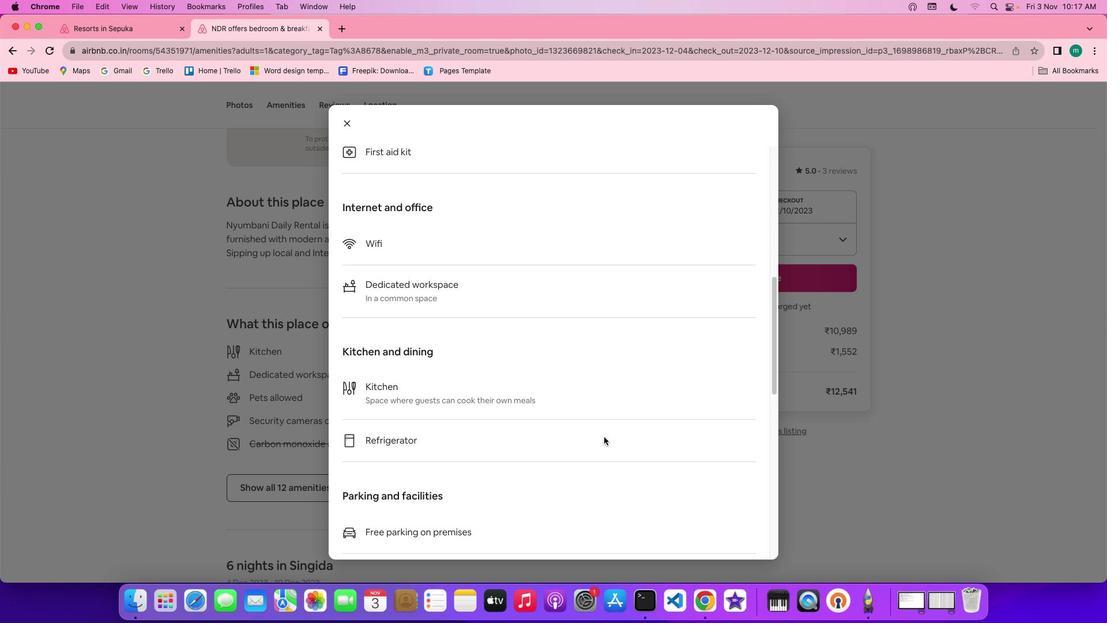 
Action: Mouse scrolled (604, 437) with delta (0, 0)
Screenshot: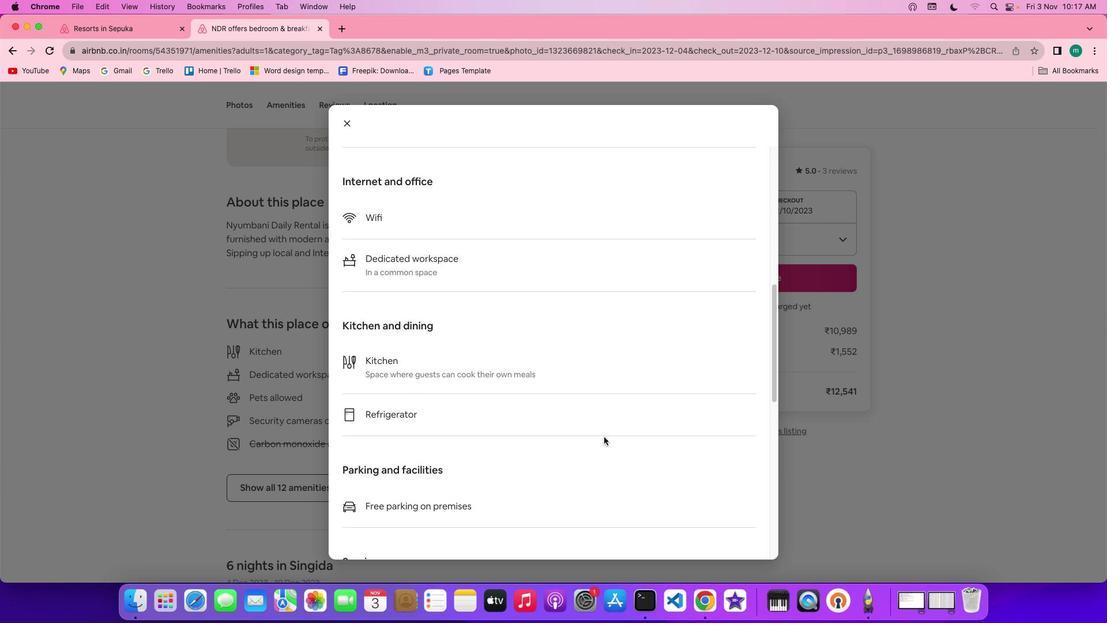 
Action: Mouse scrolled (604, 437) with delta (0, 0)
Screenshot: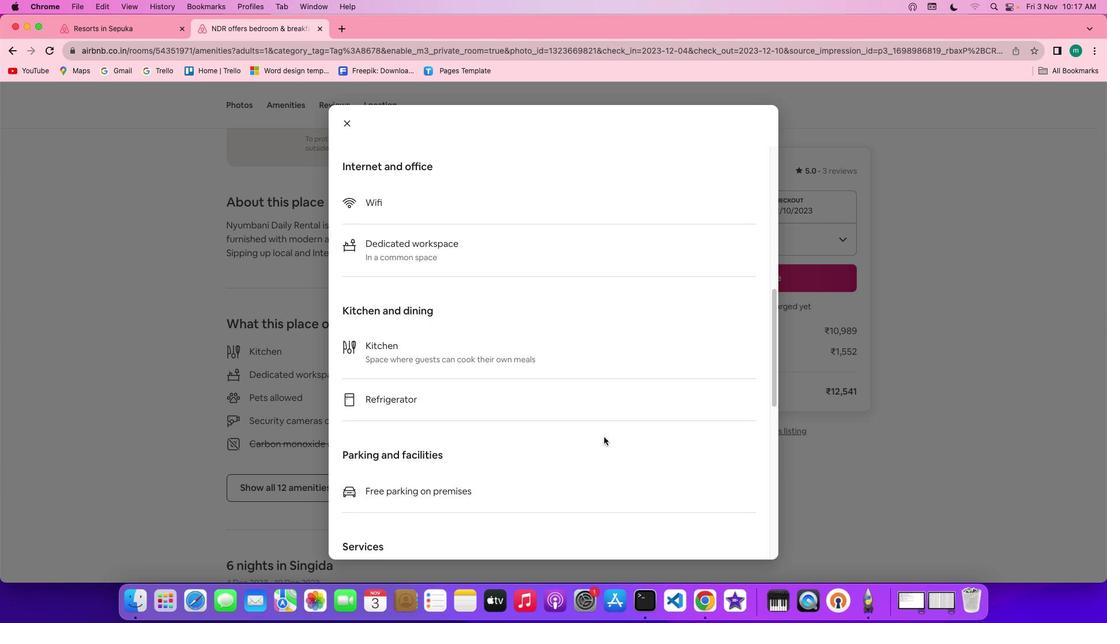
Action: Mouse scrolled (604, 437) with delta (0, 0)
Screenshot: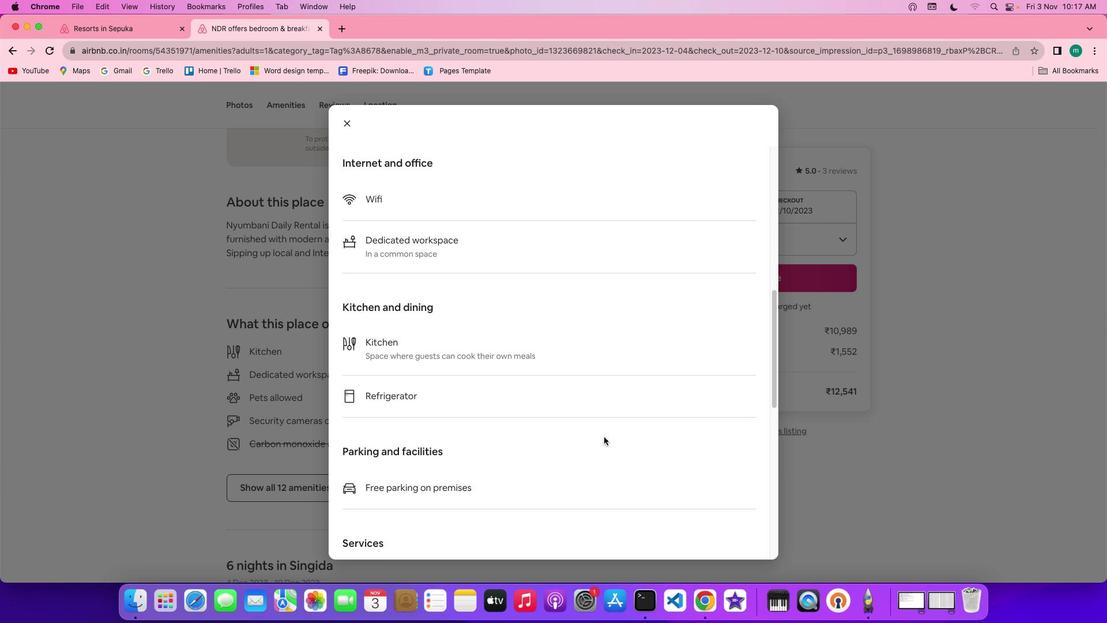 
Action: Mouse scrolled (604, 437) with delta (0, 0)
Screenshot: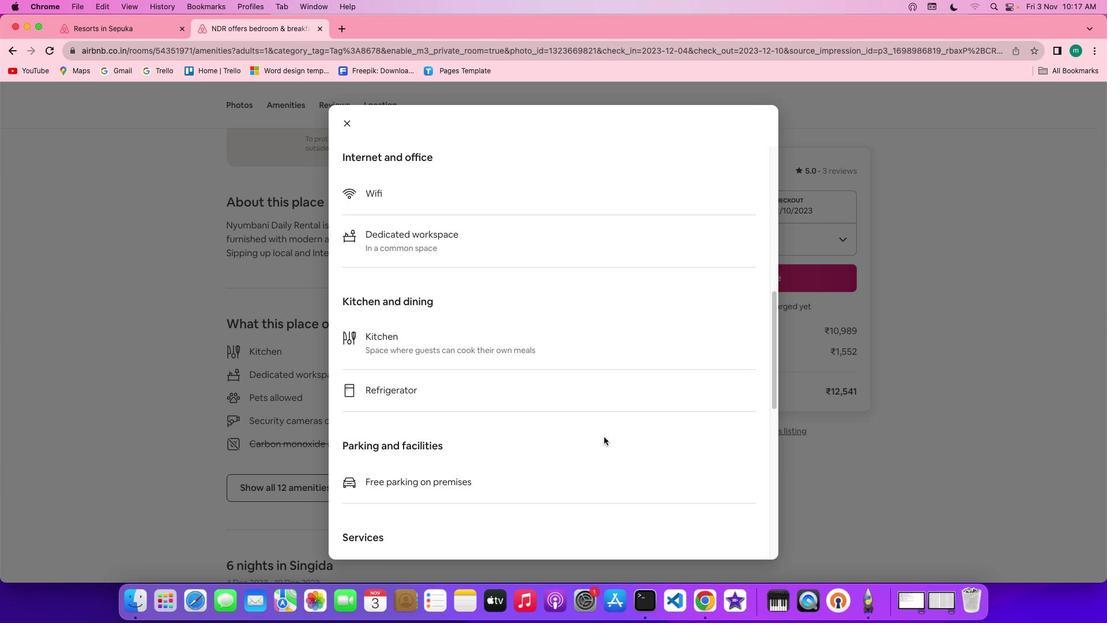 
Action: Mouse scrolled (604, 437) with delta (0, 0)
Screenshot: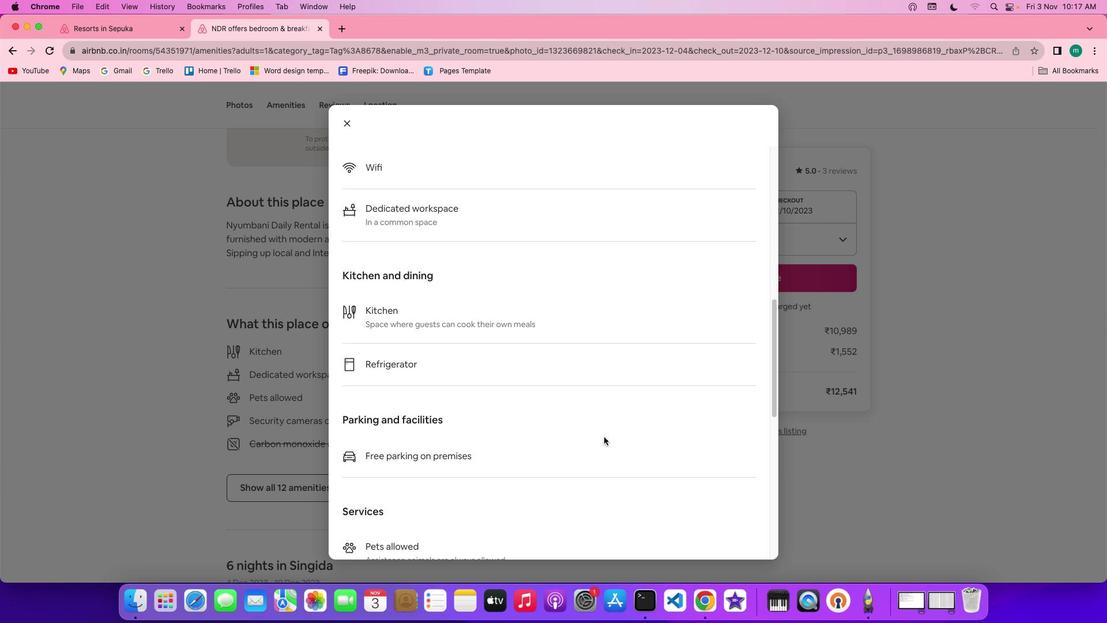 
Action: Mouse scrolled (604, 437) with delta (0, 0)
Screenshot: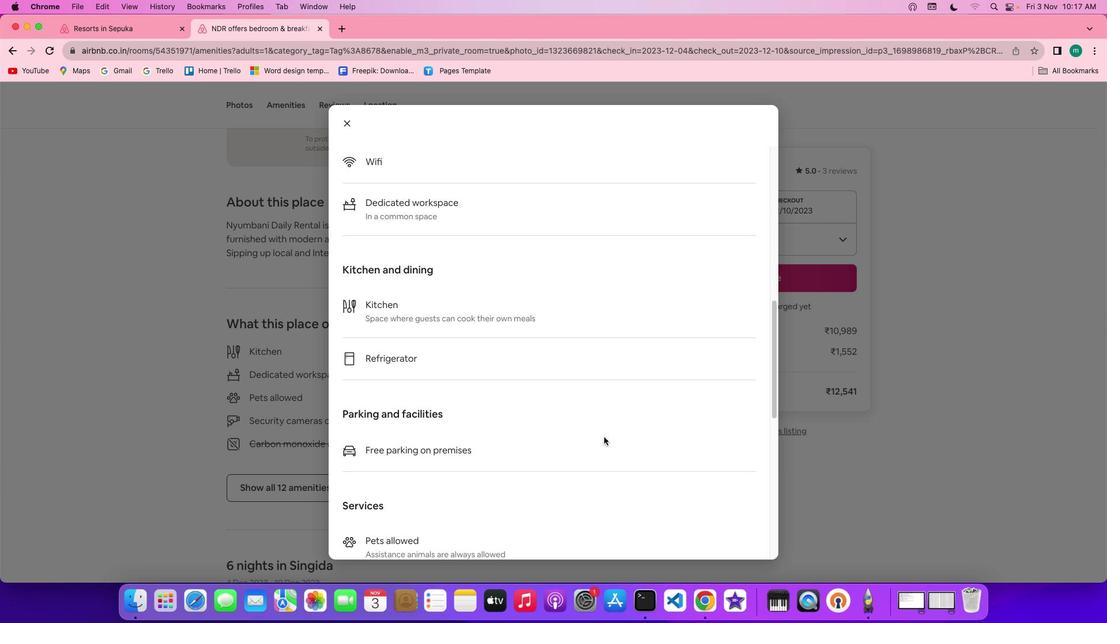 
Action: Mouse scrolled (604, 437) with delta (0, 0)
Screenshot: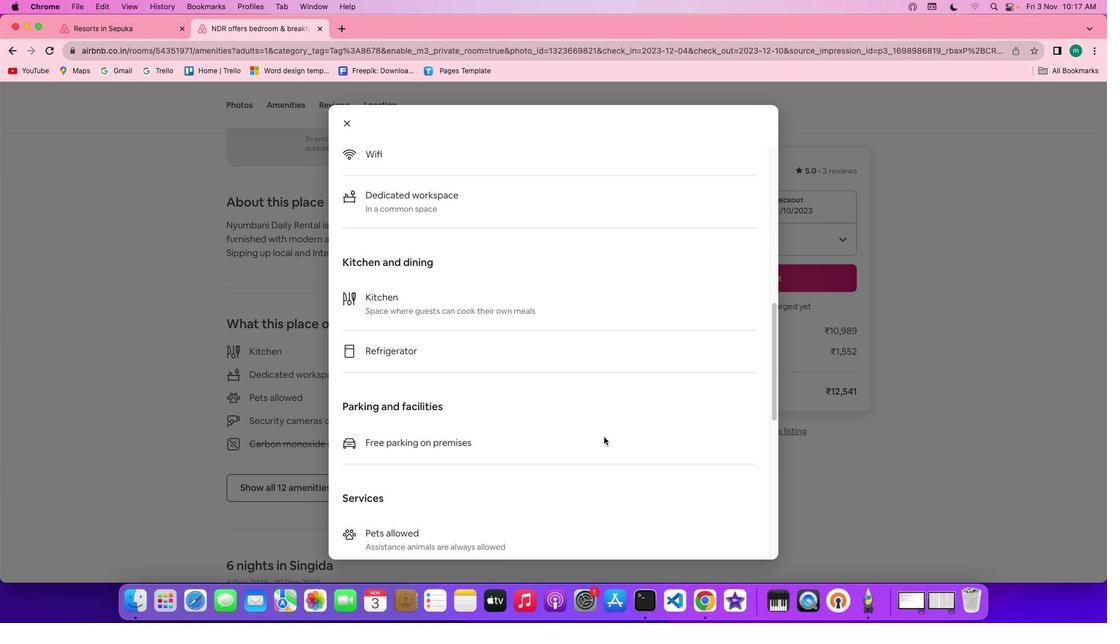 
Action: Mouse scrolled (604, 437) with delta (0, 0)
Screenshot: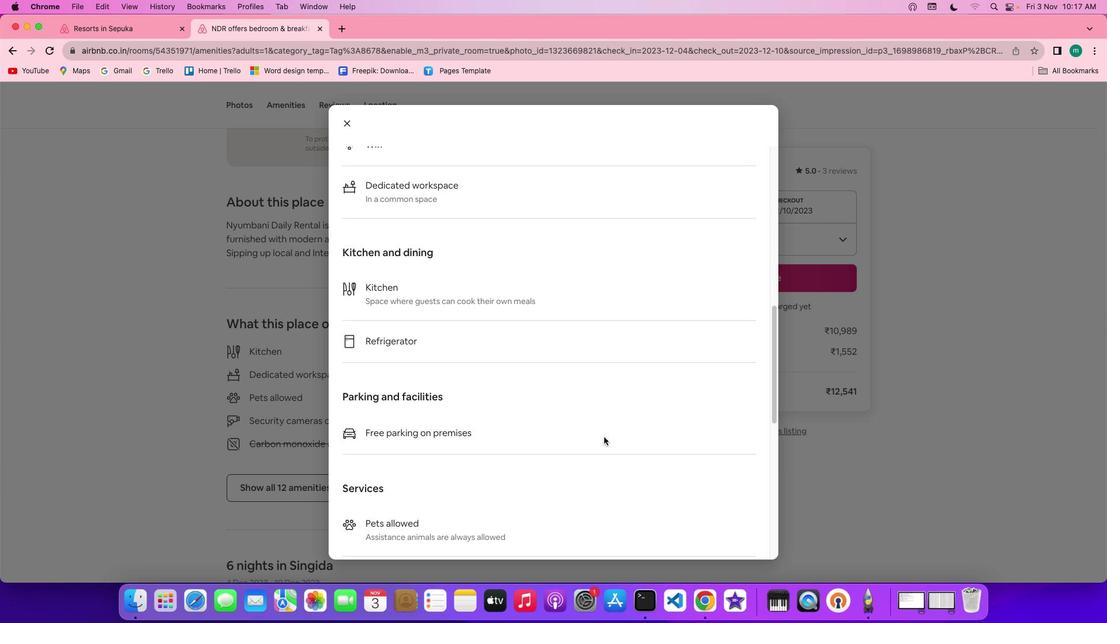 
Action: Mouse scrolled (604, 437) with delta (0, -1)
Screenshot: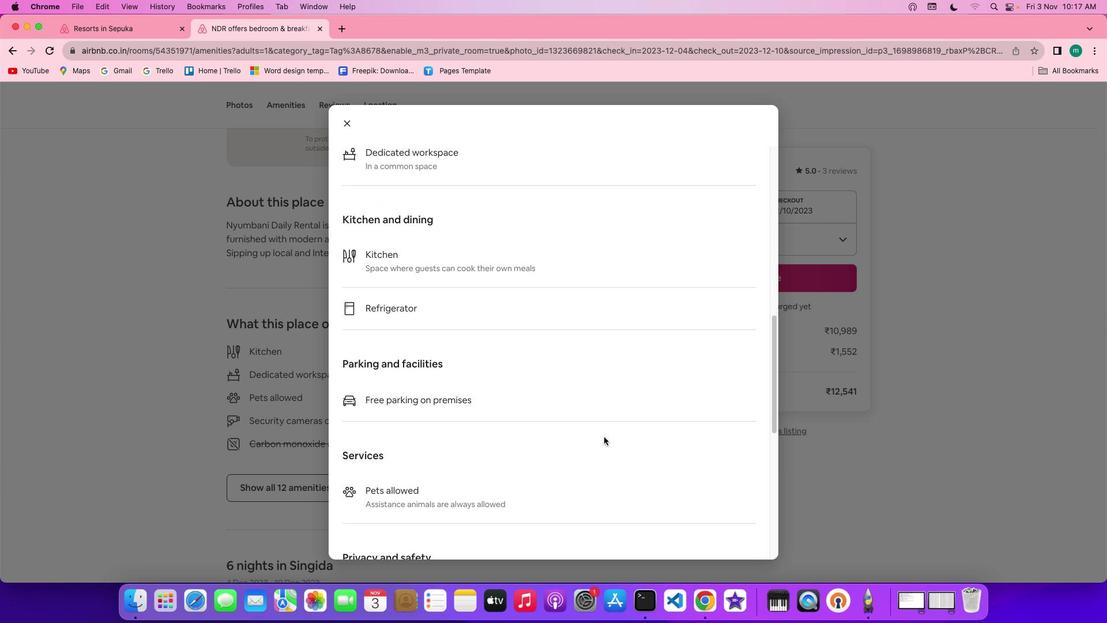 
Action: Mouse scrolled (604, 437) with delta (0, -1)
Screenshot: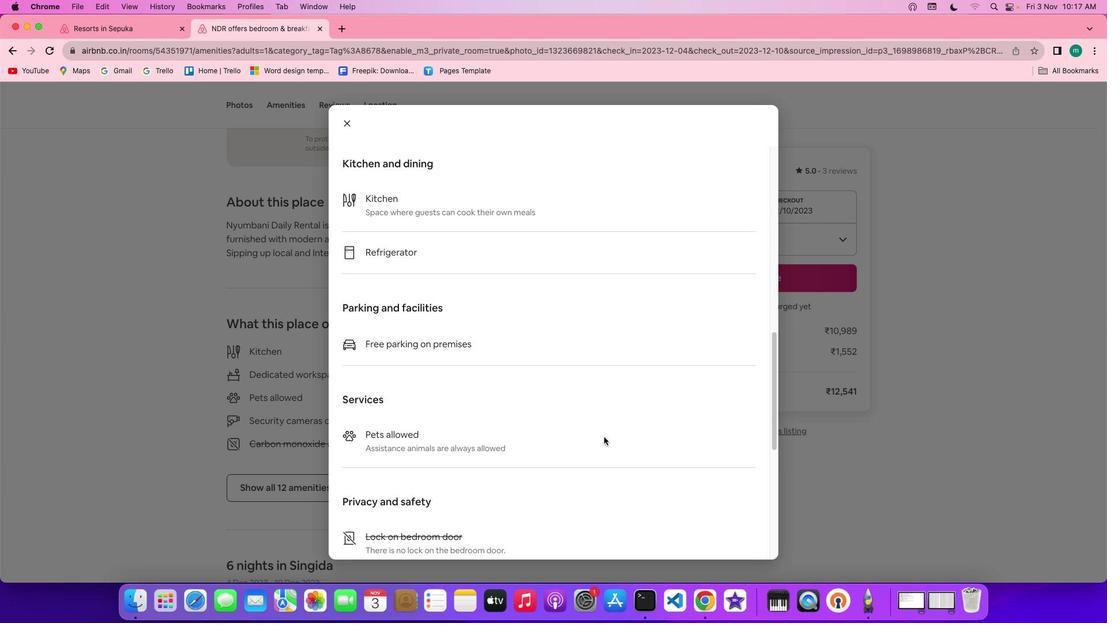 
Action: Mouse scrolled (604, 437) with delta (0, 0)
Screenshot: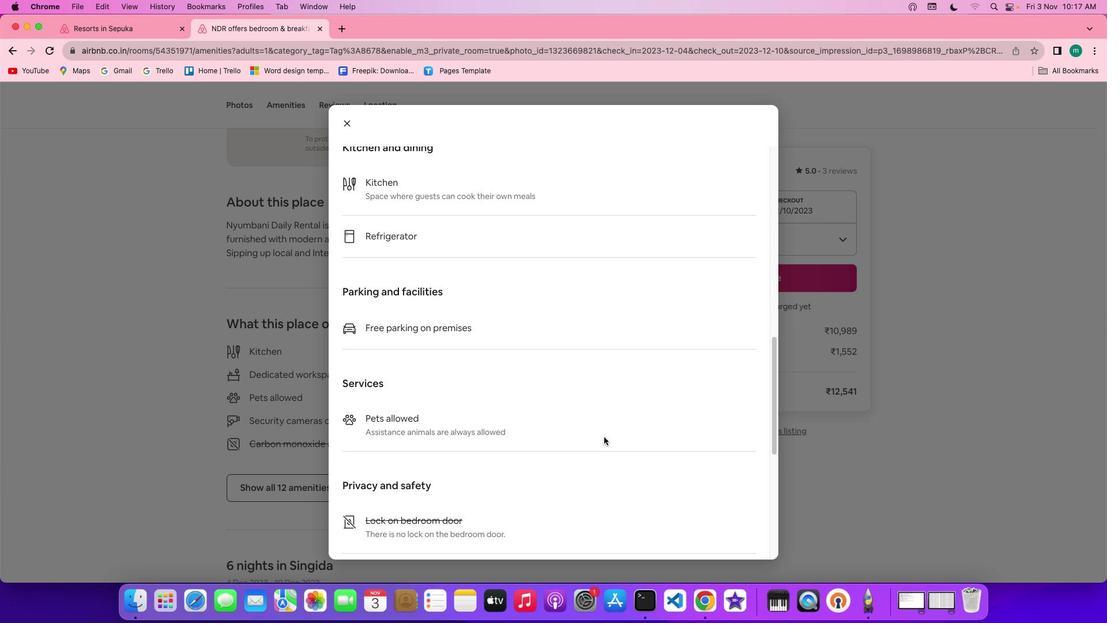 
Action: Mouse scrolled (604, 437) with delta (0, 0)
Screenshot: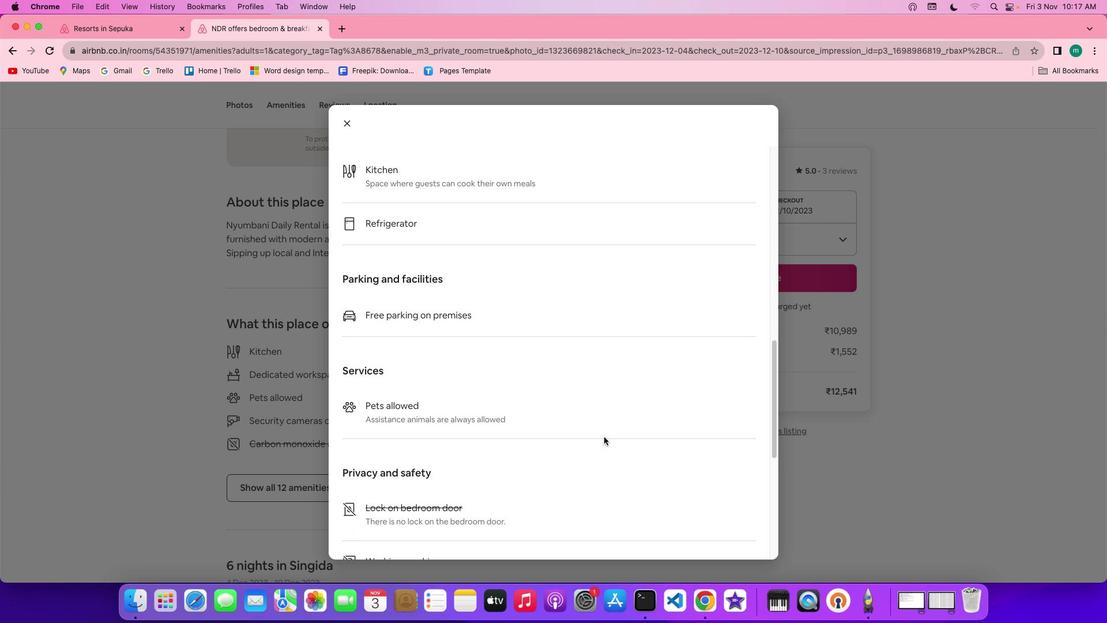 
Action: Mouse scrolled (604, 437) with delta (0, 0)
Screenshot: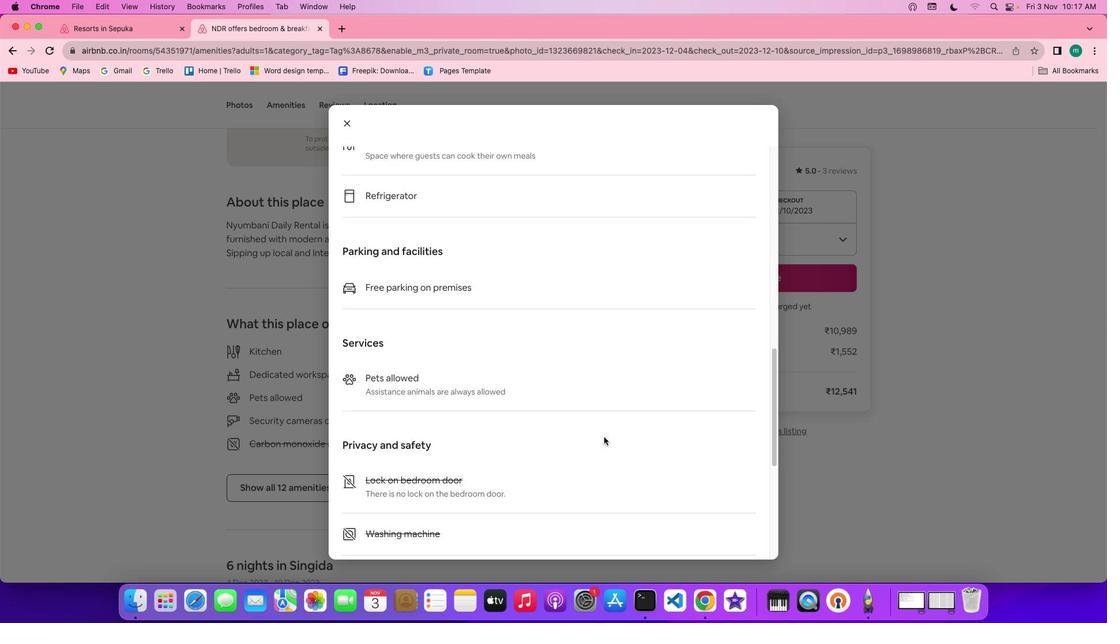 
Action: Mouse scrolled (604, 437) with delta (0, 0)
Screenshot: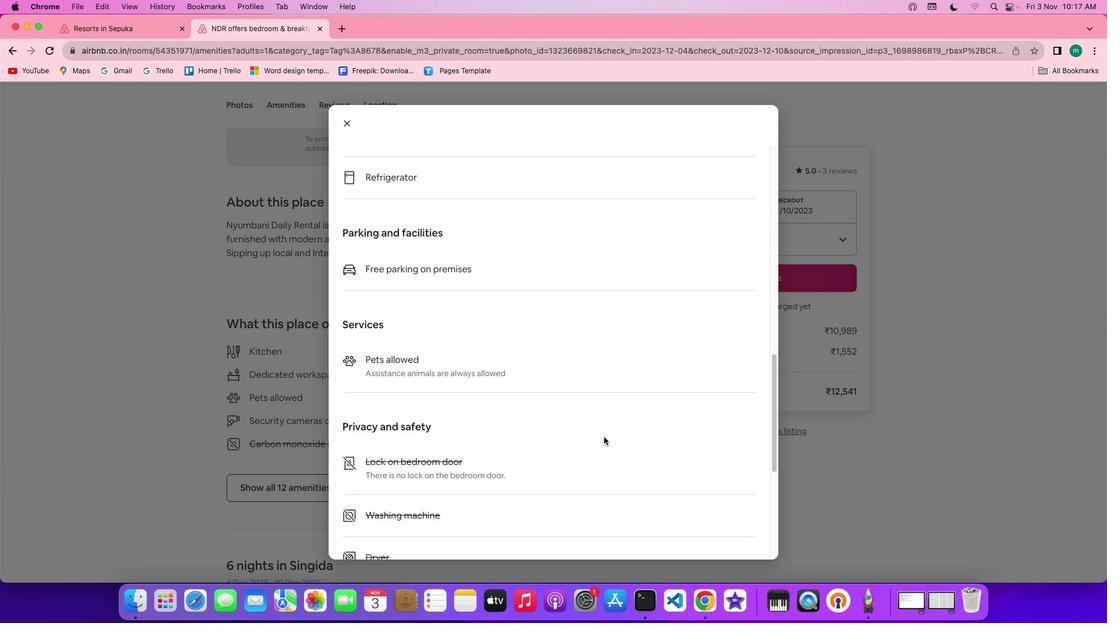 
Action: Mouse scrolled (604, 437) with delta (0, 0)
Screenshot: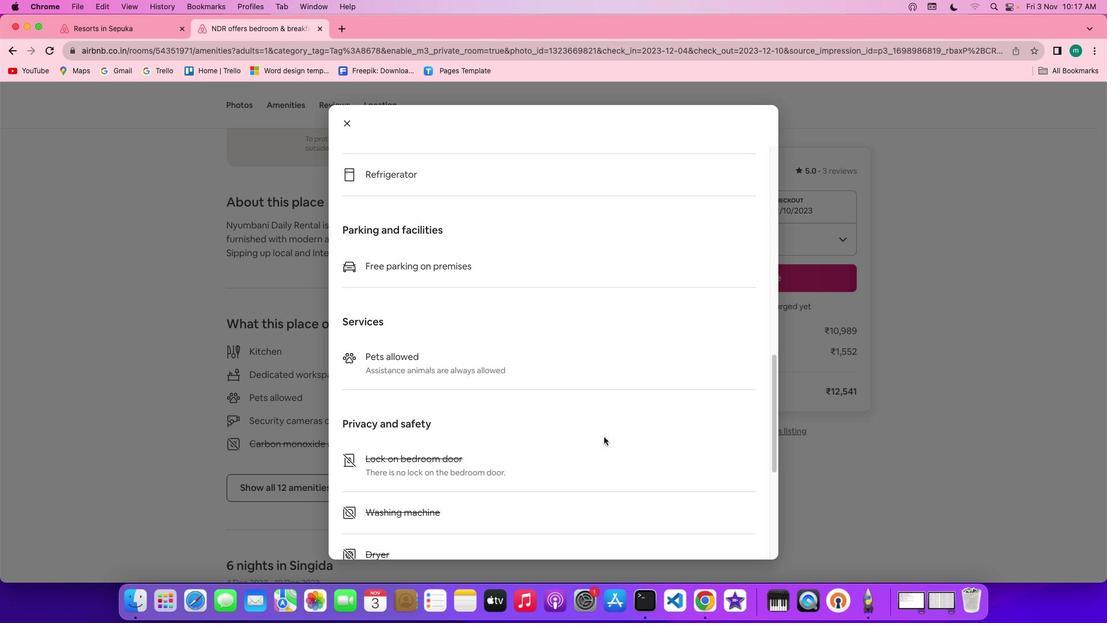 
Action: Mouse scrolled (604, 437) with delta (0, 0)
Screenshot: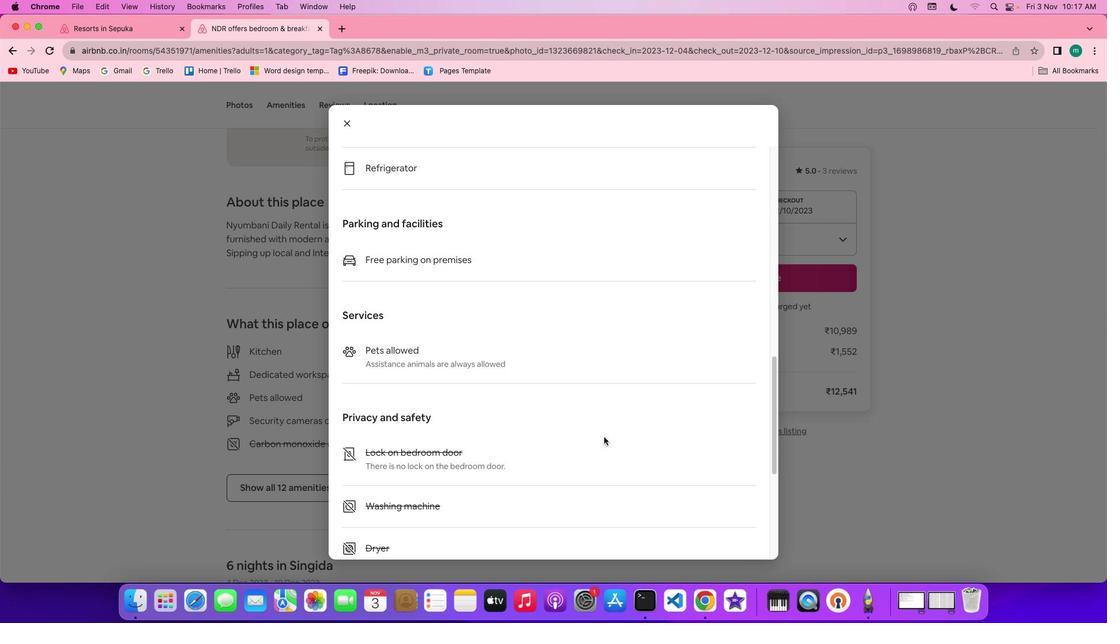 
Action: Mouse scrolled (604, 437) with delta (0, 0)
Screenshot: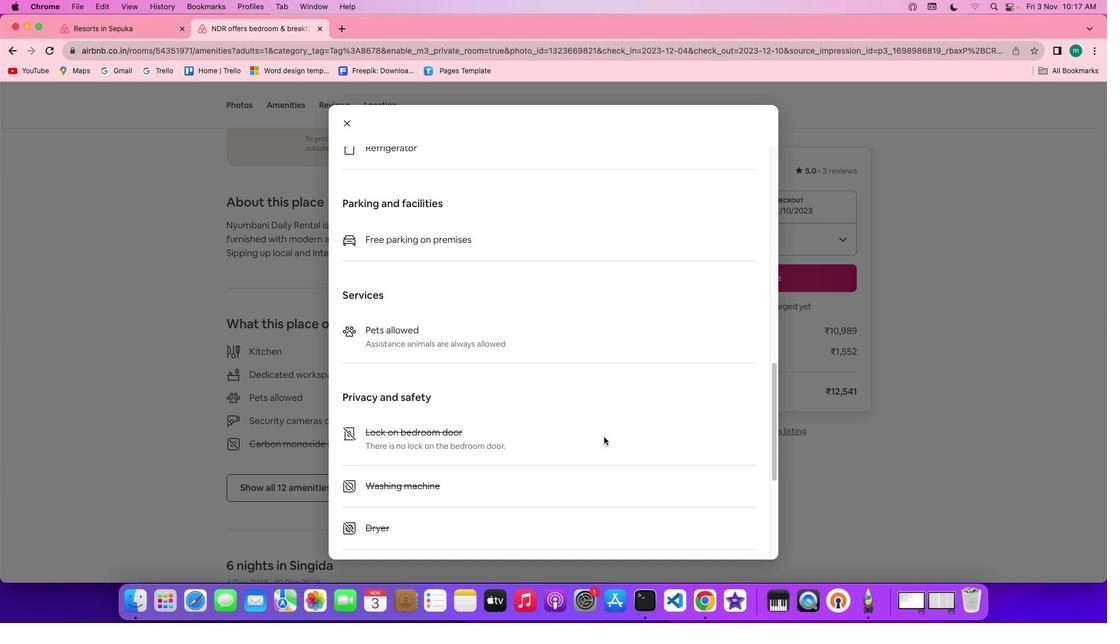 
Action: Mouse scrolled (604, 437) with delta (0, 0)
Screenshot: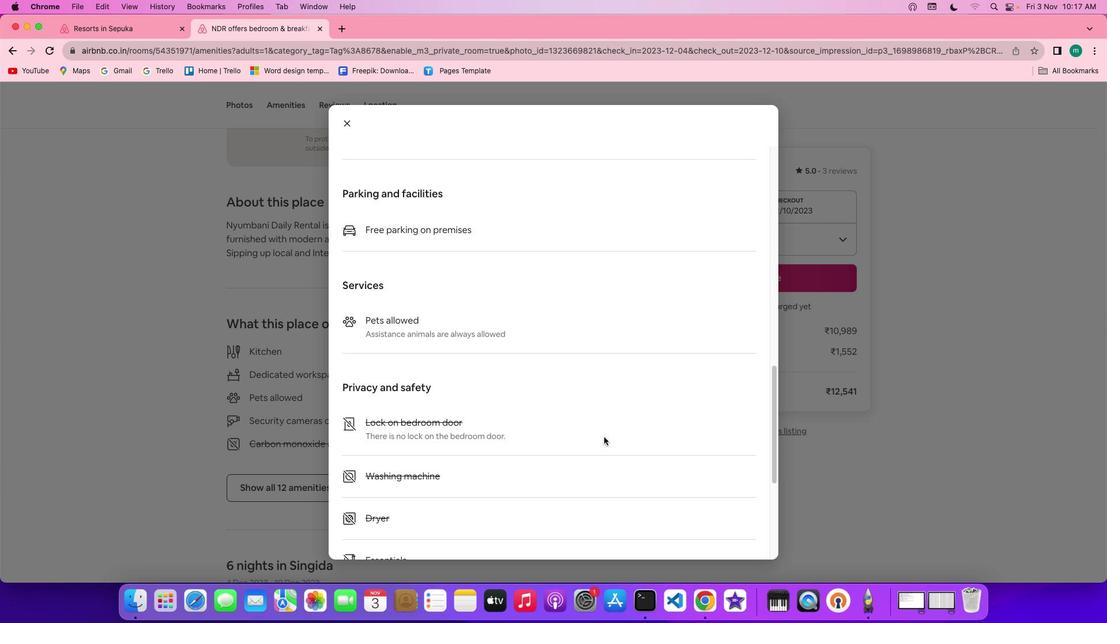 
Action: Mouse scrolled (604, 437) with delta (0, 0)
Screenshot: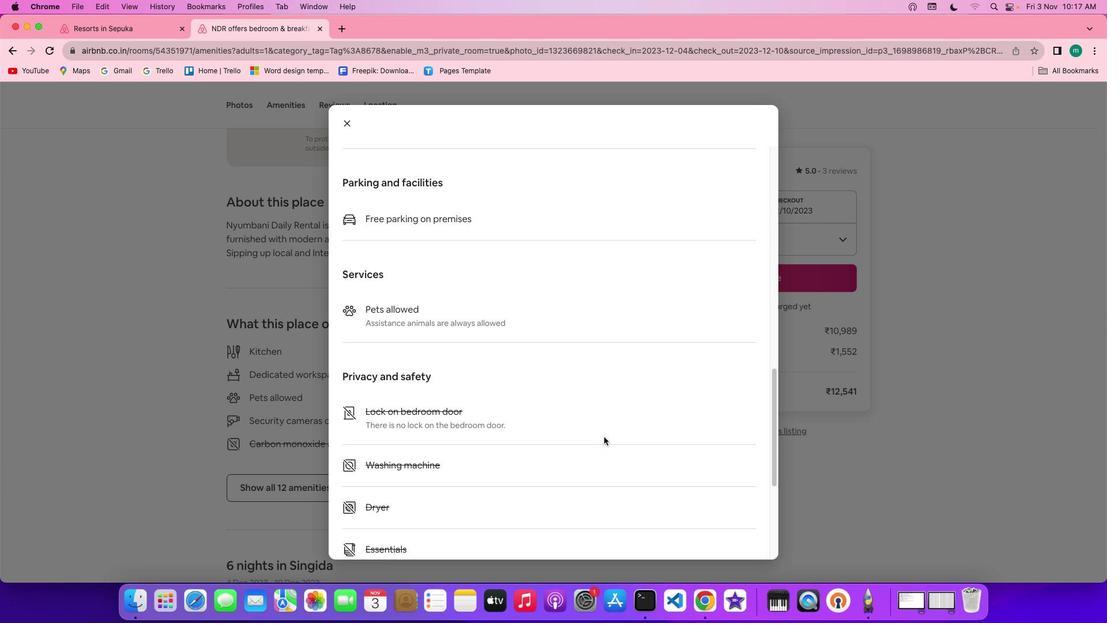 
Action: Mouse scrolled (604, 437) with delta (0, 0)
Screenshot: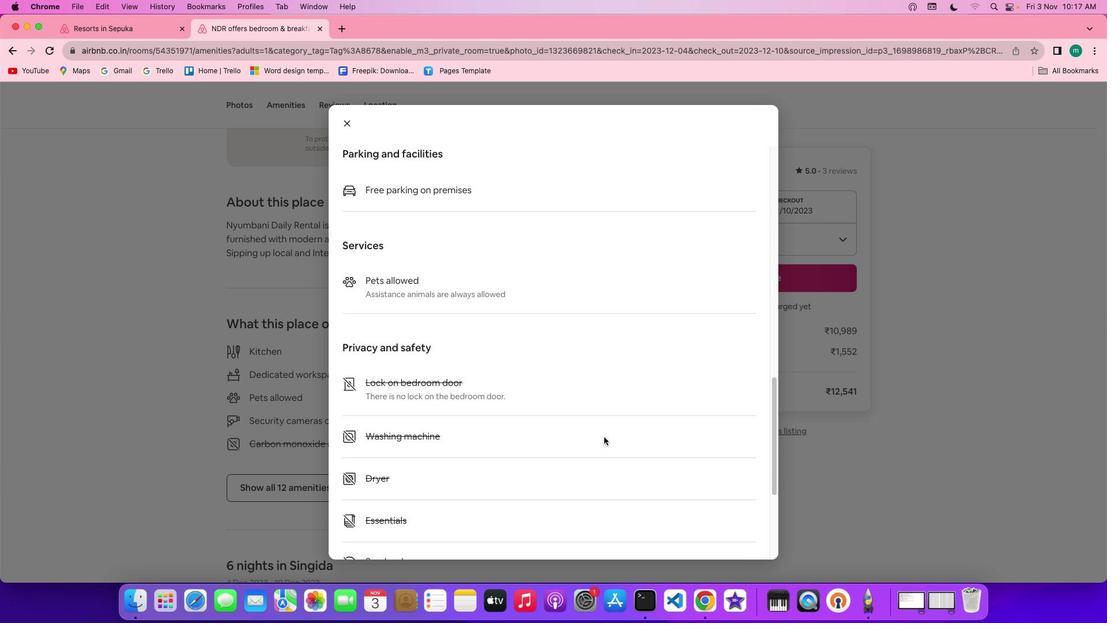 
Action: Mouse scrolled (604, 437) with delta (0, -1)
Screenshot: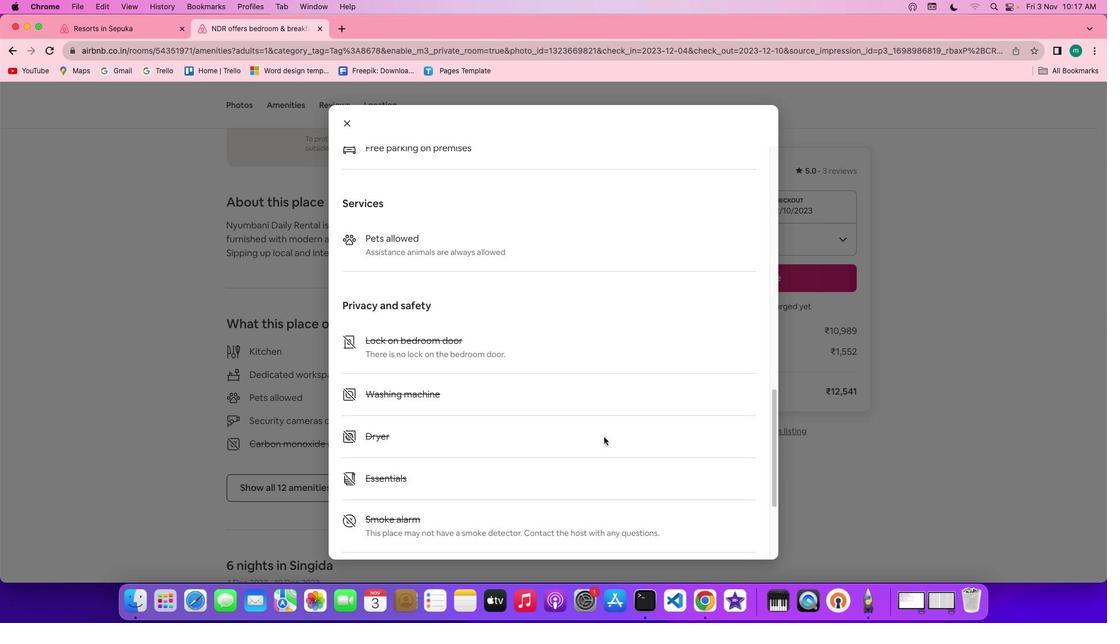 
Action: Mouse scrolled (604, 437) with delta (0, 0)
Screenshot: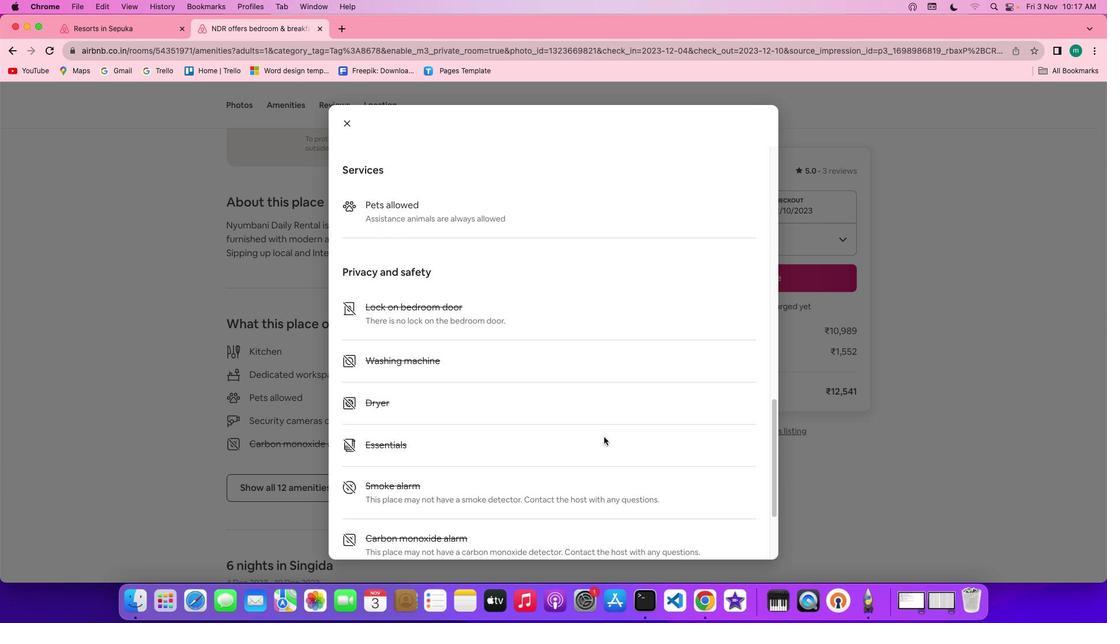 
Action: Mouse scrolled (604, 437) with delta (0, 0)
Screenshot: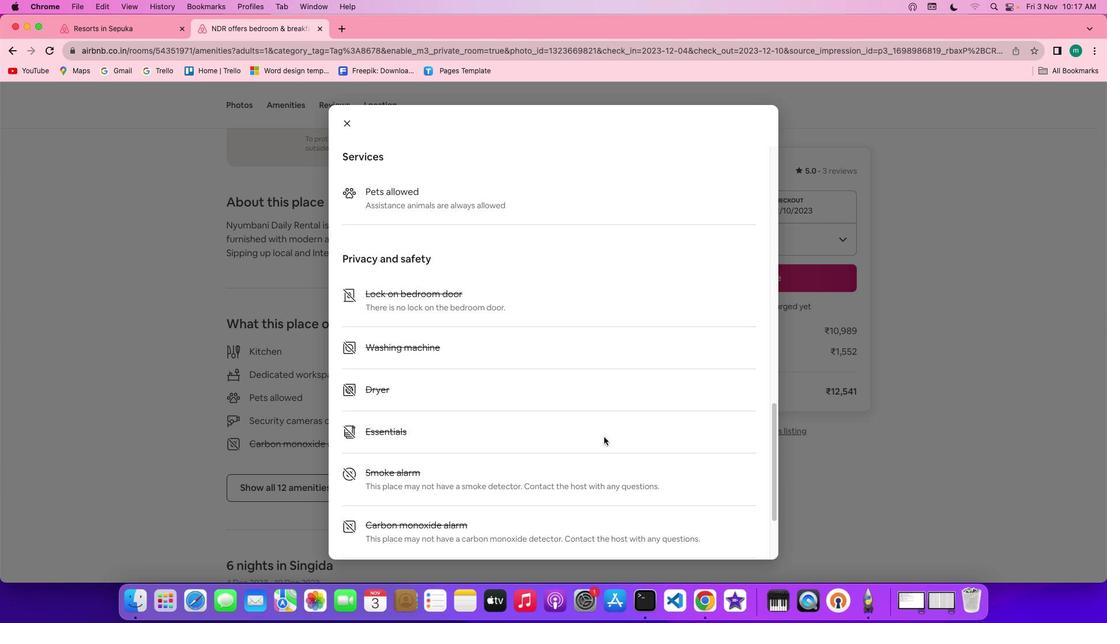 
Action: Mouse scrolled (604, 437) with delta (0, -1)
Screenshot: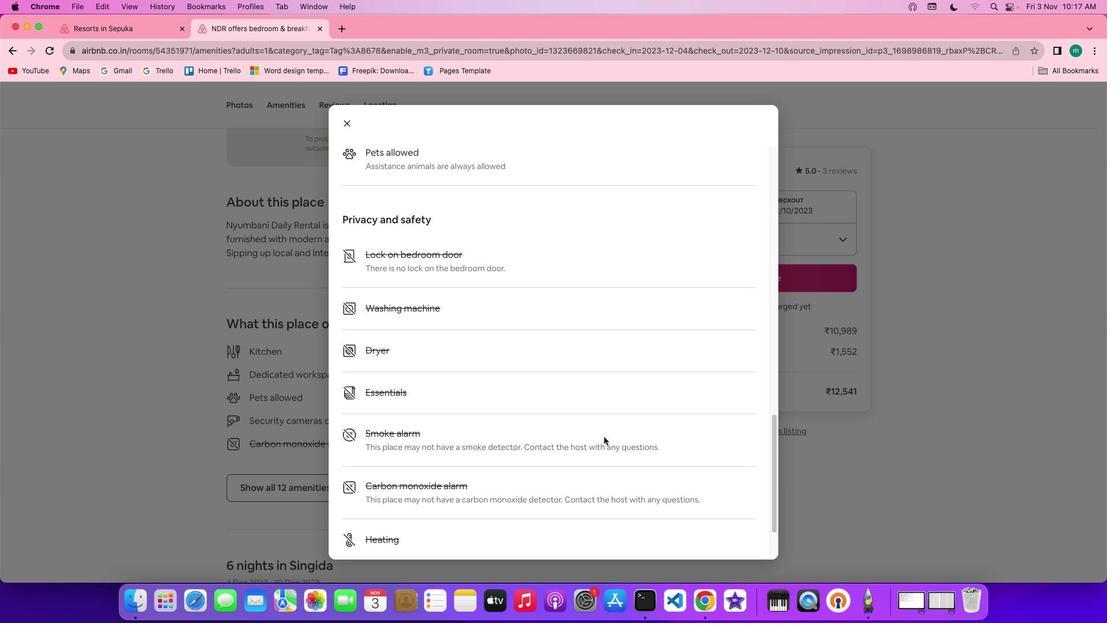 
Action: Mouse scrolled (604, 437) with delta (0, -1)
Screenshot: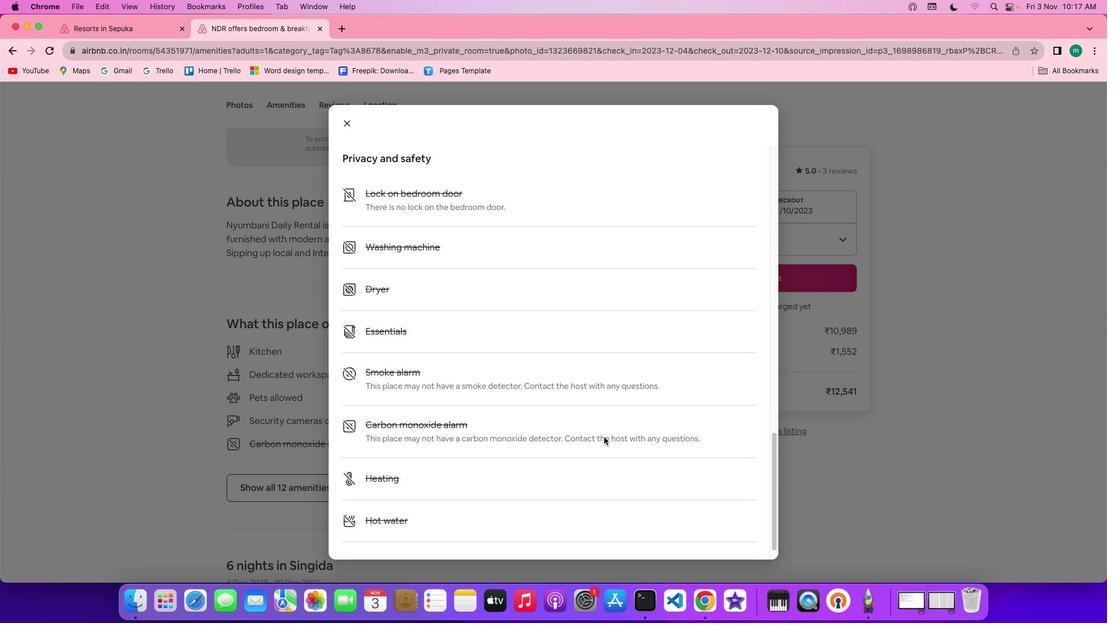 
Action: Mouse scrolled (604, 437) with delta (0, 0)
Screenshot: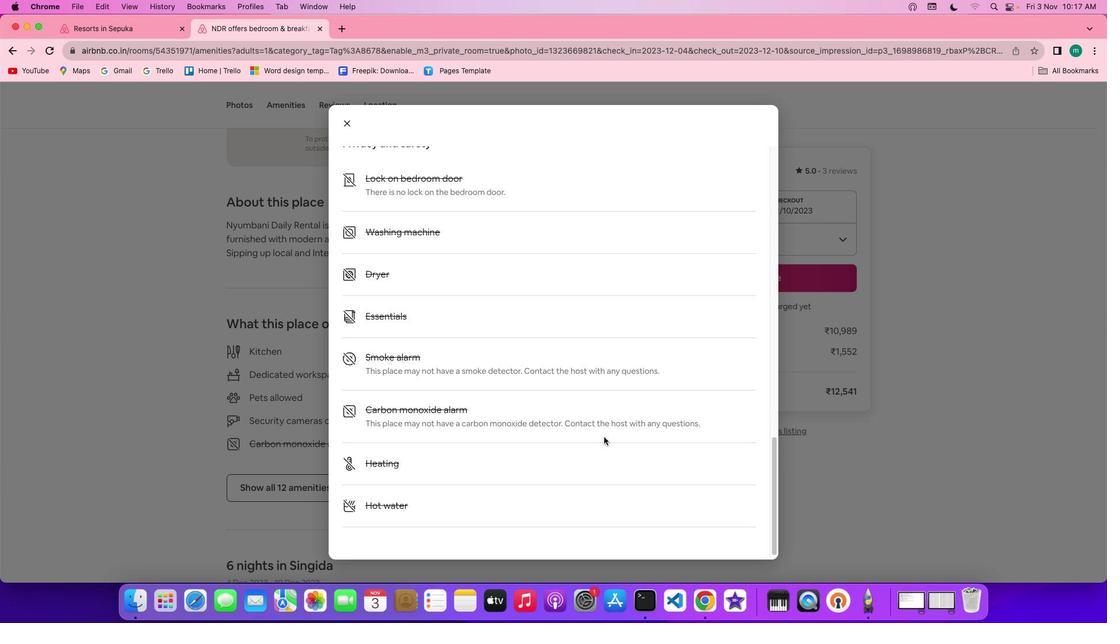 
Action: Mouse scrolled (604, 437) with delta (0, 0)
Screenshot: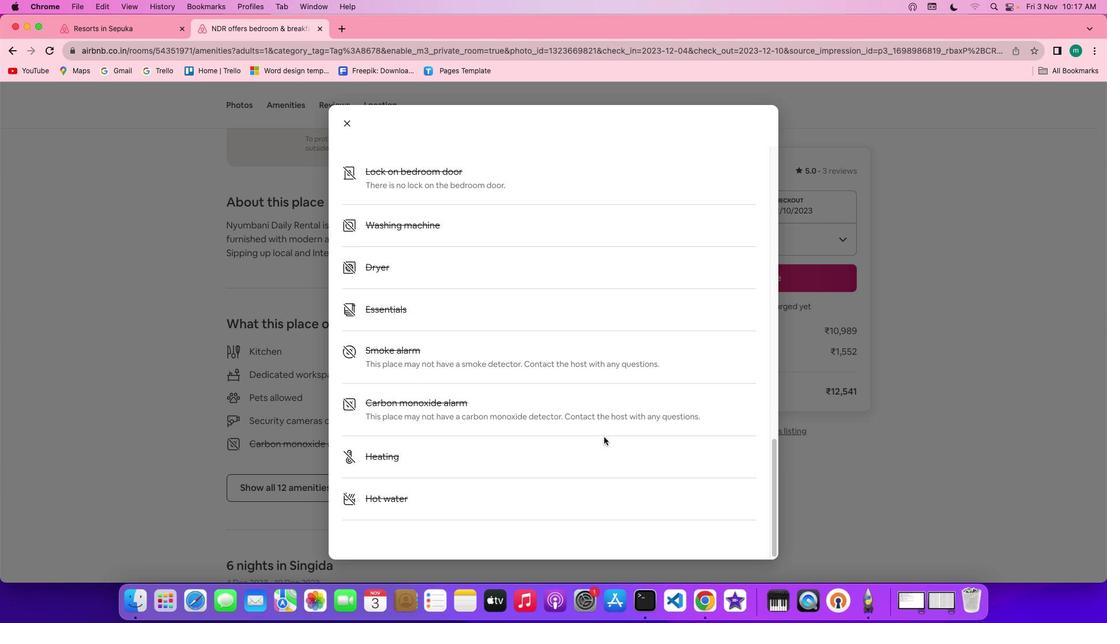 
Action: Mouse scrolled (604, 437) with delta (0, 0)
Screenshot: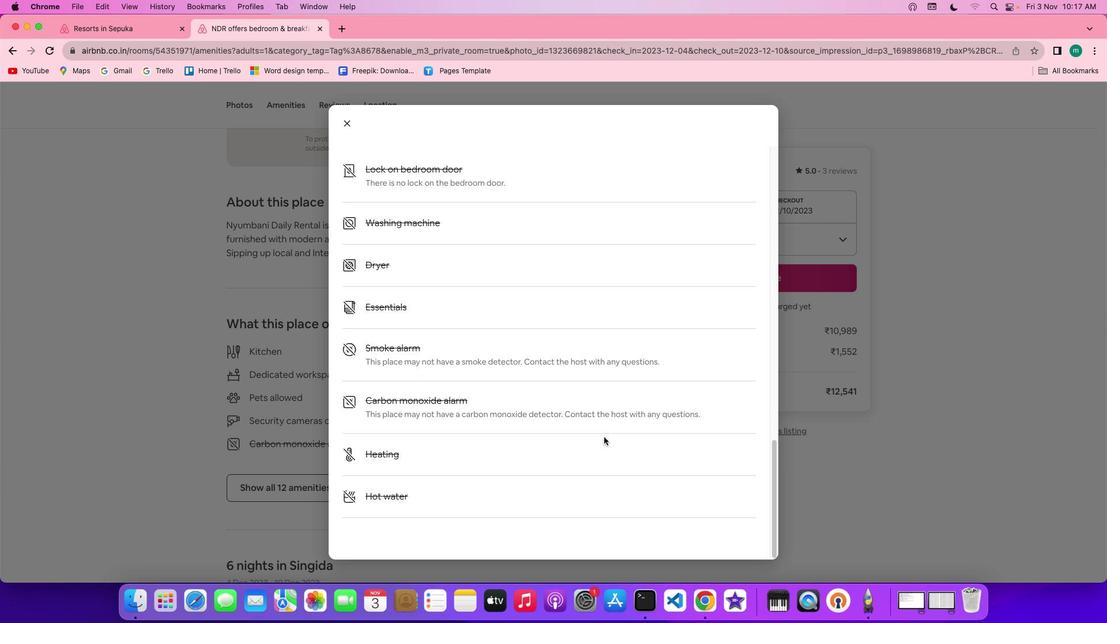 
Action: Mouse scrolled (604, 437) with delta (0, 0)
Screenshot: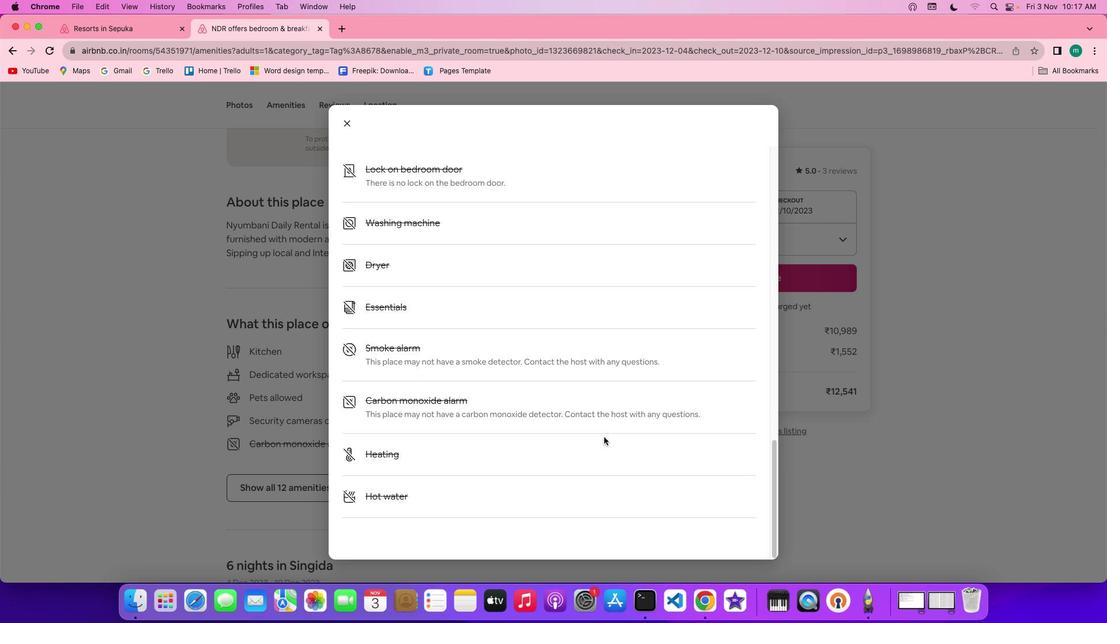 
Action: Mouse scrolled (604, 437) with delta (0, 0)
Screenshot: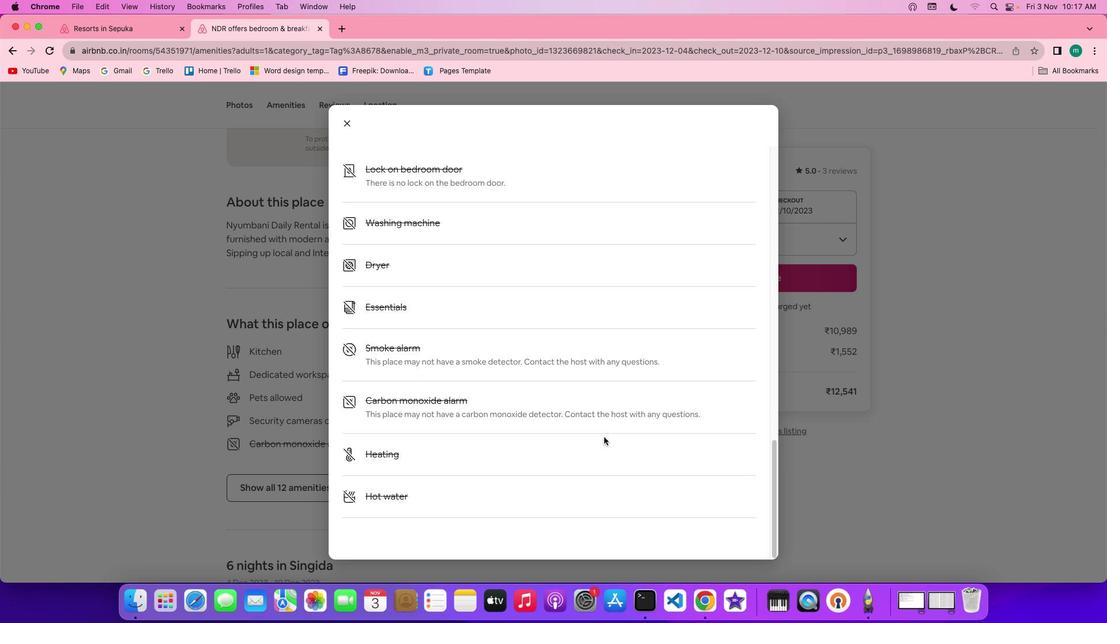 
Action: Mouse scrolled (604, 437) with delta (0, 0)
Screenshot: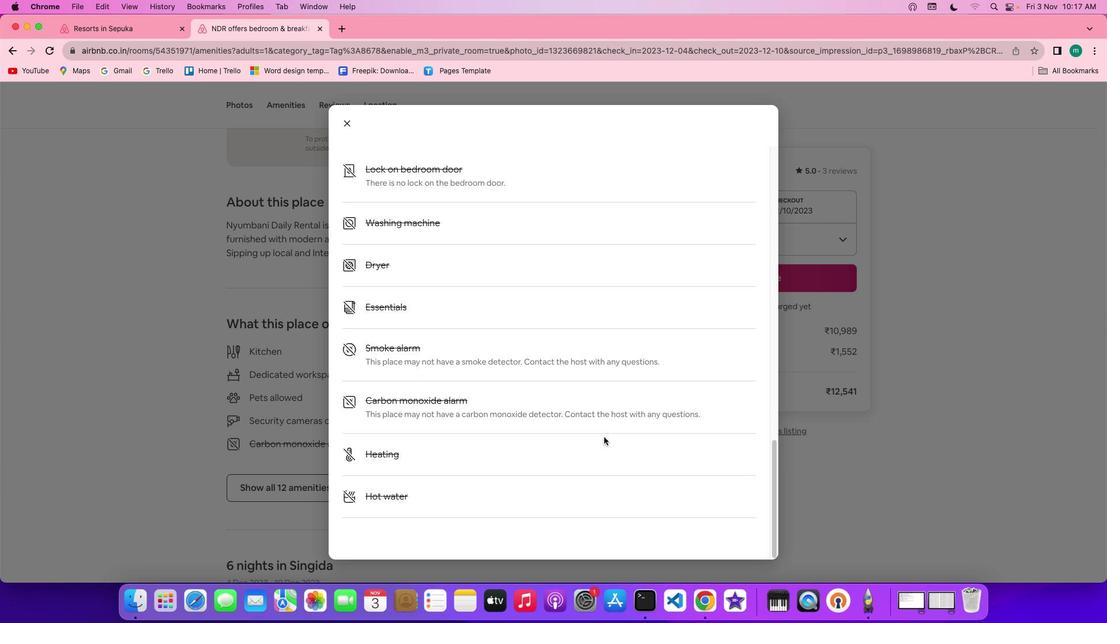 
Action: Mouse scrolled (604, 437) with delta (0, 0)
Screenshot: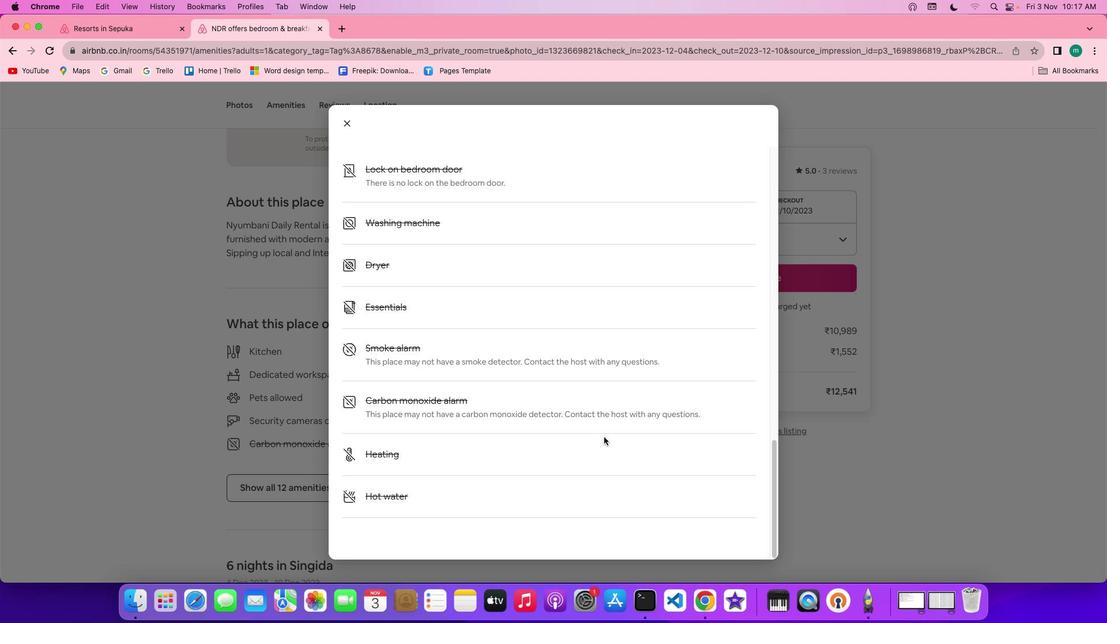 
Action: Mouse scrolled (604, 437) with delta (0, 0)
Screenshot: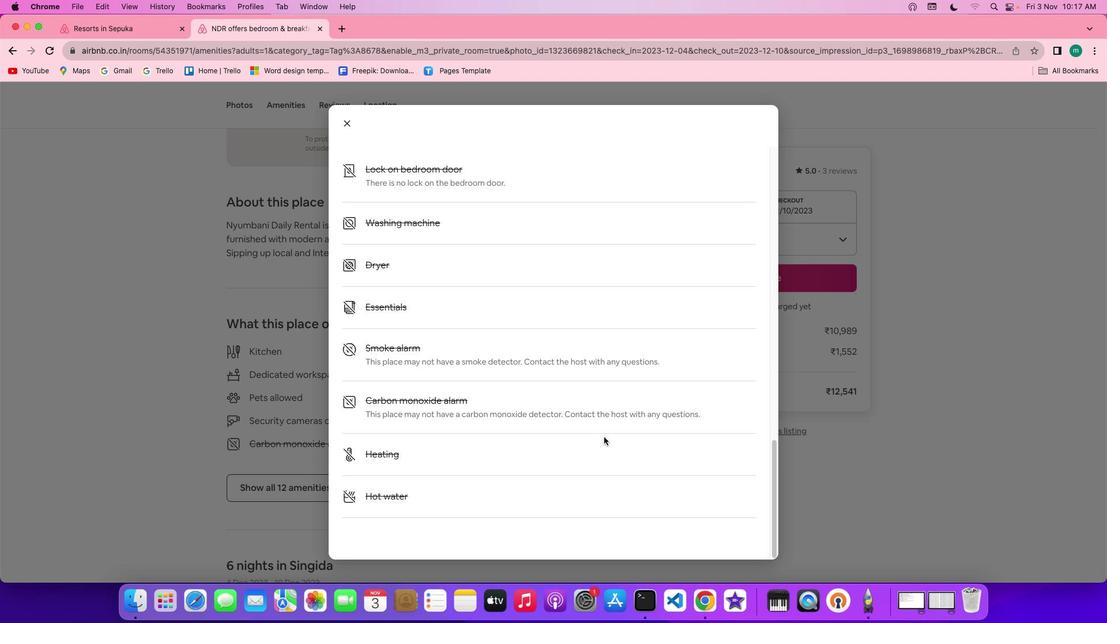 
Action: Mouse scrolled (604, 437) with delta (0, 0)
Screenshot: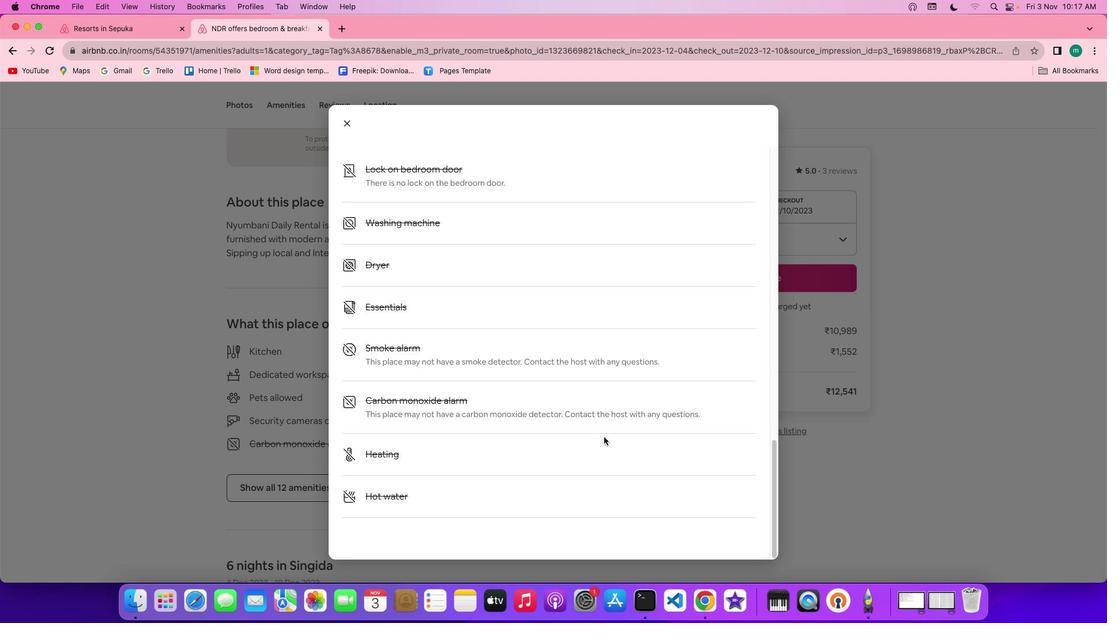
Action: Mouse scrolled (604, 437) with delta (0, 0)
Screenshot: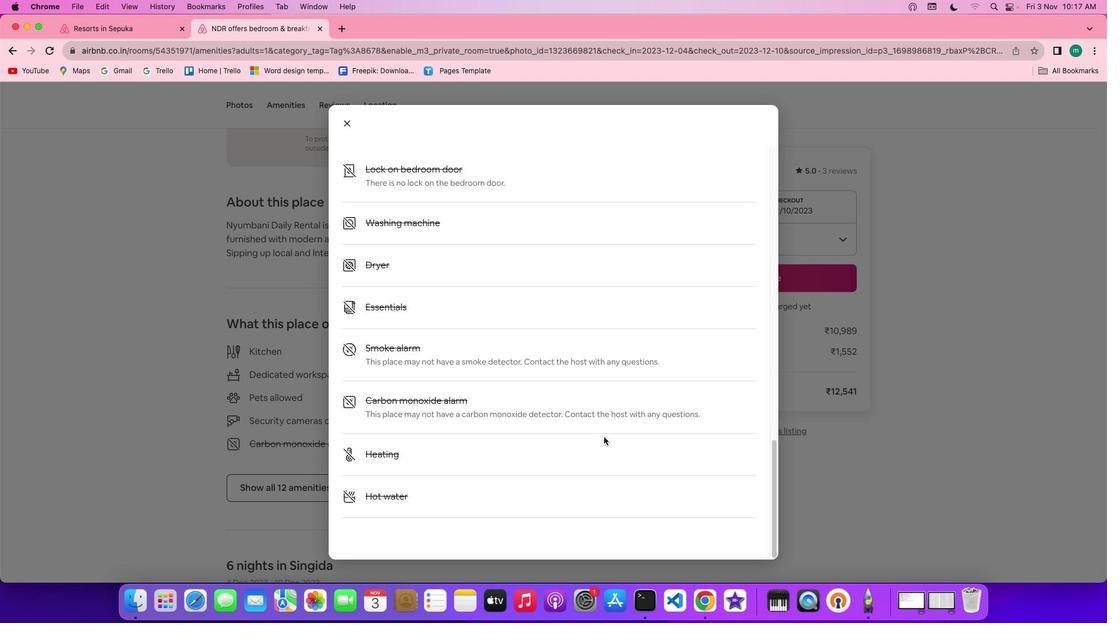 
Action: Mouse scrolled (604, 437) with delta (0, 0)
Screenshot: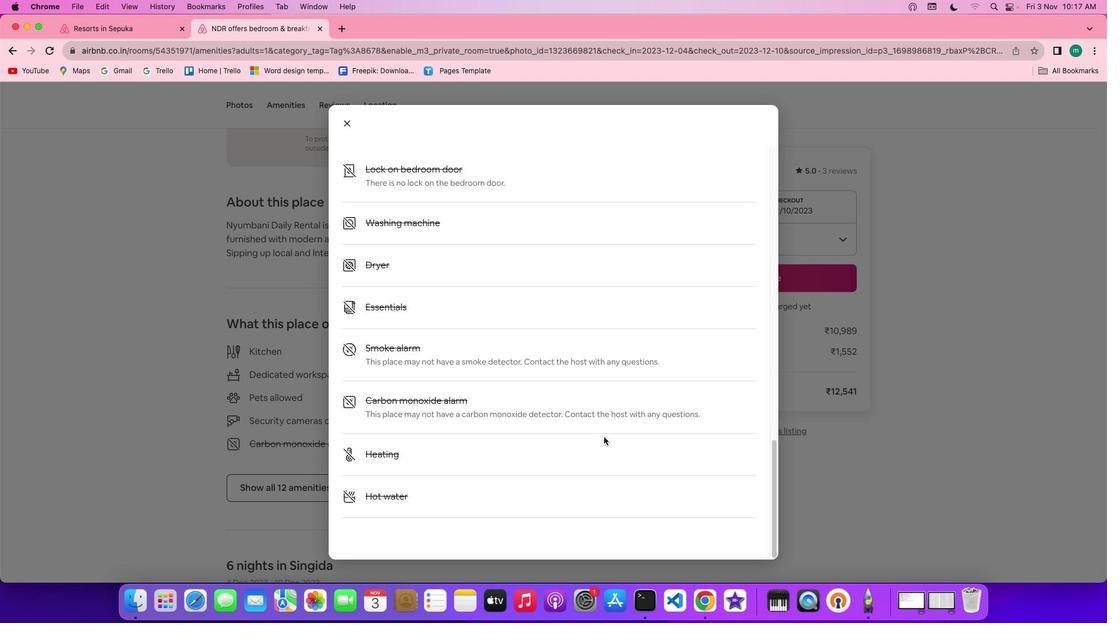 
Action: Mouse scrolled (604, 437) with delta (0, 0)
Screenshot: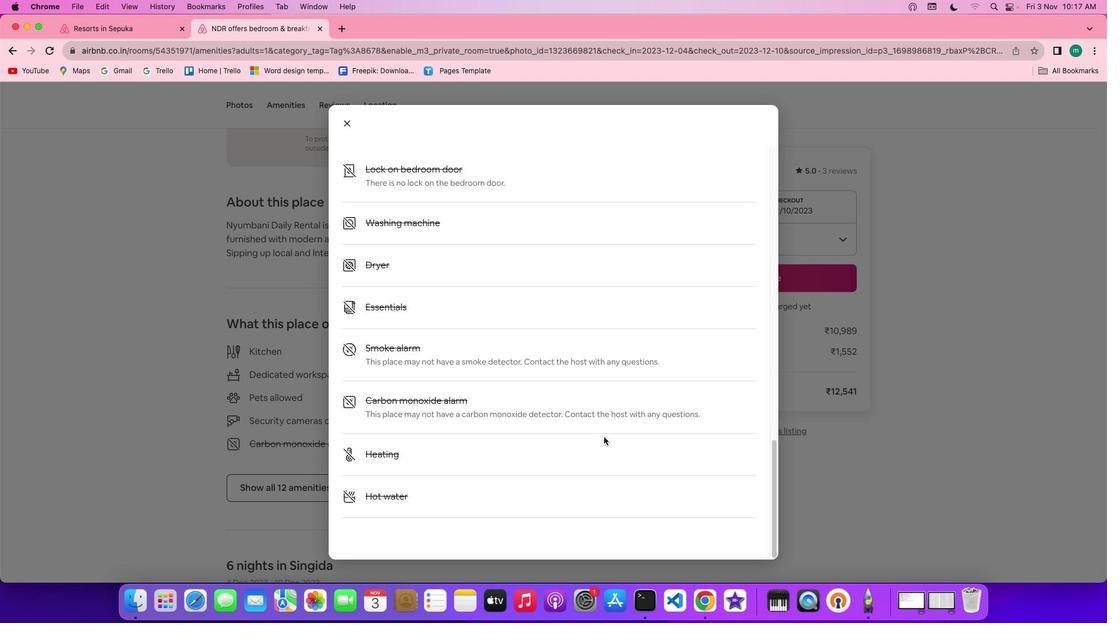 
Action: Mouse scrolled (604, 437) with delta (0, 0)
Screenshot: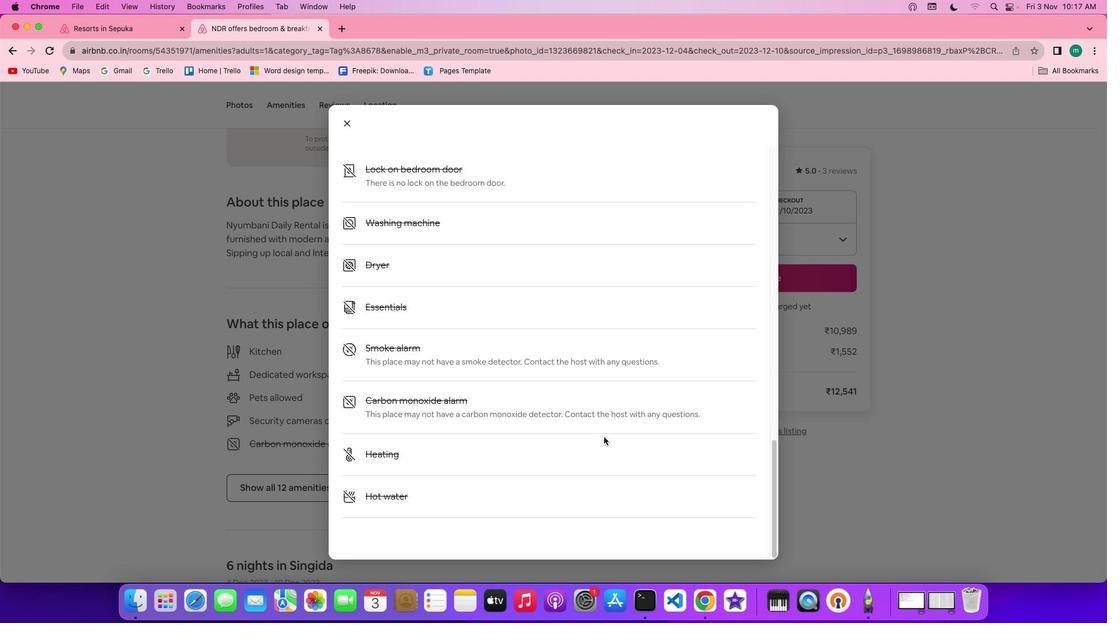 
Action: Mouse scrolled (604, 437) with delta (0, 0)
Screenshot: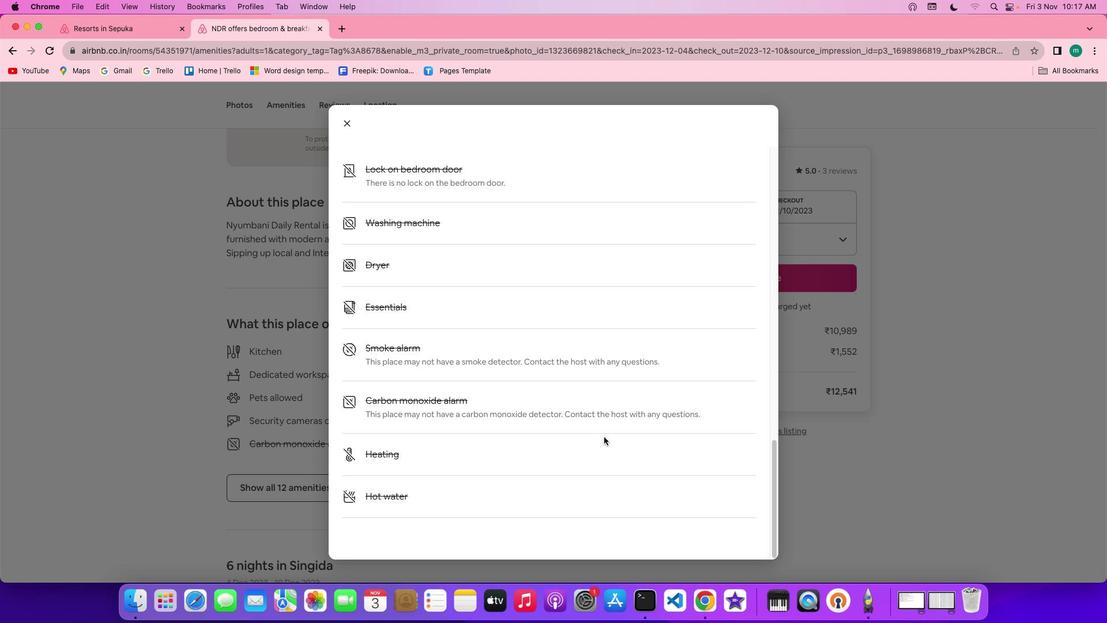 
Action: Mouse scrolled (604, 437) with delta (0, 0)
Screenshot: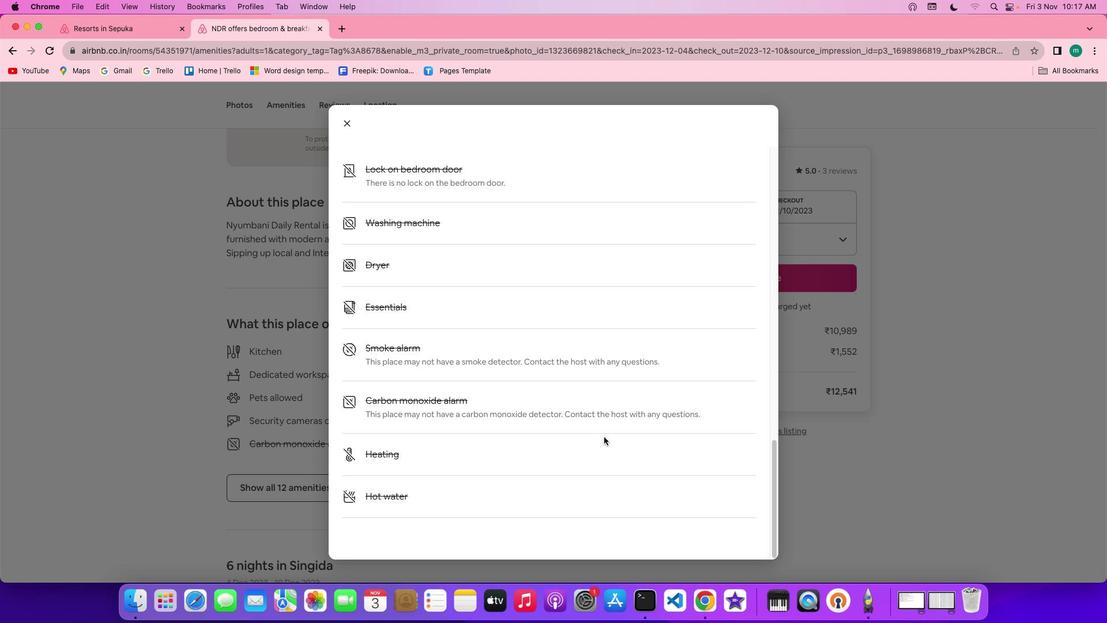 
Action: Mouse scrolled (604, 437) with delta (0, -1)
Screenshot: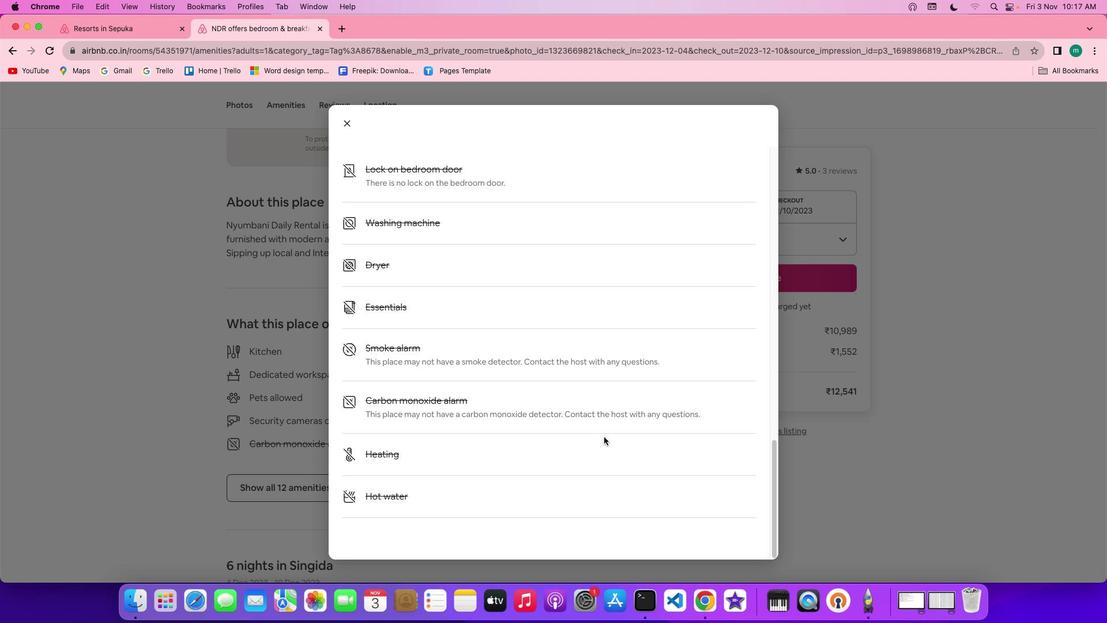 
Action: Mouse scrolled (604, 437) with delta (0, -1)
Screenshot: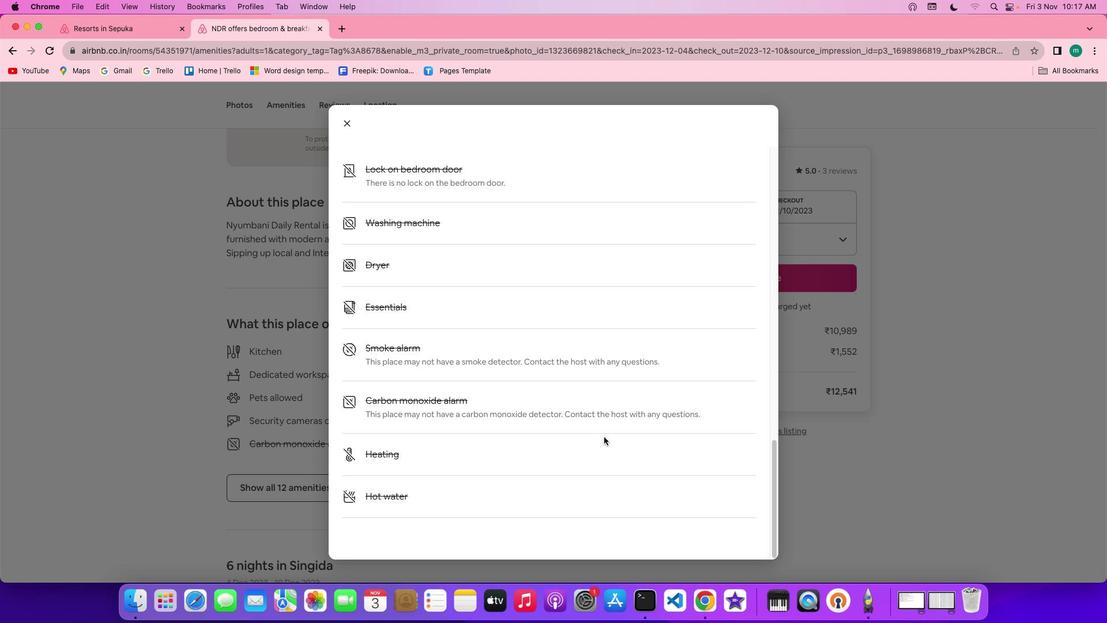 
Action: Mouse moved to (350, 120)
Screenshot: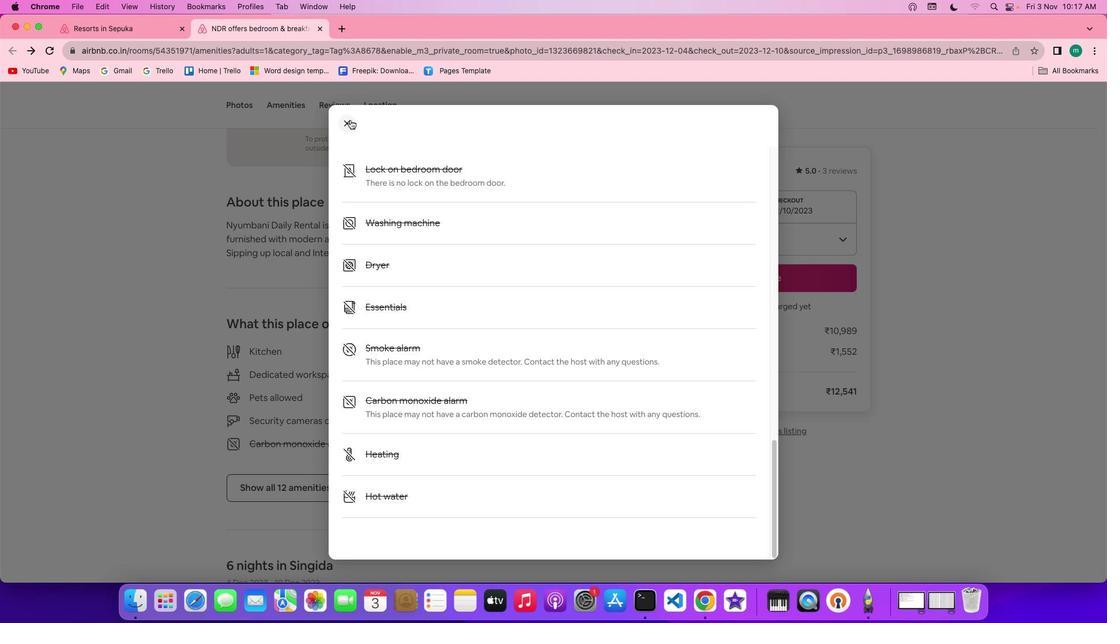 
Action: Mouse pressed left at (350, 120)
Screenshot: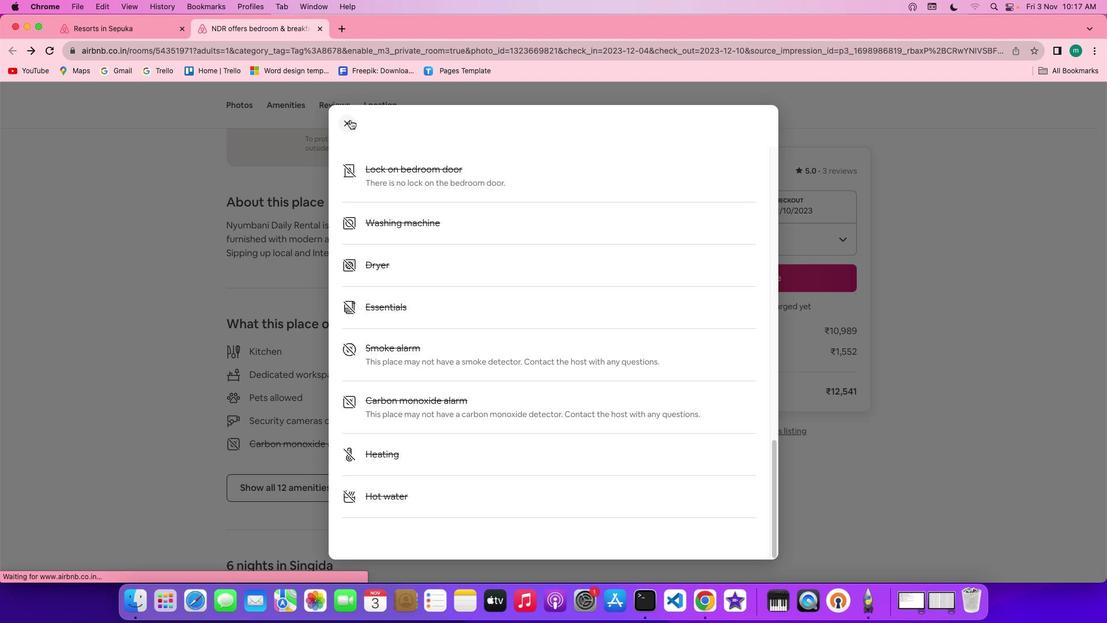 
Action: Mouse moved to (431, 250)
Screenshot: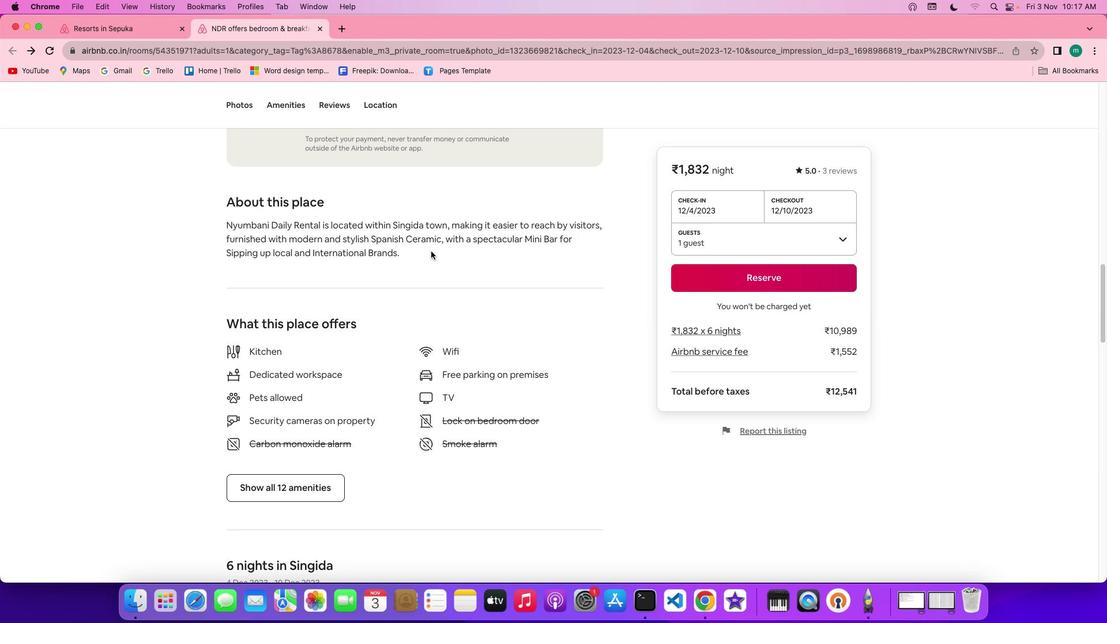 
Action: Mouse scrolled (431, 250) with delta (0, 0)
Screenshot: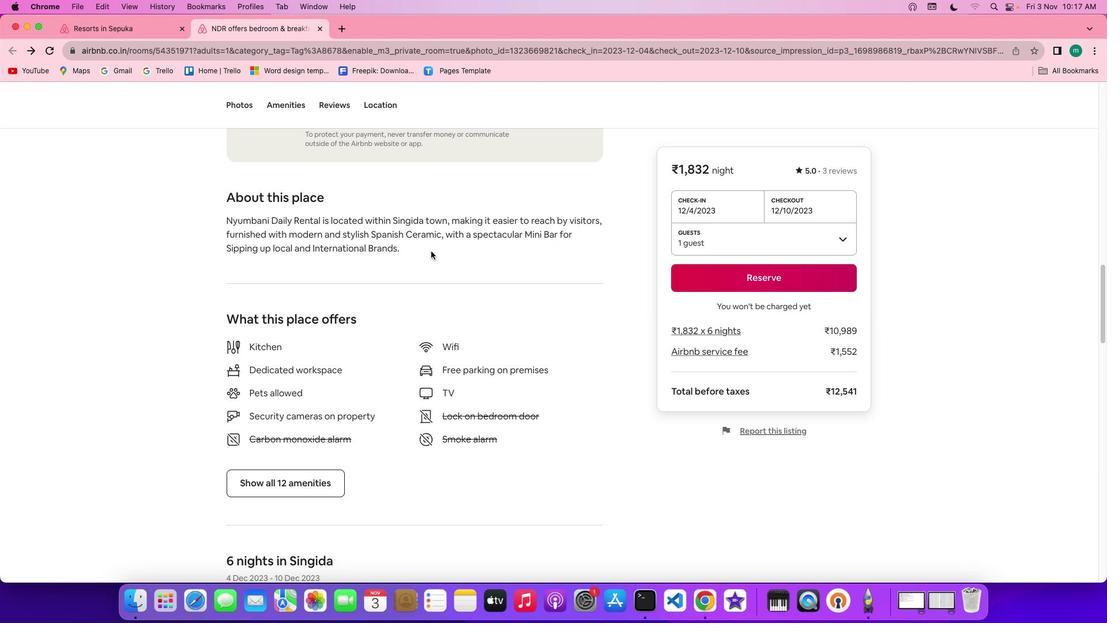 
Action: Mouse scrolled (431, 250) with delta (0, 0)
Screenshot: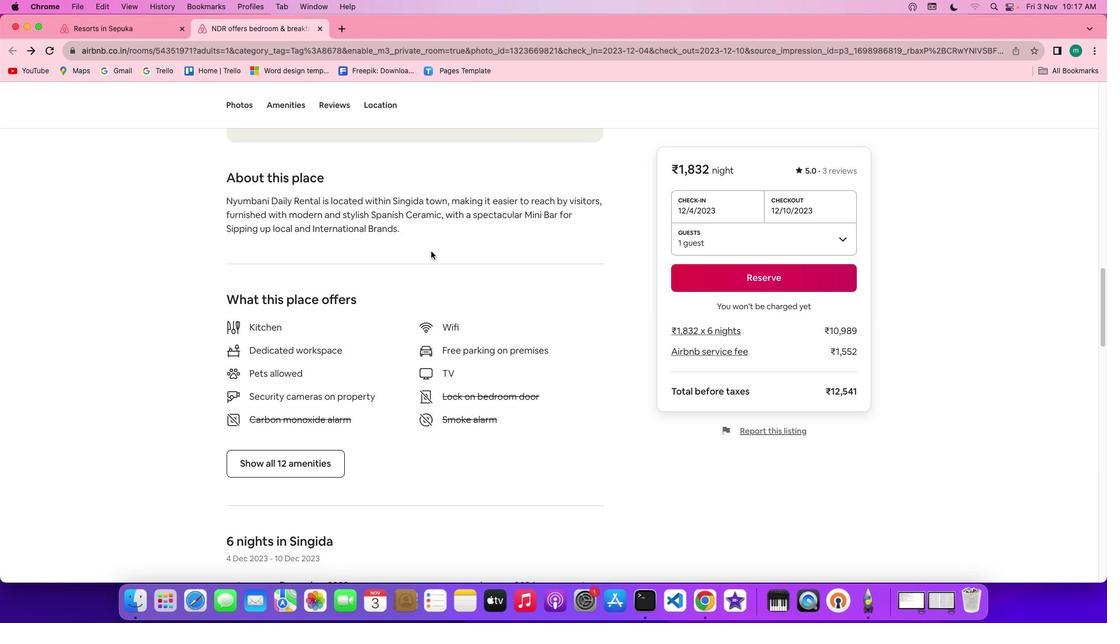 
Action: Mouse scrolled (431, 250) with delta (0, 0)
Screenshot: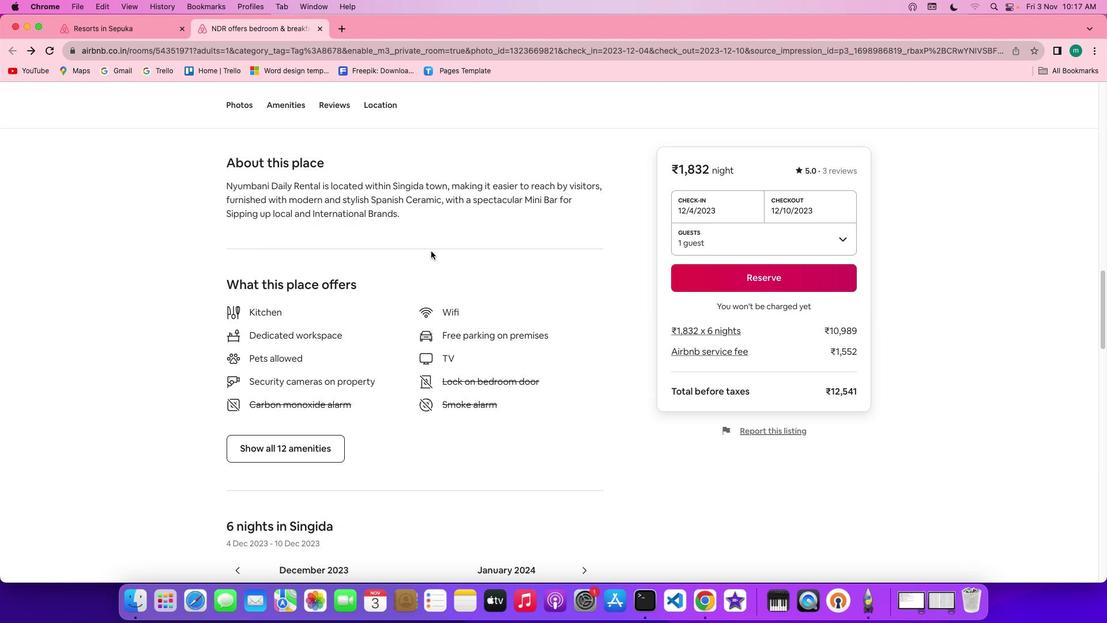 
Action: Mouse scrolled (431, 250) with delta (0, -1)
Screenshot: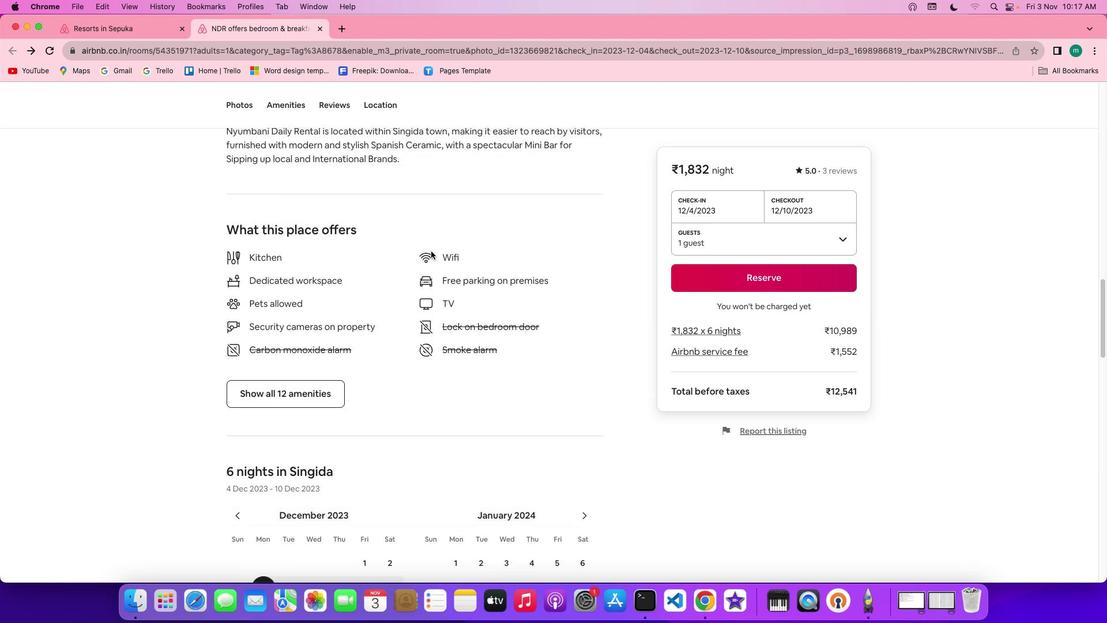 
Action: Mouse scrolled (431, 250) with delta (0, 0)
Screenshot: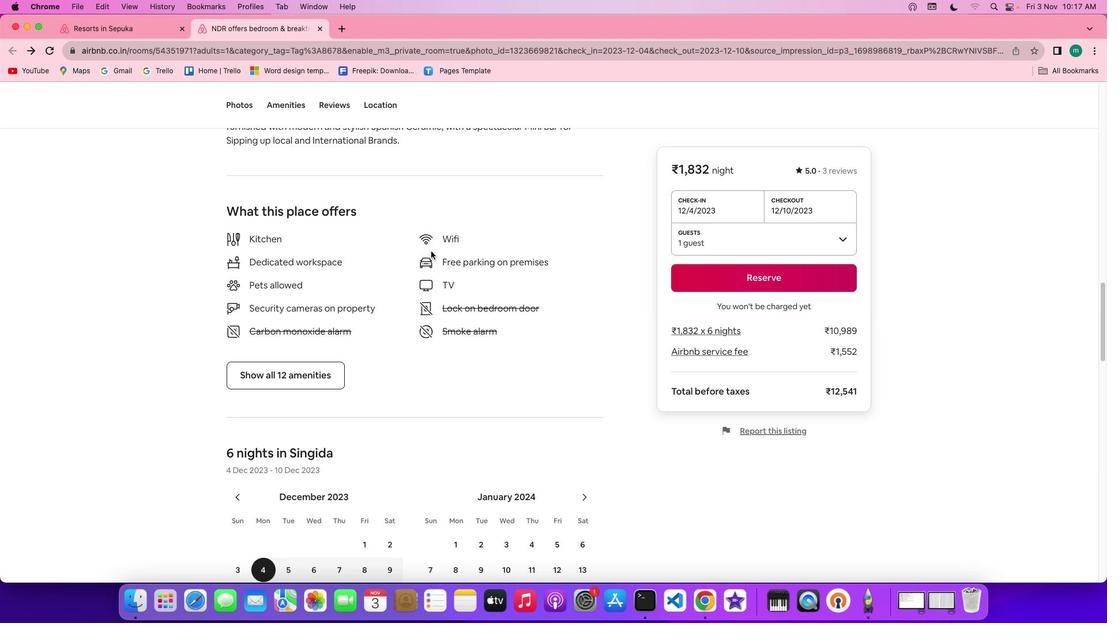 
Action: Mouse scrolled (431, 250) with delta (0, 0)
Screenshot: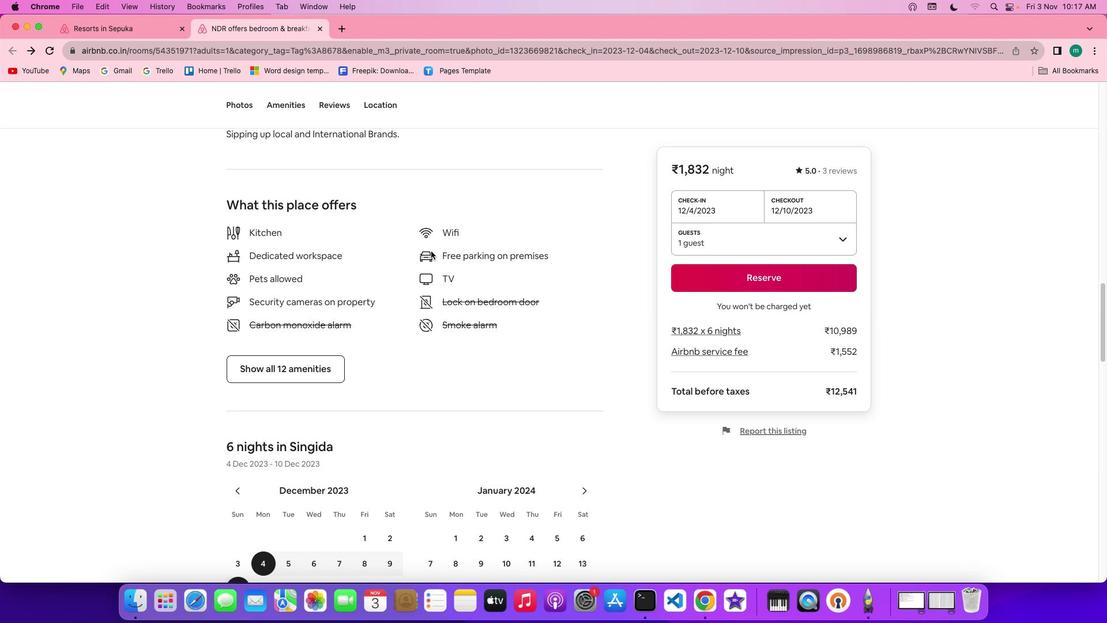 
Action: Mouse scrolled (431, 250) with delta (0, 0)
Screenshot: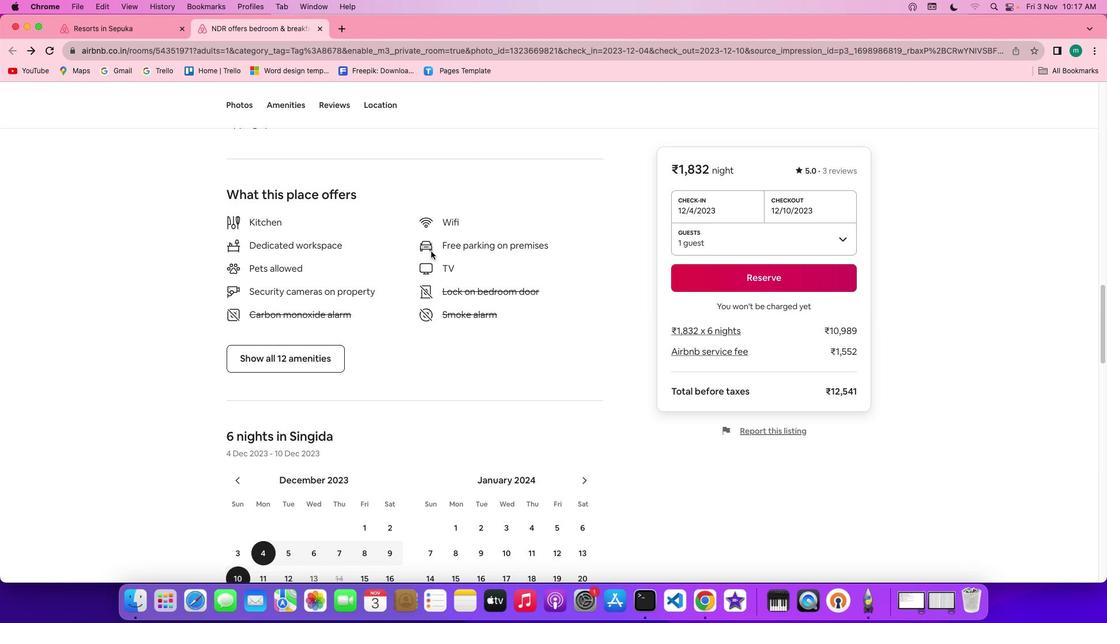 
Action: Mouse scrolled (431, 250) with delta (0, 0)
Screenshot: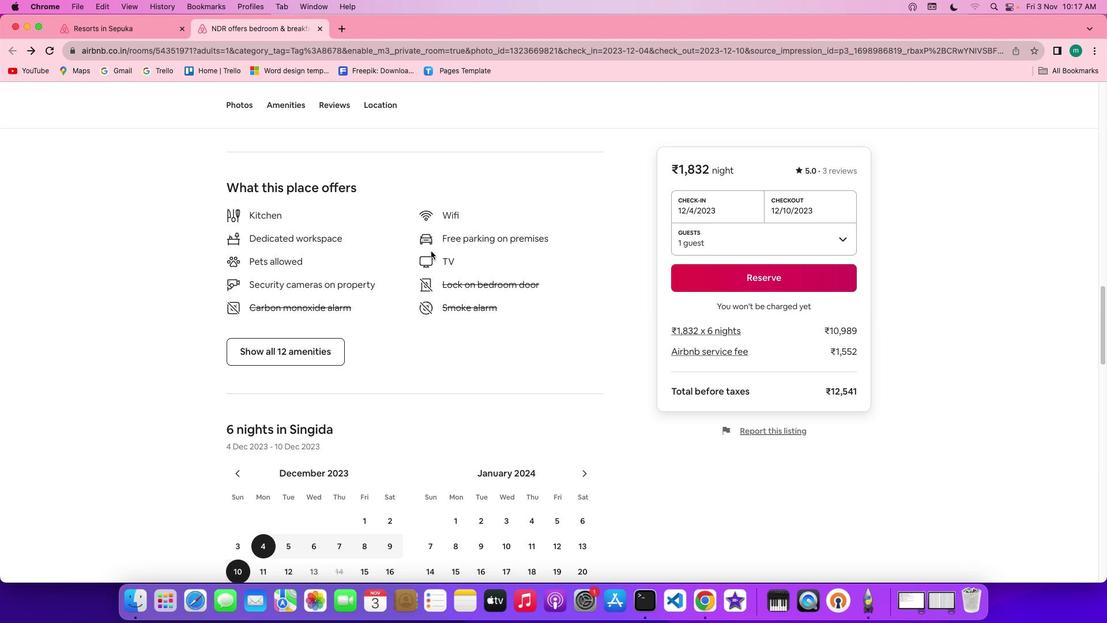 
Action: Mouse scrolled (431, 250) with delta (0, 0)
Screenshot: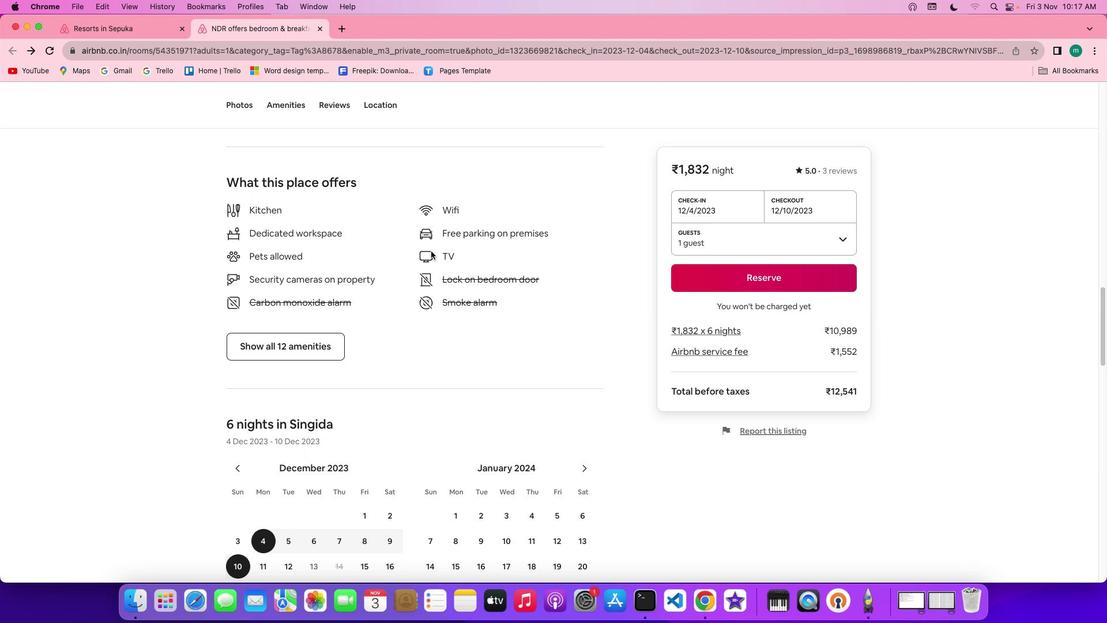 
Action: Mouse scrolled (431, 250) with delta (0, 0)
Screenshot: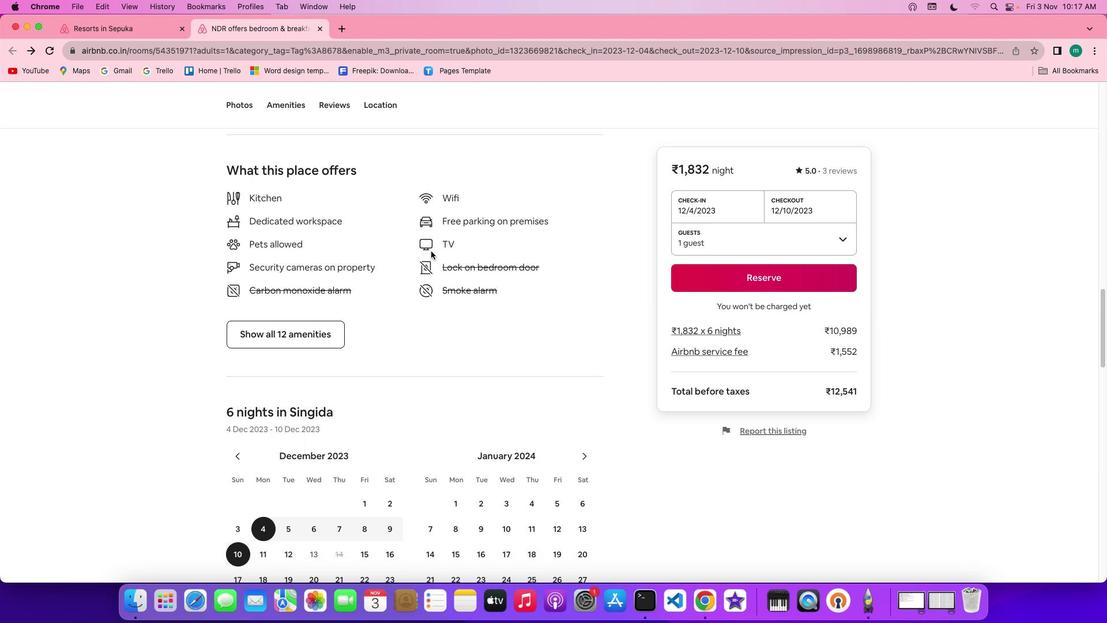 
Action: Mouse scrolled (431, 250) with delta (0, 0)
Screenshot: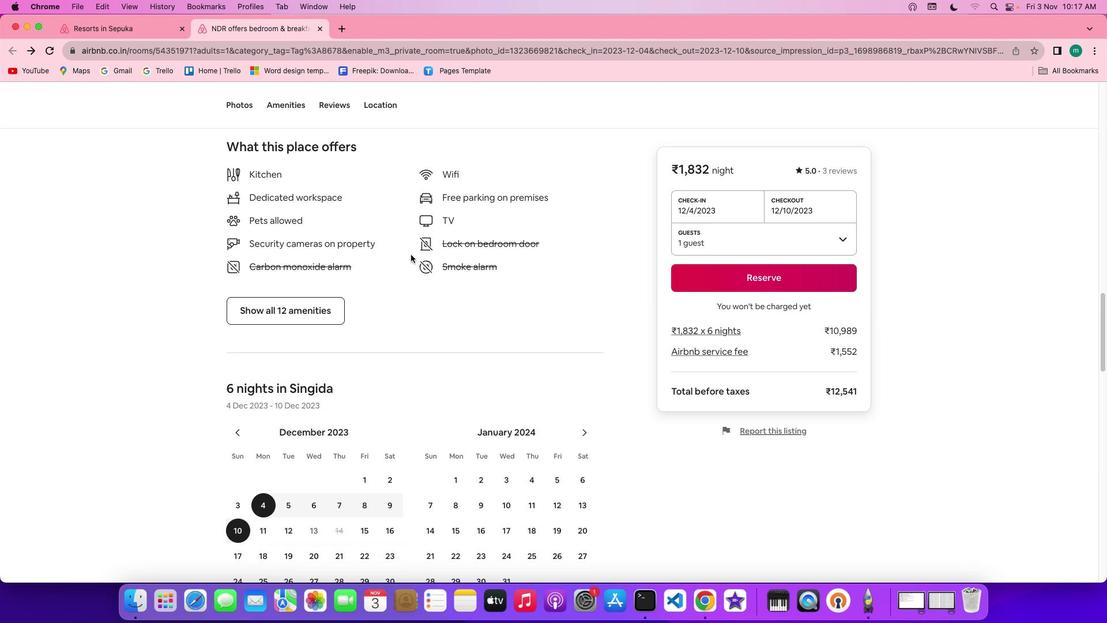 
Action: Mouse moved to (280, 305)
